 Task: Add a timeline in the project AgileGlobe for the epic 'IT Service Catalog Management Process Improvement' from 2023/01/04 to 2025/11/18. Add a timeline in the project AgileGlobe for the epic 'IT Service Level Management Process Improvement' from 2024/01/08 to 2024/08/19. Add a timeline in the project AgileGlobe for the epic 'IT Capacity Management Process Improvement' from 2024/03/23 to 2025/12/14
Action: Mouse moved to (458, 184)
Screenshot: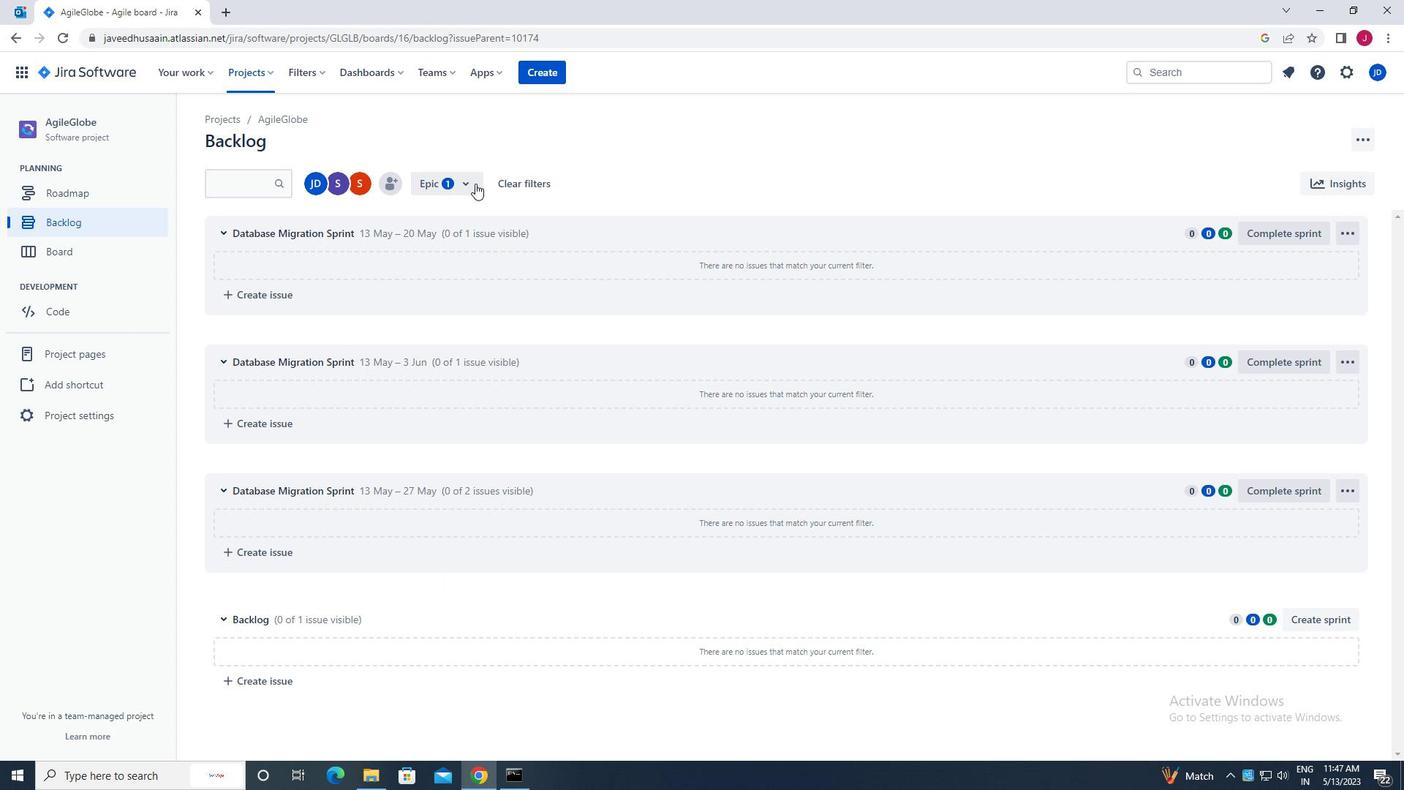 
Action: Mouse pressed left at (458, 184)
Screenshot: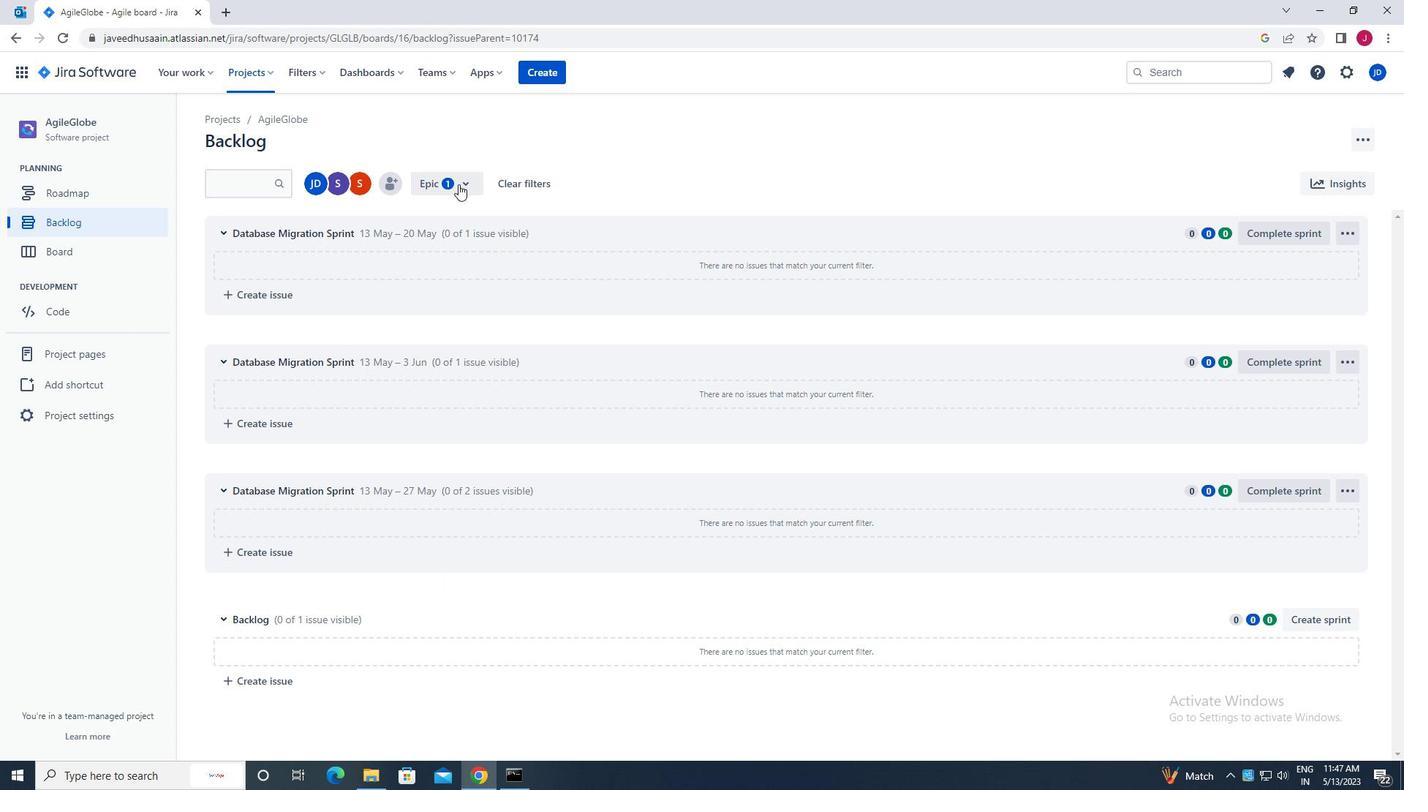 
Action: Mouse moved to (443, 337)
Screenshot: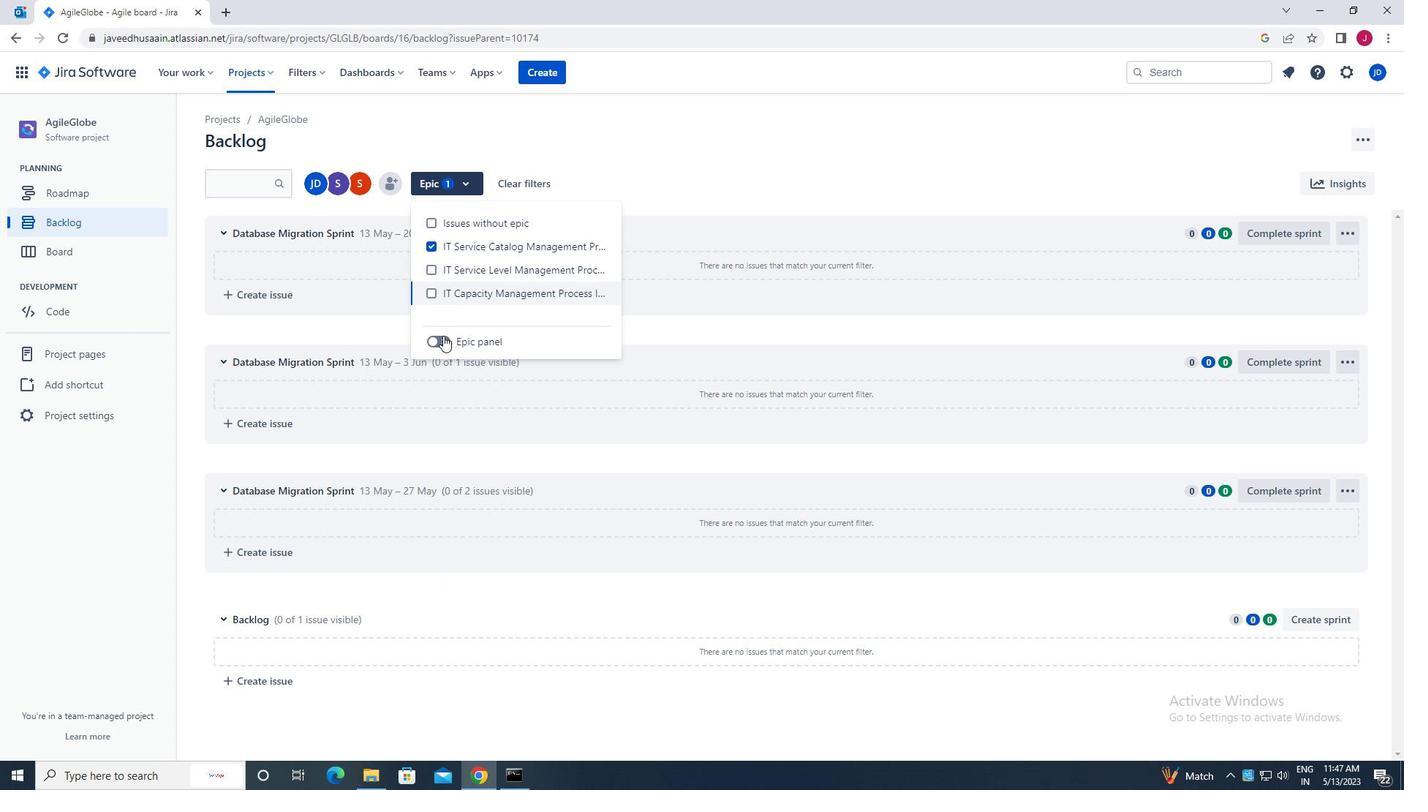 
Action: Mouse pressed left at (443, 337)
Screenshot: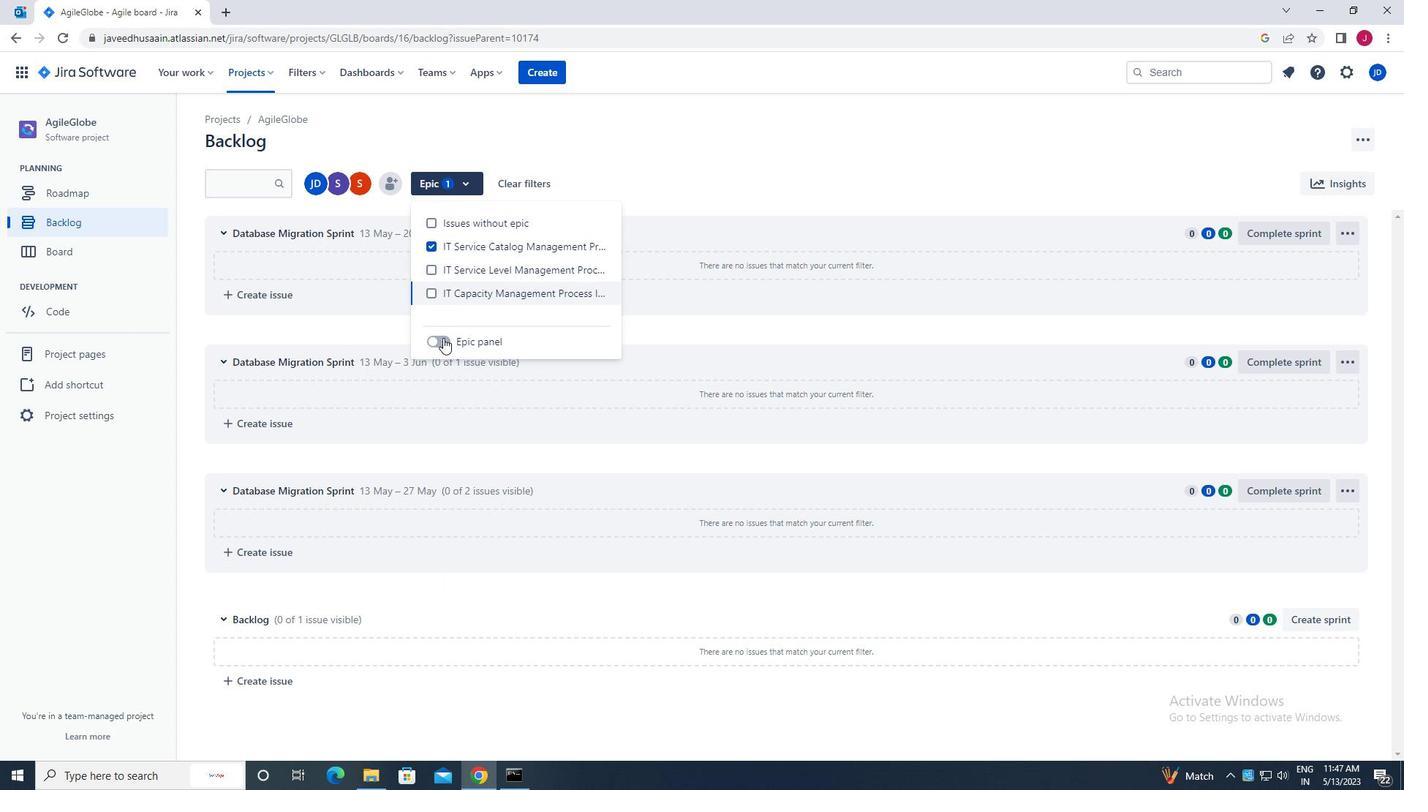 
Action: Mouse moved to (218, 298)
Screenshot: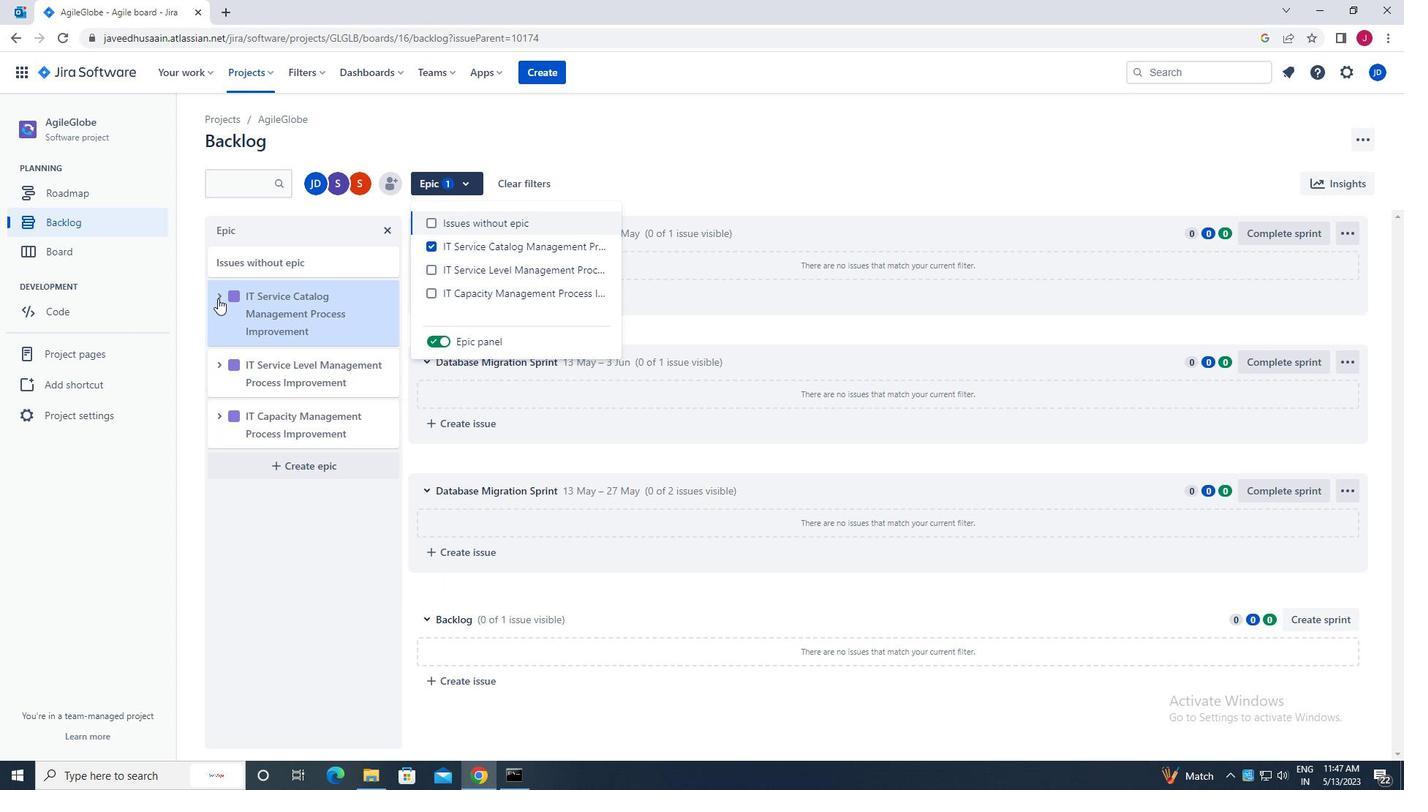 
Action: Mouse pressed left at (218, 298)
Screenshot: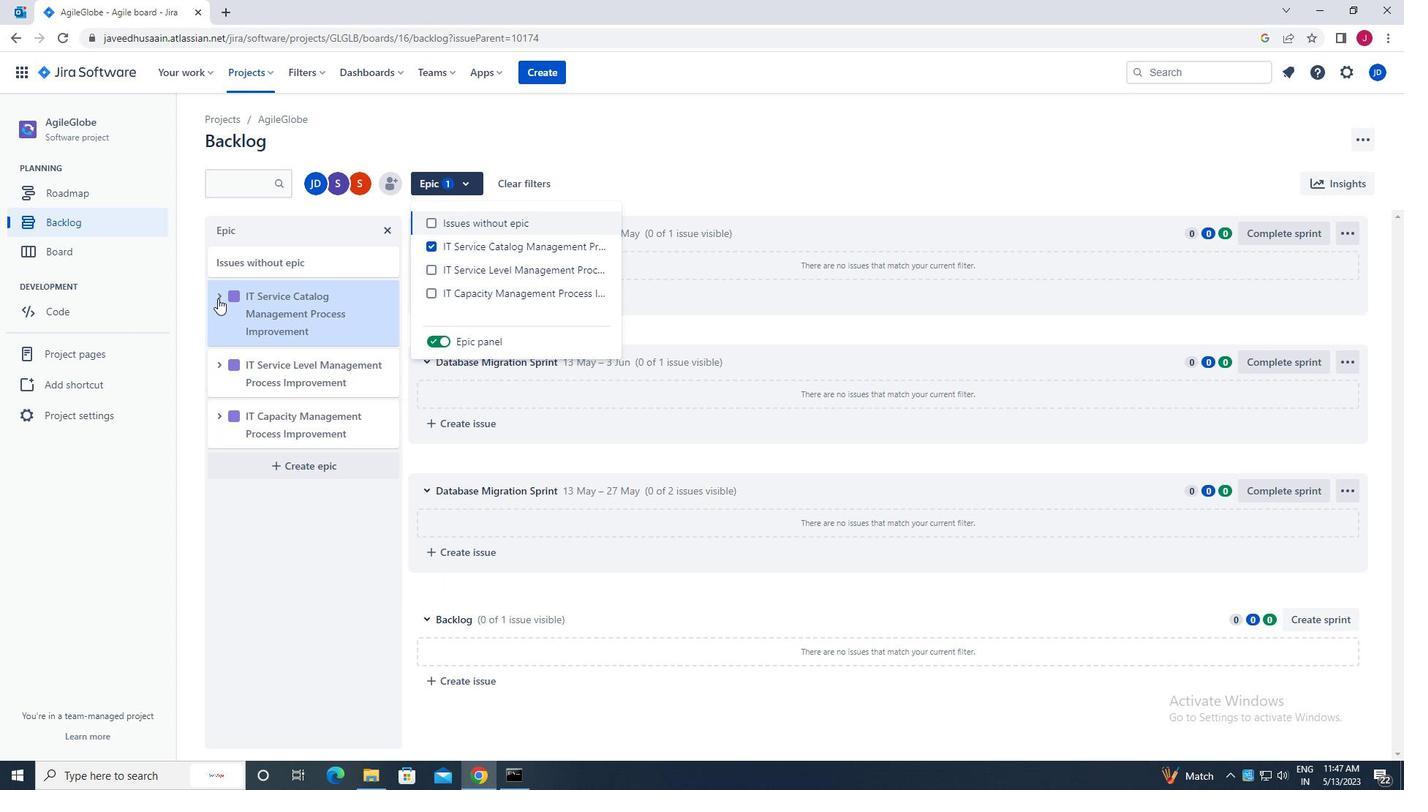 
Action: Mouse moved to (308, 450)
Screenshot: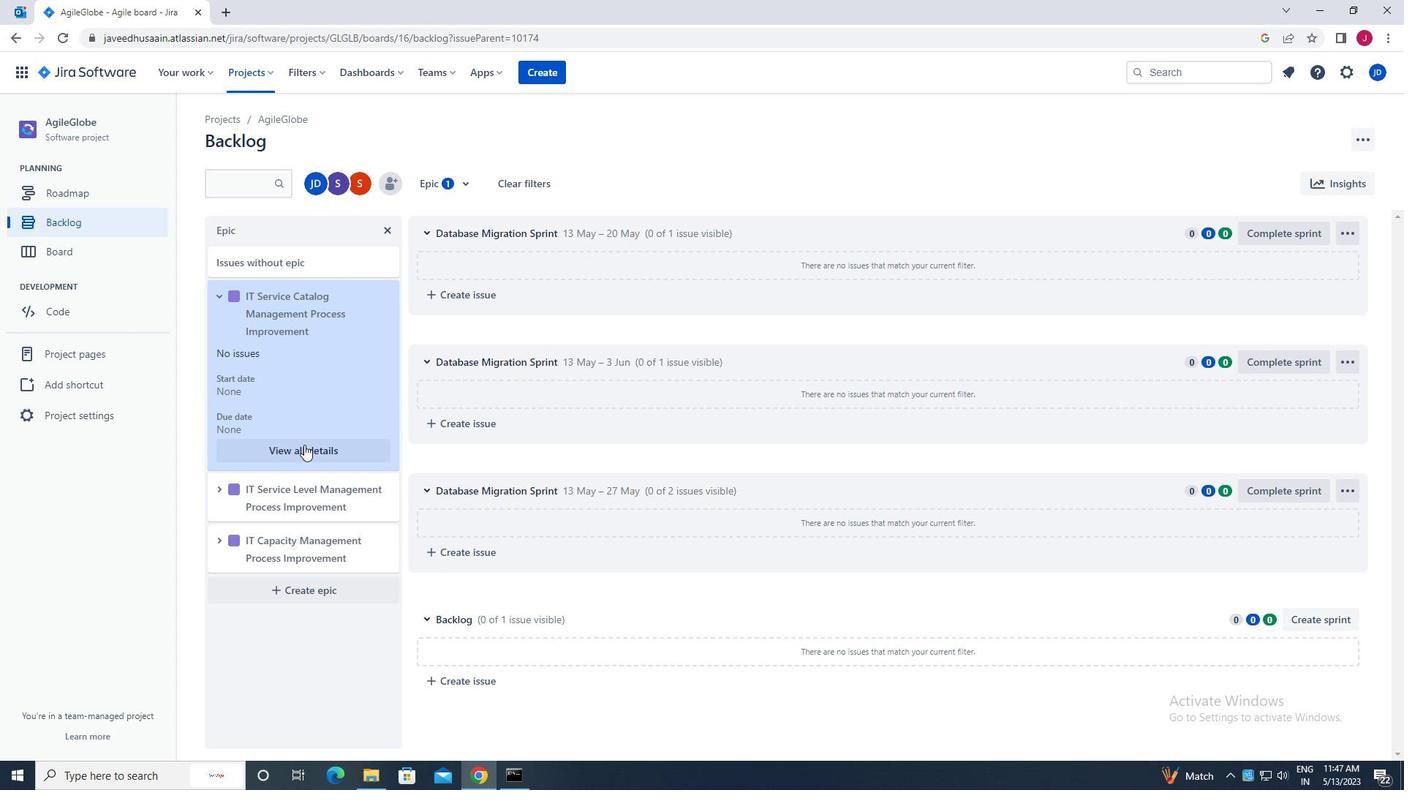 
Action: Mouse pressed left at (308, 450)
Screenshot: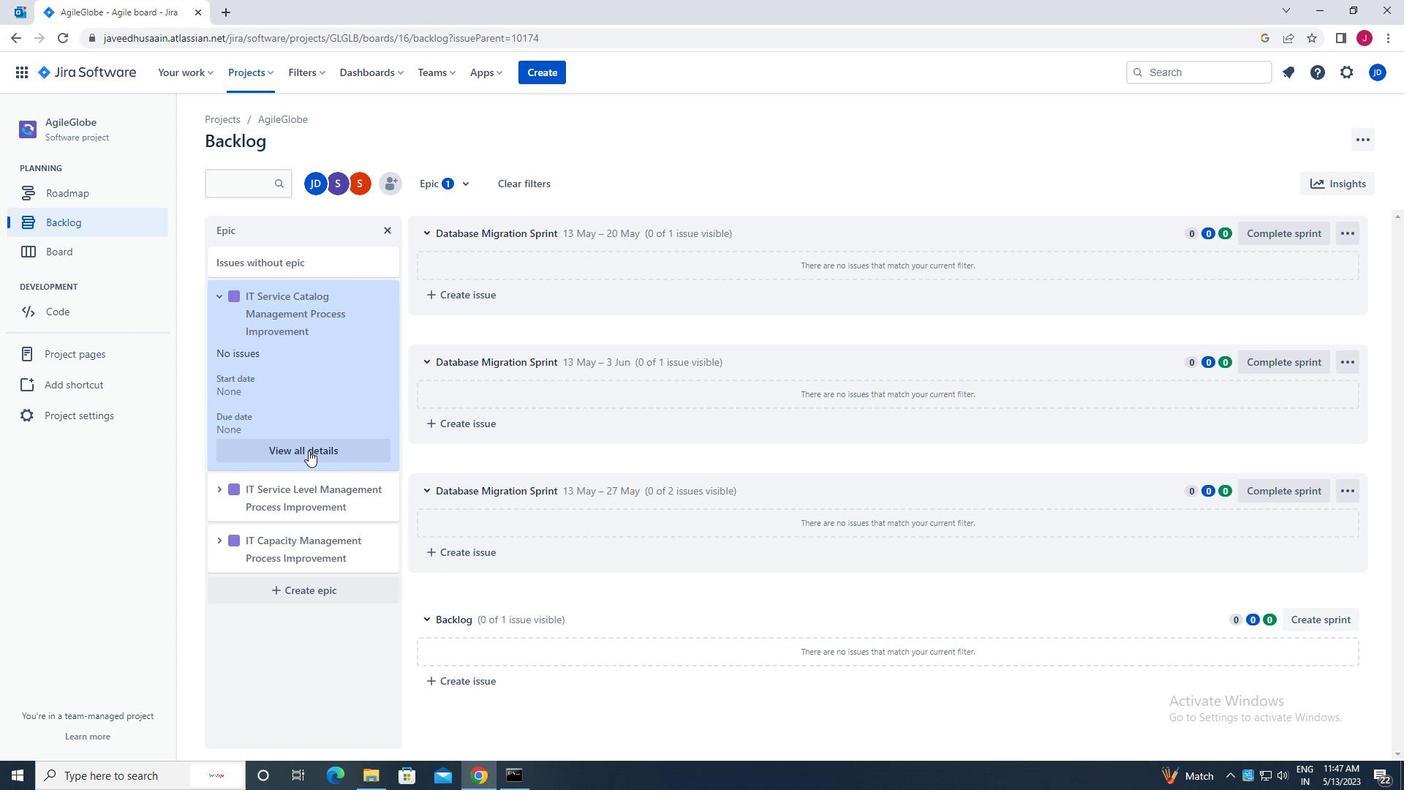 
Action: Mouse moved to (1229, 553)
Screenshot: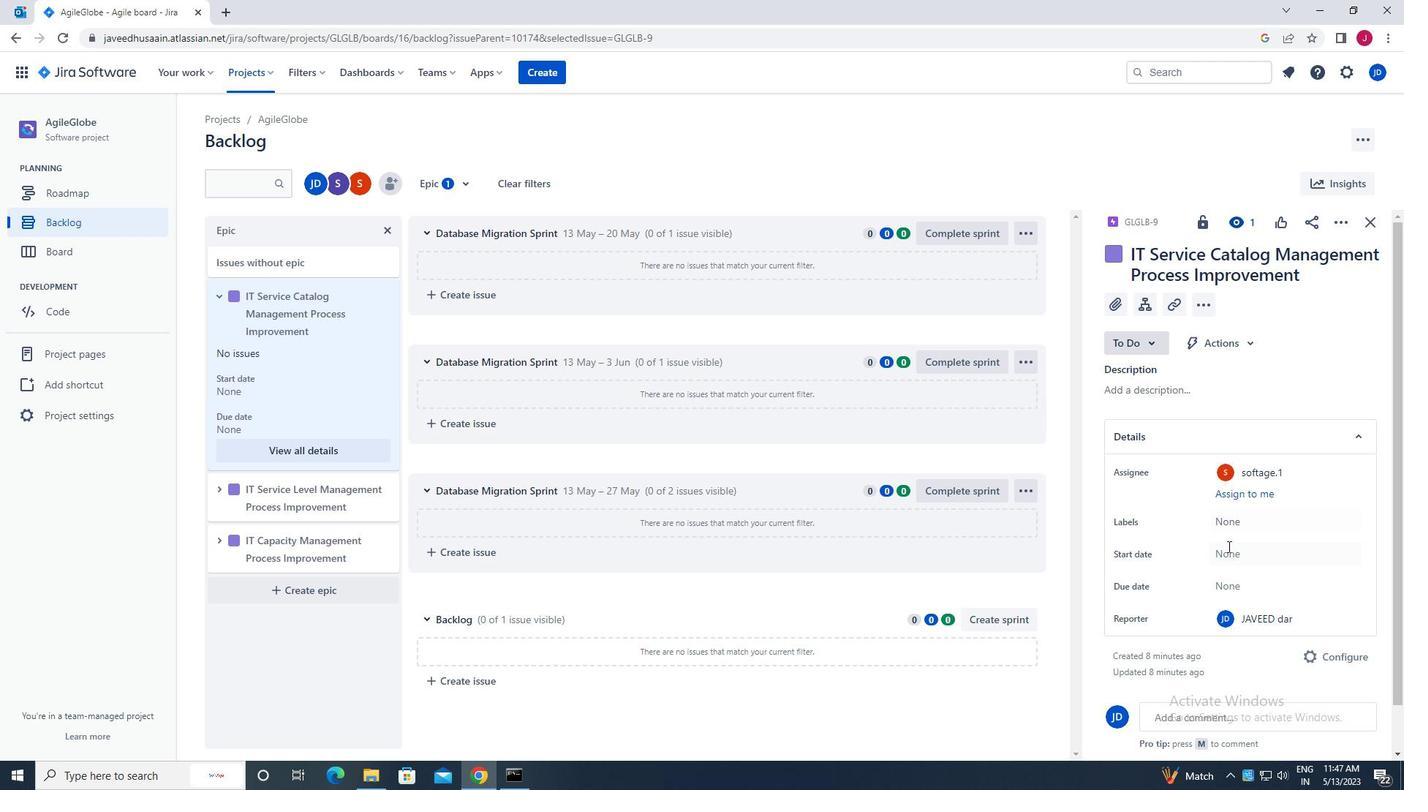 
Action: Mouse pressed left at (1229, 553)
Screenshot: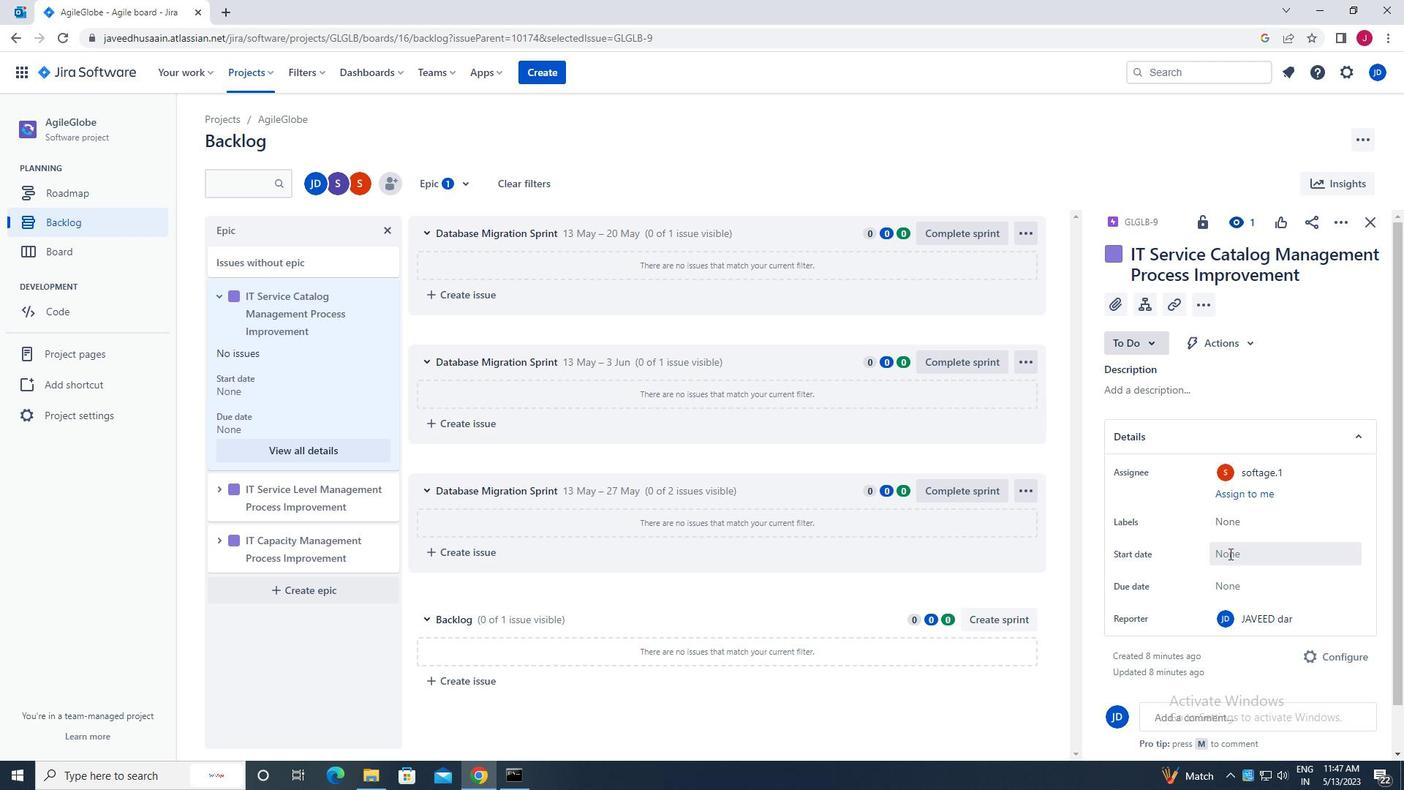 
Action: Mouse moved to (1177, 340)
Screenshot: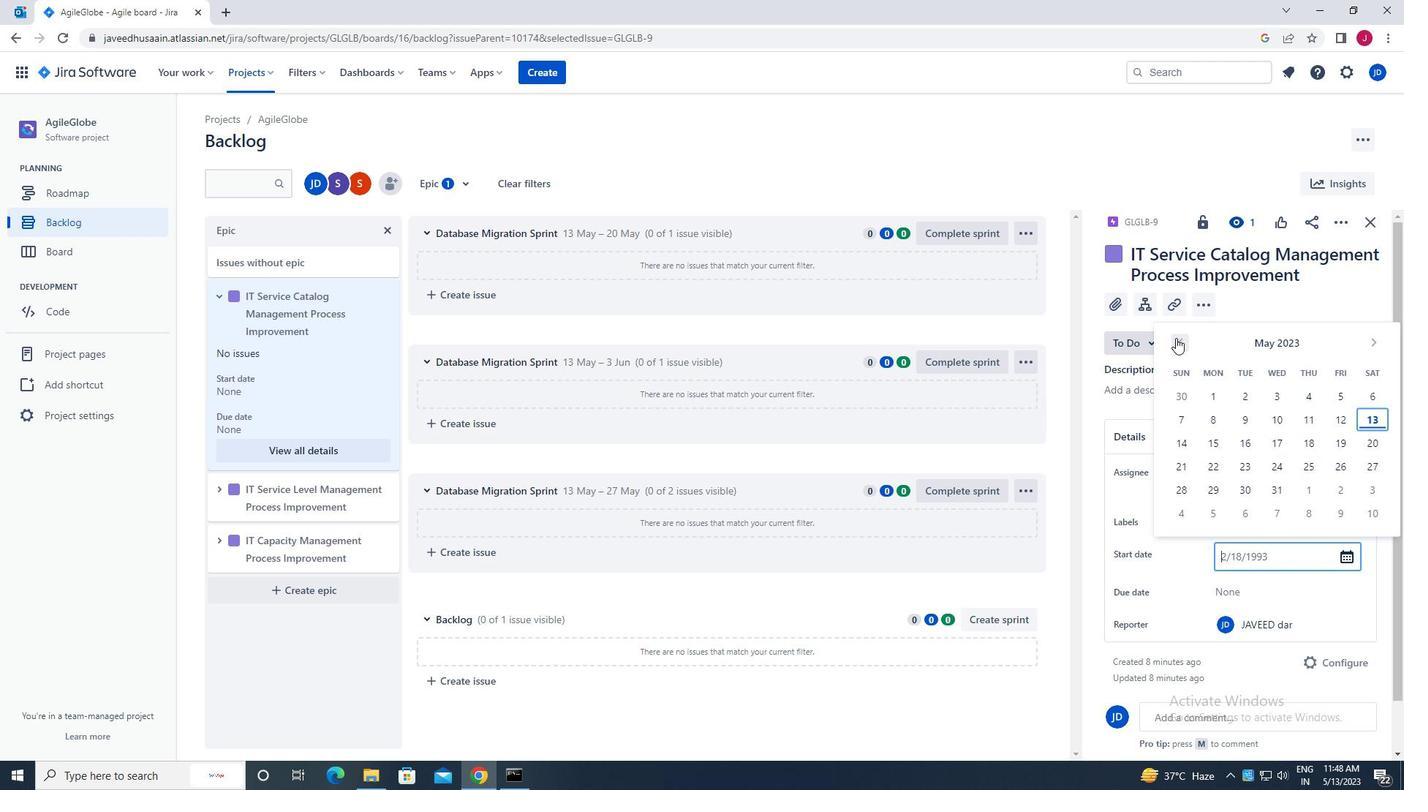 
Action: Mouse pressed left at (1177, 340)
Screenshot: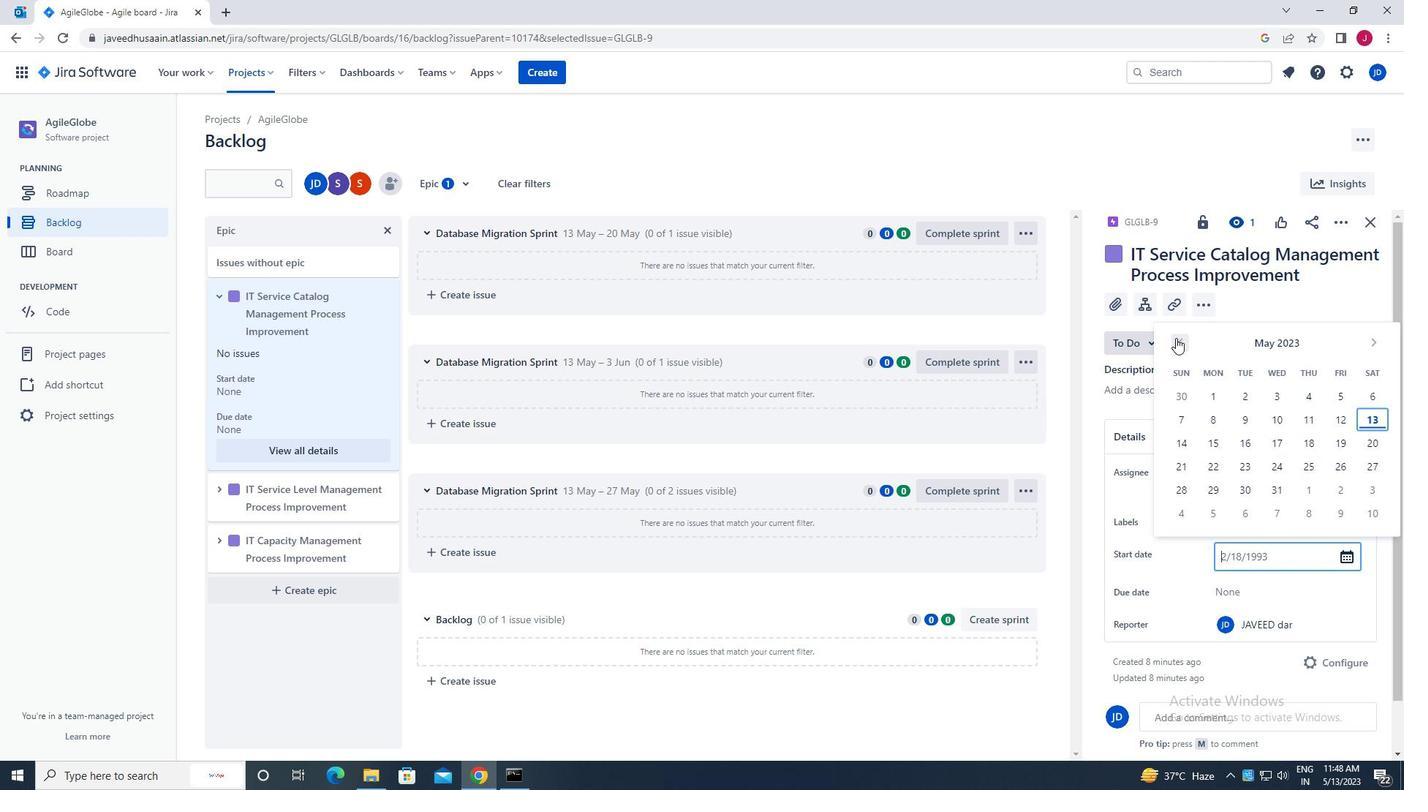 
Action: Mouse moved to (1177, 340)
Screenshot: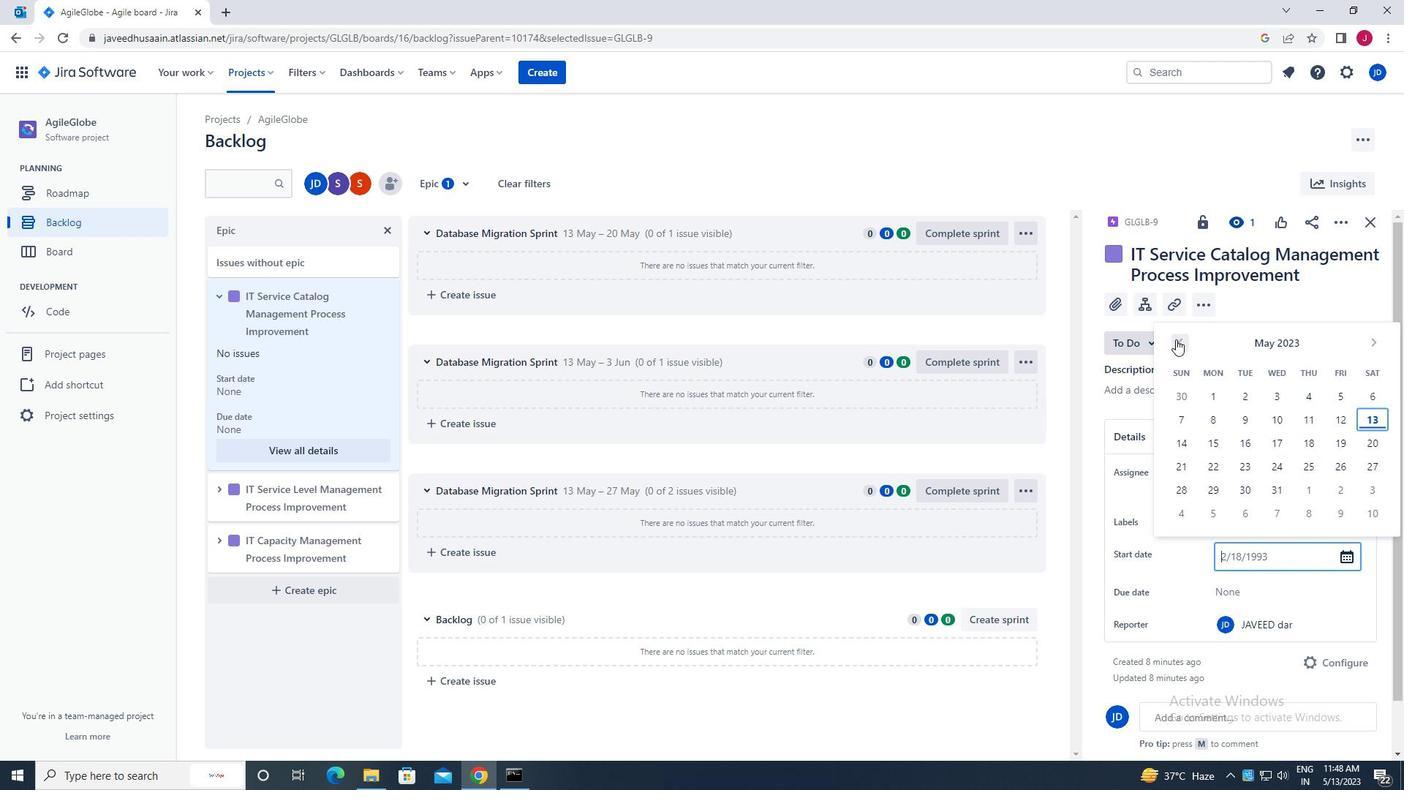 
Action: Mouse pressed left at (1177, 340)
Screenshot: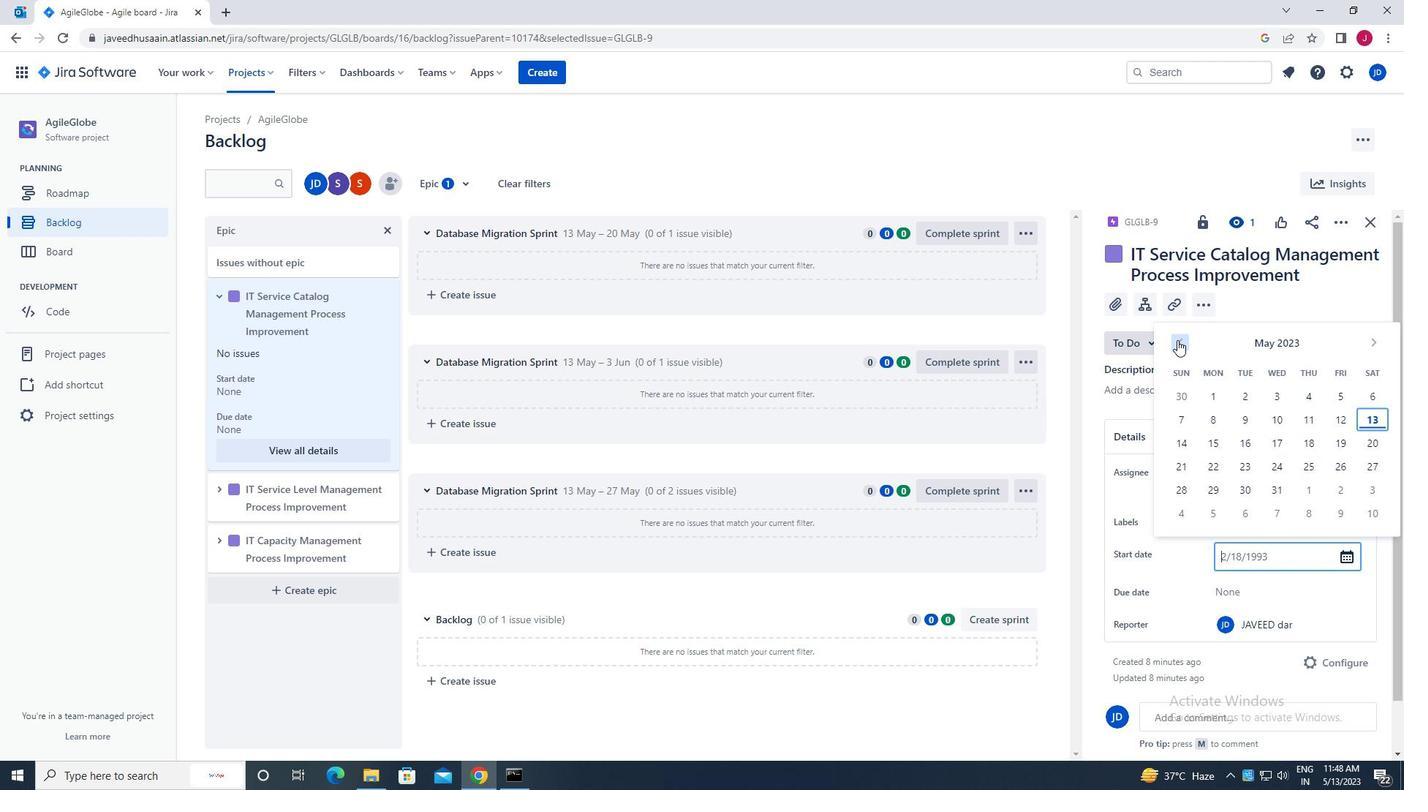
Action: Mouse pressed left at (1177, 340)
Screenshot: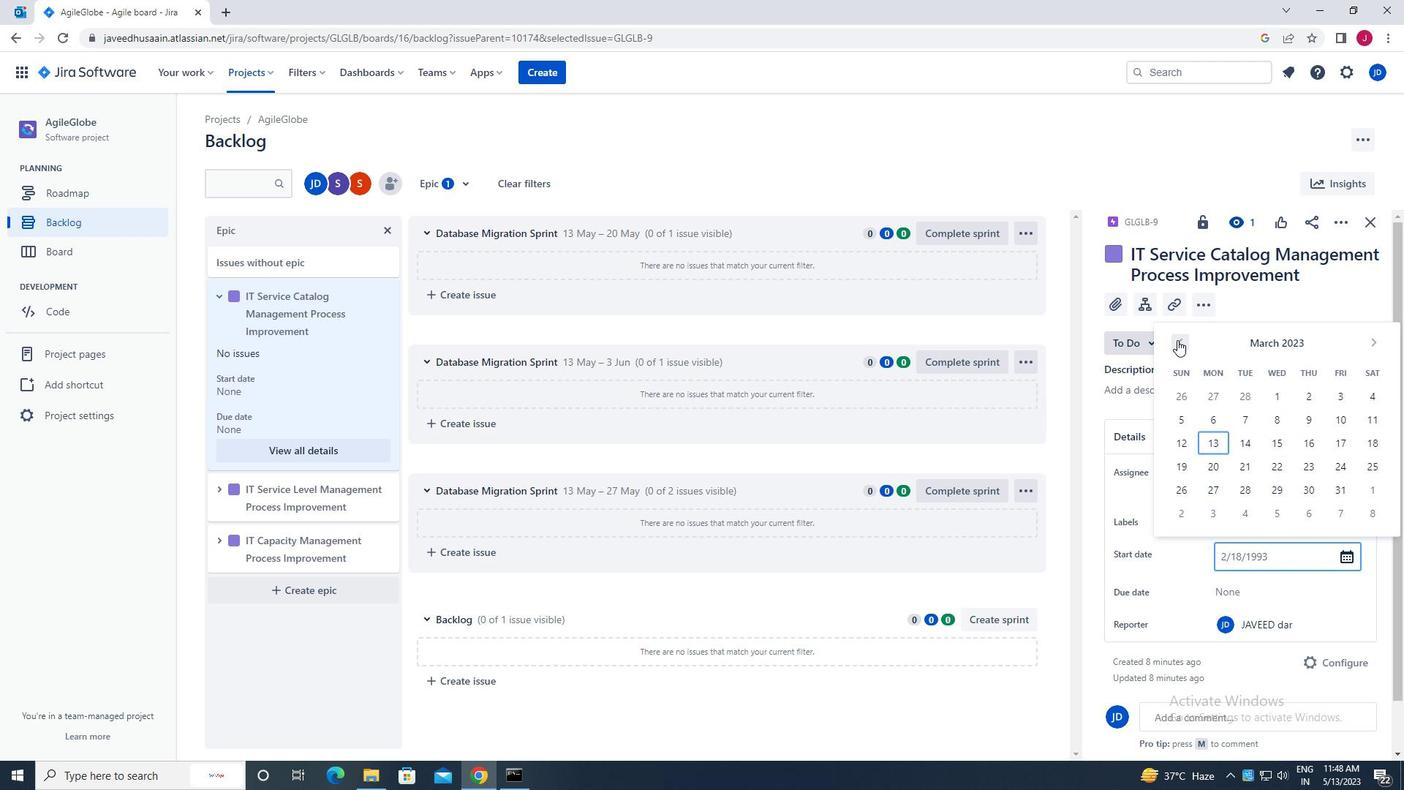 
Action: Mouse pressed left at (1177, 340)
Screenshot: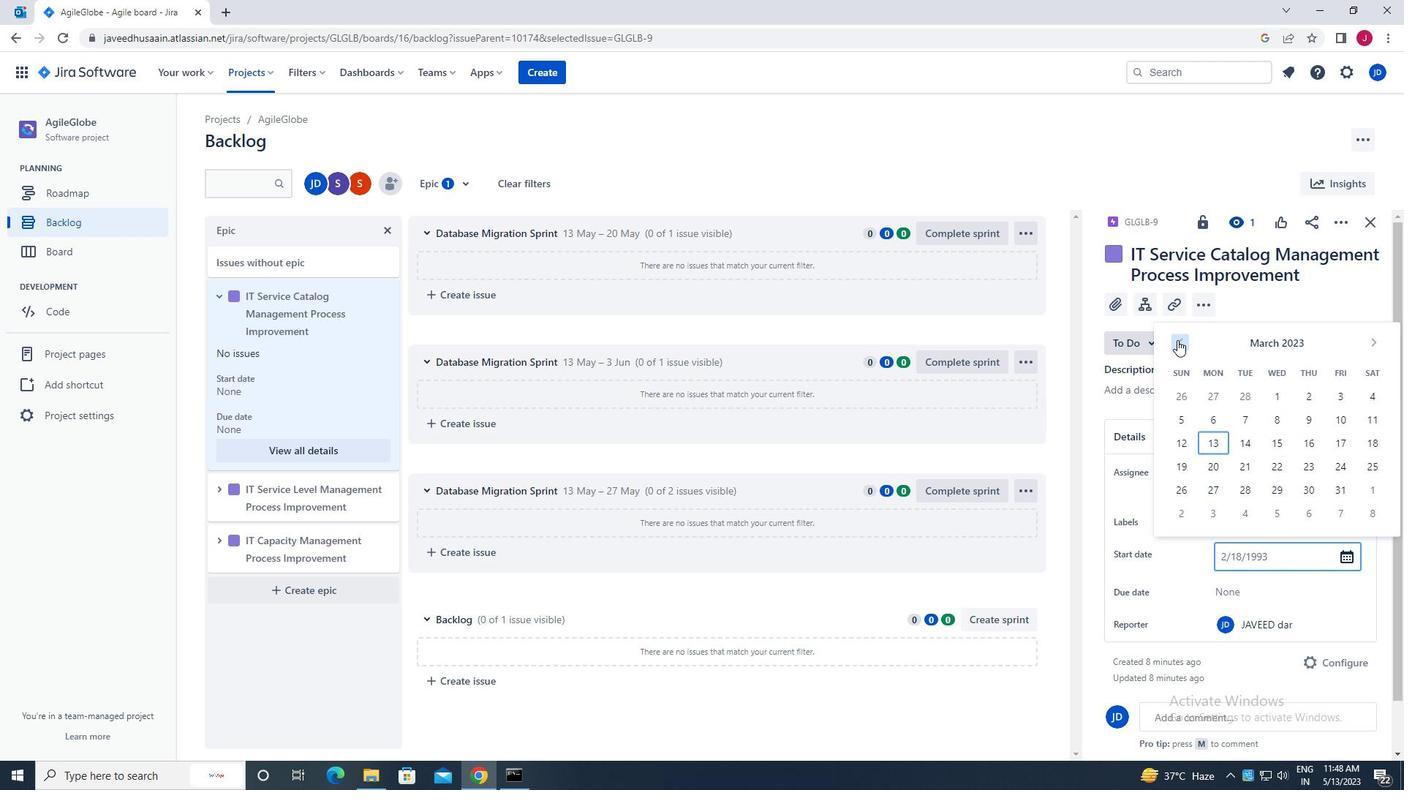 
Action: Mouse moved to (1279, 402)
Screenshot: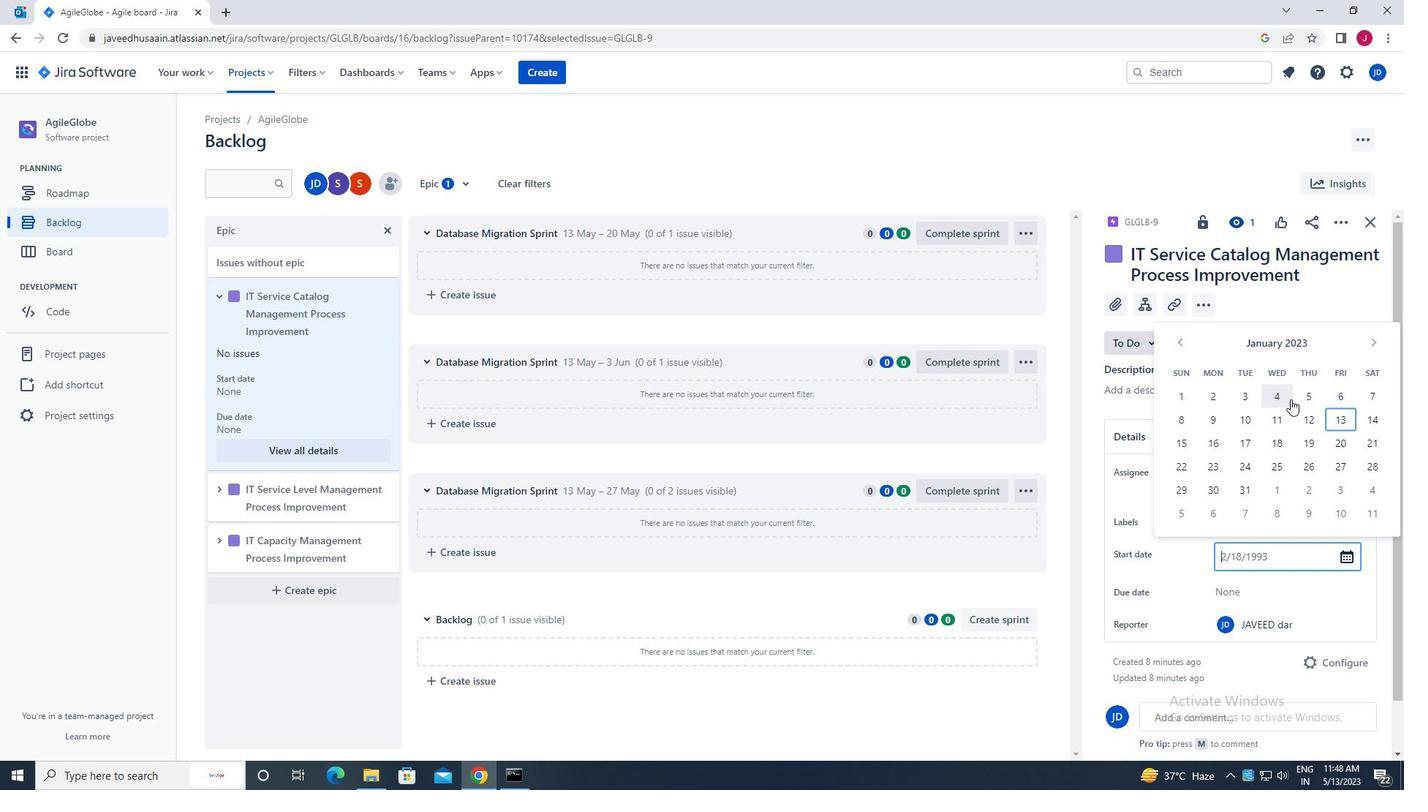 
Action: Mouse pressed left at (1279, 402)
Screenshot: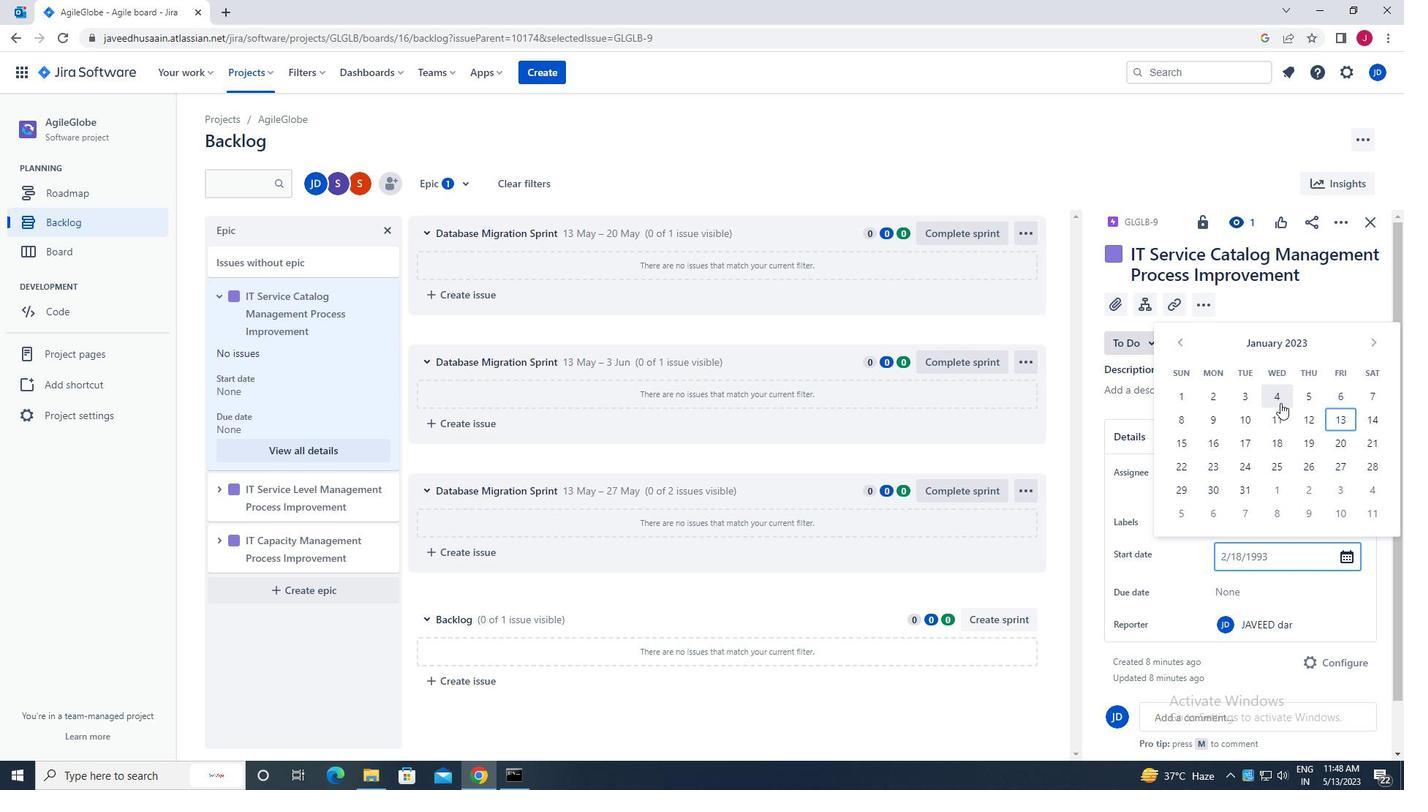 
Action: Key pressed <Key.enter>
Screenshot: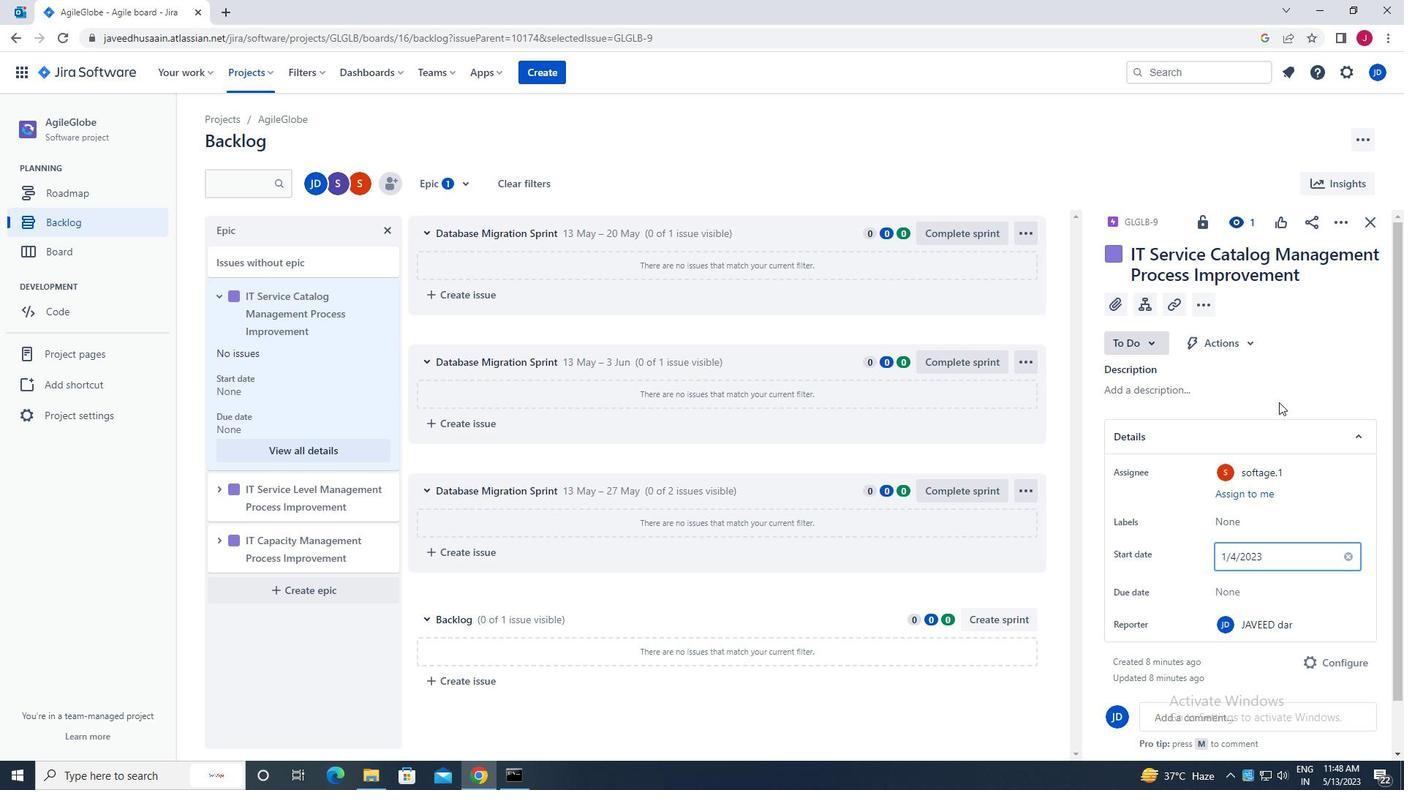 
Action: Mouse moved to (1234, 586)
Screenshot: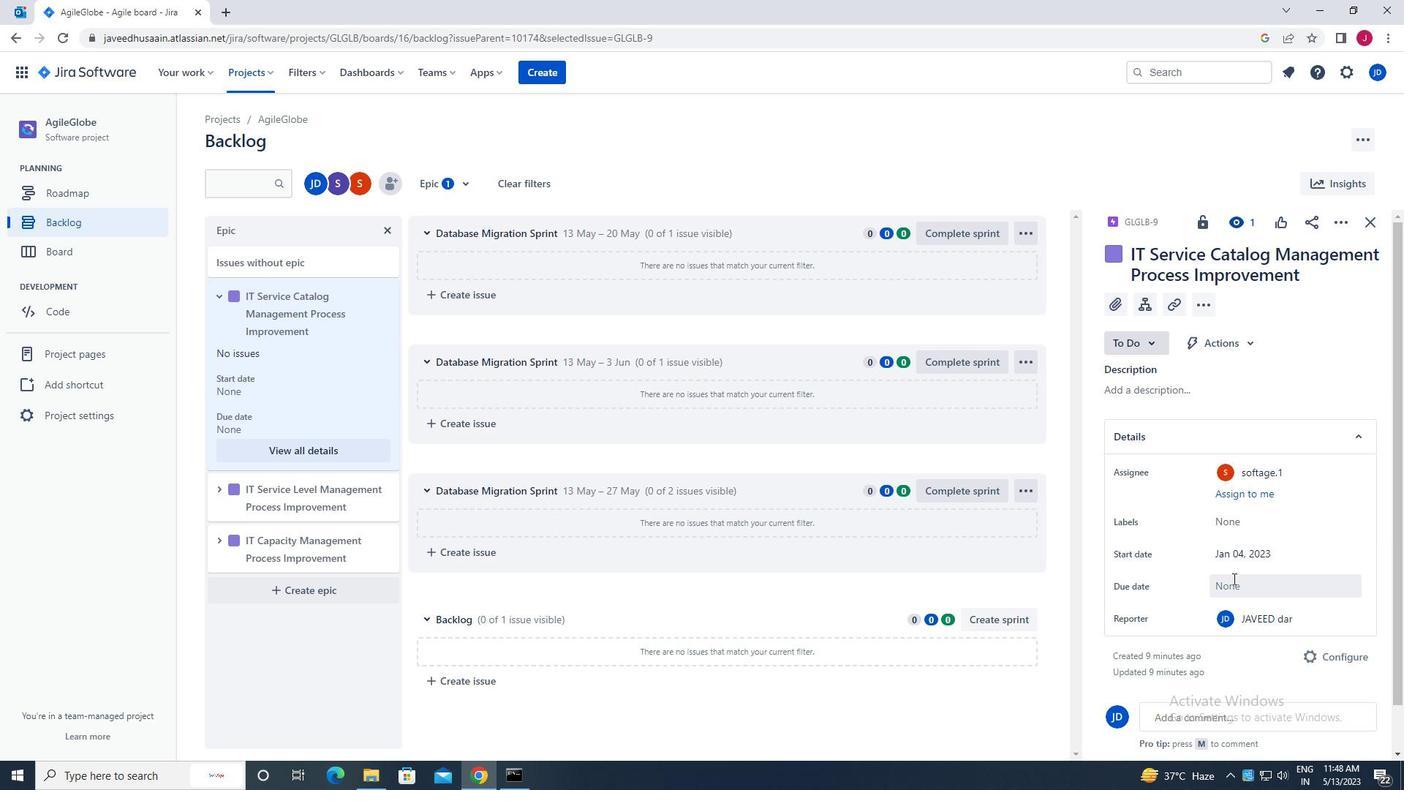 
Action: Mouse pressed left at (1234, 586)
Screenshot: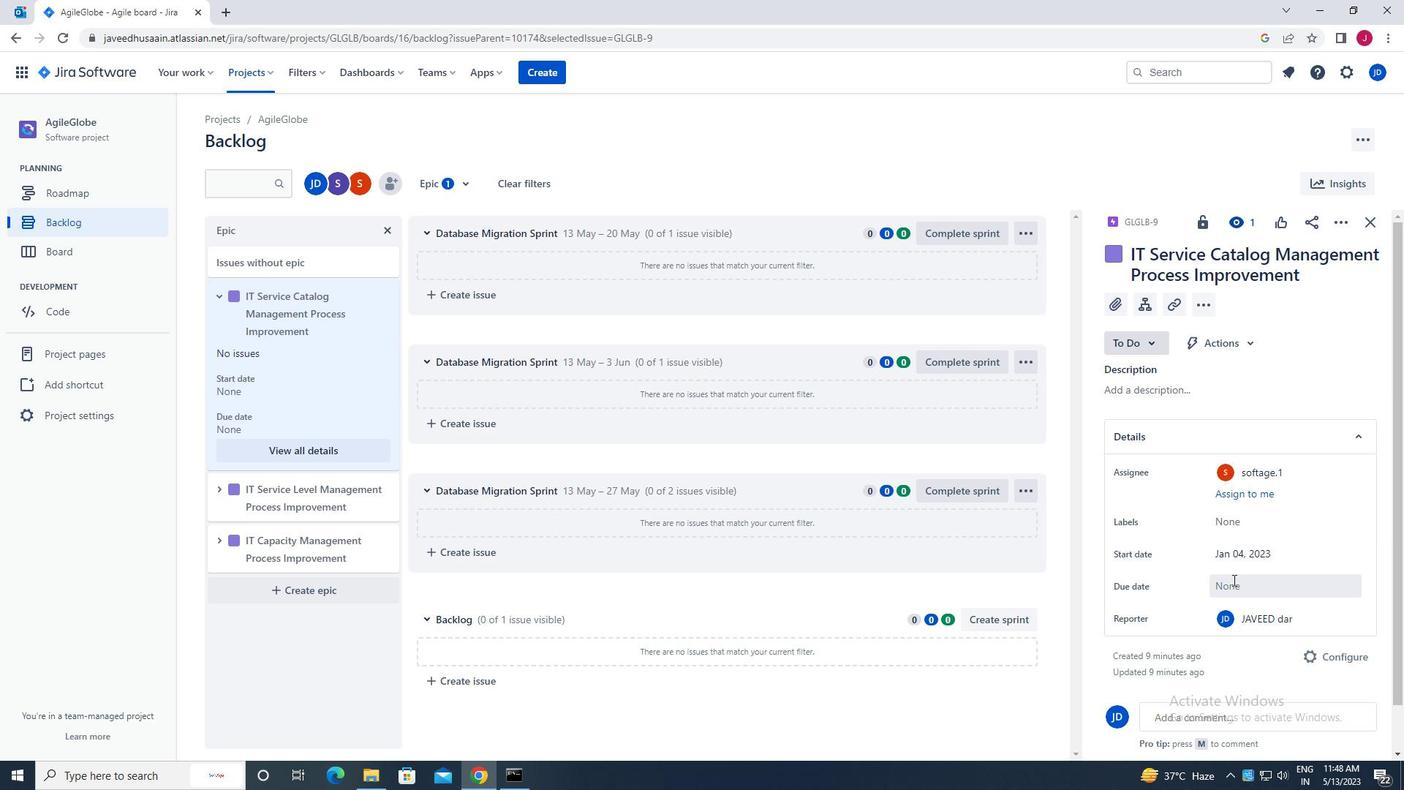 
Action: Mouse moved to (1373, 381)
Screenshot: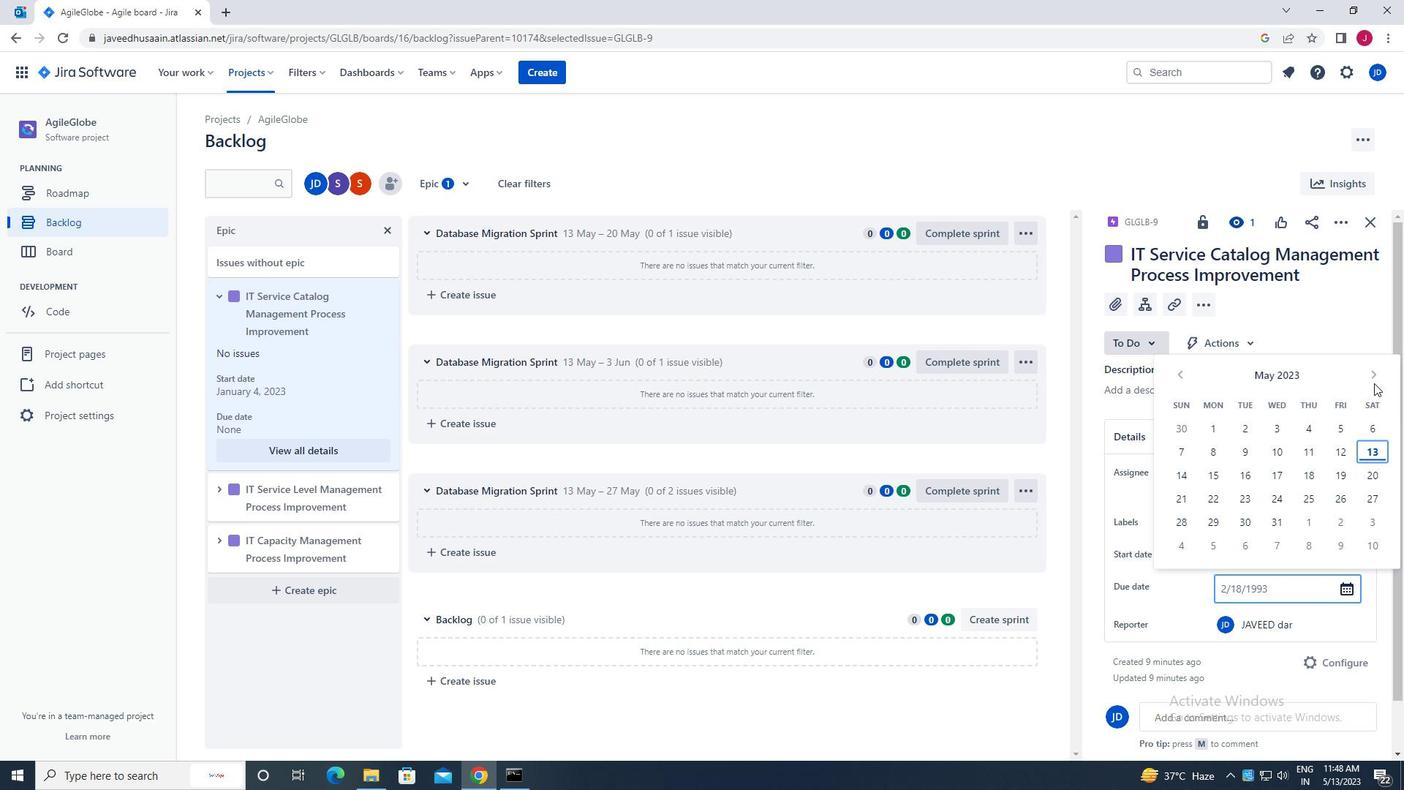 
Action: Mouse pressed left at (1373, 381)
Screenshot: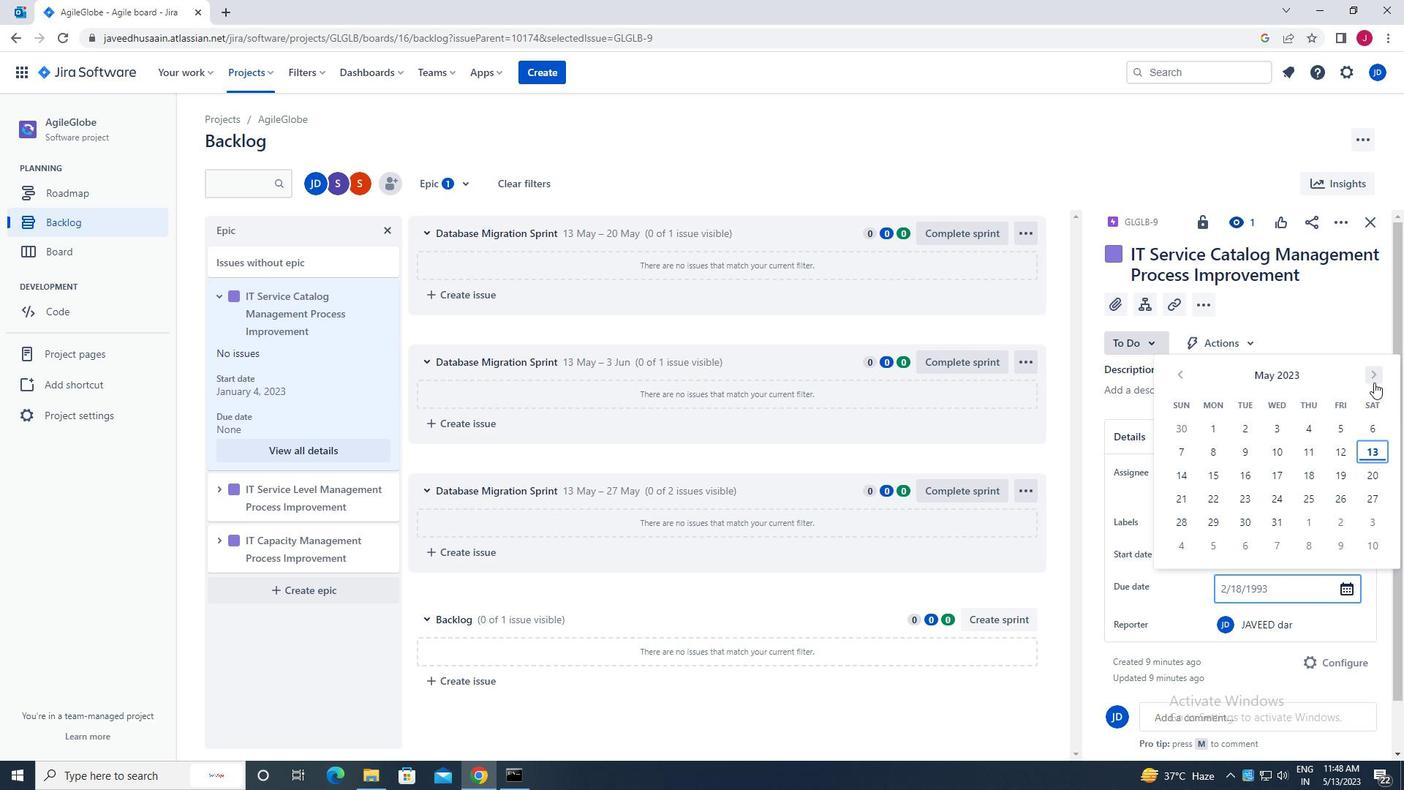 
Action: Mouse pressed left at (1373, 381)
Screenshot: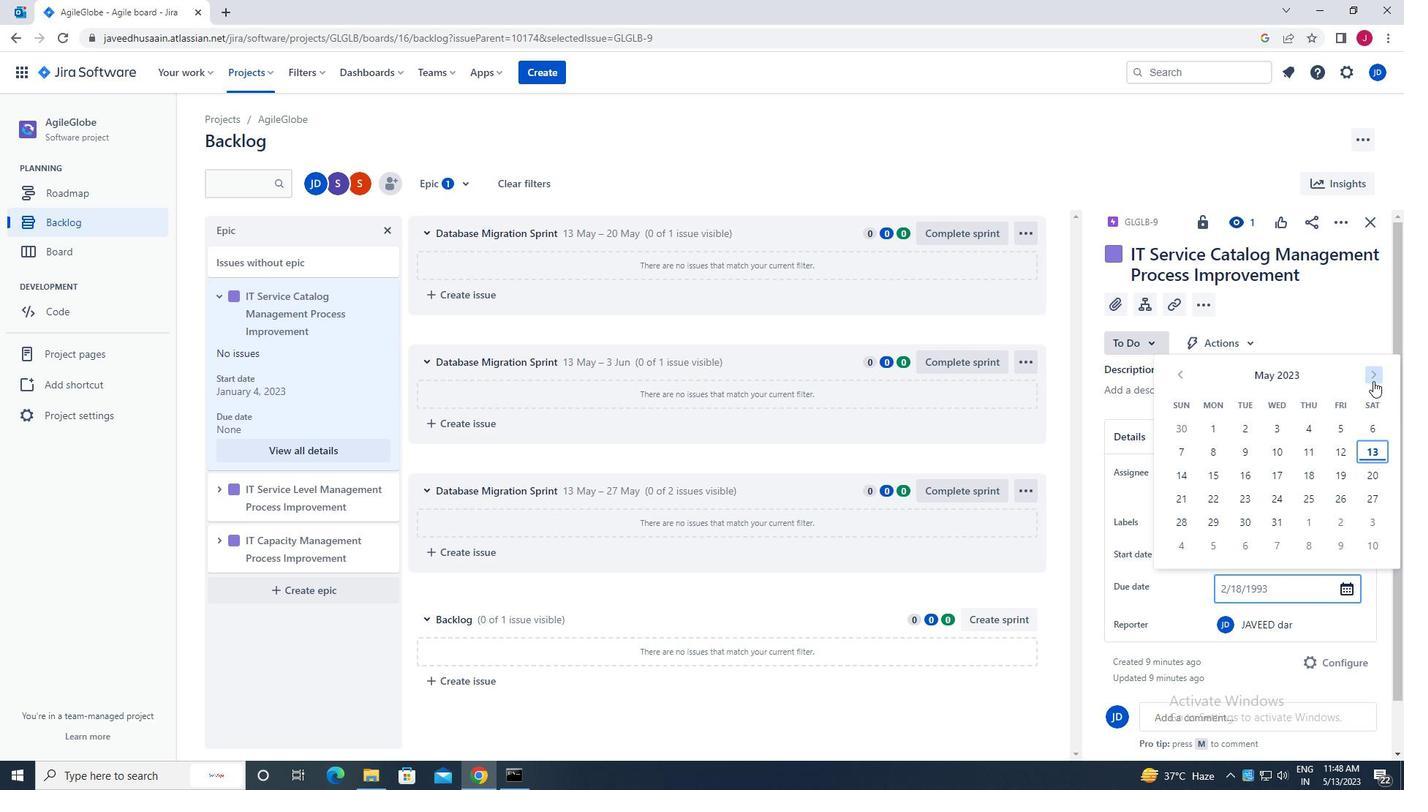 
Action: Mouse pressed left at (1373, 381)
Screenshot: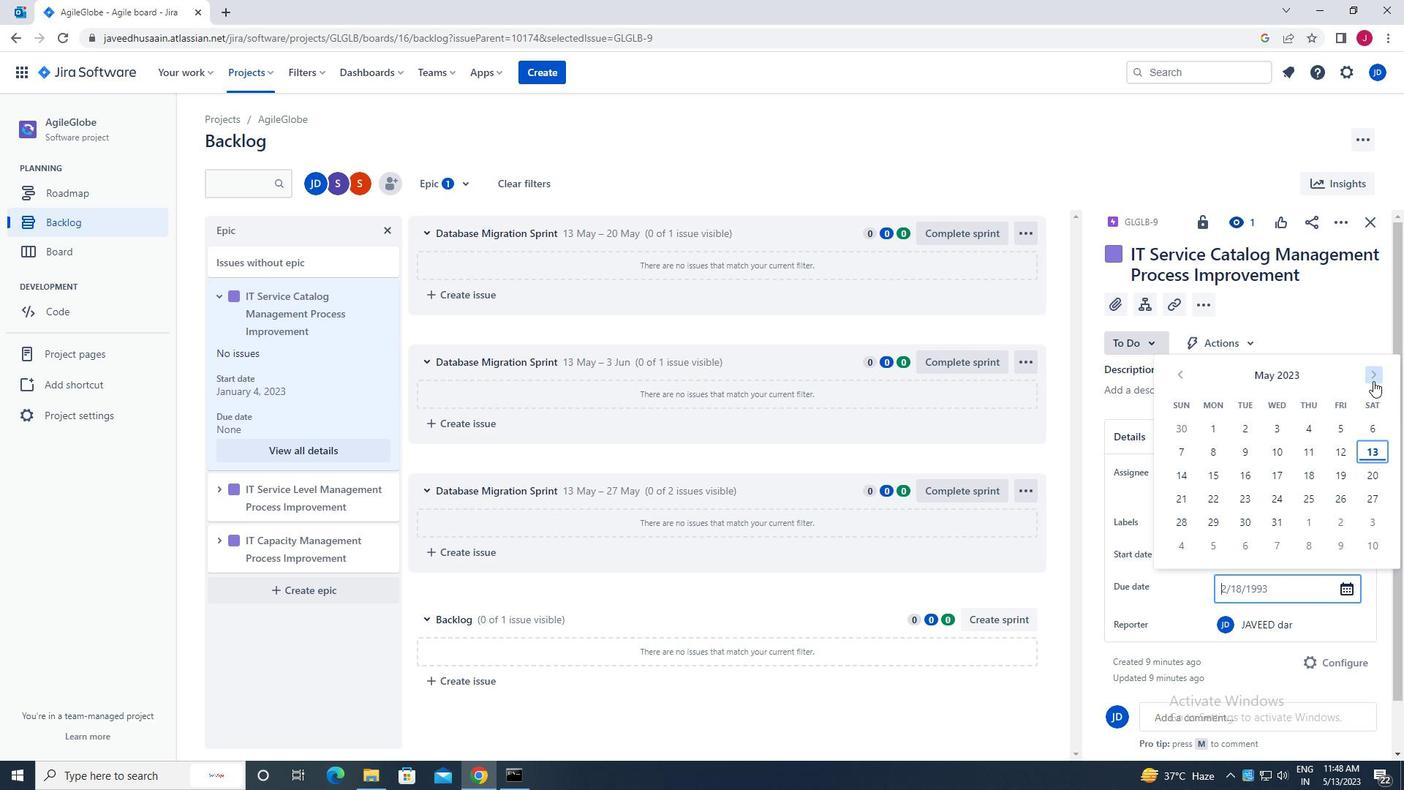 
Action: Mouse pressed left at (1373, 381)
Screenshot: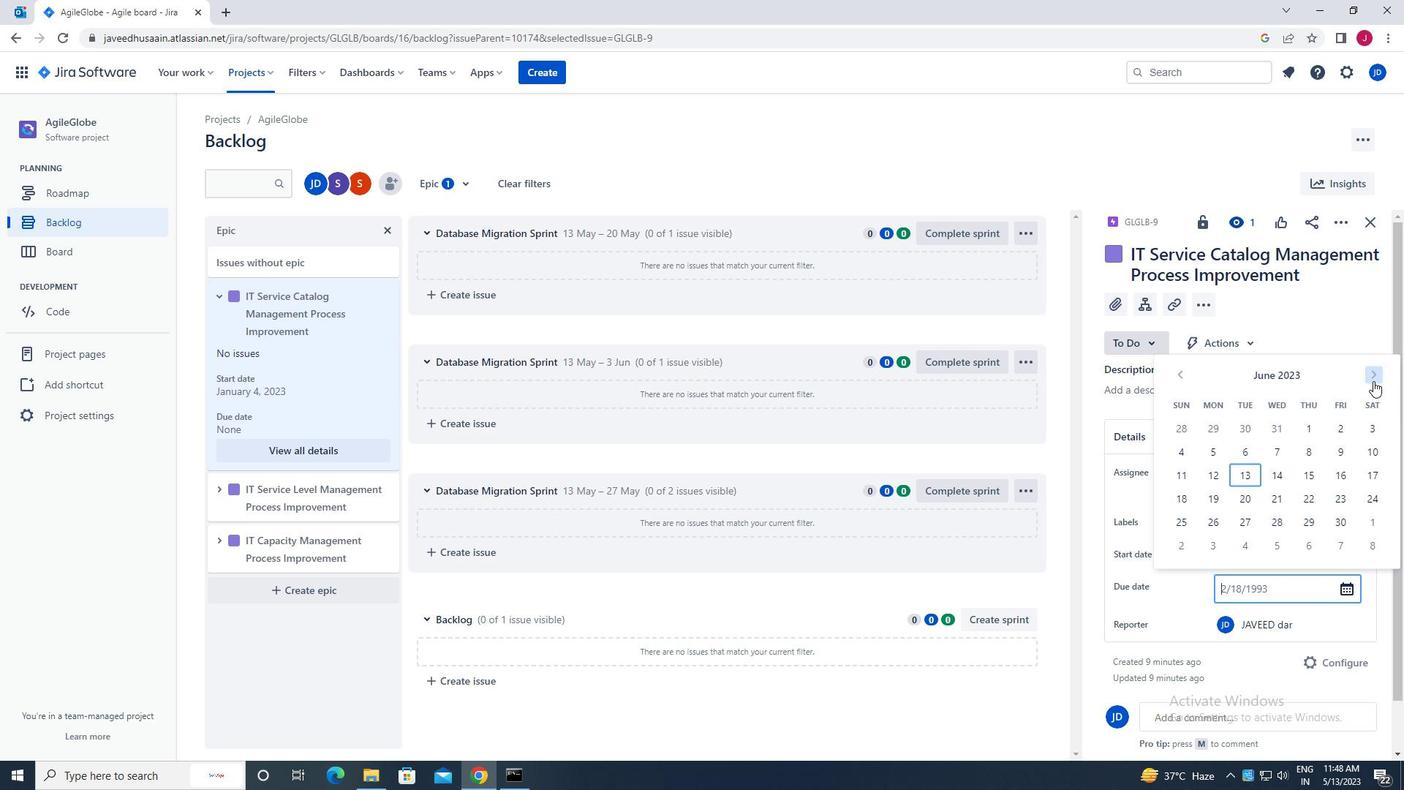 
Action: Mouse pressed left at (1373, 381)
Screenshot: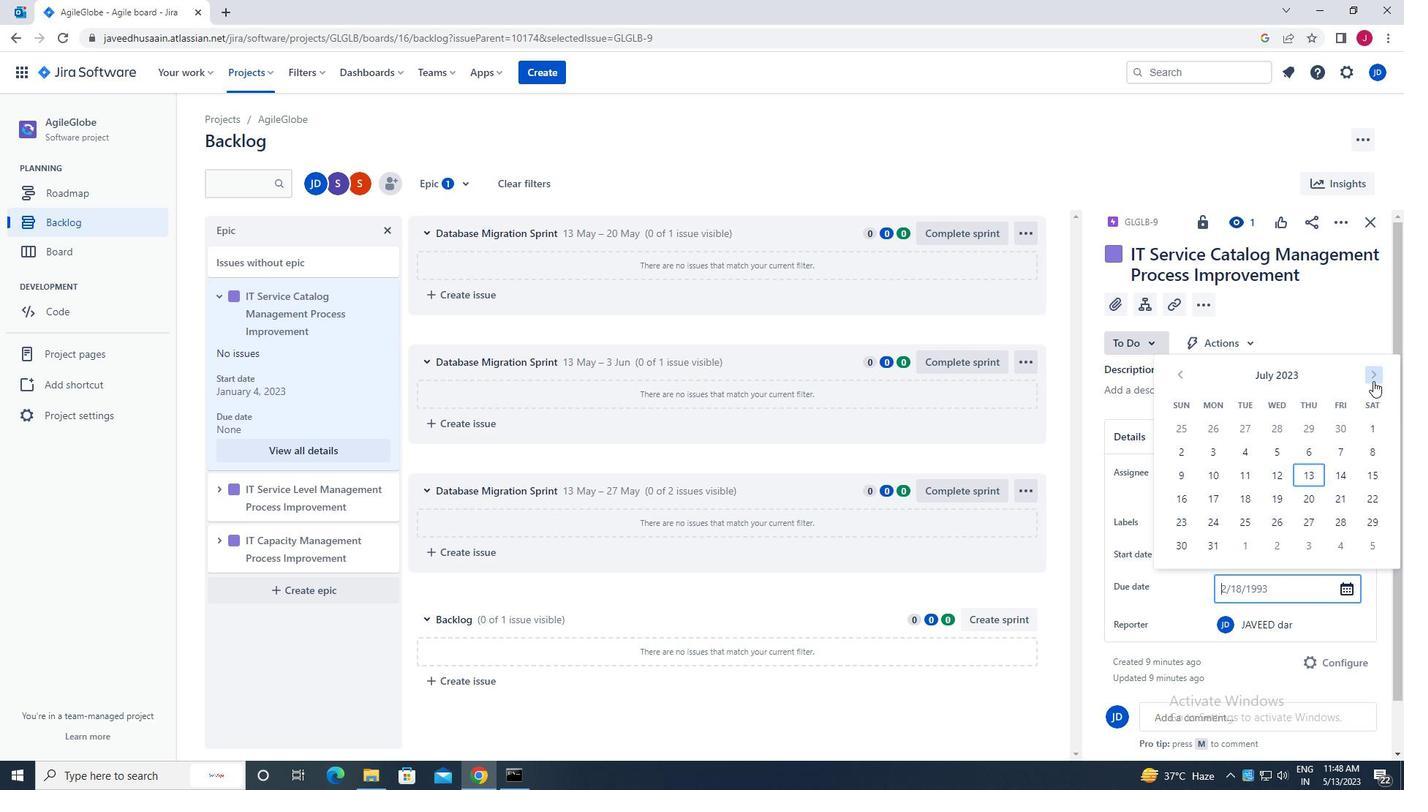 
Action: Mouse pressed left at (1373, 381)
Screenshot: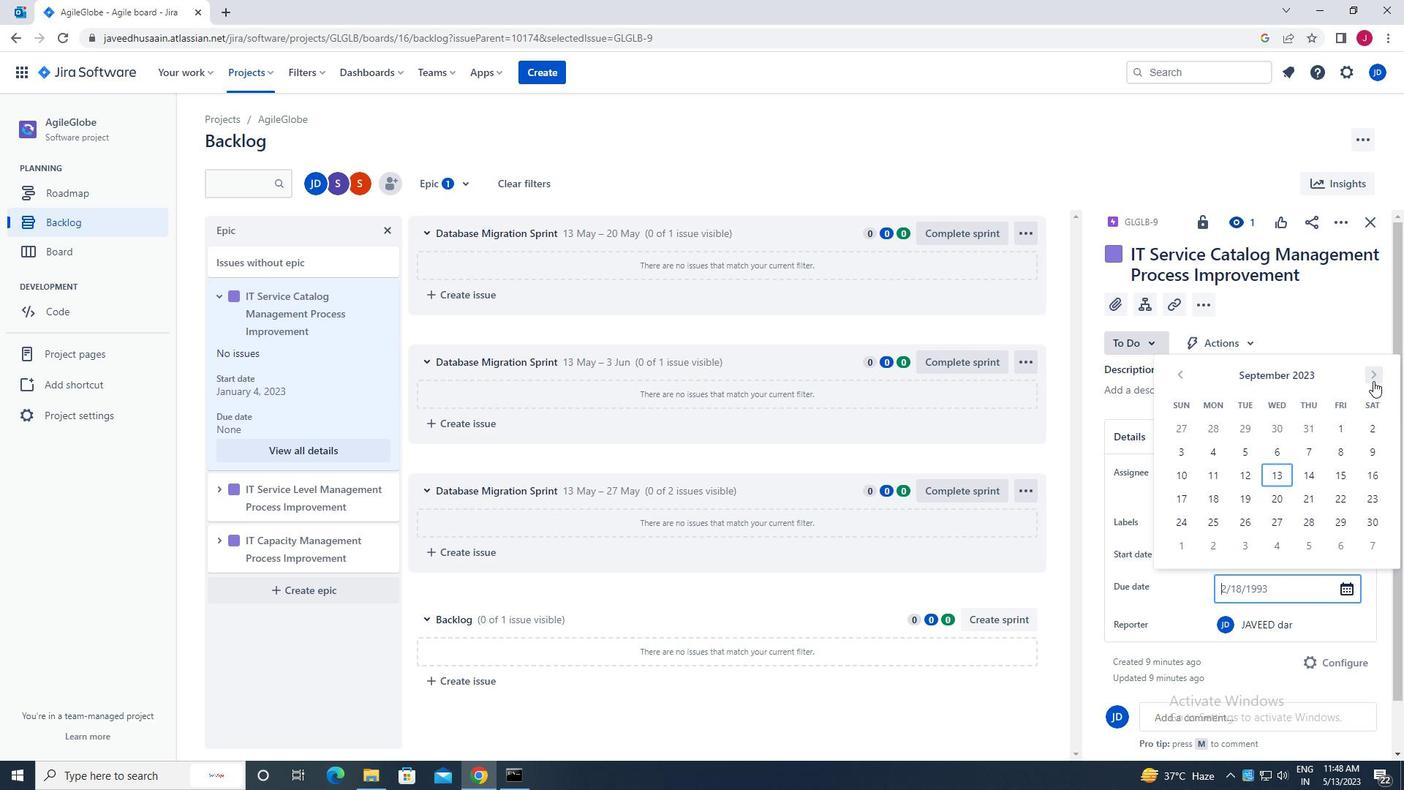 
Action: Mouse pressed left at (1373, 381)
Screenshot: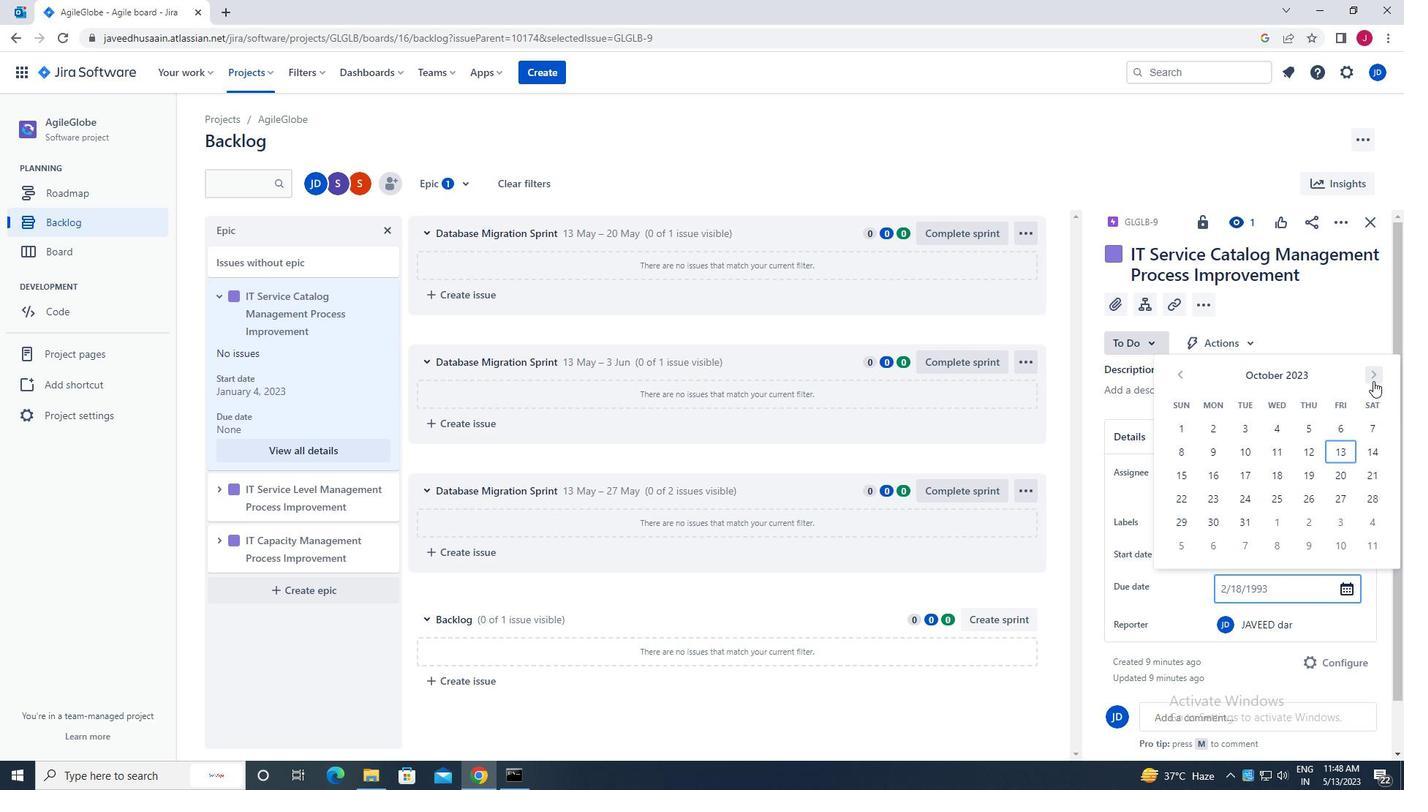 
Action: Mouse pressed left at (1373, 381)
Screenshot: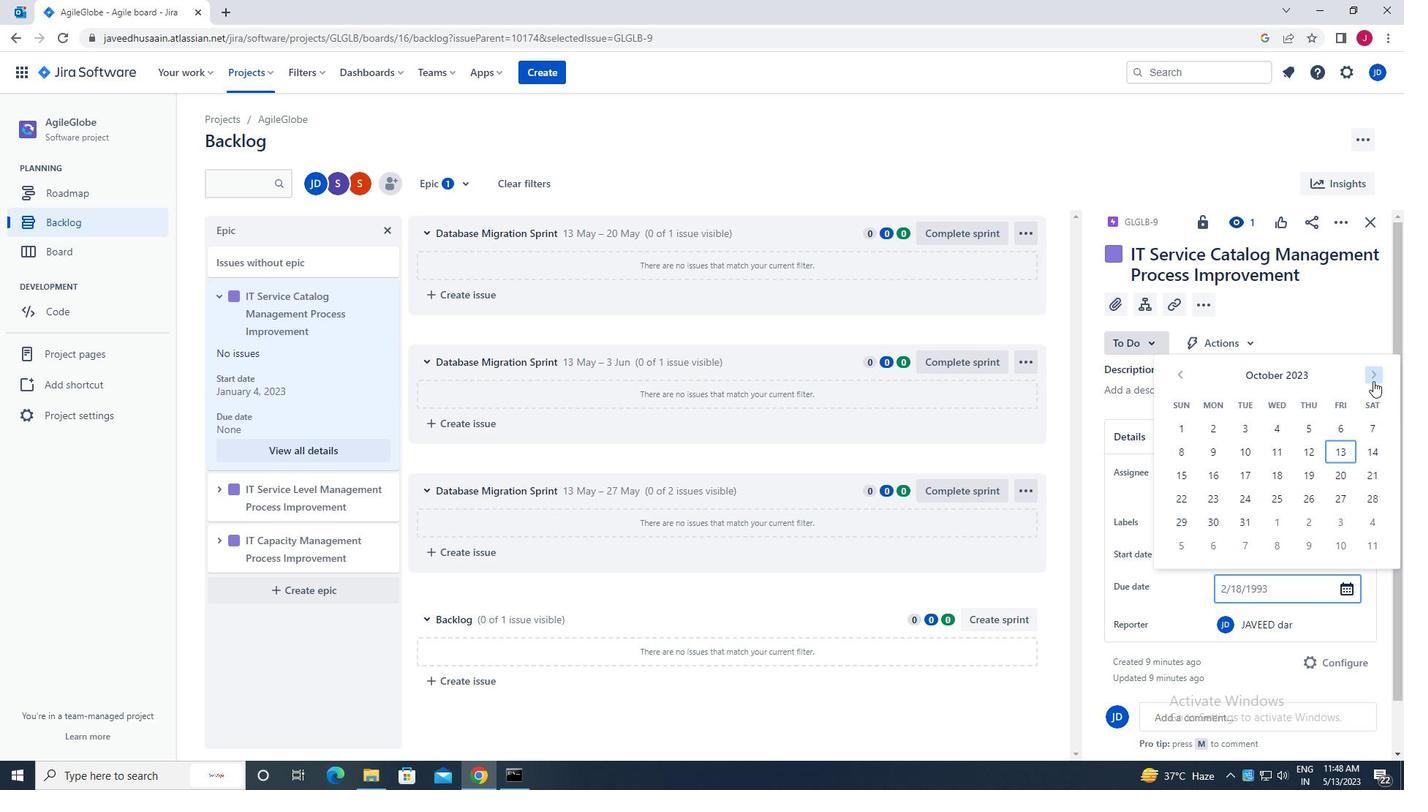
Action: Mouse pressed left at (1373, 381)
Screenshot: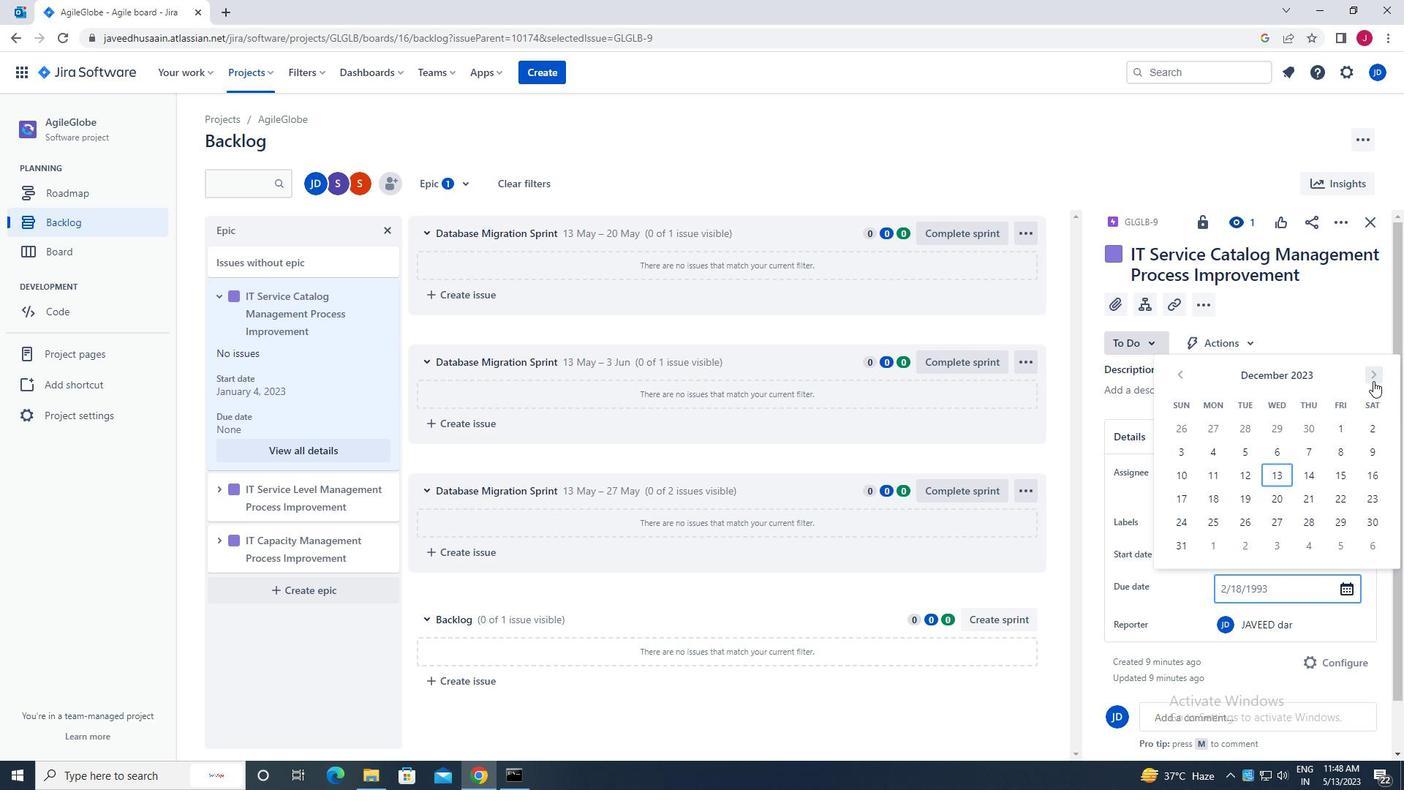
Action: Mouse pressed left at (1373, 381)
Screenshot: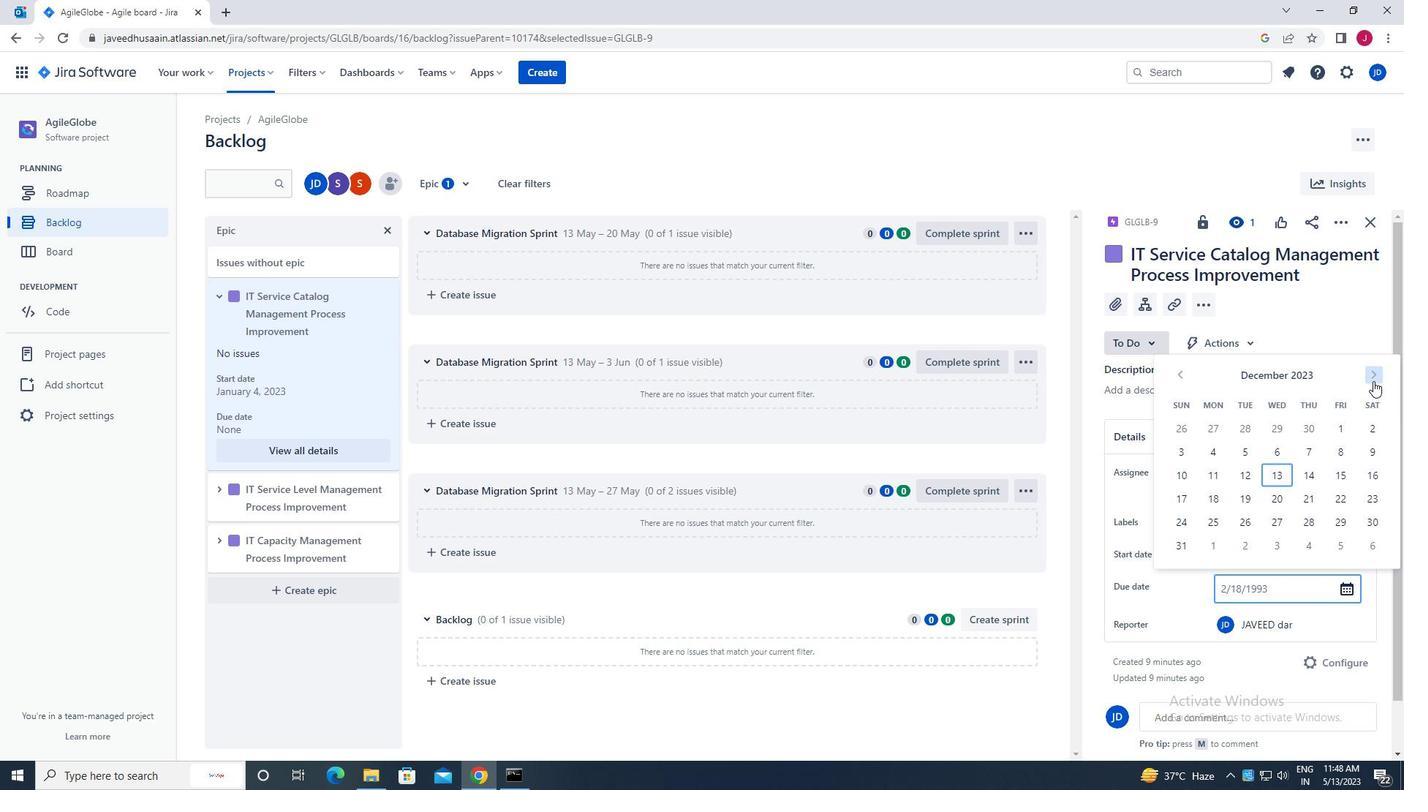 
Action: Mouse pressed left at (1373, 381)
Screenshot: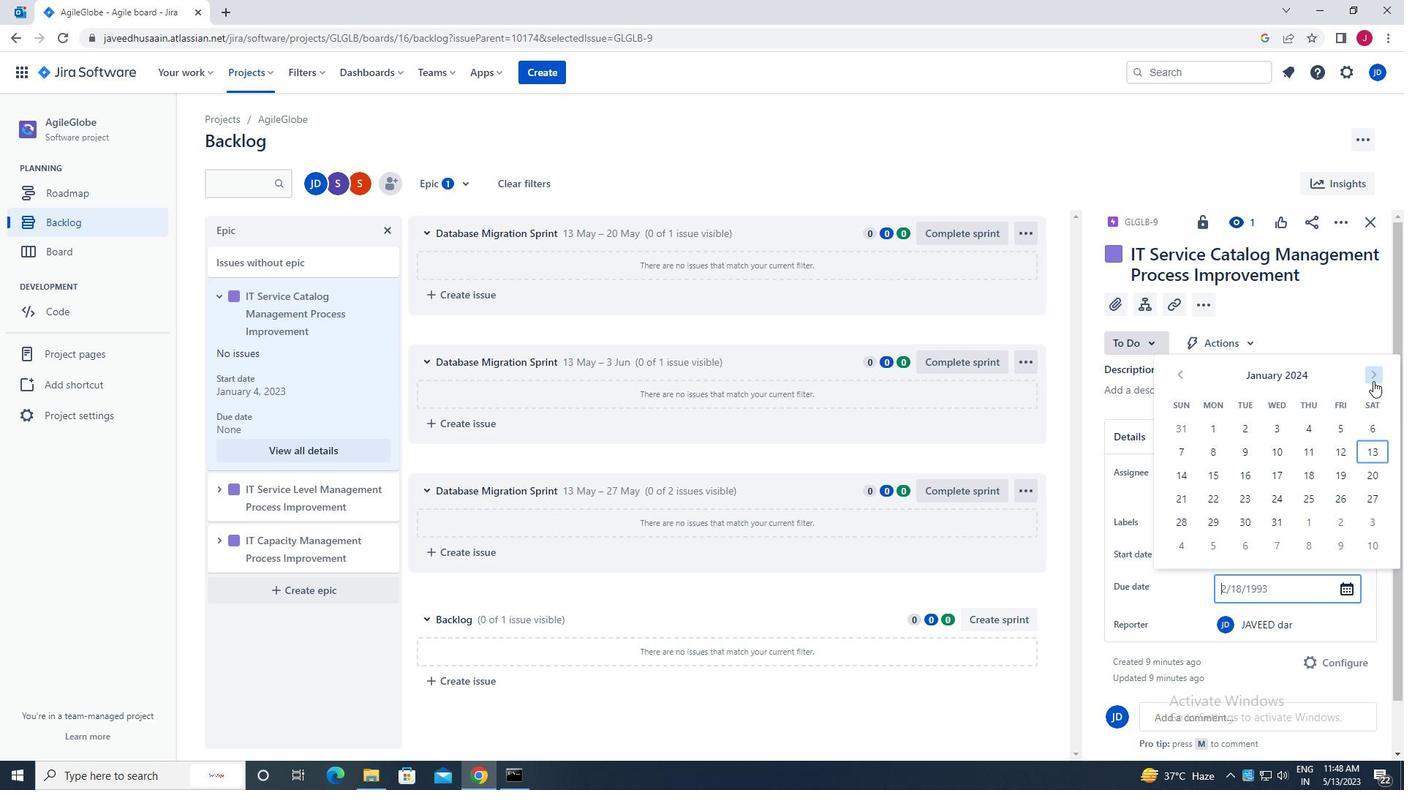 
Action: Mouse pressed left at (1373, 381)
Screenshot: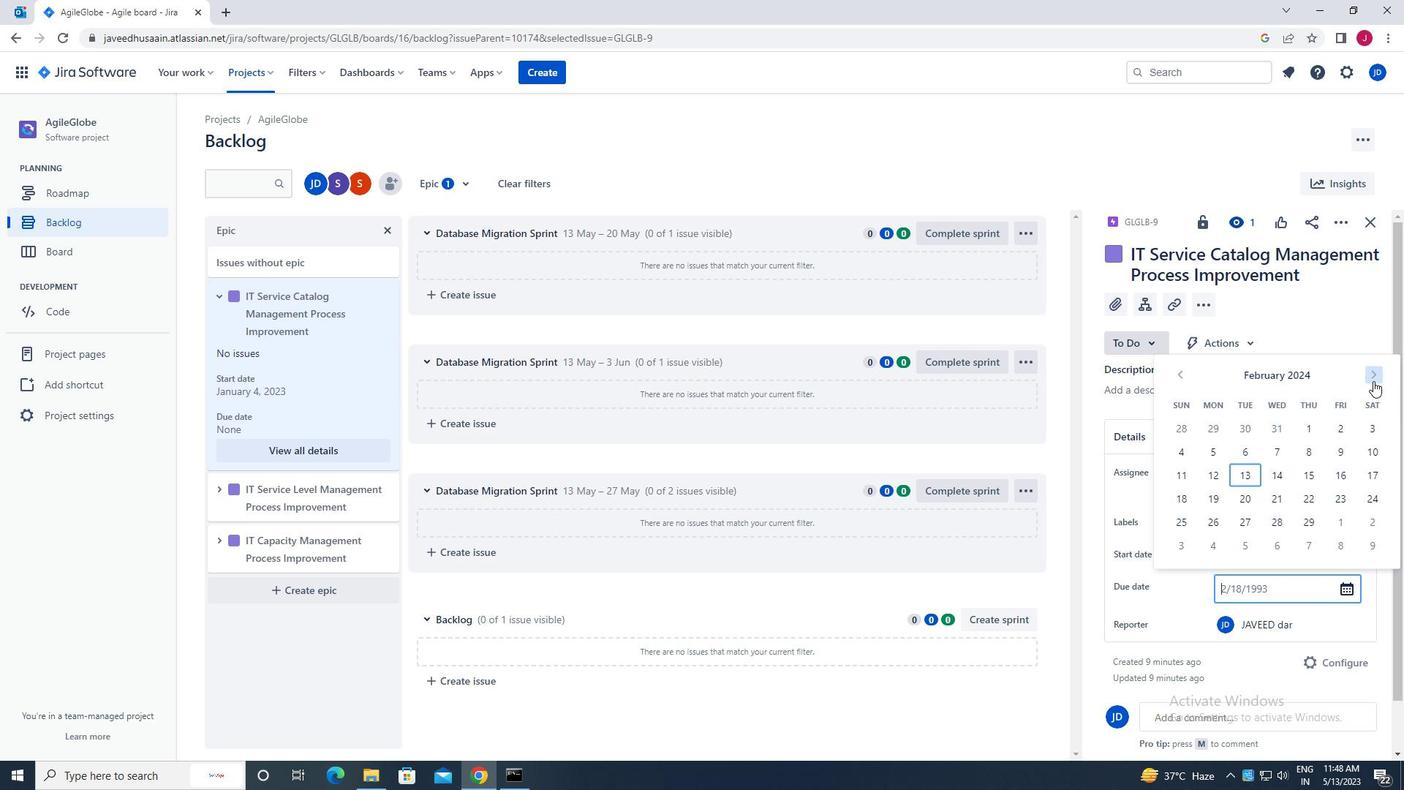 
Action: Mouse pressed left at (1373, 381)
Screenshot: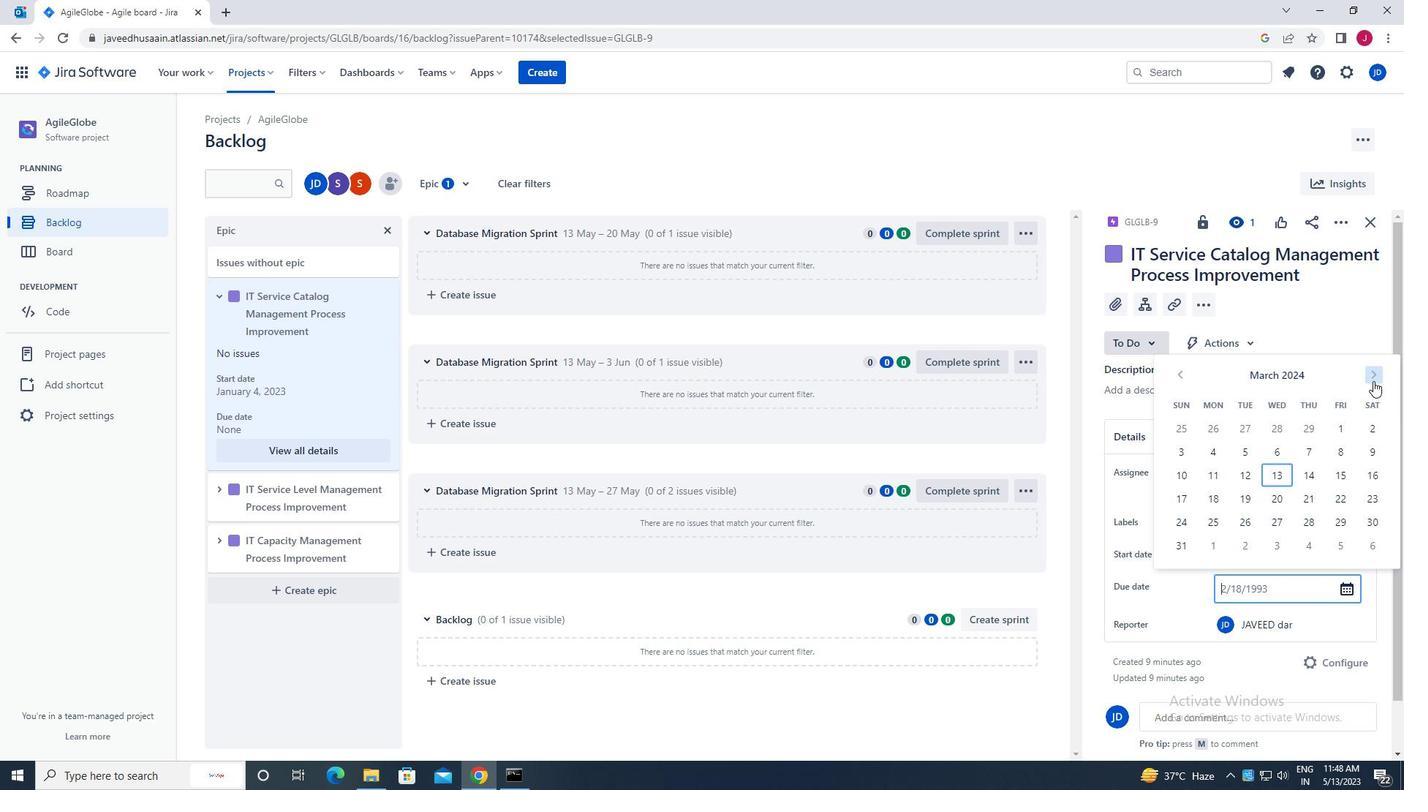 
Action: Mouse pressed left at (1373, 381)
Screenshot: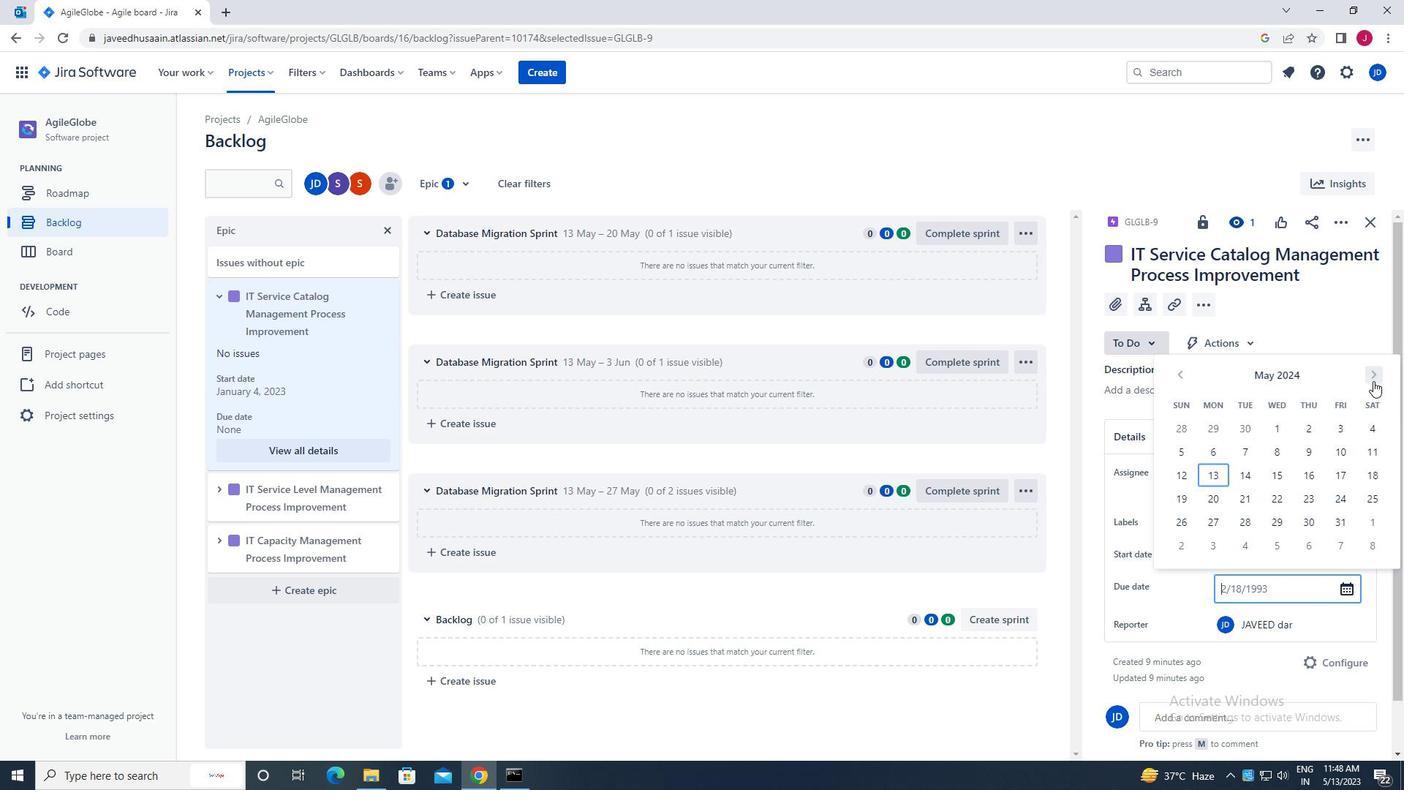 
Action: Mouse pressed left at (1373, 381)
Screenshot: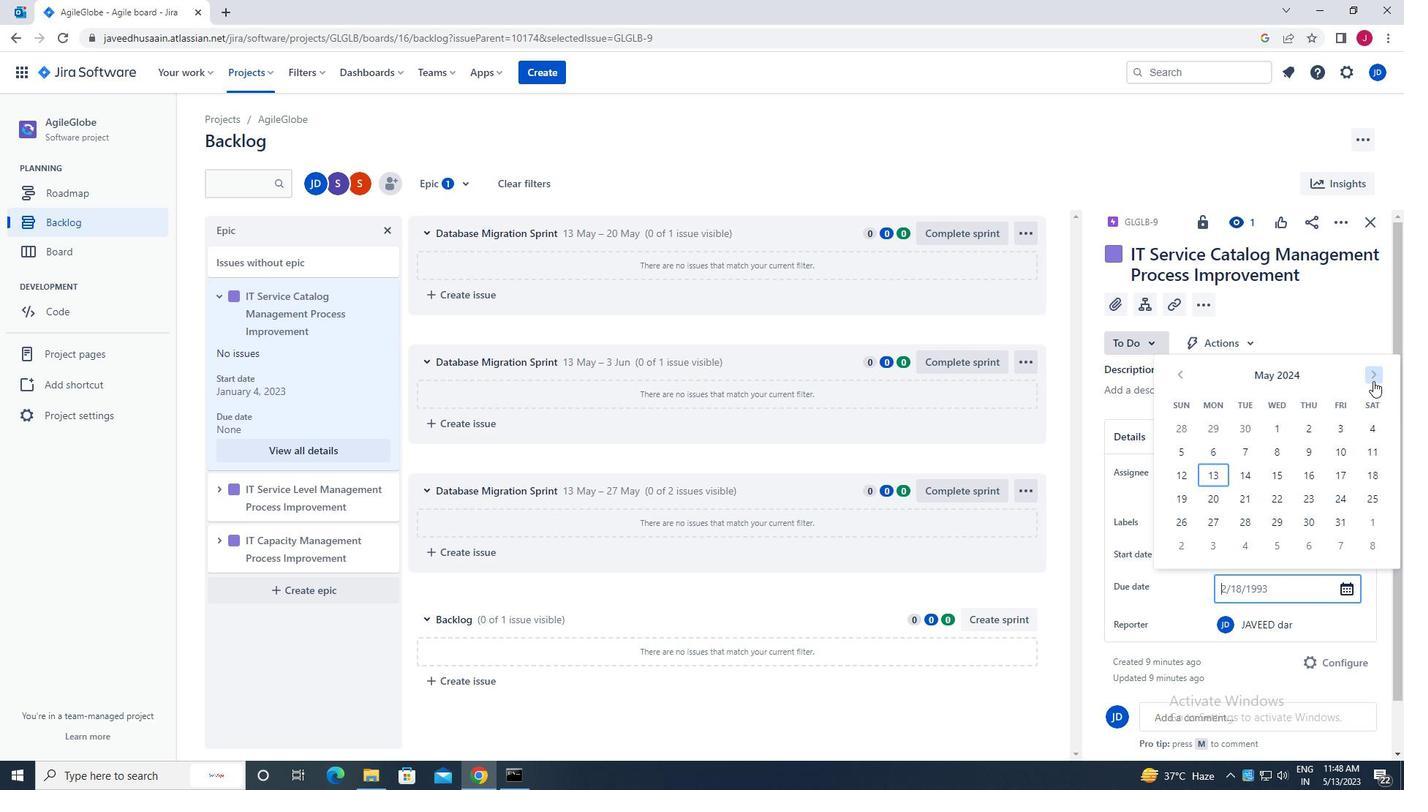 
Action: Mouse pressed left at (1373, 381)
Screenshot: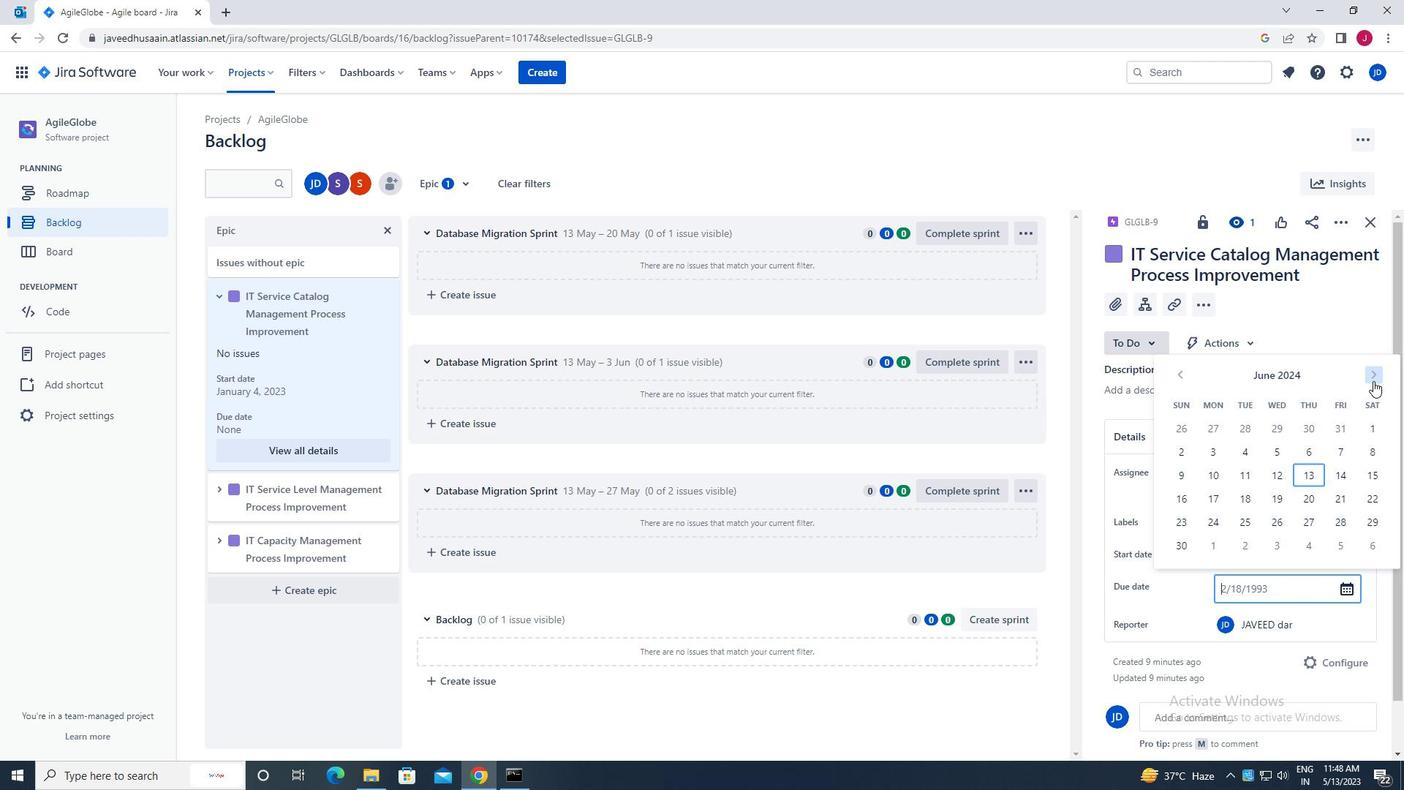 
Action: Mouse pressed left at (1373, 381)
Screenshot: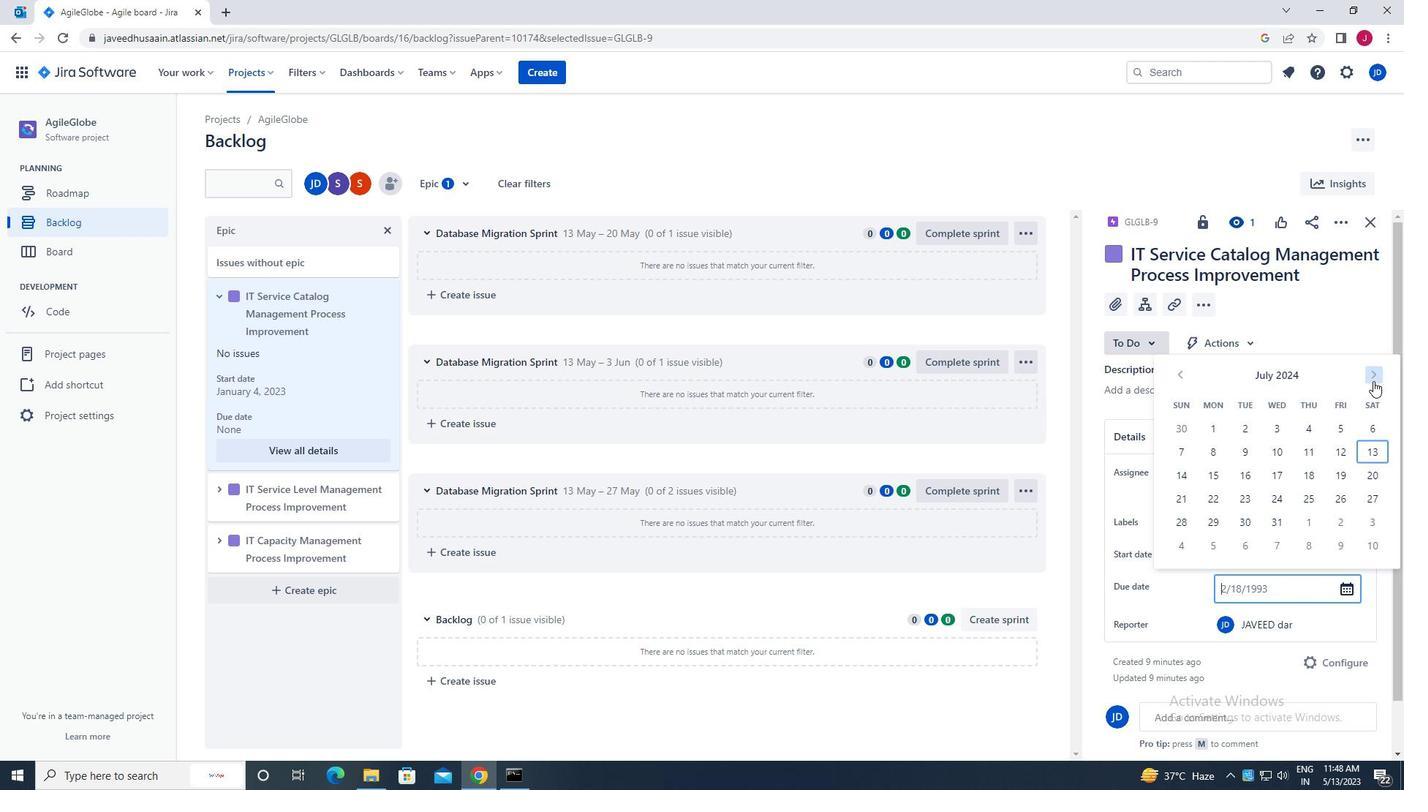 
Action: Mouse pressed left at (1373, 381)
Screenshot: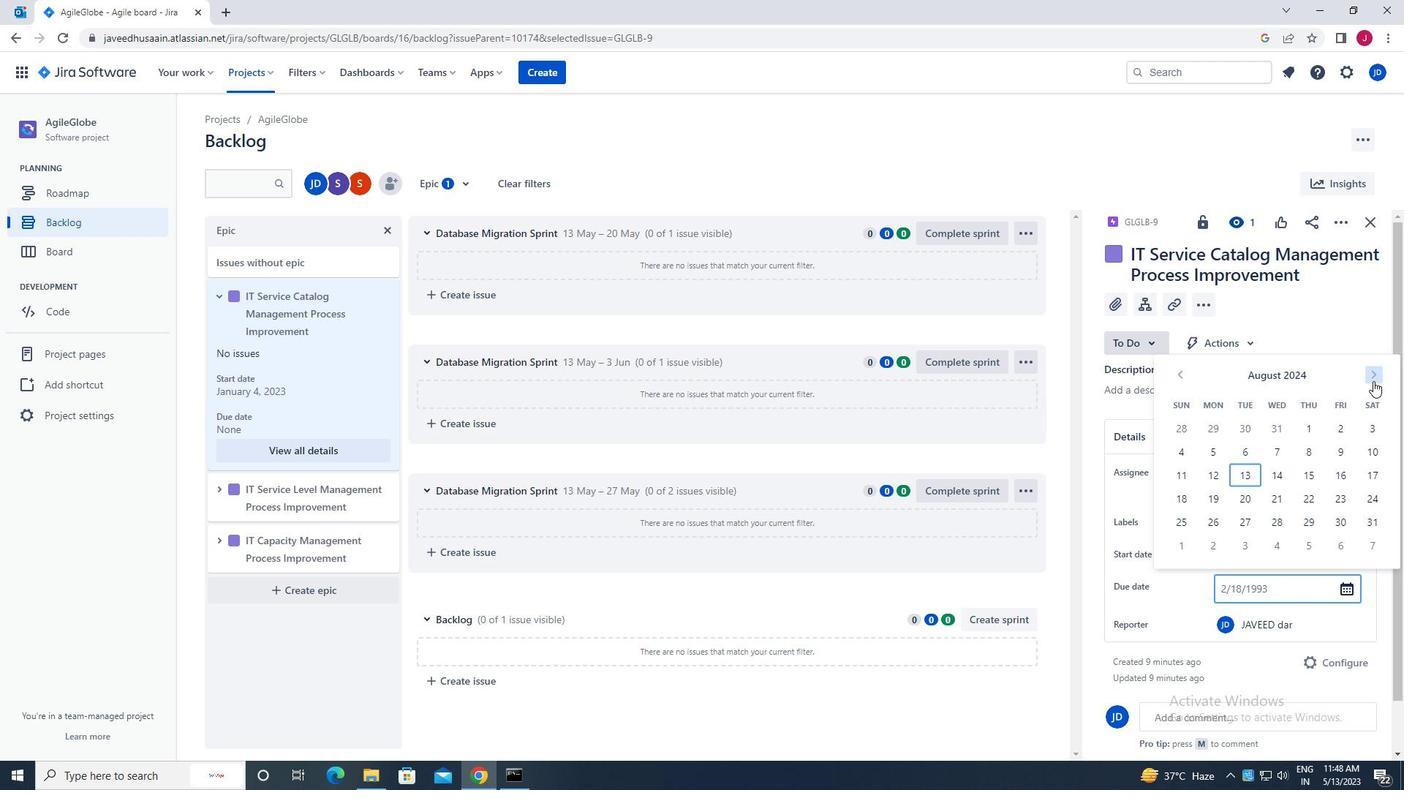 
Action: Mouse pressed left at (1373, 381)
Screenshot: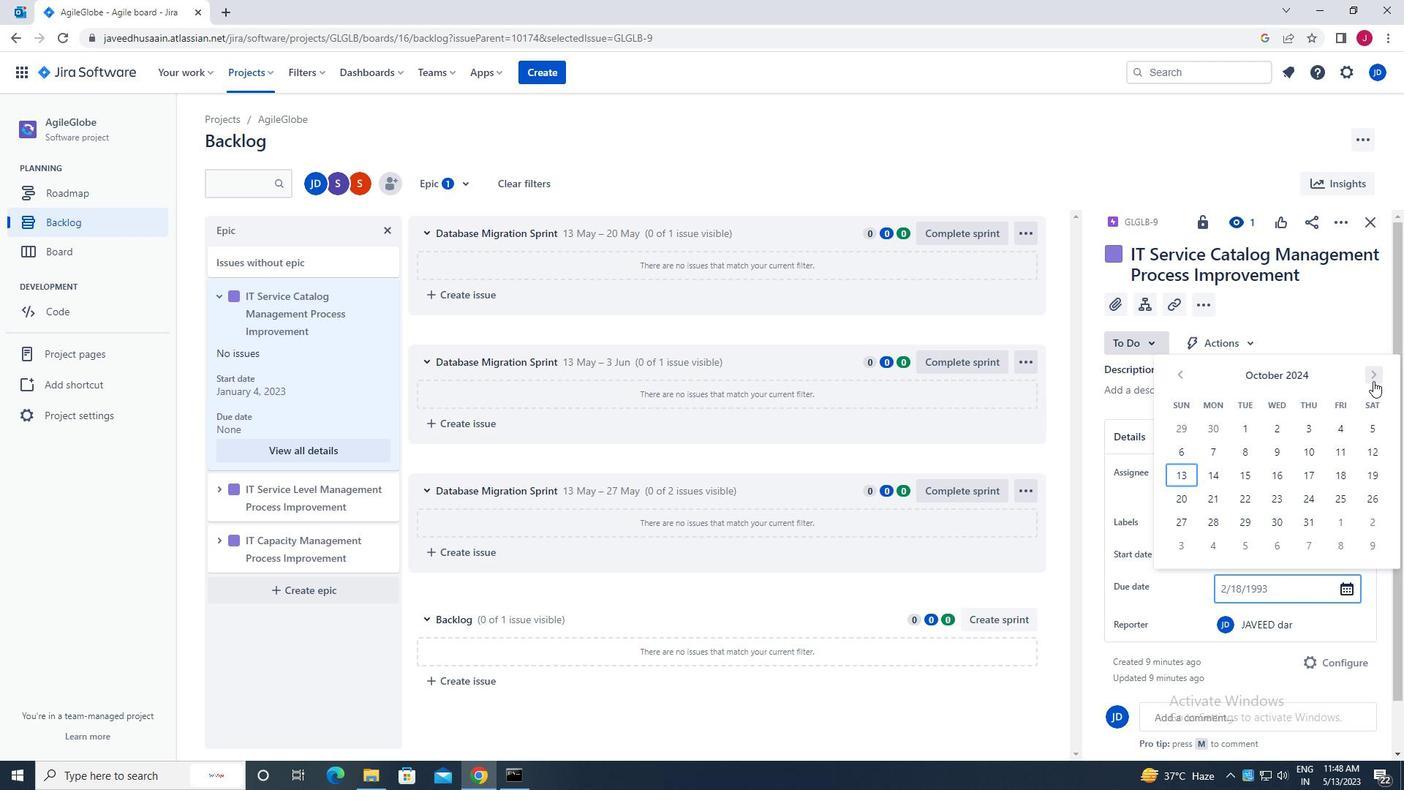 
Action: Mouse pressed left at (1373, 381)
Screenshot: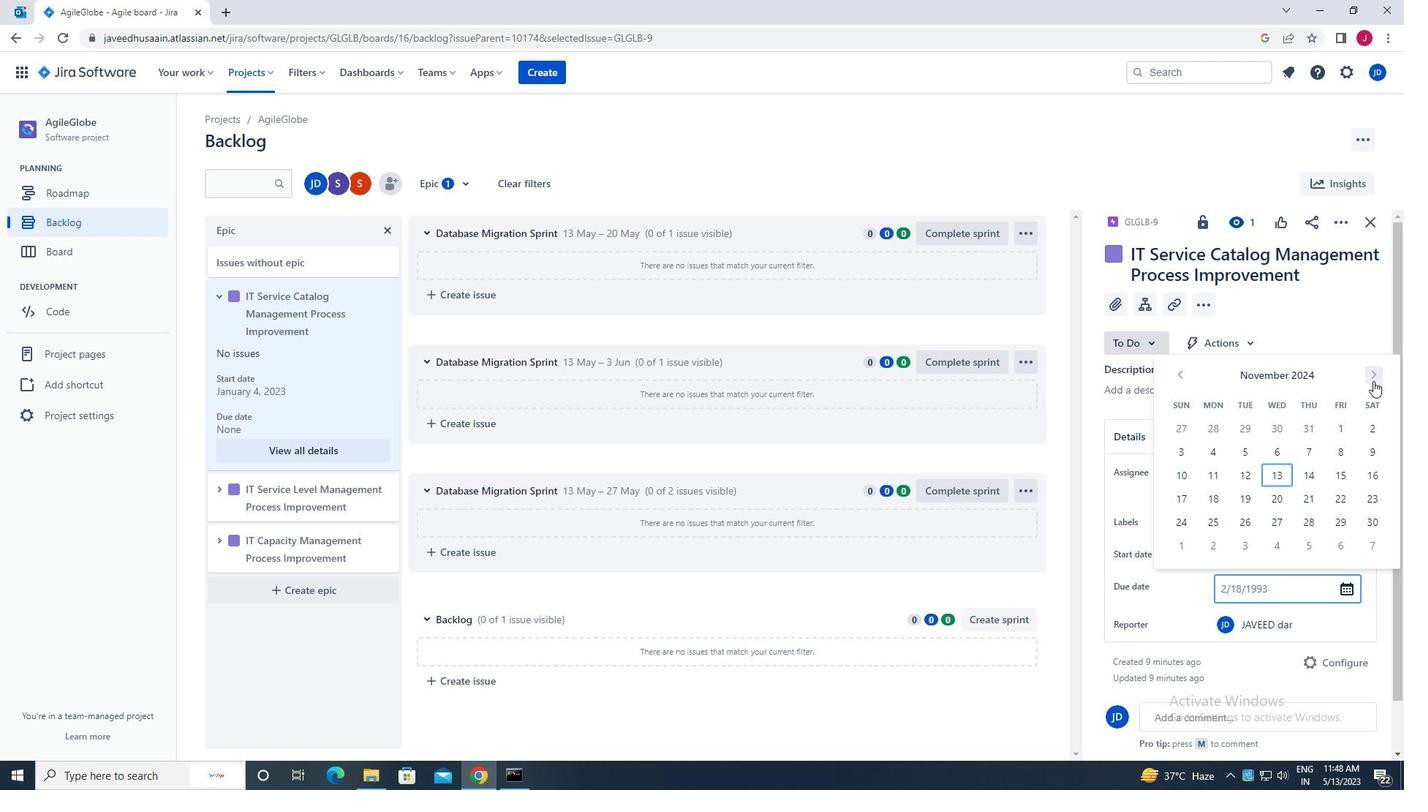 
Action: Mouse pressed left at (1373, 381)
Screenshot: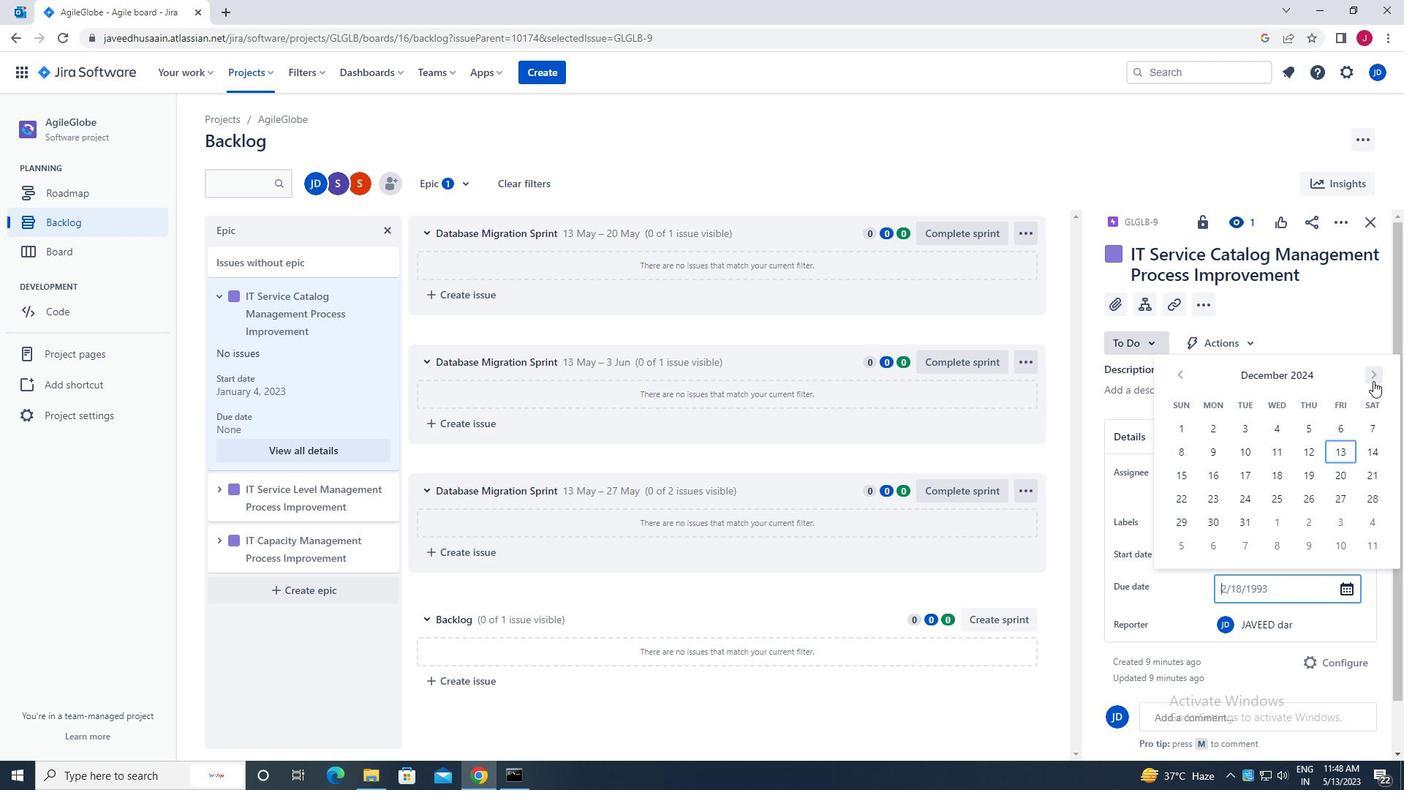 
Action: Mouse pressed left at (1373, 381)
Screenshot: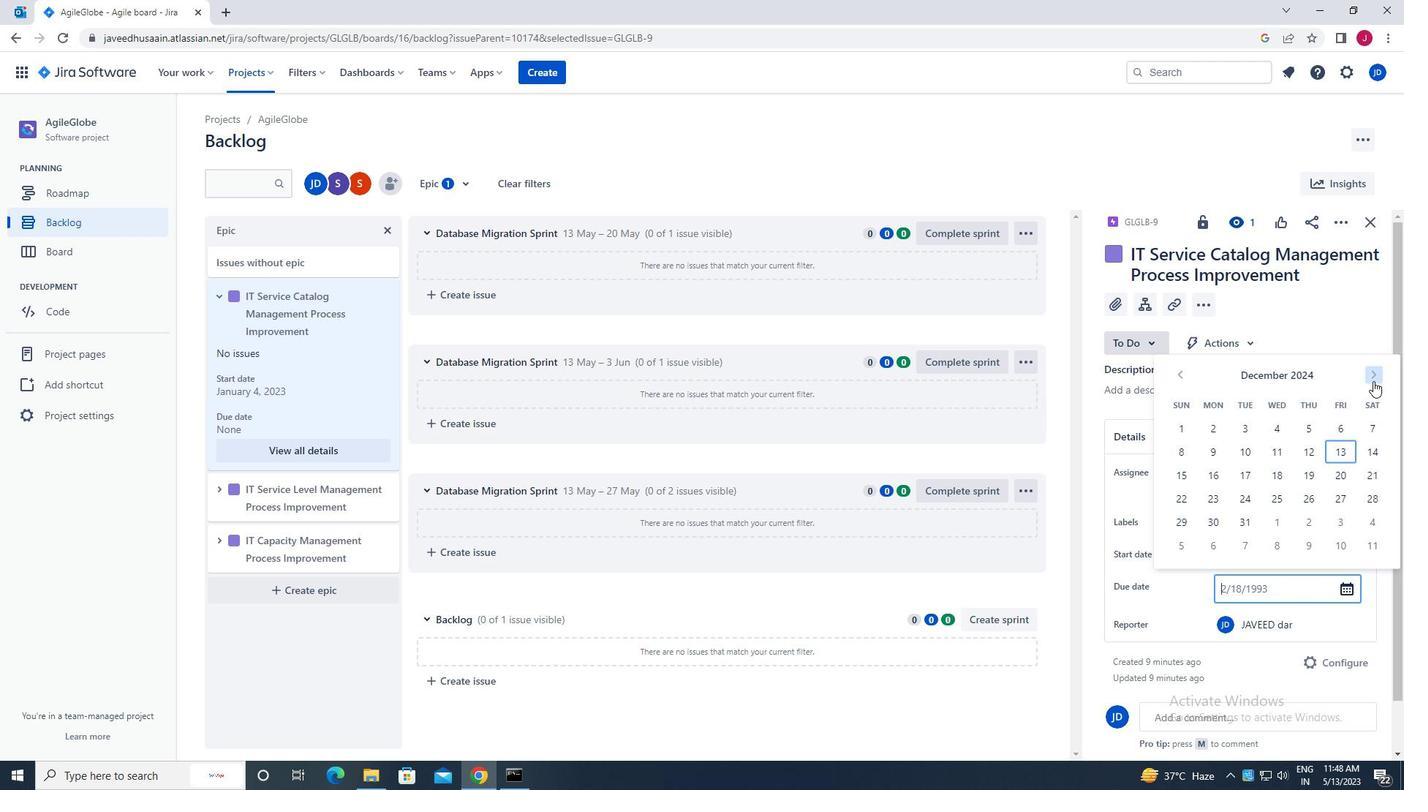 
Action: Mouse pressed left at (1373, 381)
Screenshot: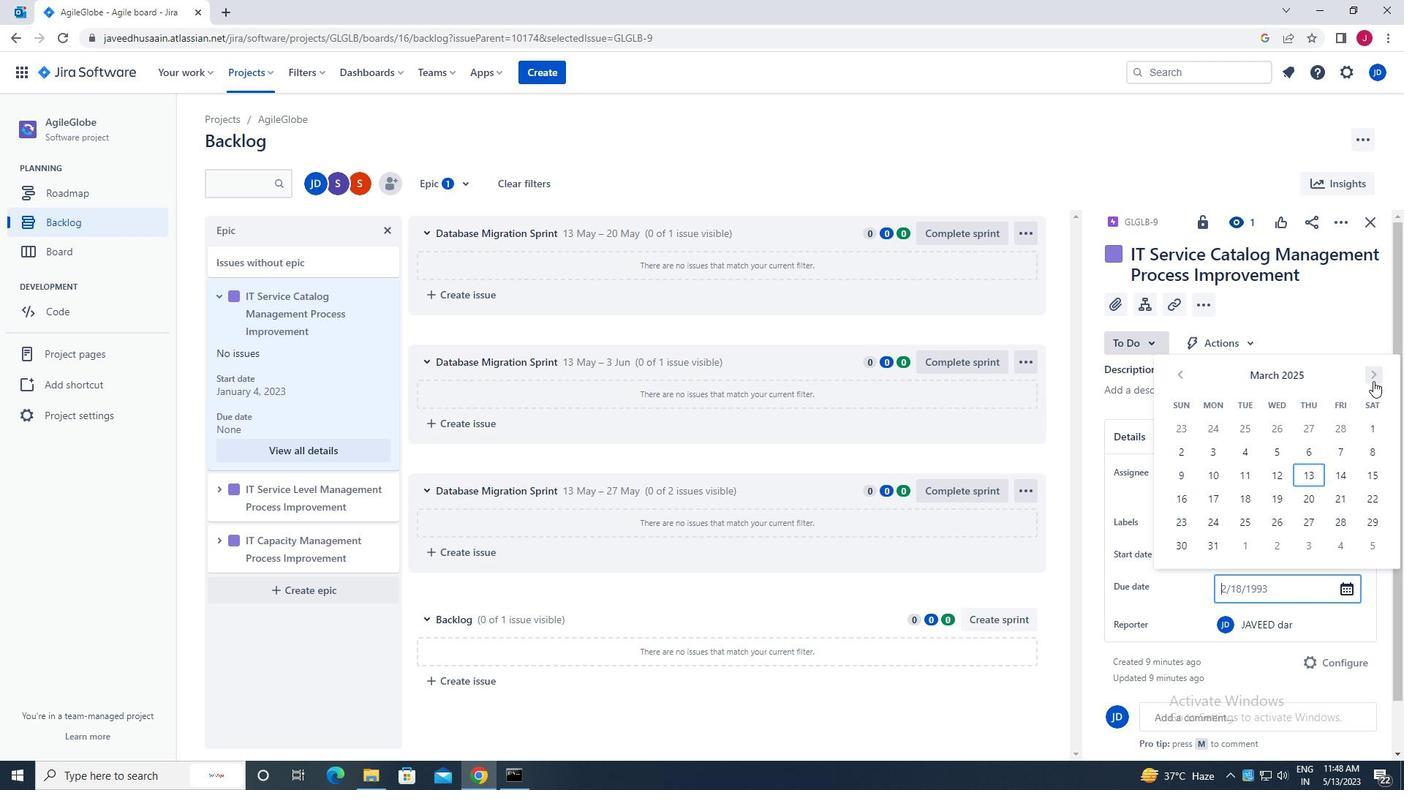 
Action: Mouse pressed left at (1373, 381)
Screenshot: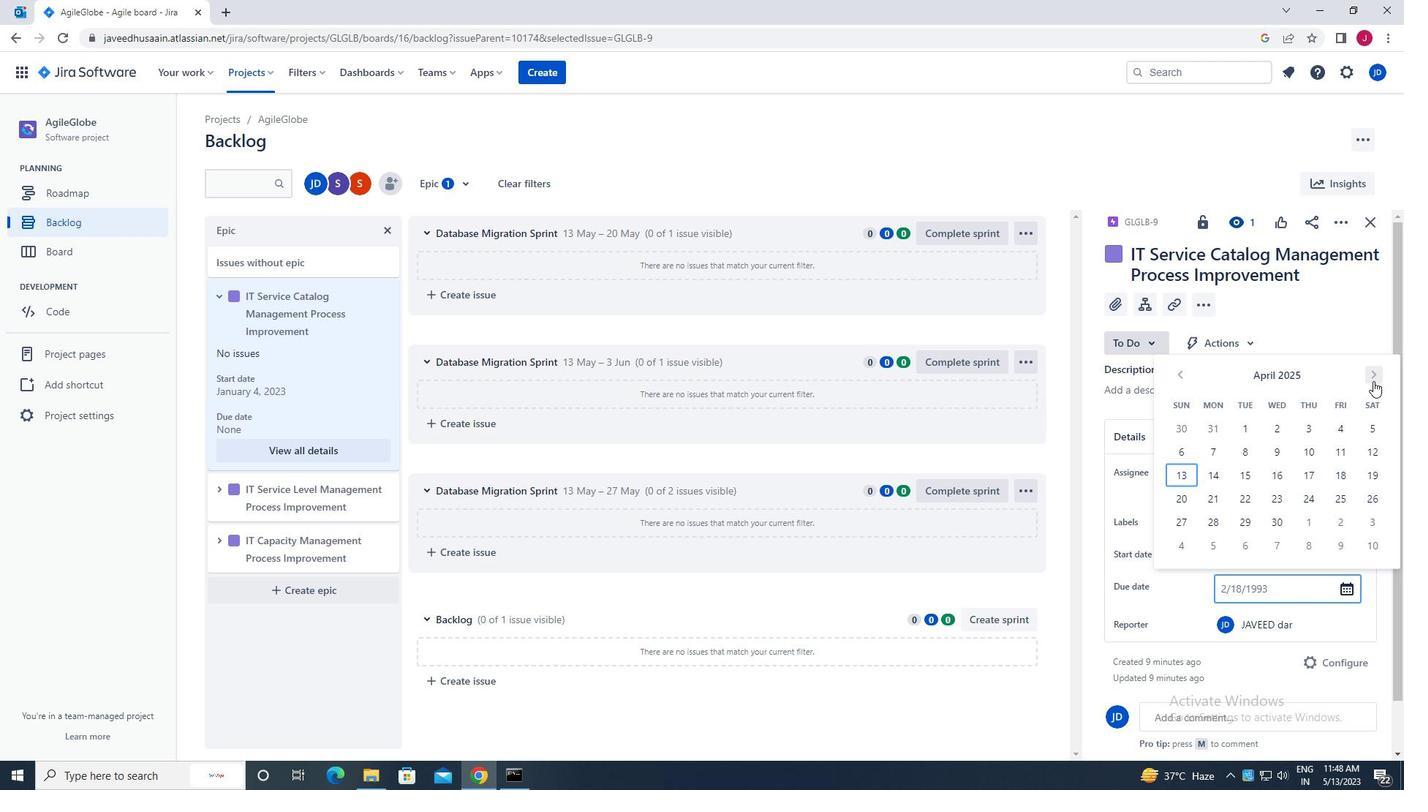
Action: Mouse pressed left at (1373, 381)
Screenshot: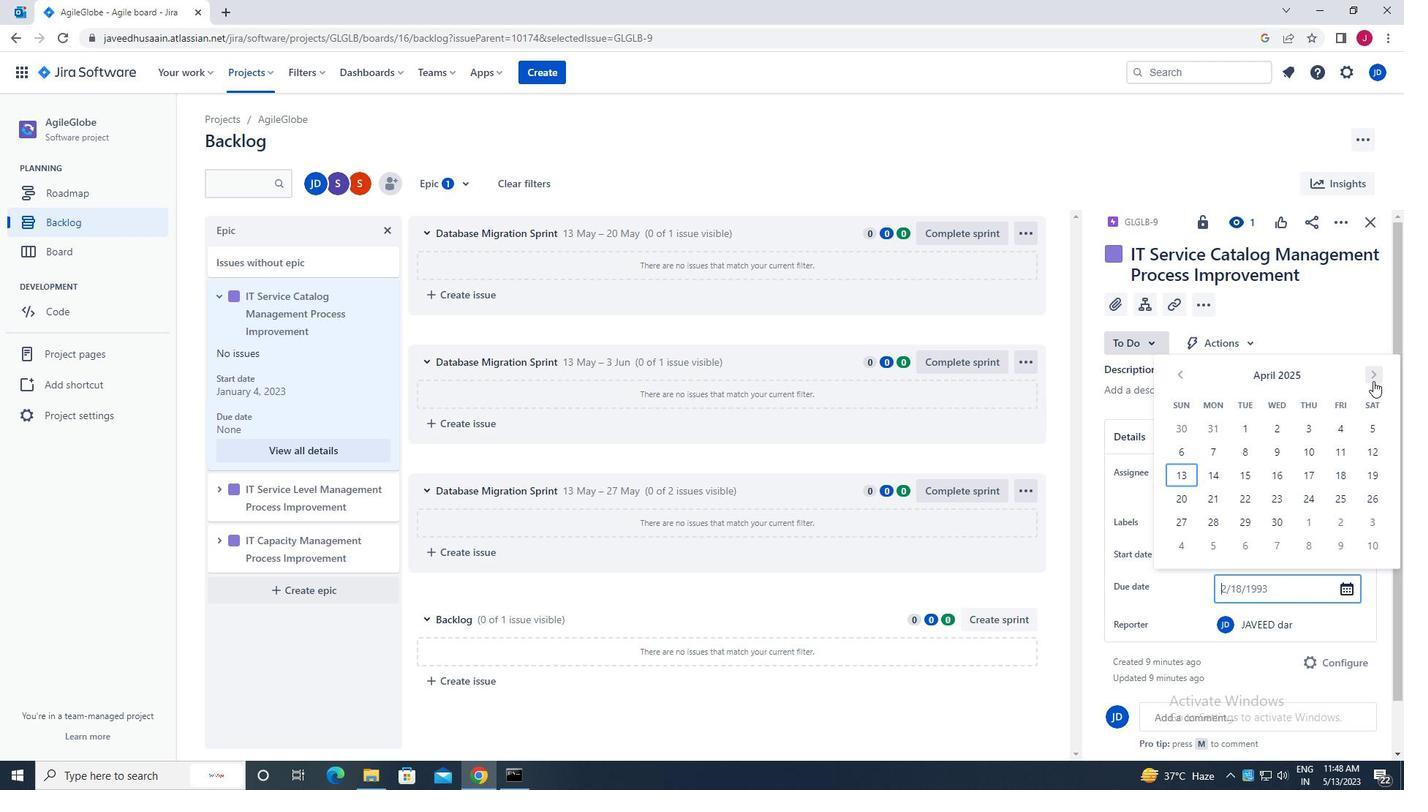 
Action: Mouse pressed left at (1373, 381)
Screenshot: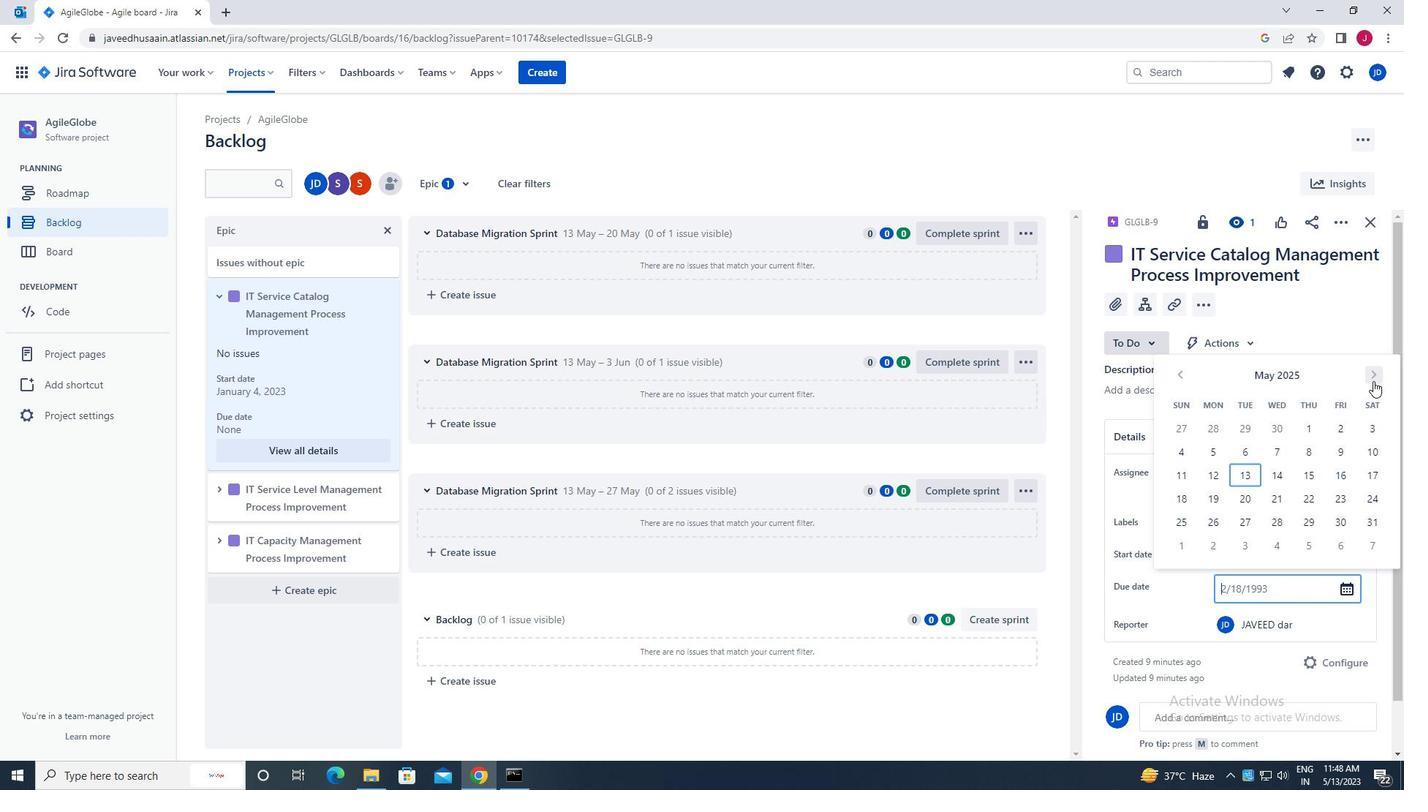 
Action: Mouse pressed left at (1373, 381)
Screenshot: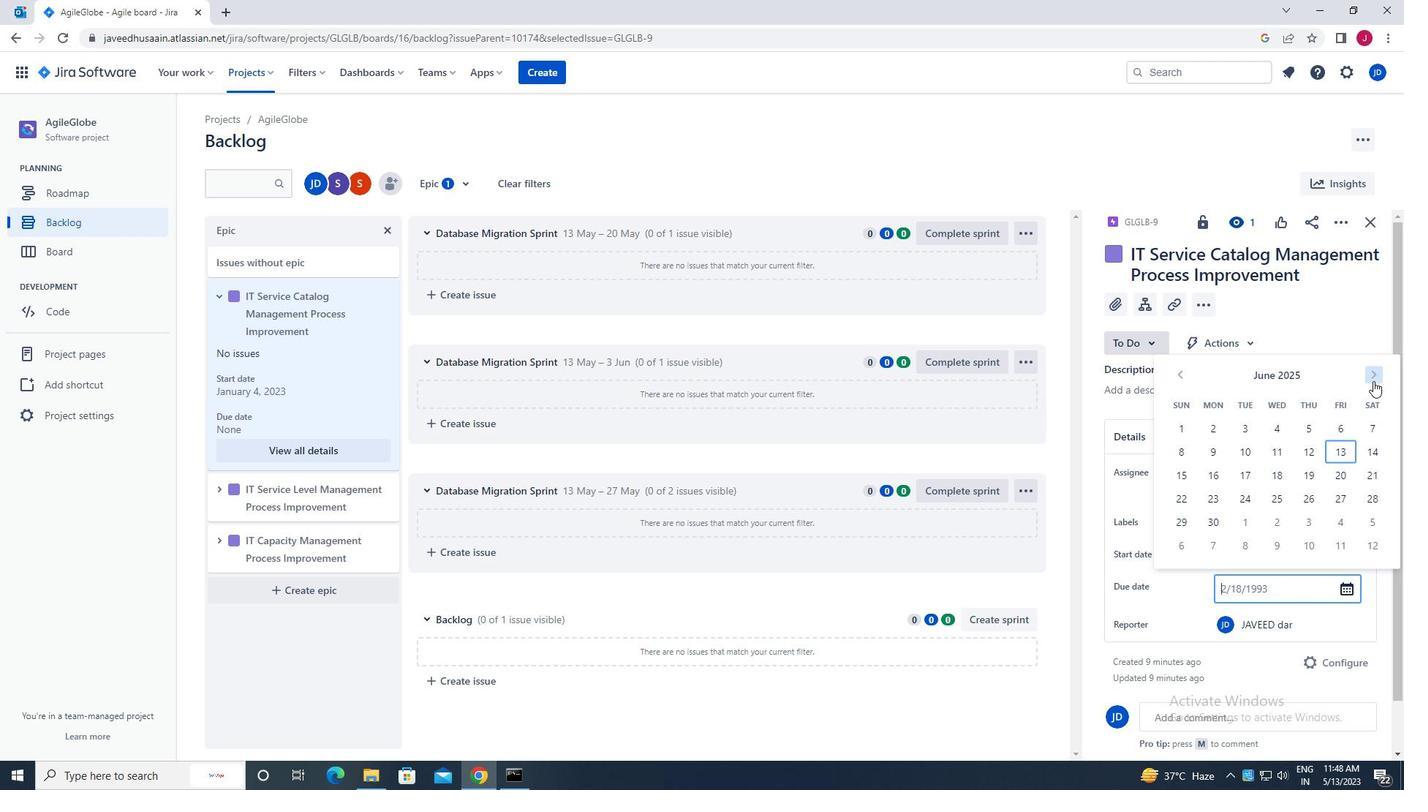
Action: Mouse pressed left at (1373, 381)
Screenshot: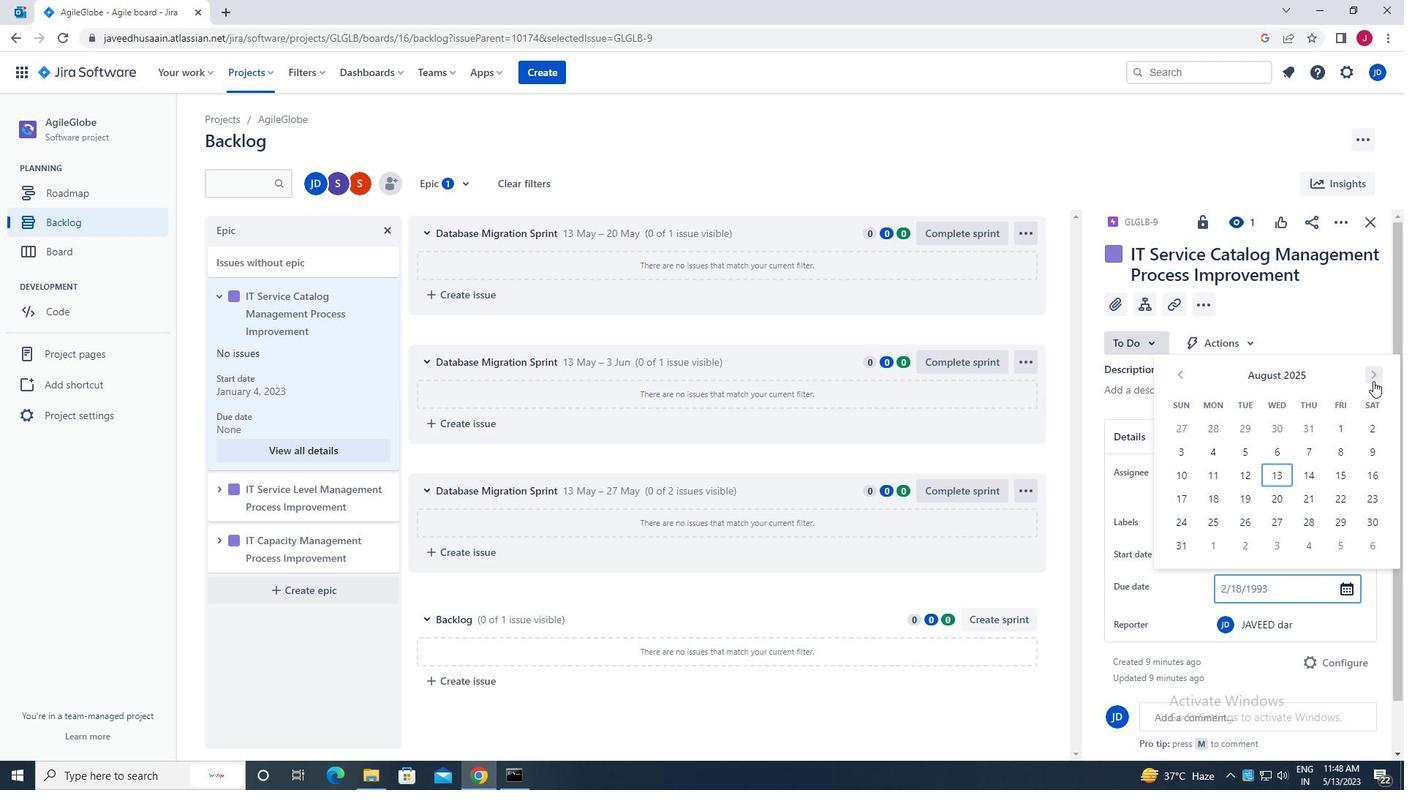 
Action: Mouse pressed left at (1373, 381)
Screenshot: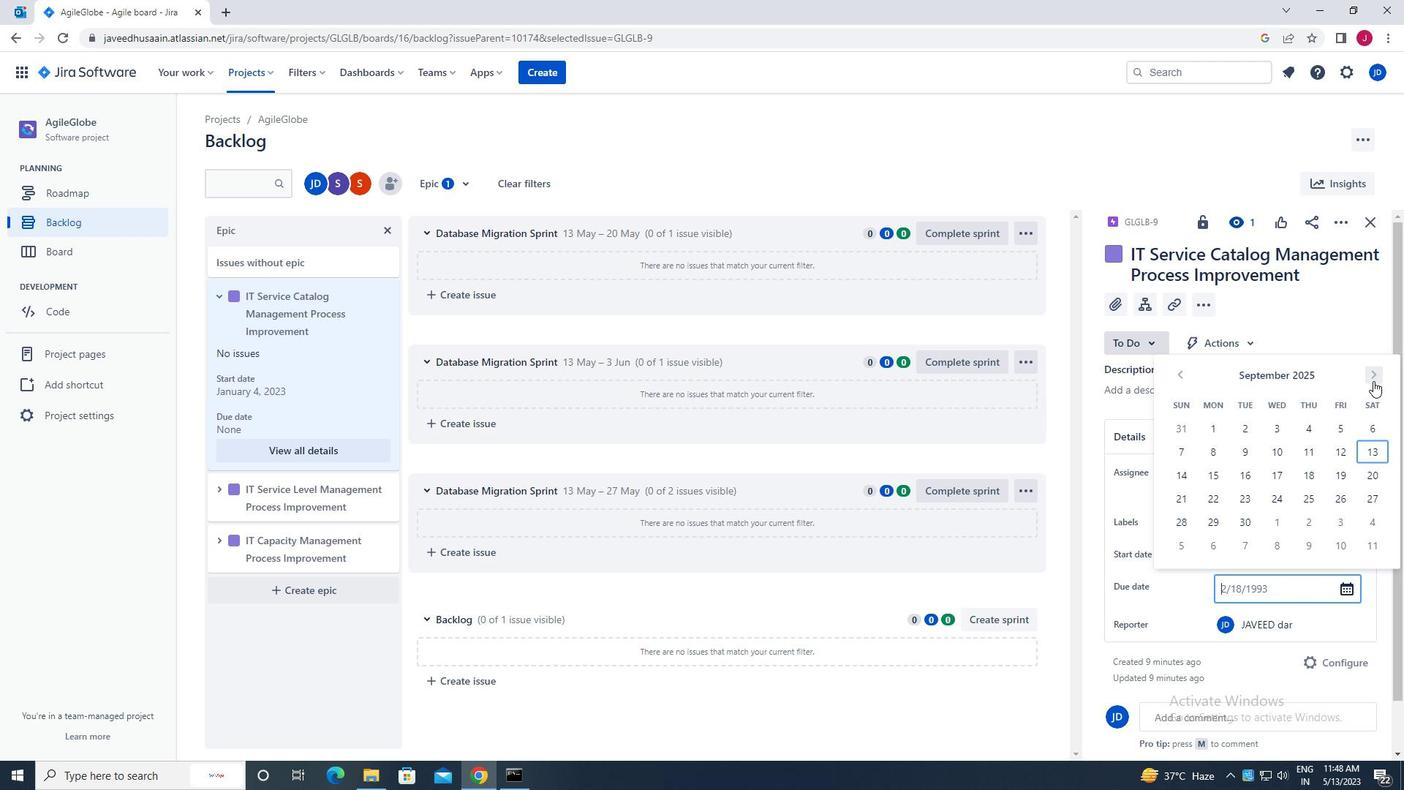 
Action: Mouse moved to (1372, 380)
Screenshot: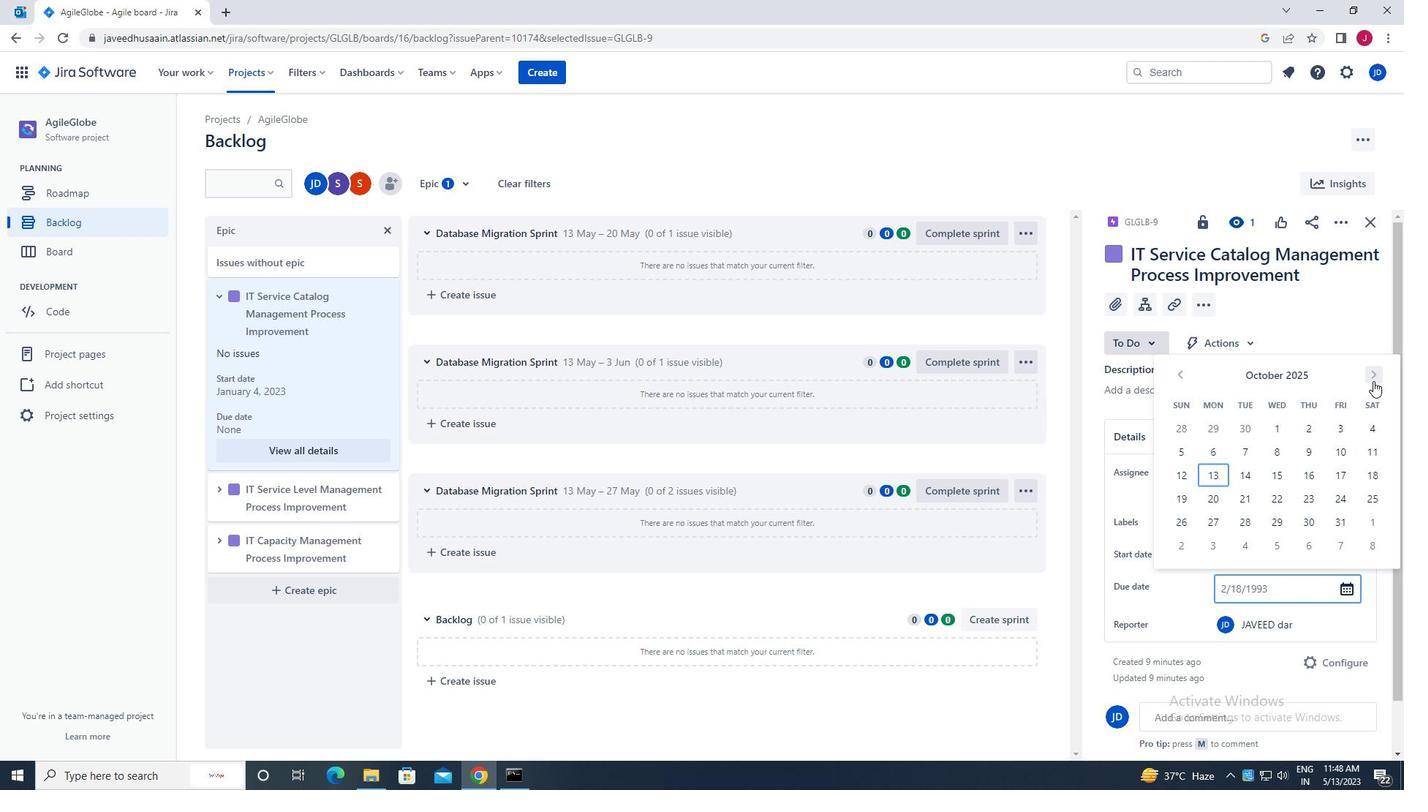 
Action: Mouse pressed left at (1372, 380)
Screenshot: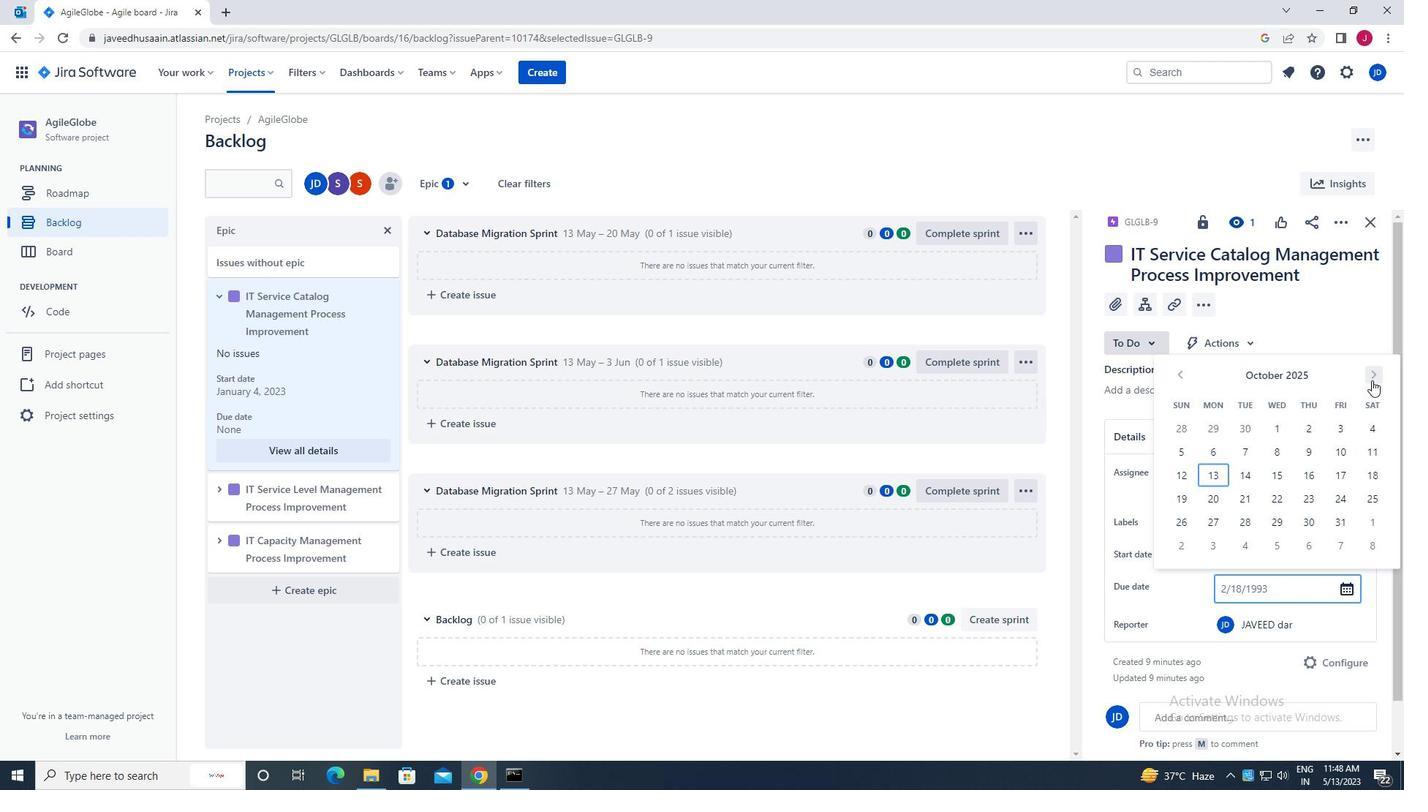 
Action: Mouse moved to (1251, 500)
Screenshot: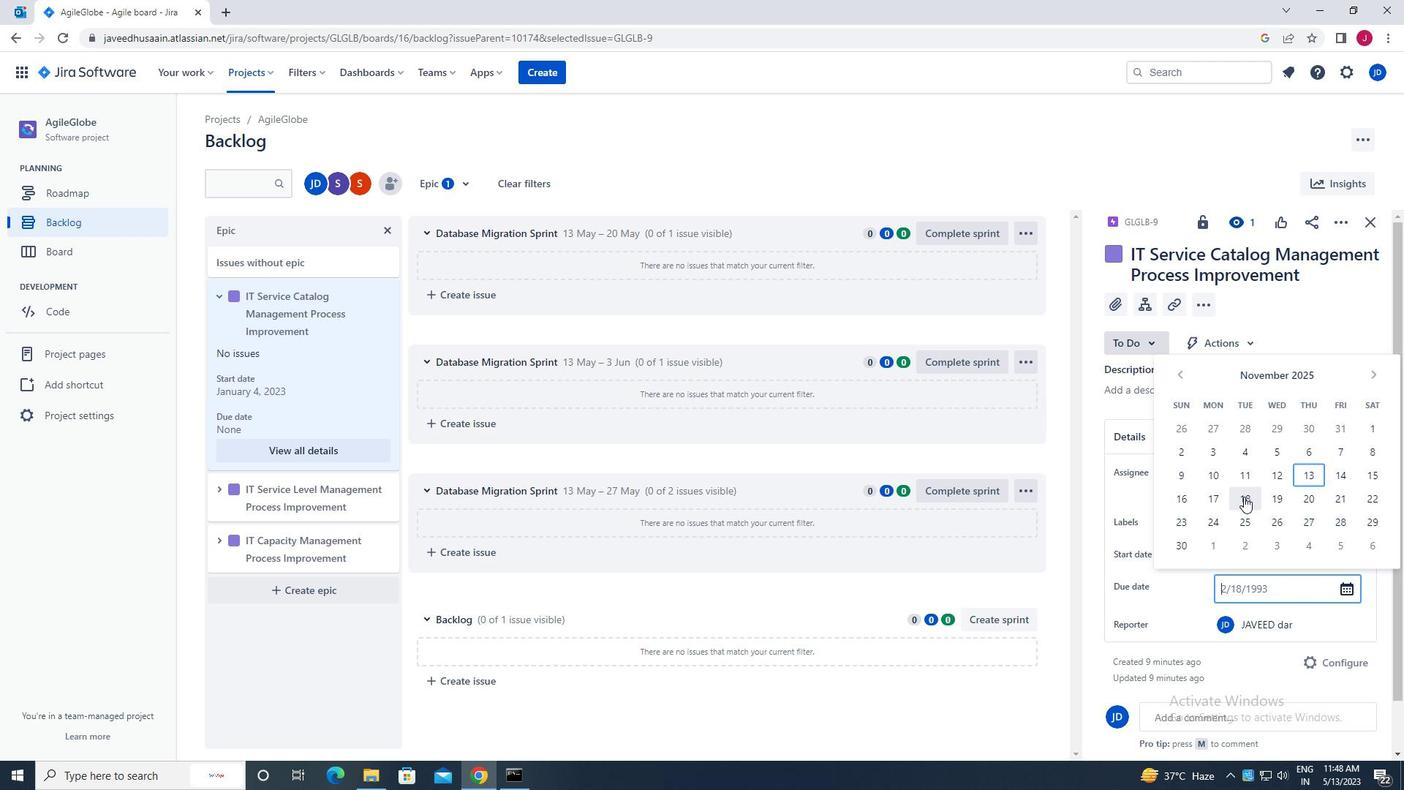 
Action: Mouse pressed left at (1251, 500)
Screenshot: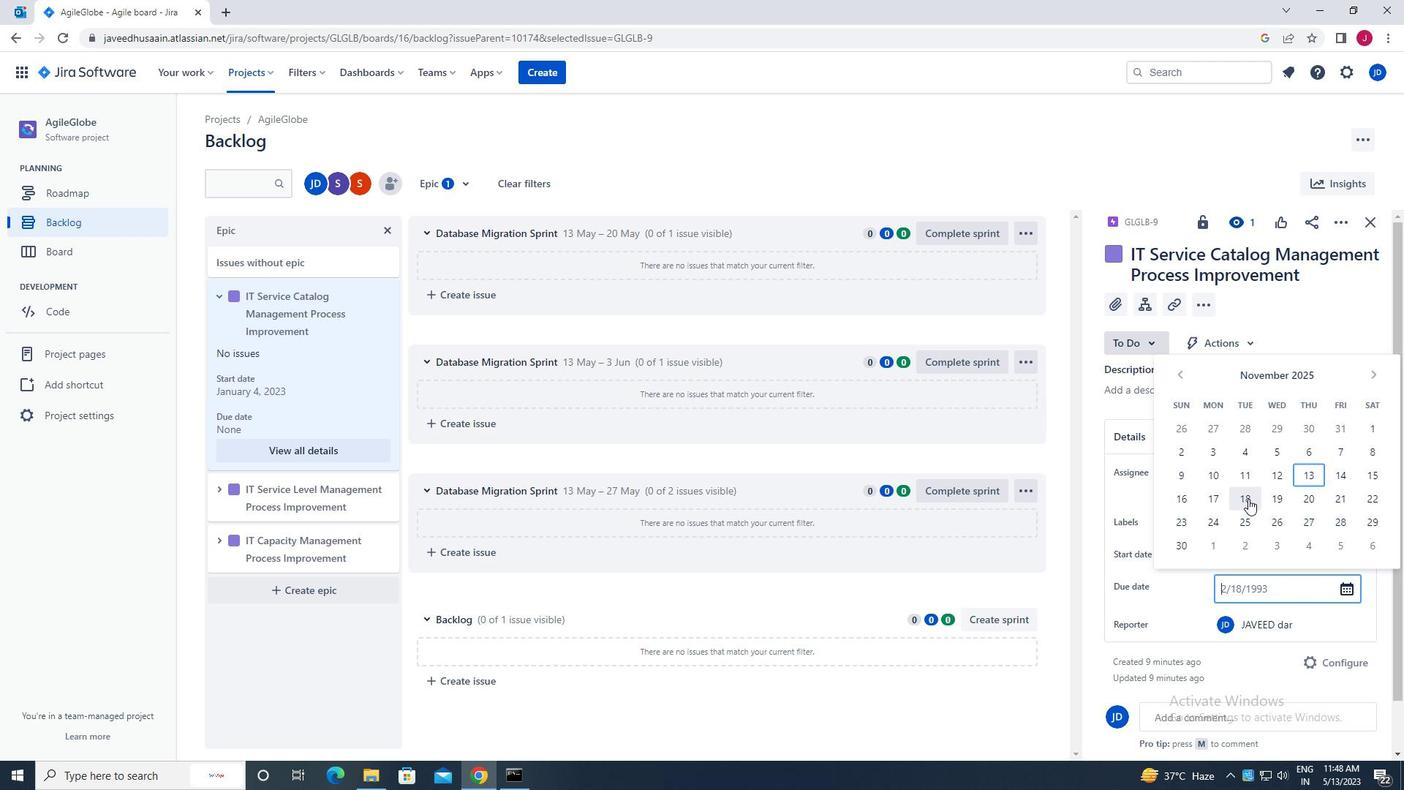 
Action: Mouse moved to (1248, 499)
Screenshot: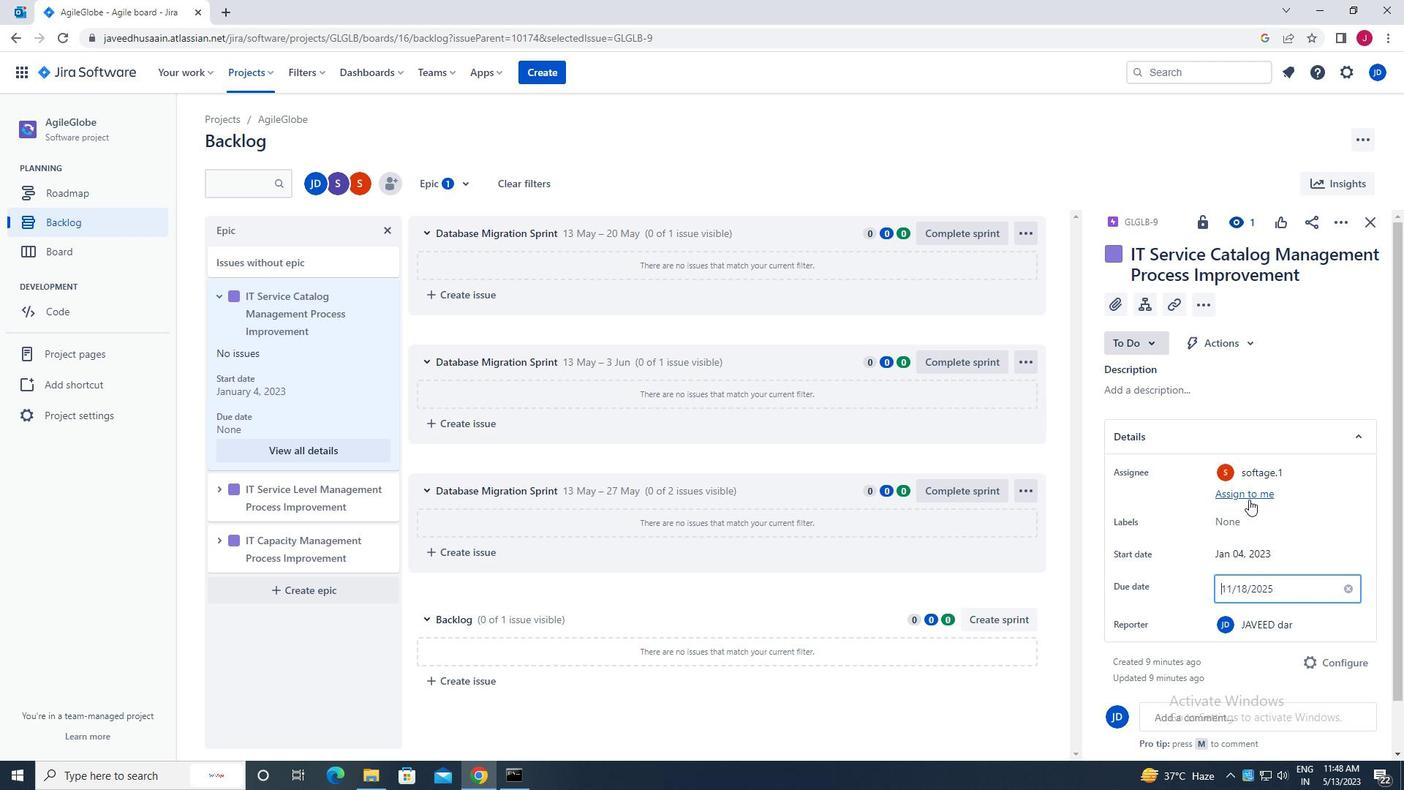 
Action: Key pressed <Key.enter>
Screenshot: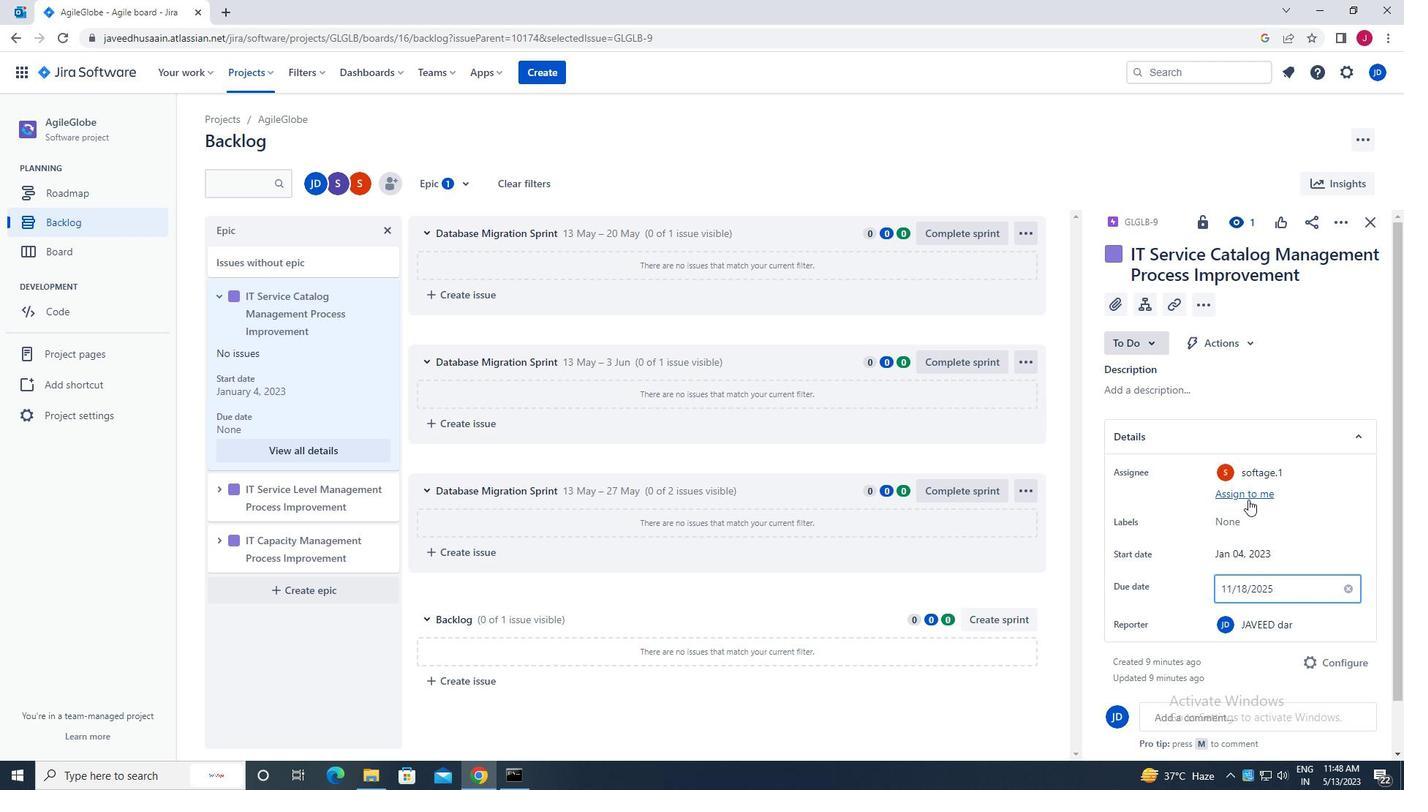 
Action: Mouse moved to (1372, 224)
Screenshot: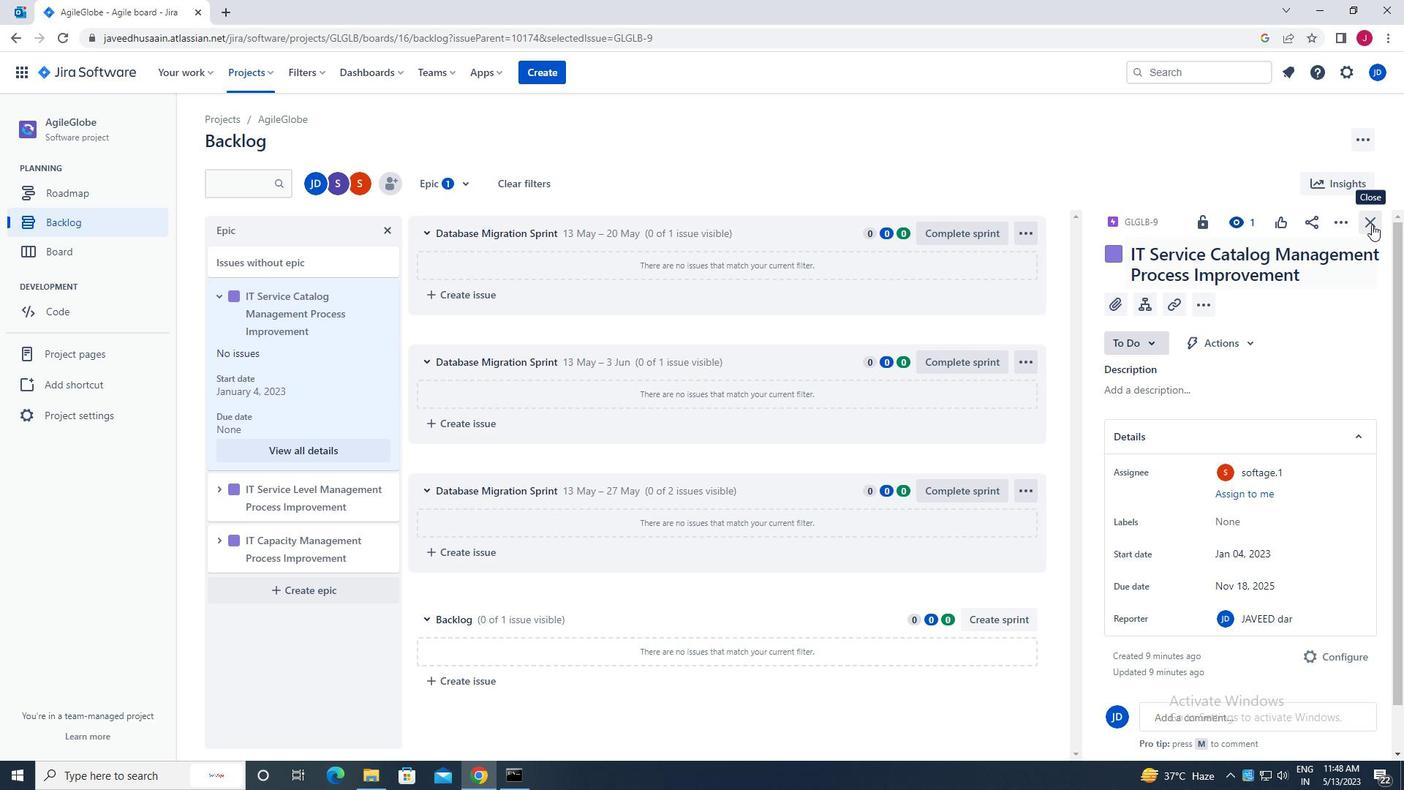 
Action: Mouse pressed left at (1372, 224)
Screenshot: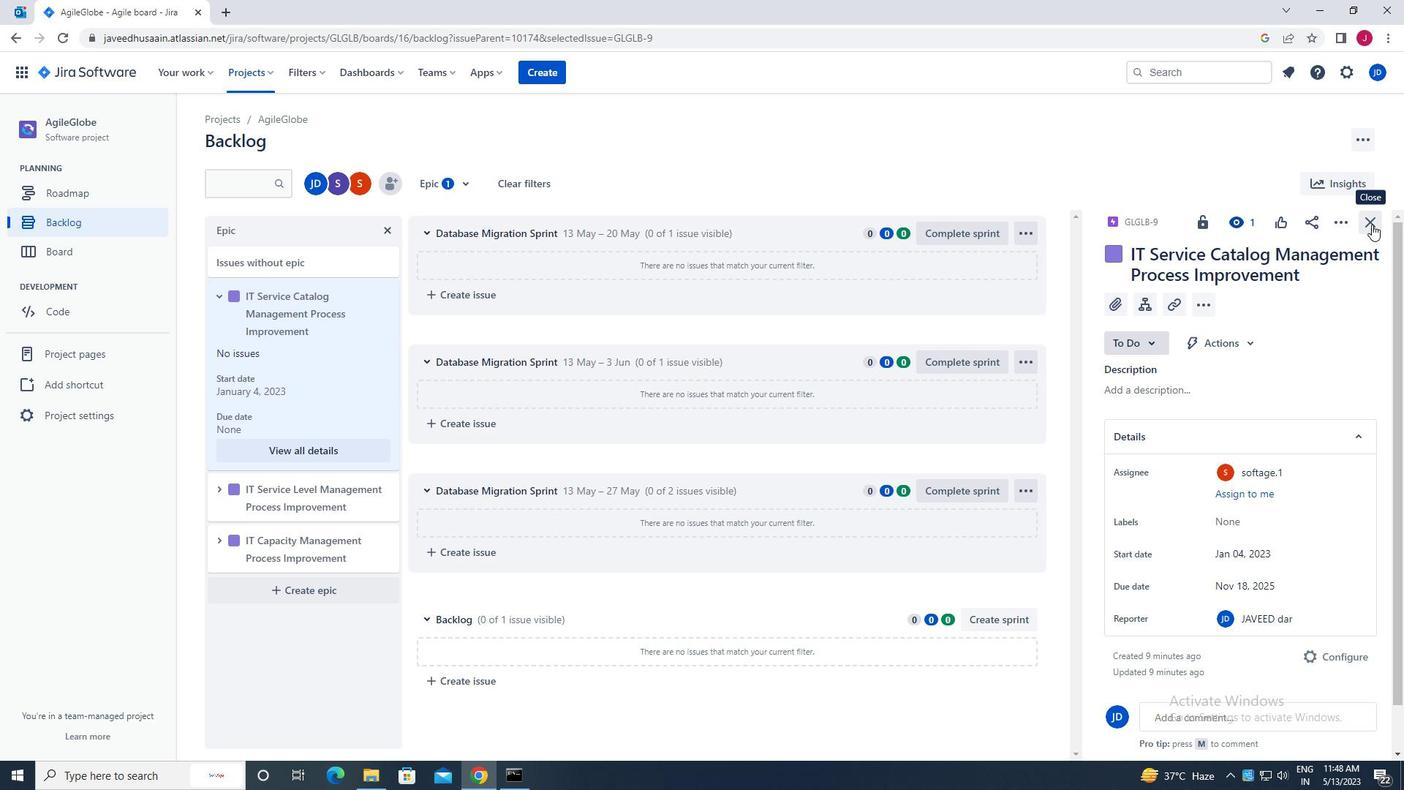 
Action: Mouse moved to (223, 492)
Screenshot: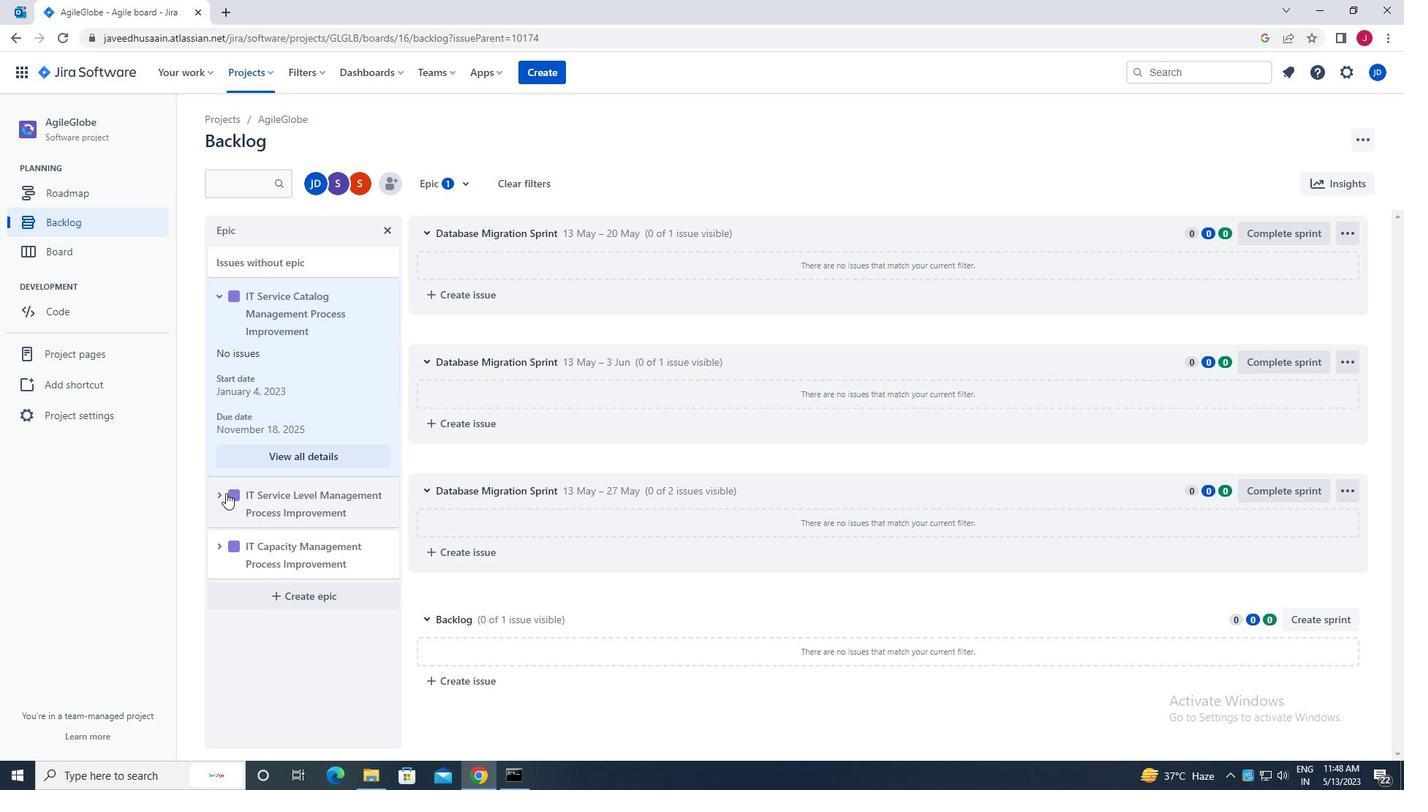 
Action: Mouse pressed left at (223, 492)
Screenshot: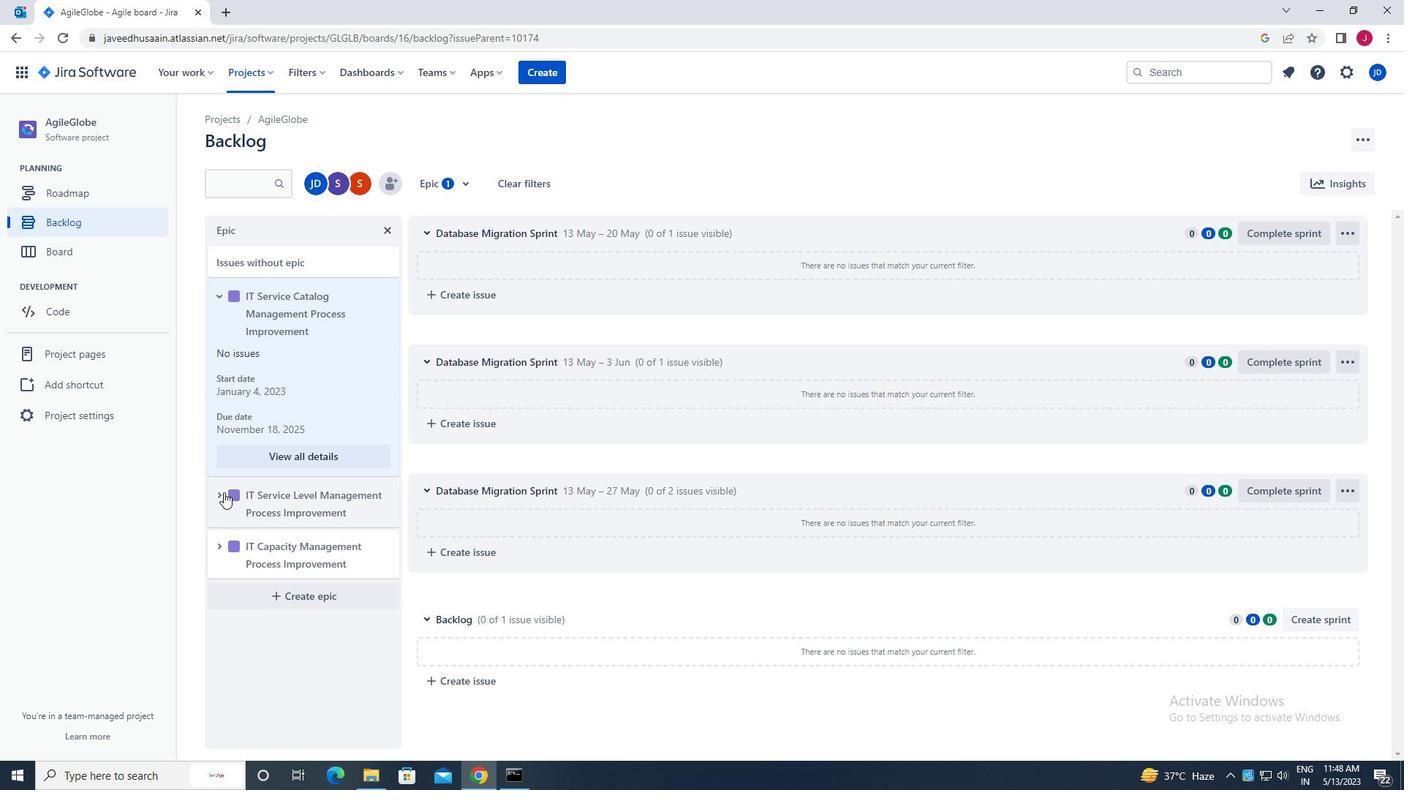 
Action: Mouse moved to (302, 665)
Screenshot: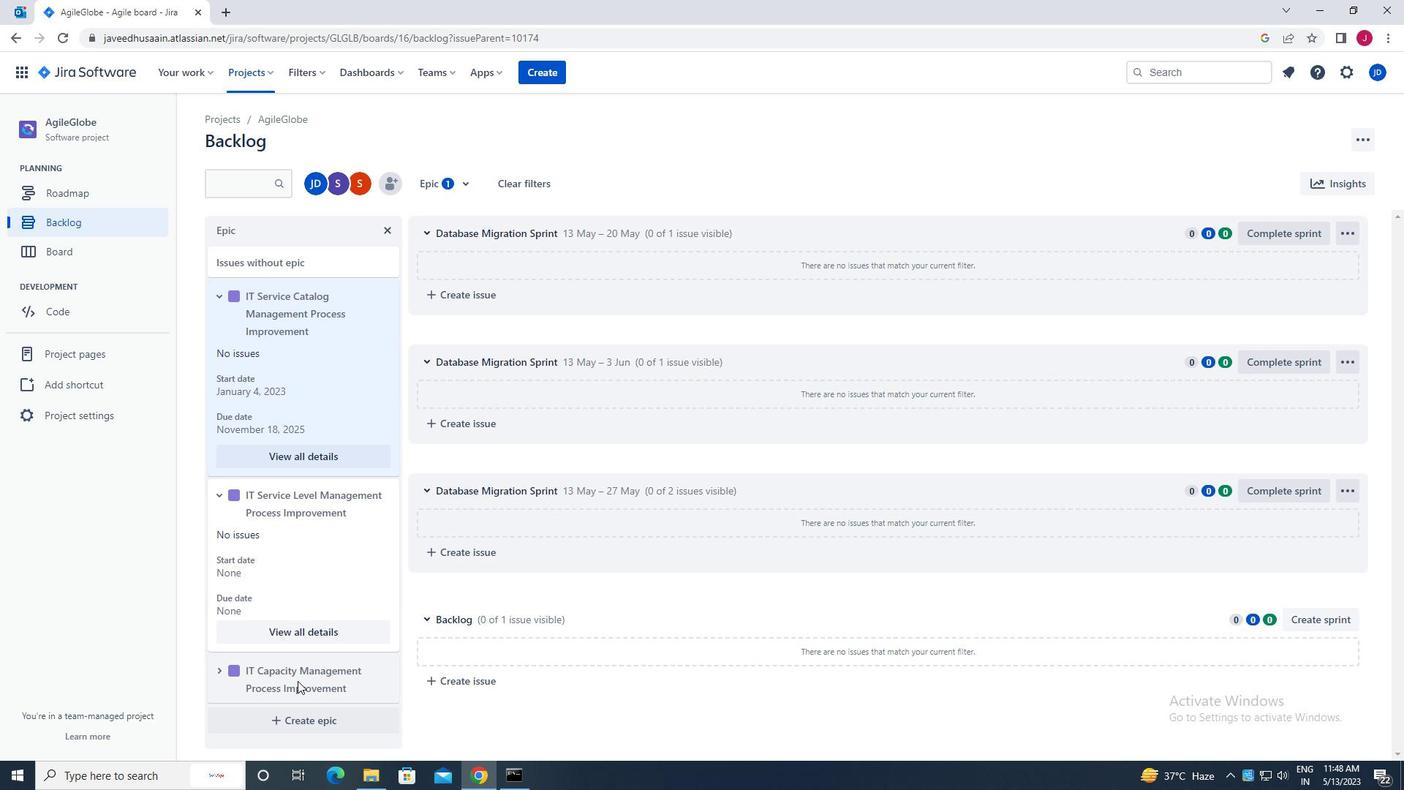 
Action: Mouse scrolled (302, 665) with delta (0, 0)
Screenshot: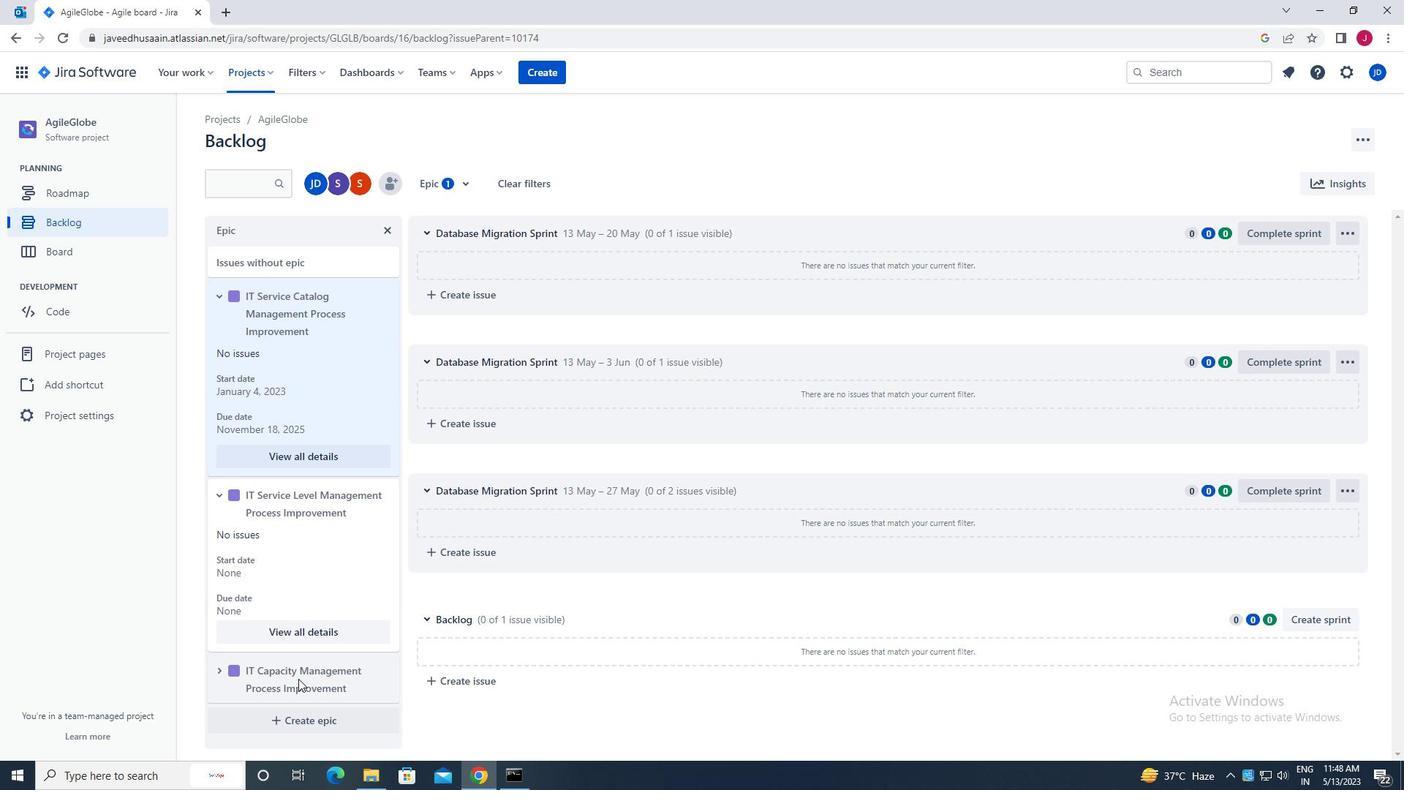 
Action: Mouse scrolled (302, 665) with delta (0, 0)
Screenshot: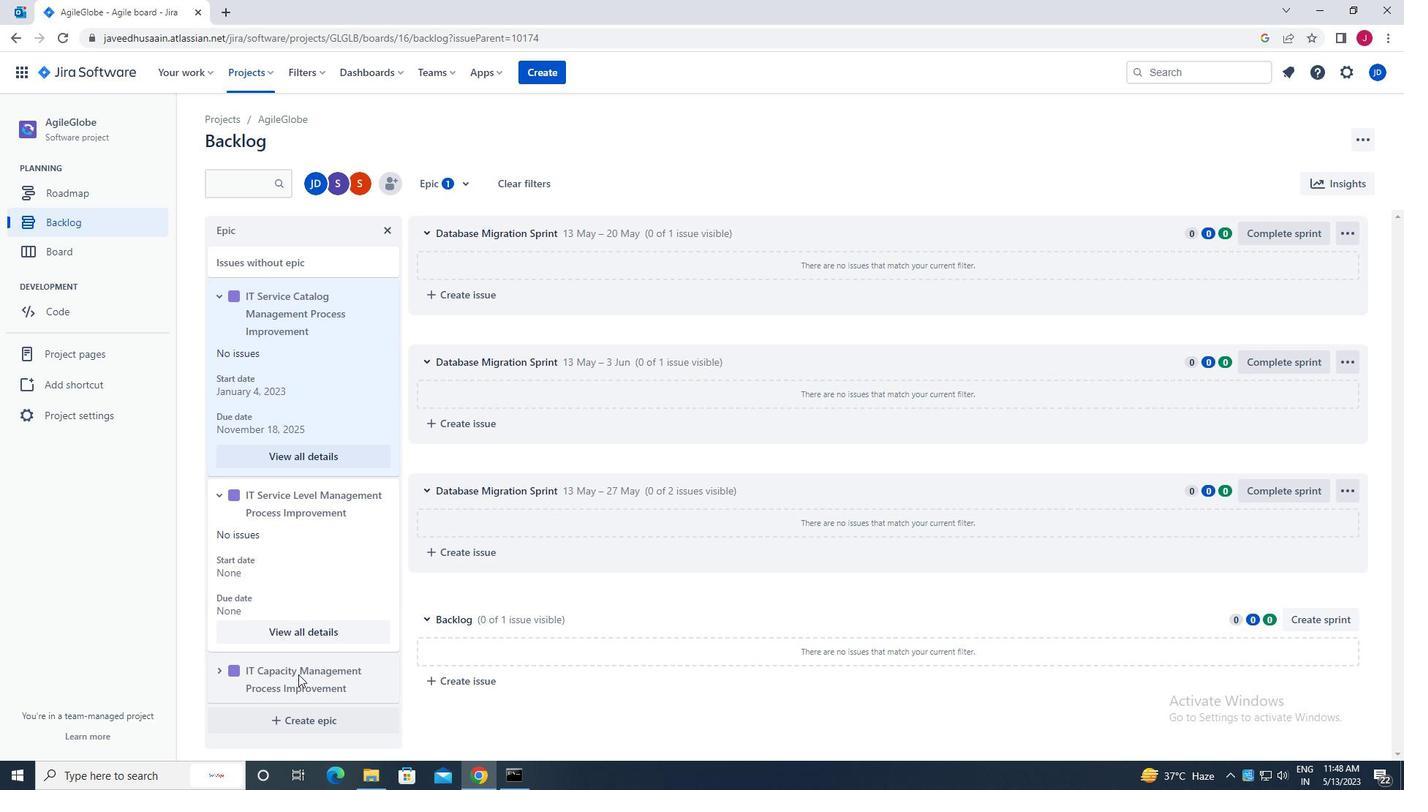 
Action: Mouse scrolled (302, 665) with delta (0, 0)
Screenshot: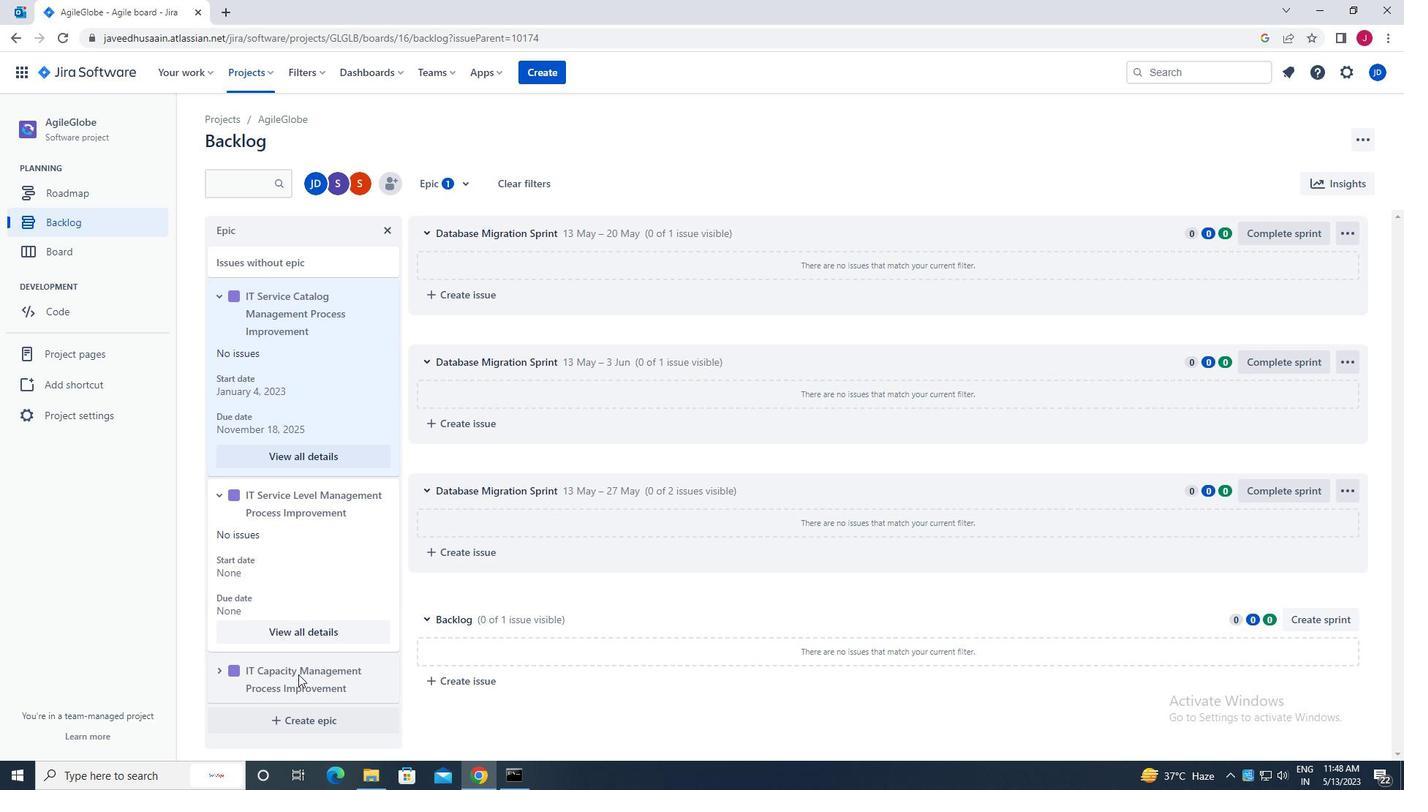 
Action: Mouse moved to (302, 665)
Screenshot: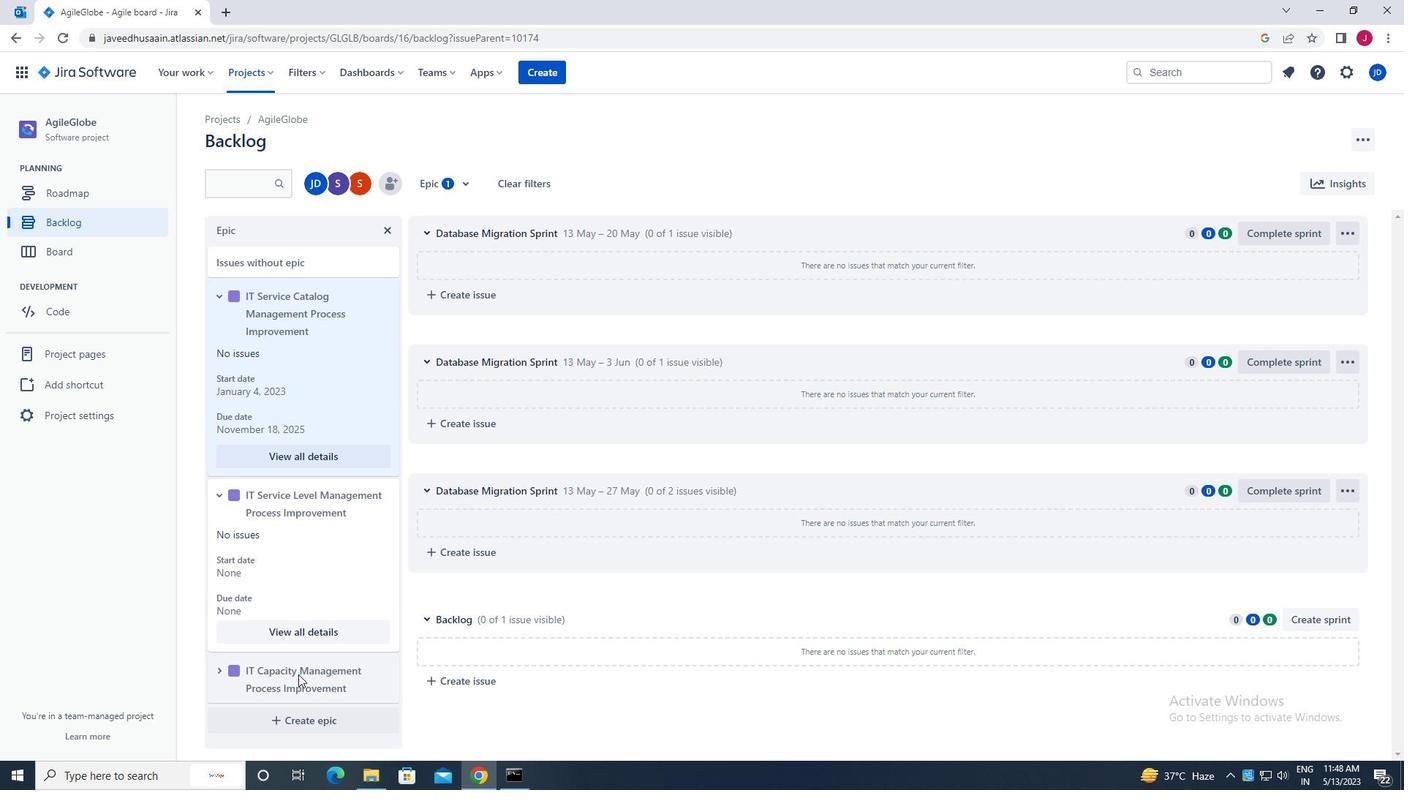 
Action: Mouse scrolled (302, 665) with delta (0, 0)
Screenshot: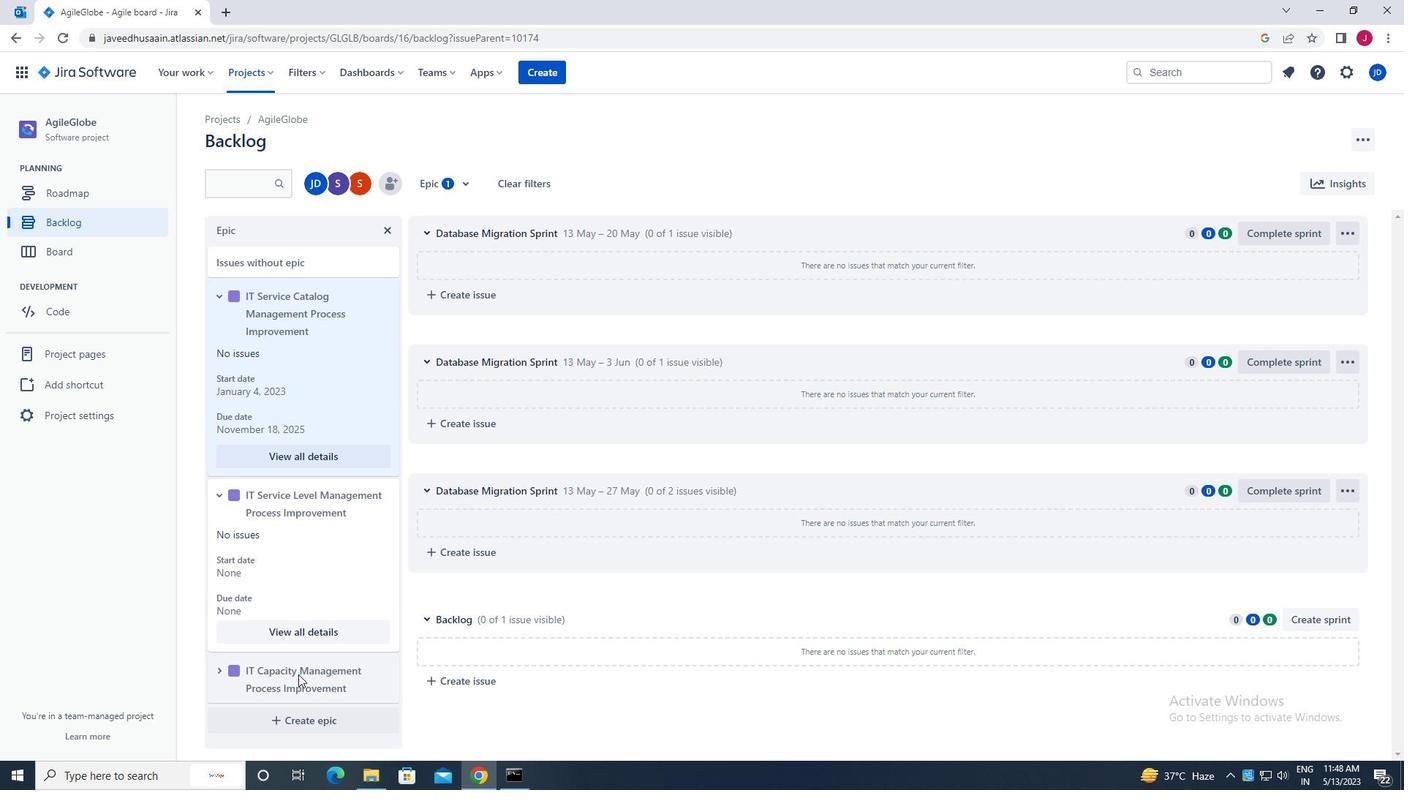 
Action: Mouse moved to (304, 635)
Screenshot: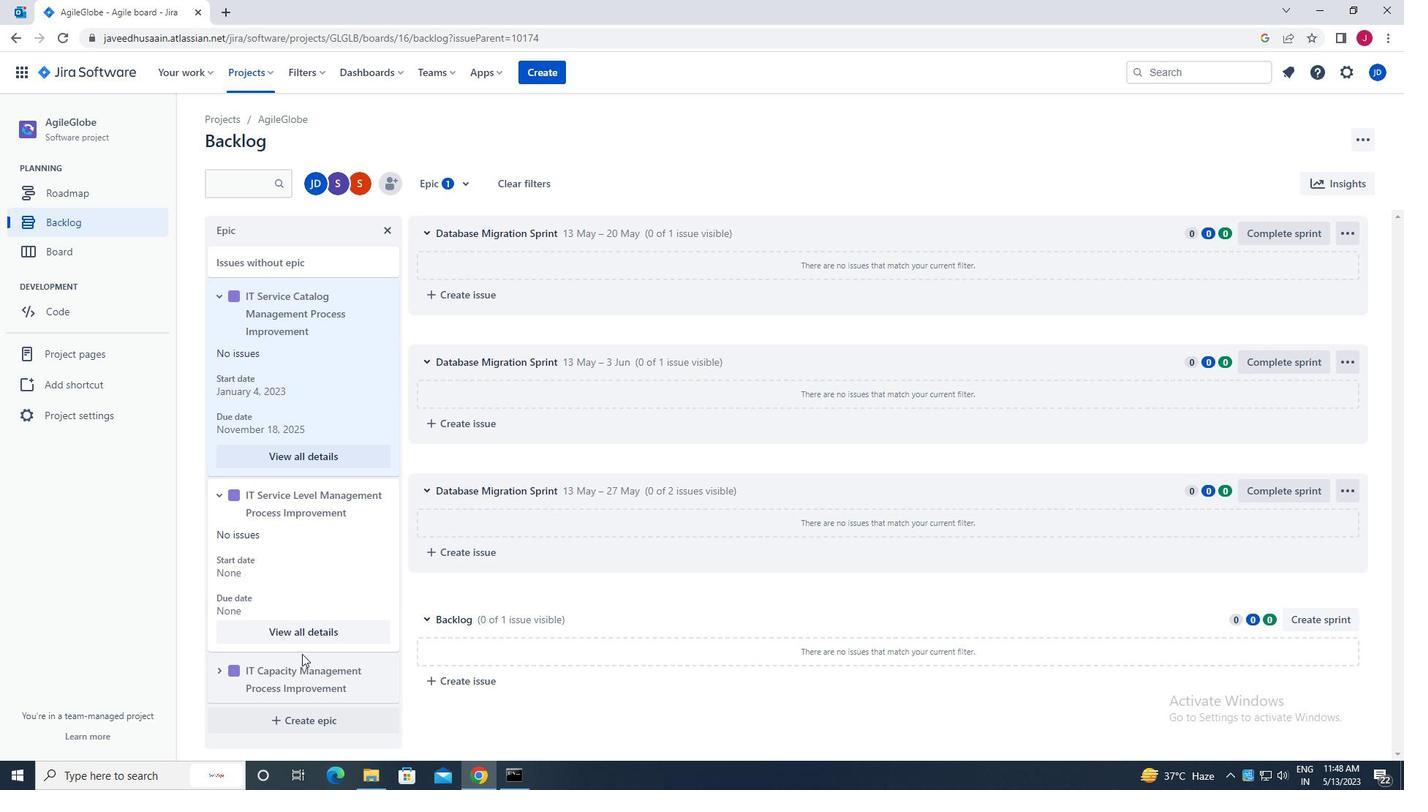 
Action: Mouse pressed left at (304, 635)
Screenshot: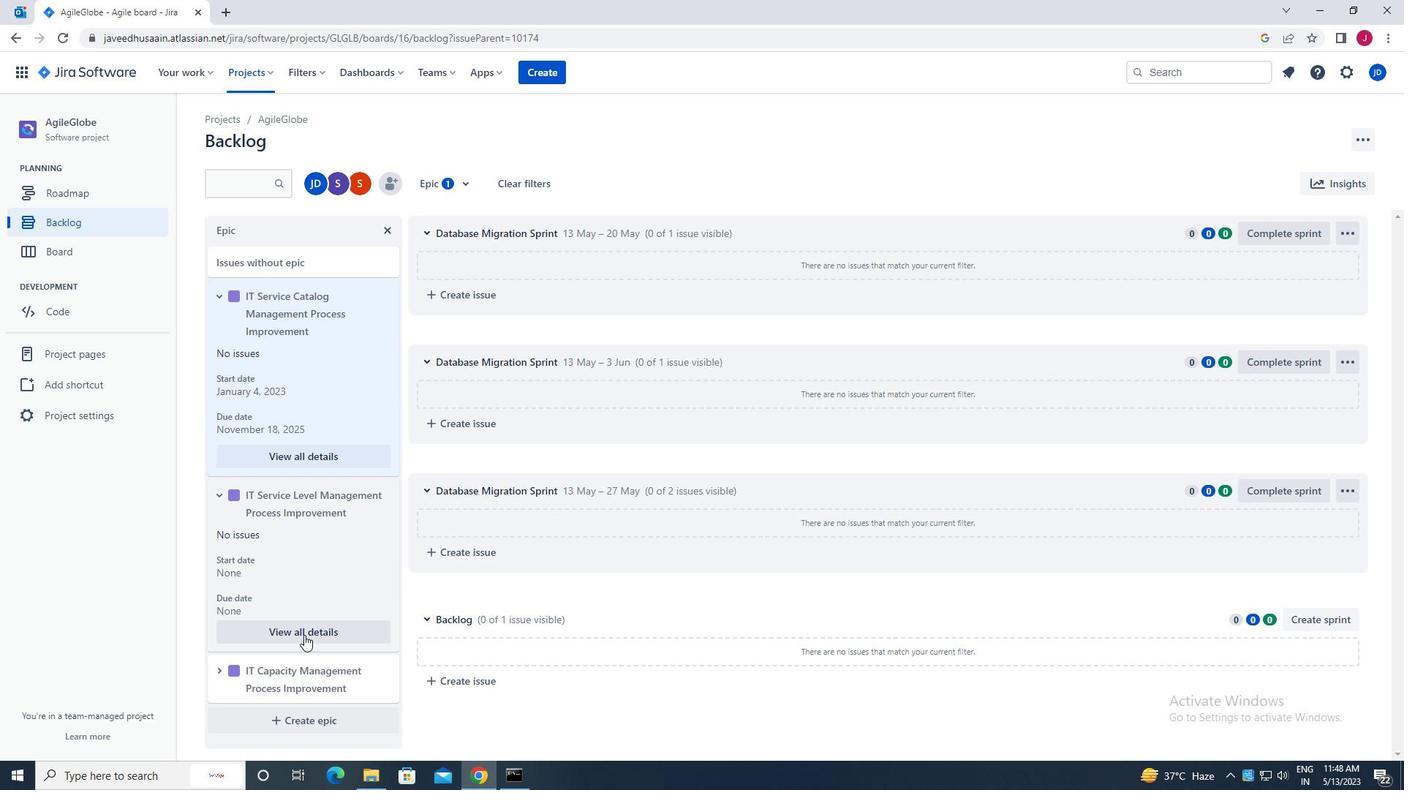 
Action: Mouse moved to (1240, 556)
Screenshot: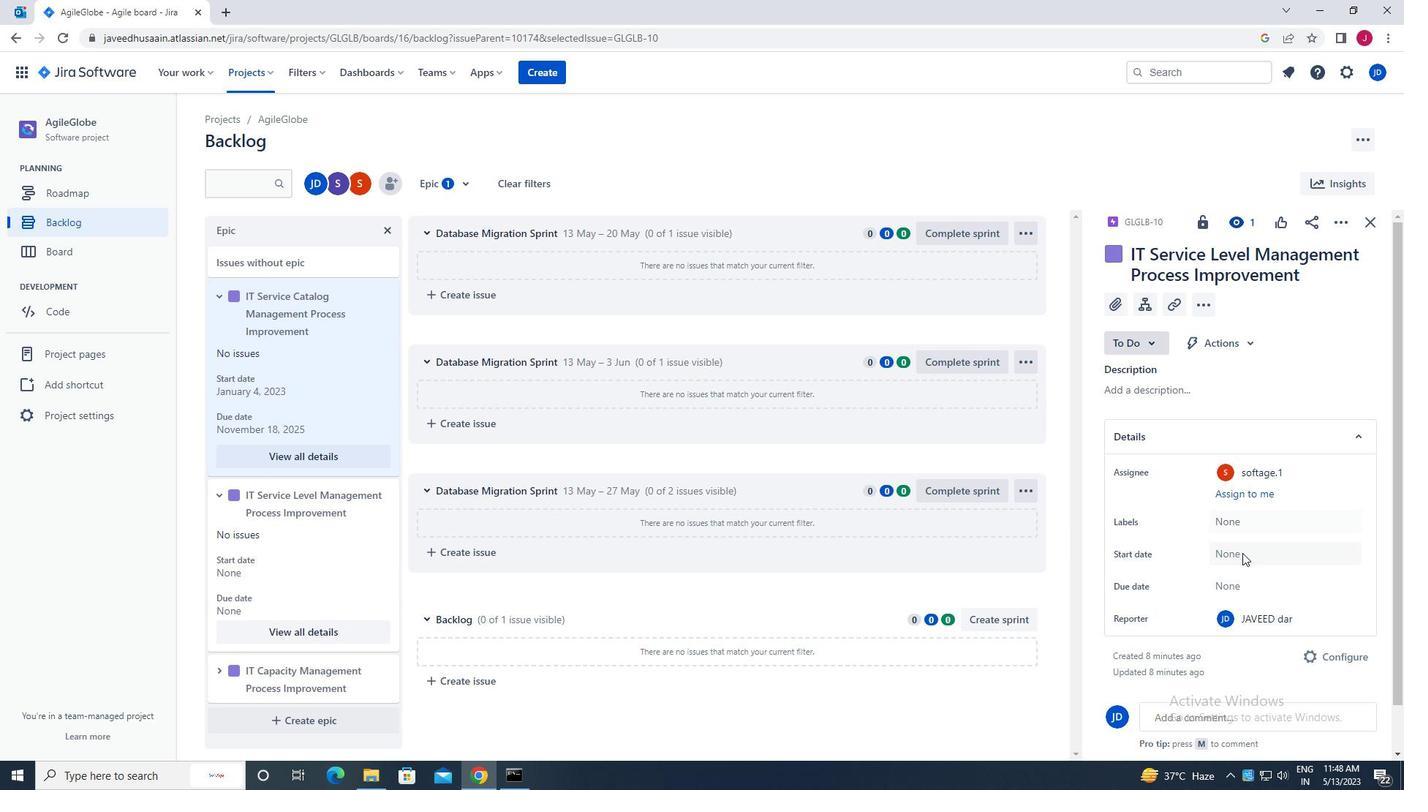 
Action: Mouse pressed left at (1240, 556)
Screenshot: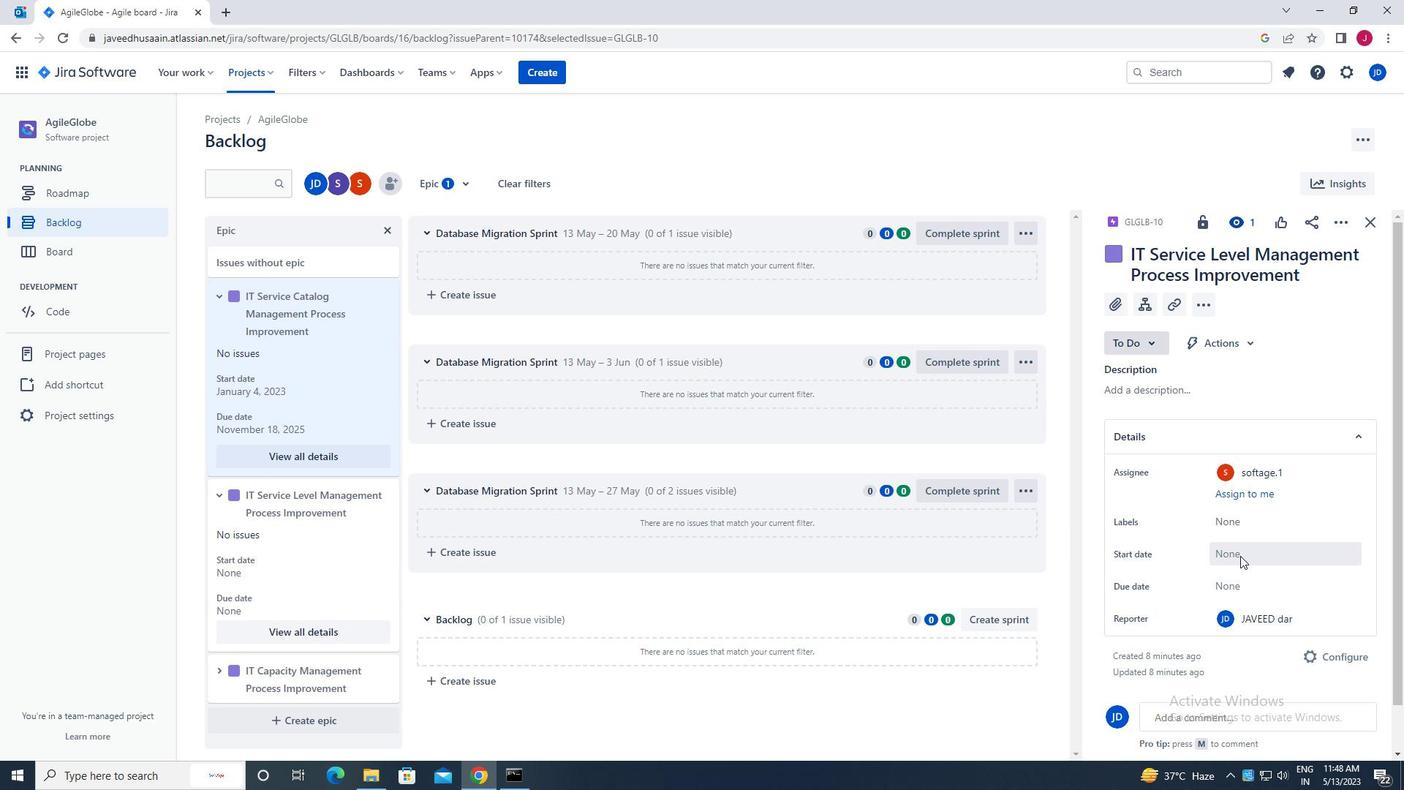 
Action: Mouse moved to (1376, 347)
Screenshot: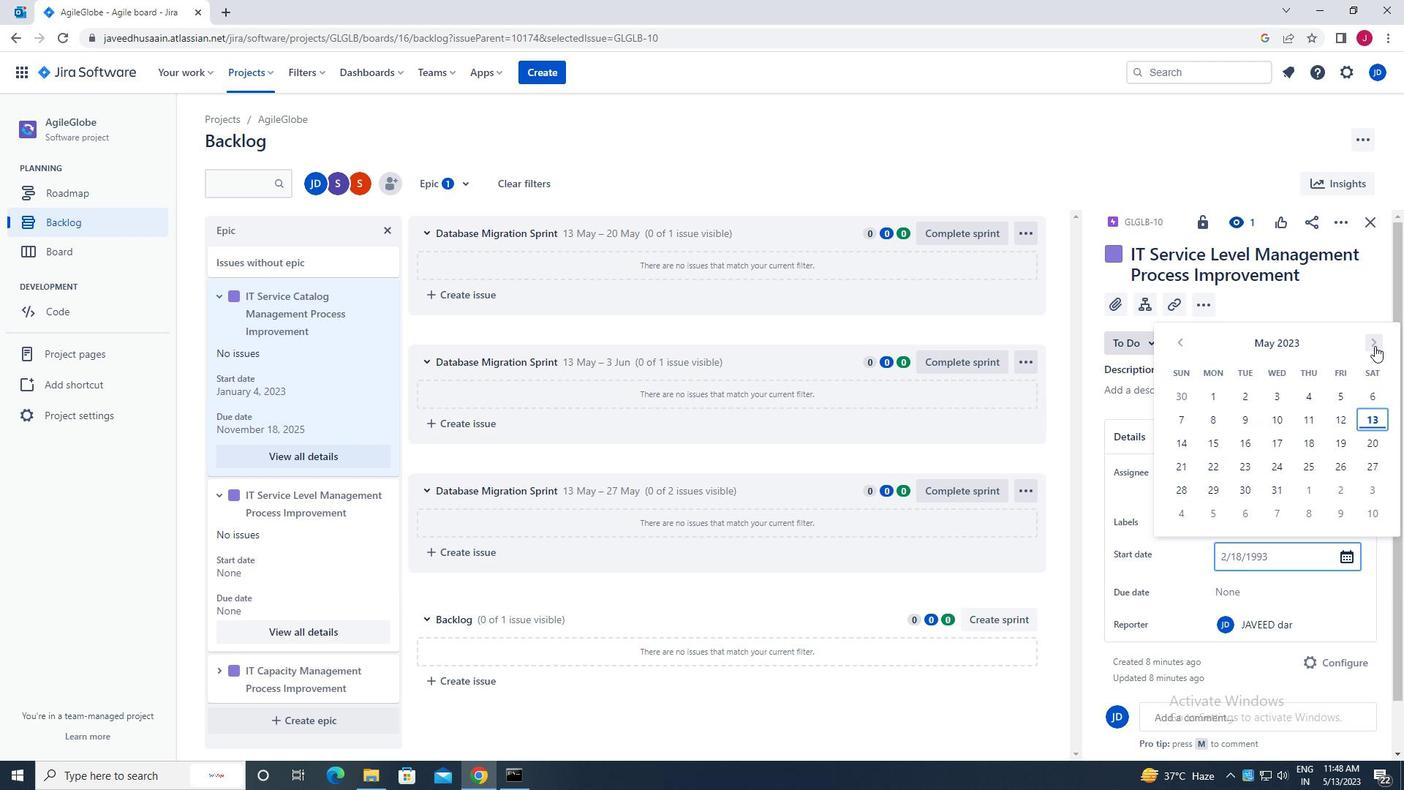 
Action: Mouse pressed left at (1376, 347)
Screenshot: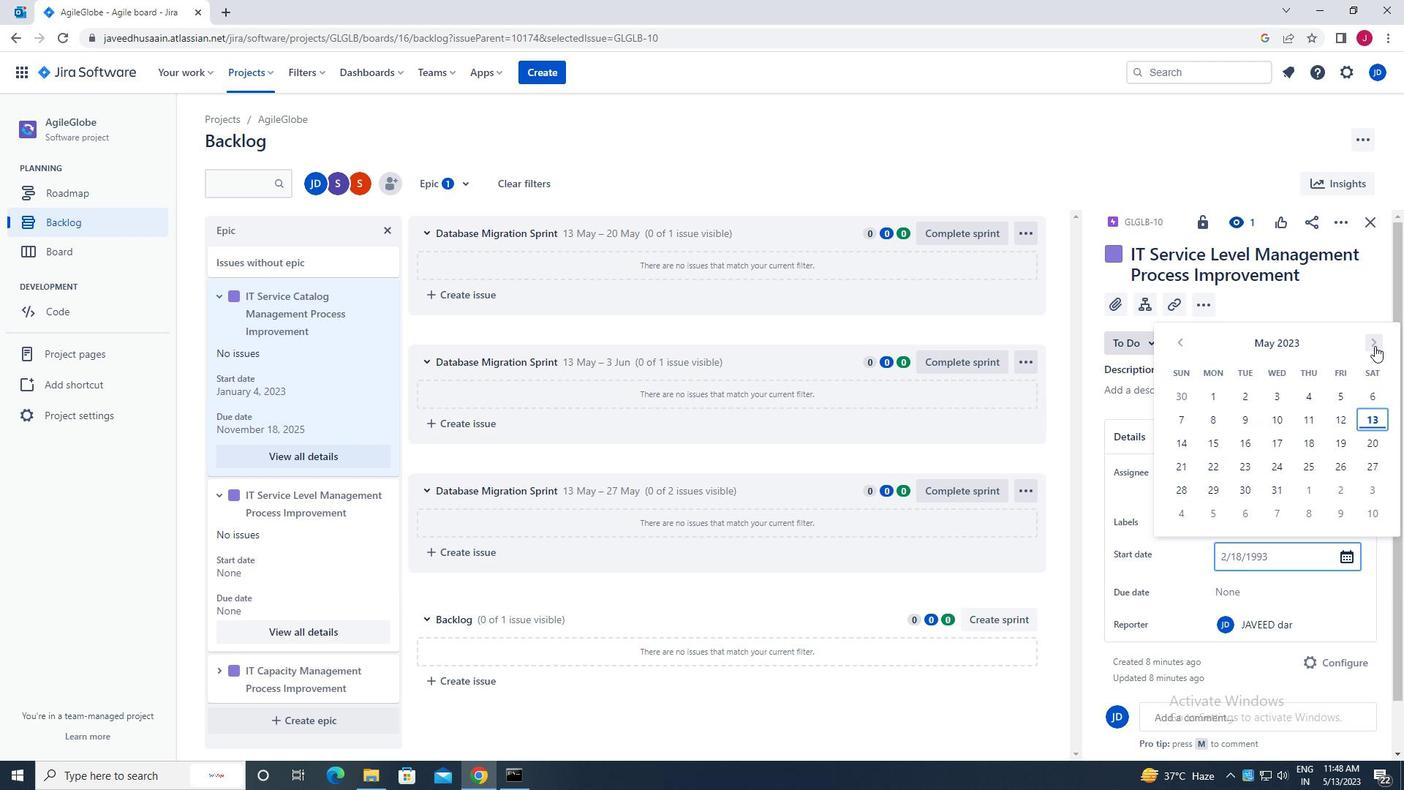 
Action: Mouse moved to (1377, 347)
Screenshot: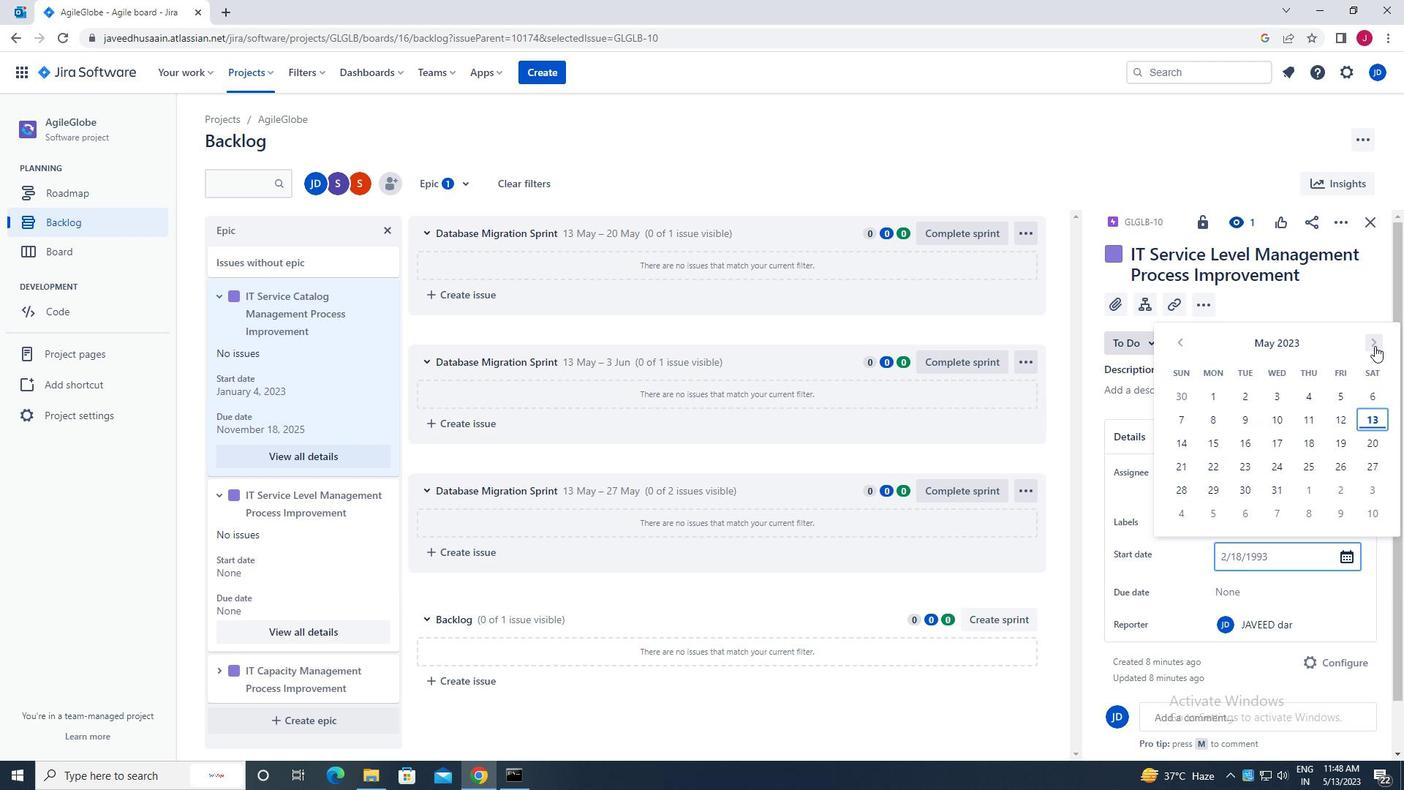 
Action: Mouse pressed left at (1377, 347)
Screenshot: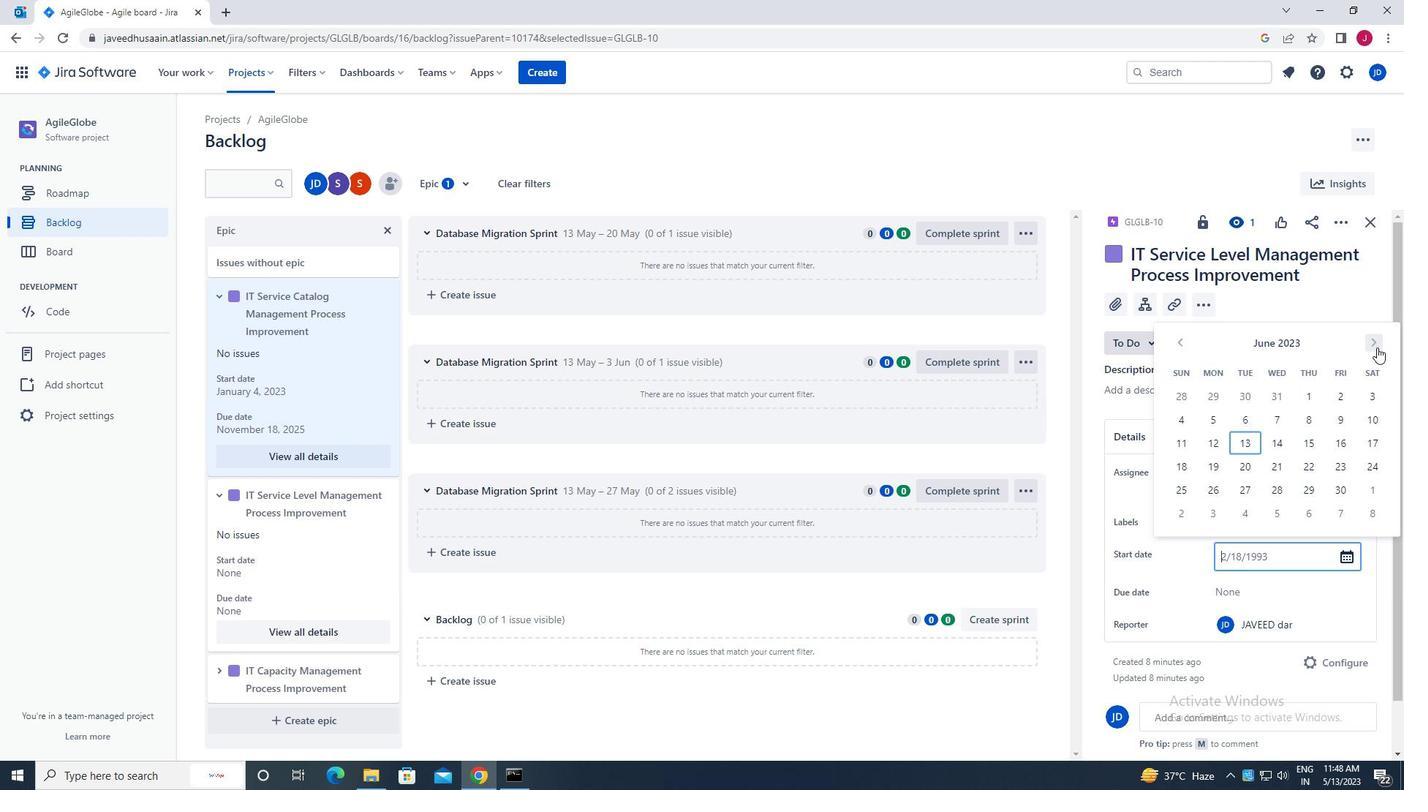 
Action: Mouse pressed left at (1377, 347)
Screenshot: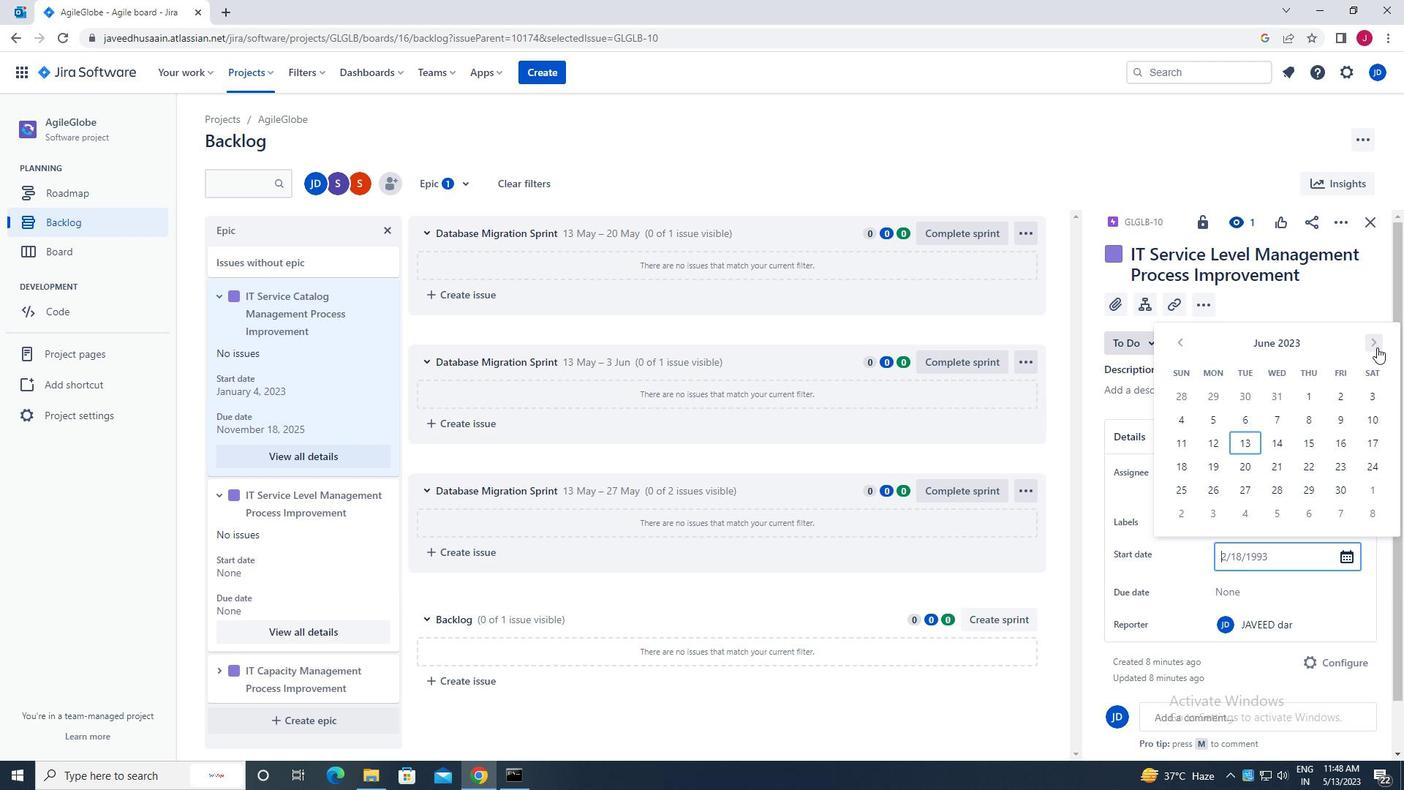 
Action: Mouse pressed left at (1377, 347)
Screenshot: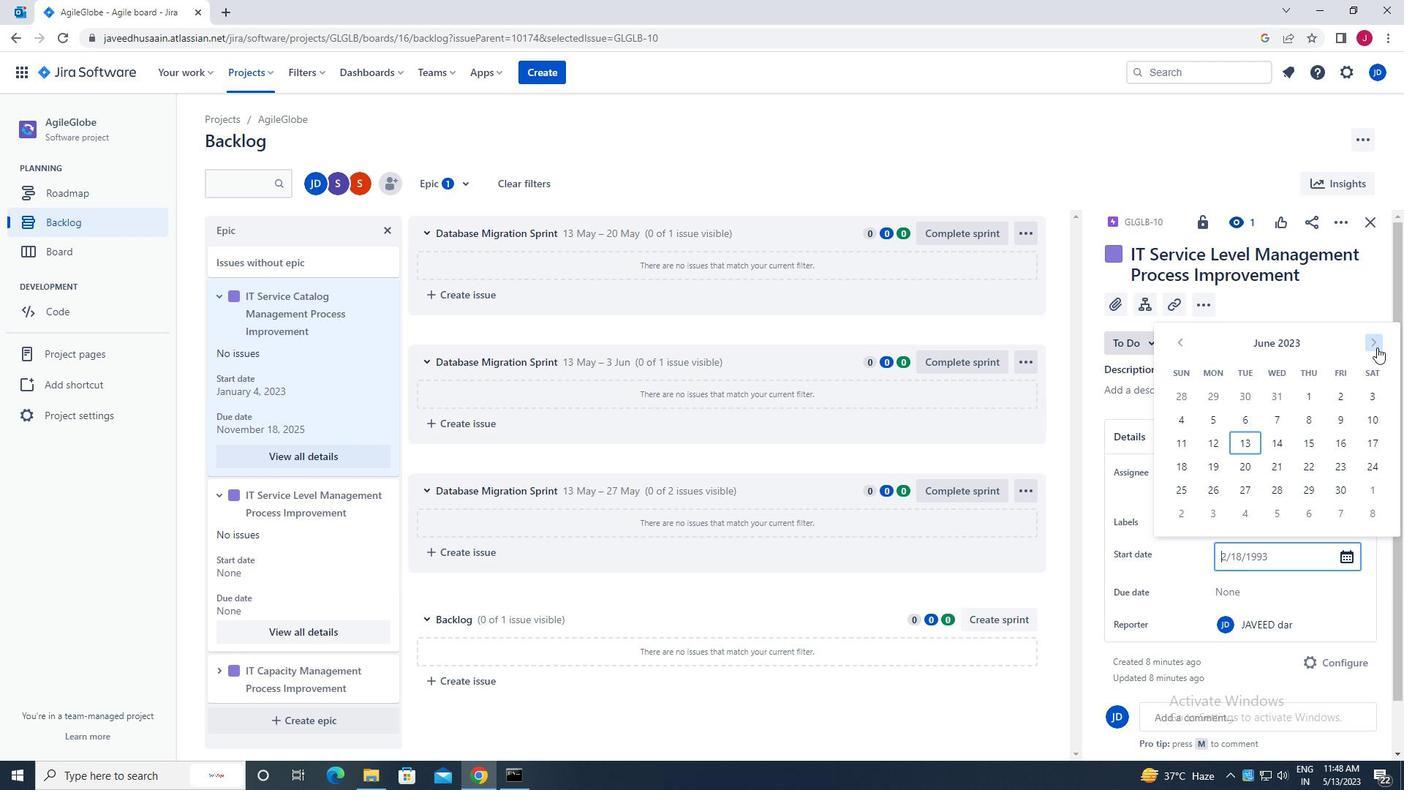 
Action: Mouse moved to (1377, 347)
Screenshot: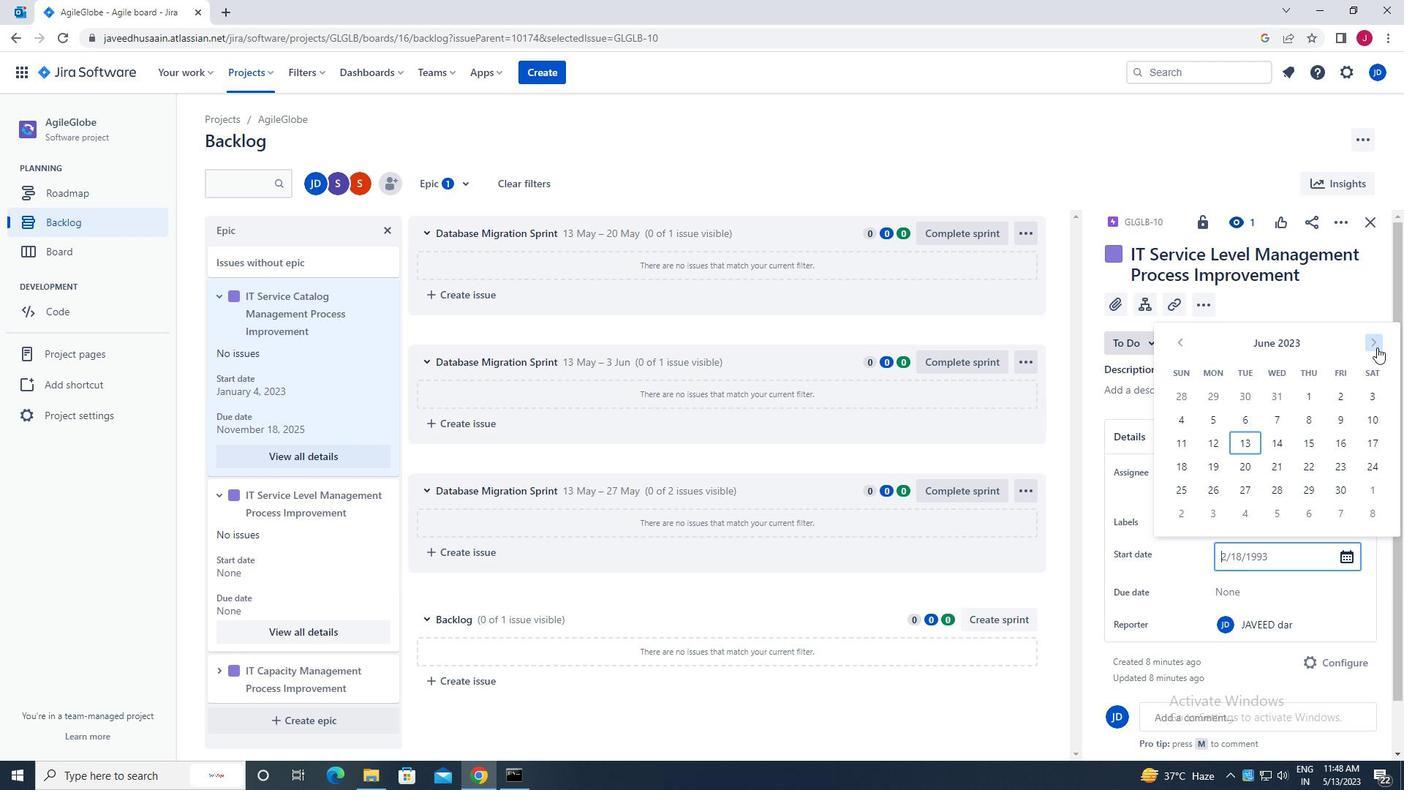 
Action: Mouse pressed left at (1377, 347)
Screenshot: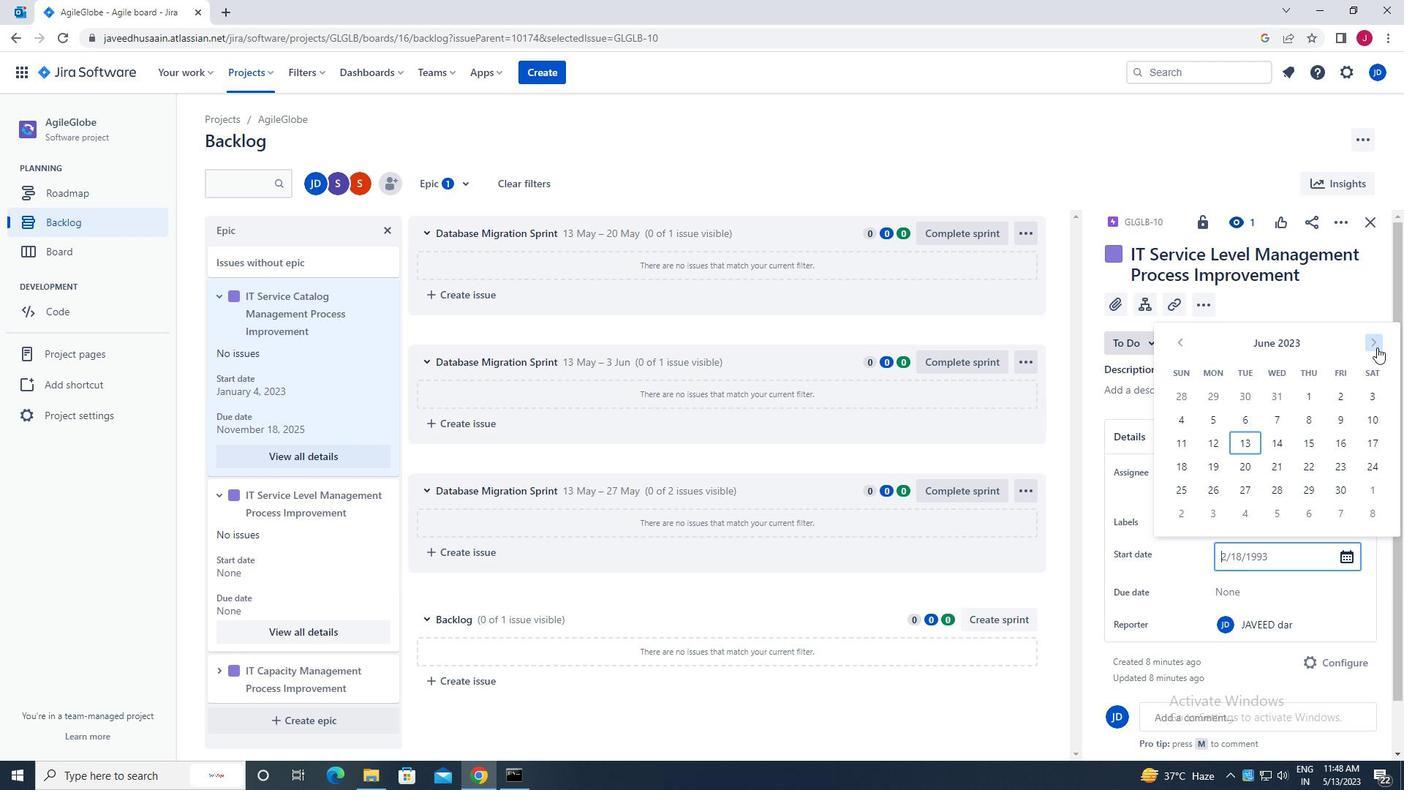 
Action: Mouse moved to (1376, 346)
Screenshot: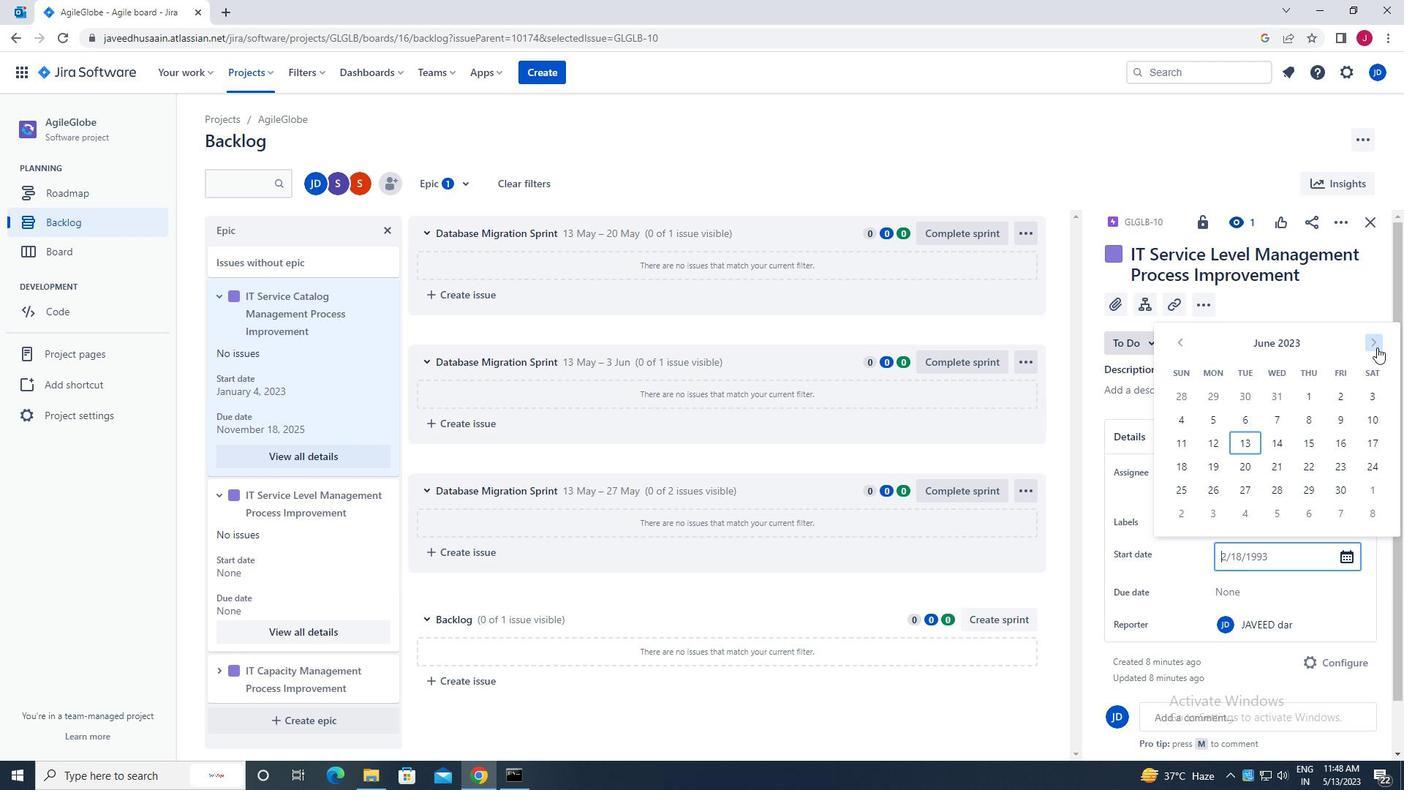 
Action: Mouse pressed left at (1376, 346)
Screenshot: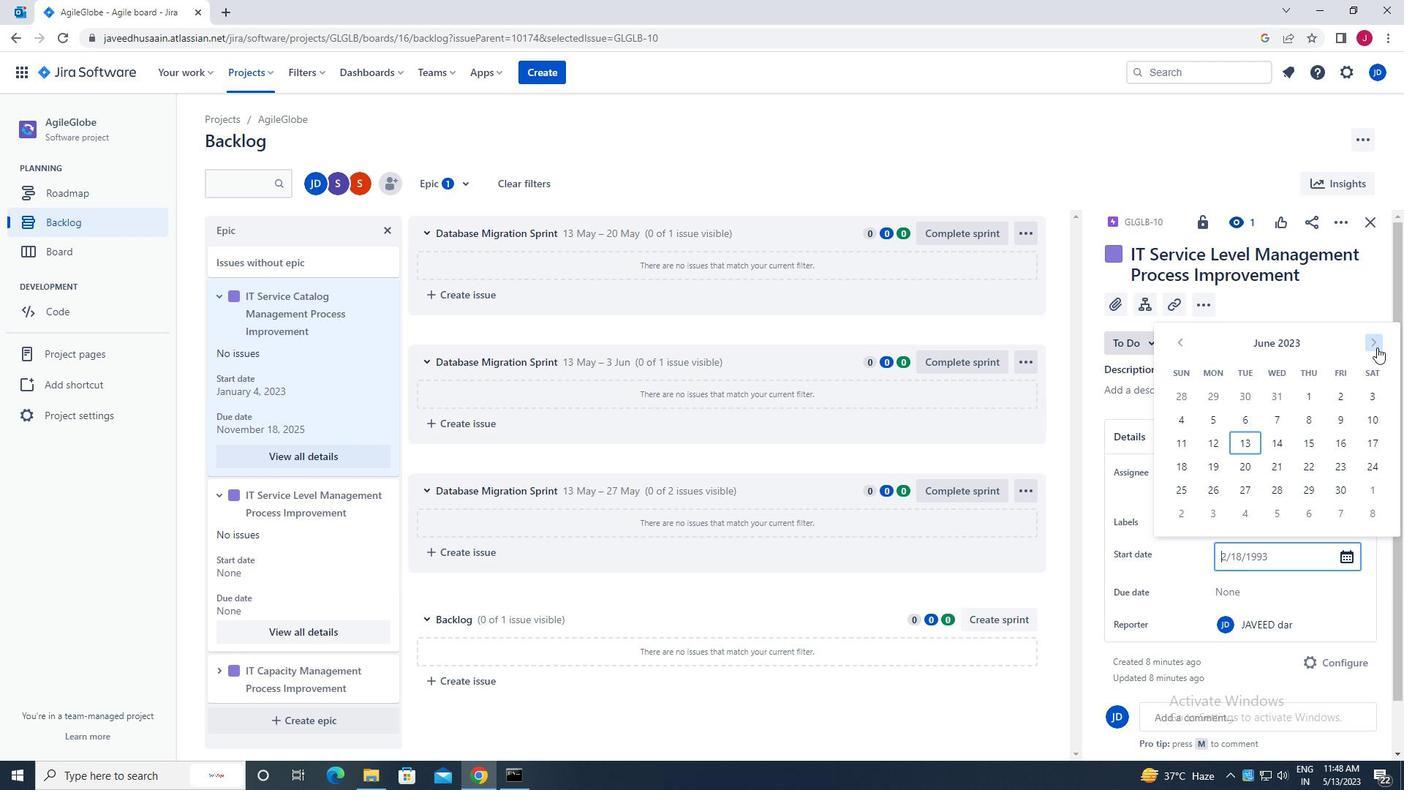 
Action: Mouse pressed left at (1376, 346)
Screenshot: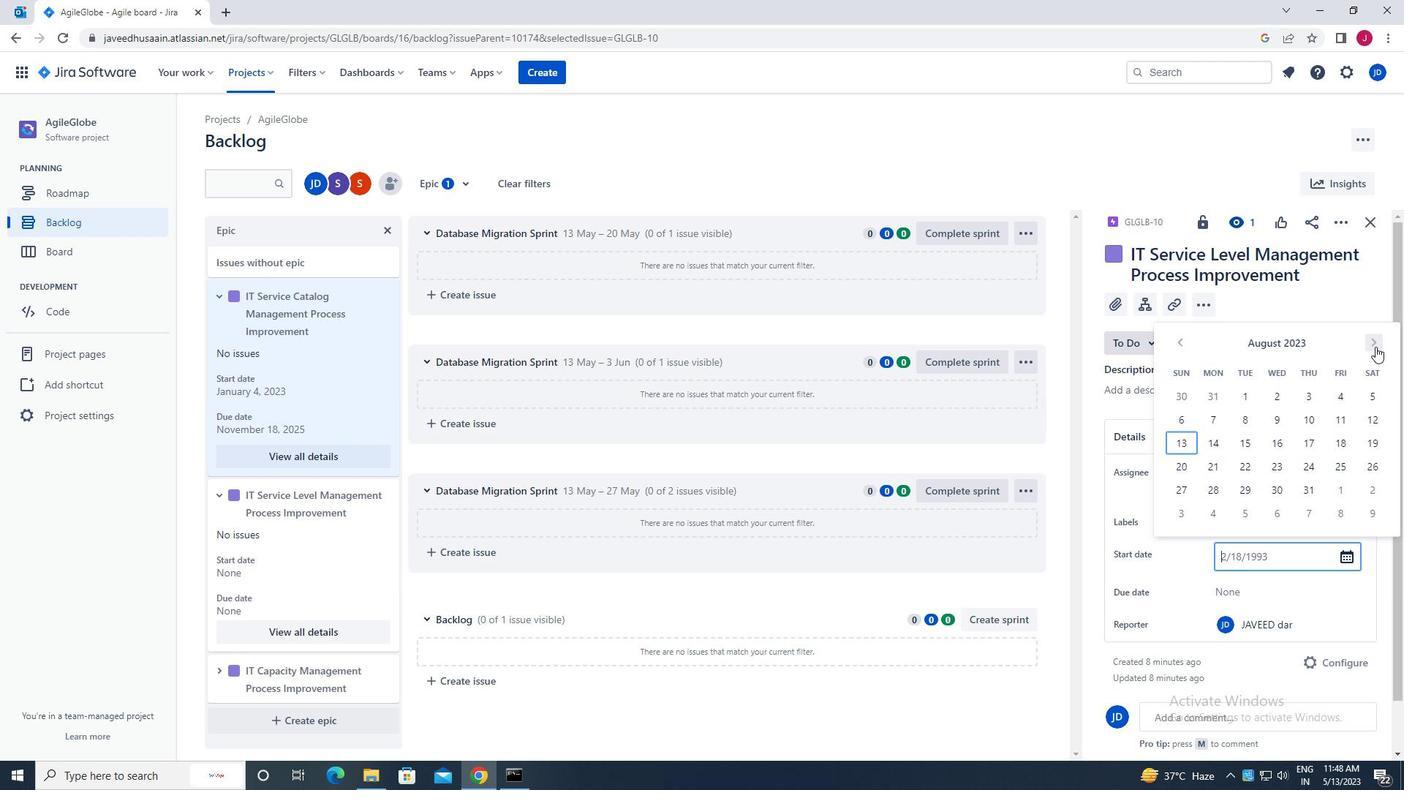 
Action: Mouse pressed left at (1376, 346)
Screenshot: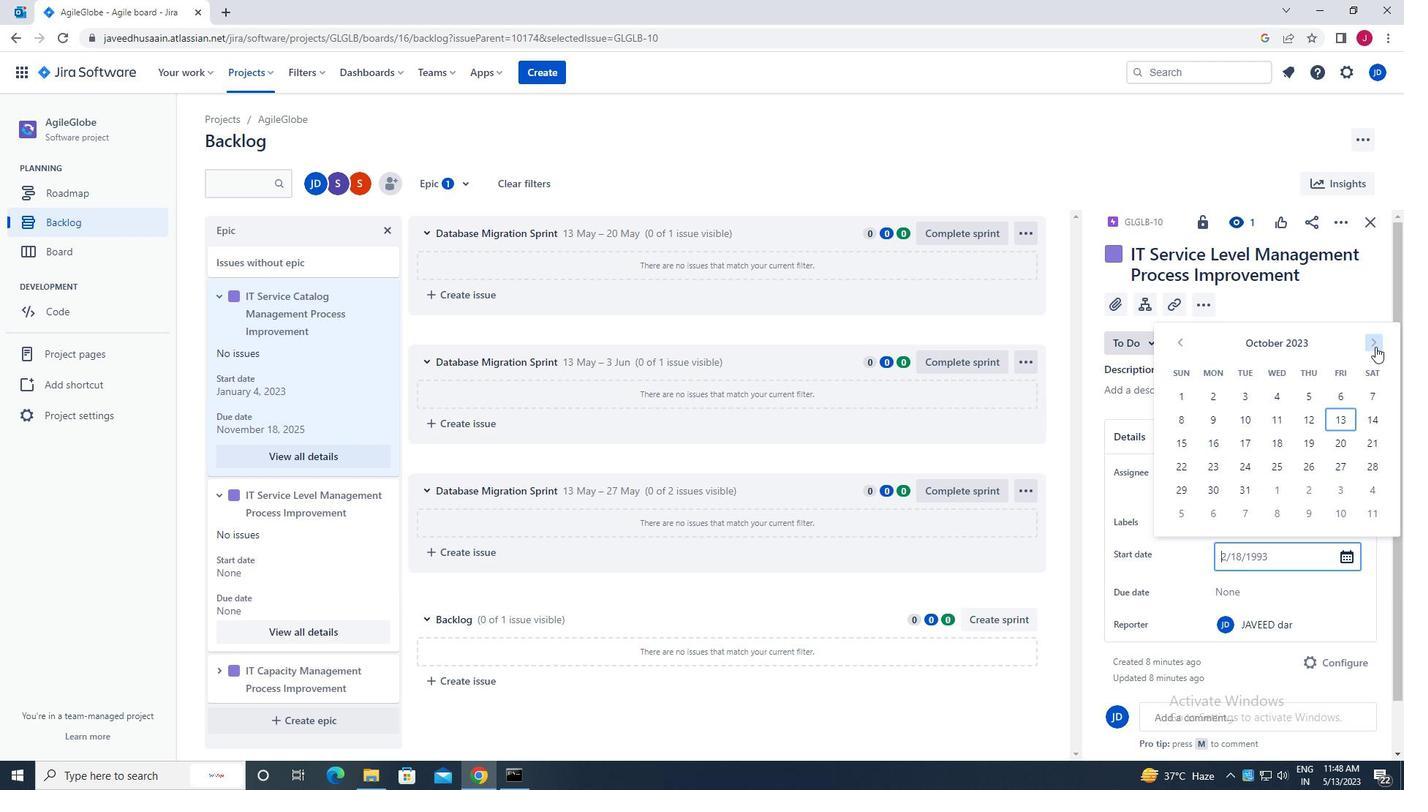 
Action: Mouse pressed left at (1376, 346)
Screenshot: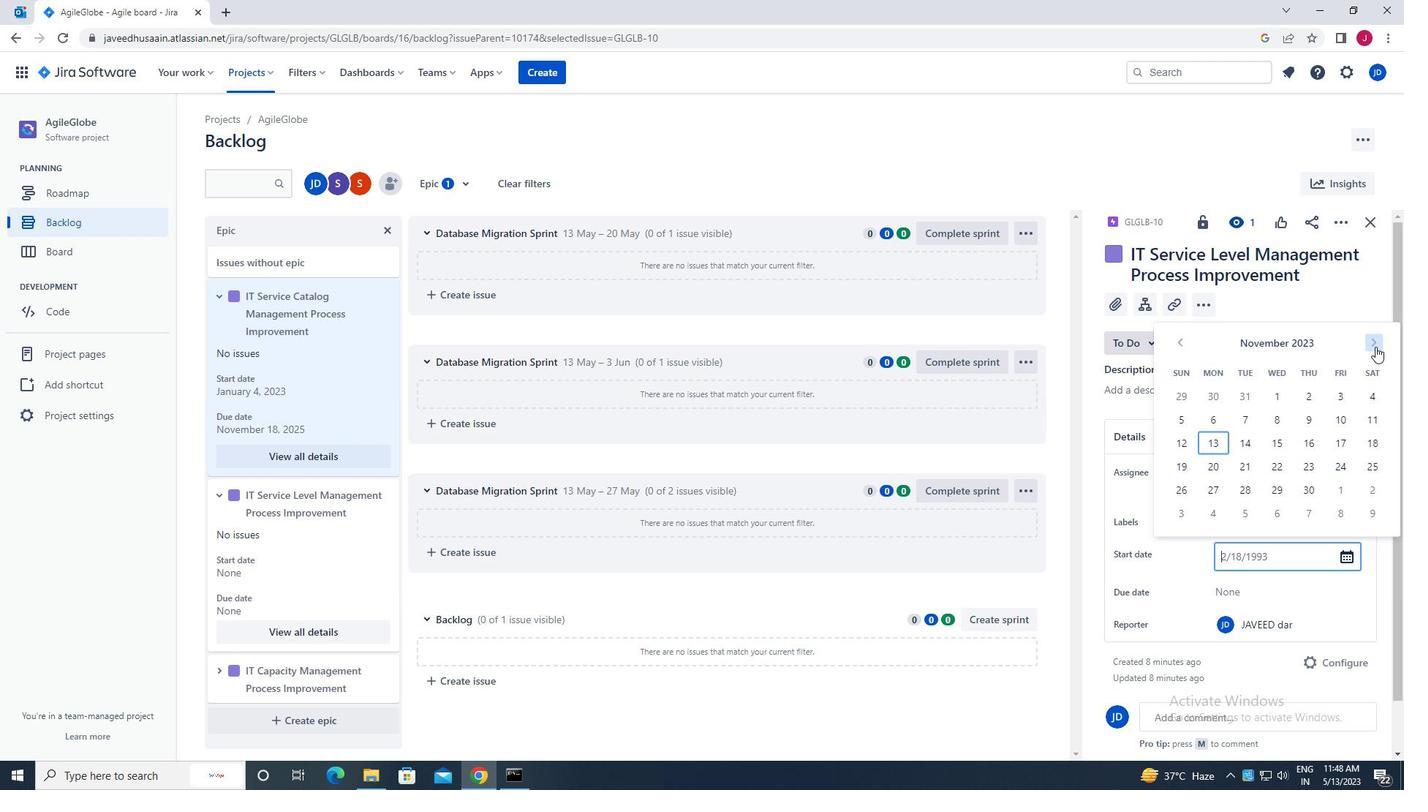 
Action: Mouse pressed left at (1376, 346)
Screenshot: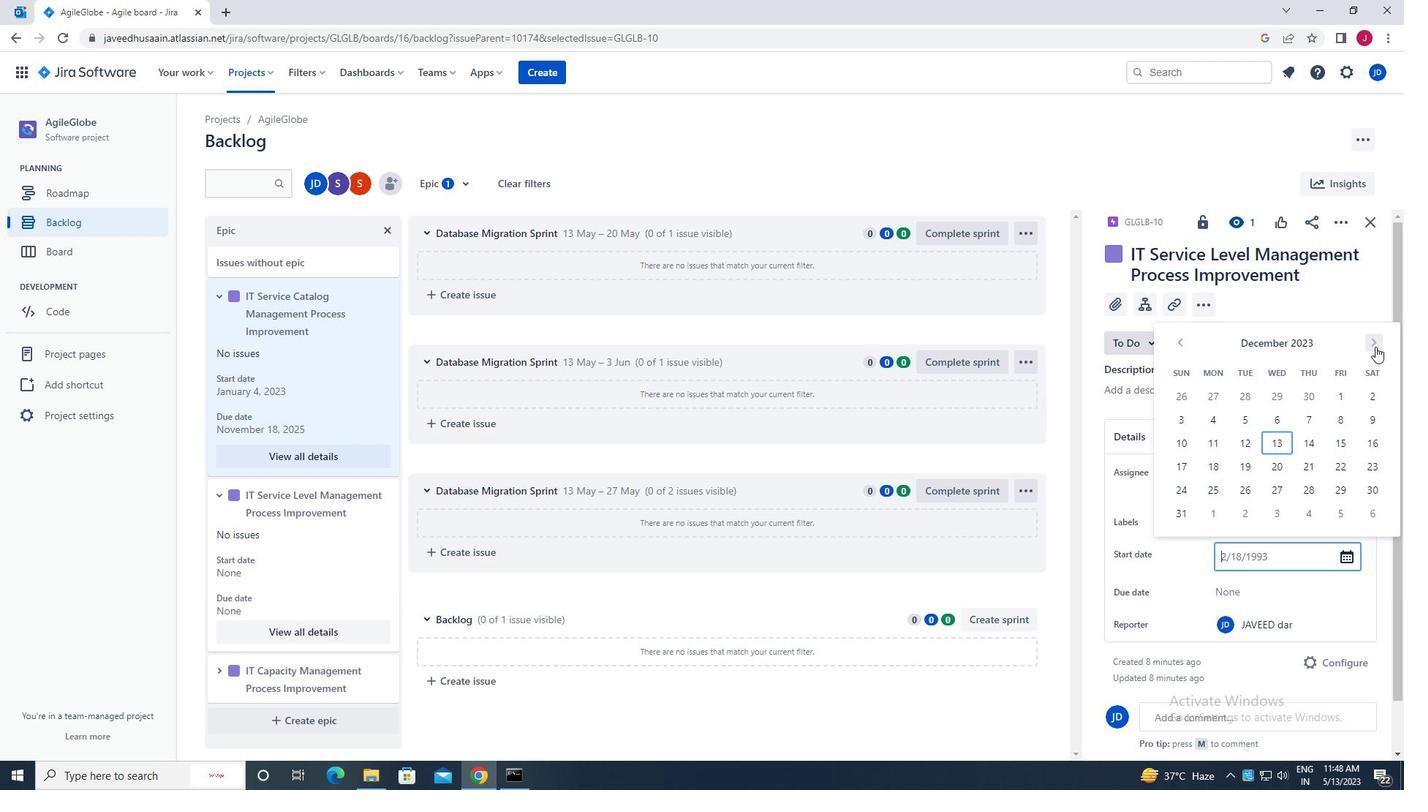 
Action: Mouse pressed left at (1376, 346)
Screenshot: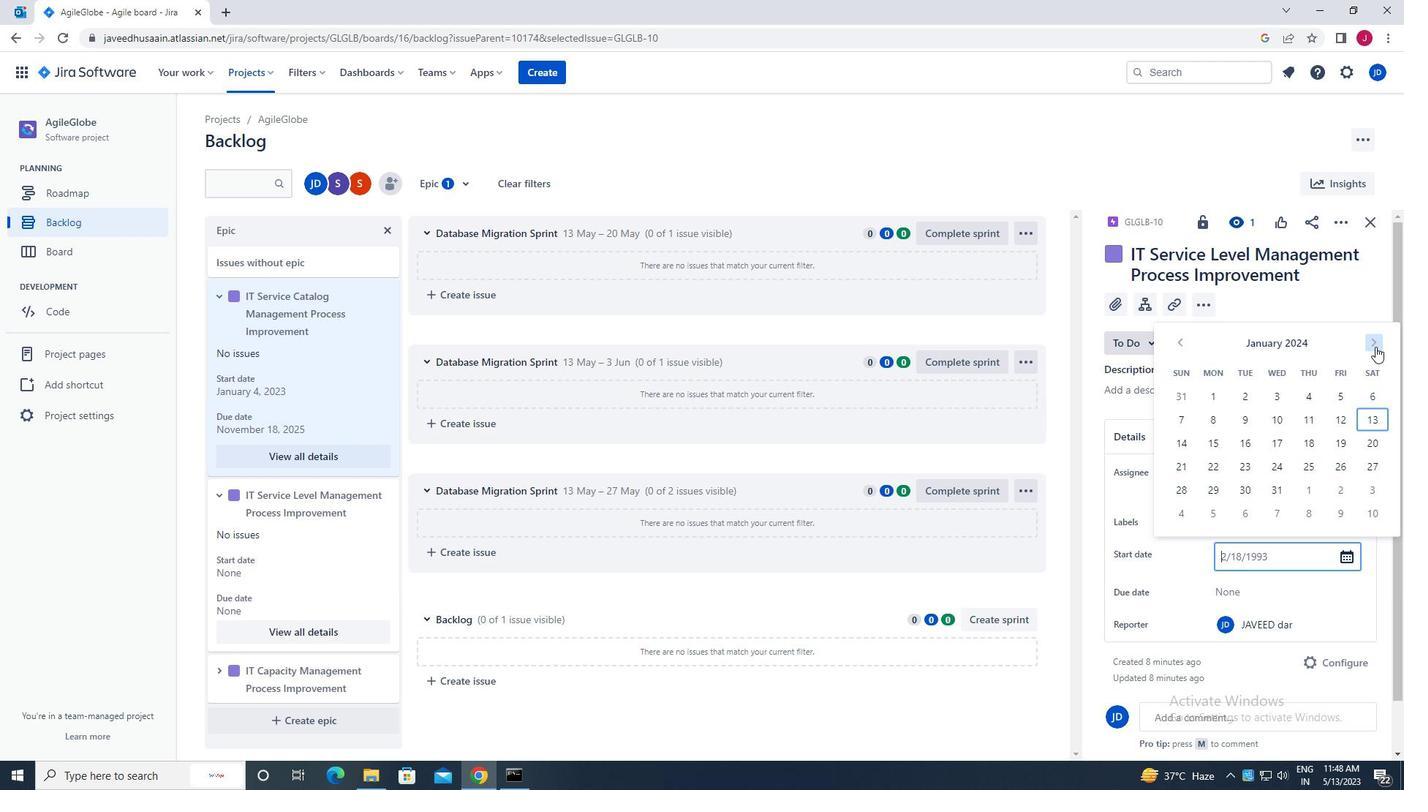 
Action: Mouse moved to (1187, 340)
Screenshot: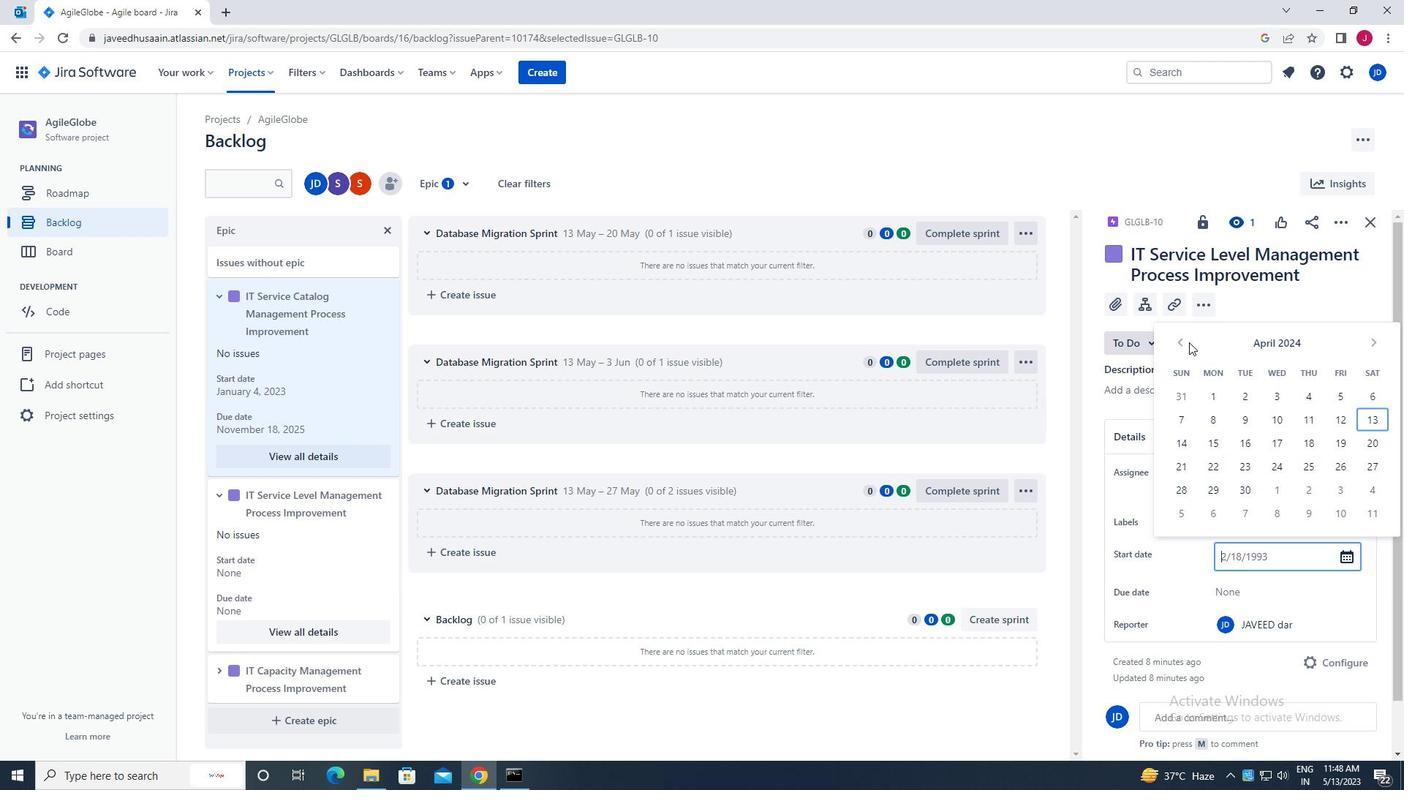 
Action: Mouse pressed left at (1187, 340)
Screenshot: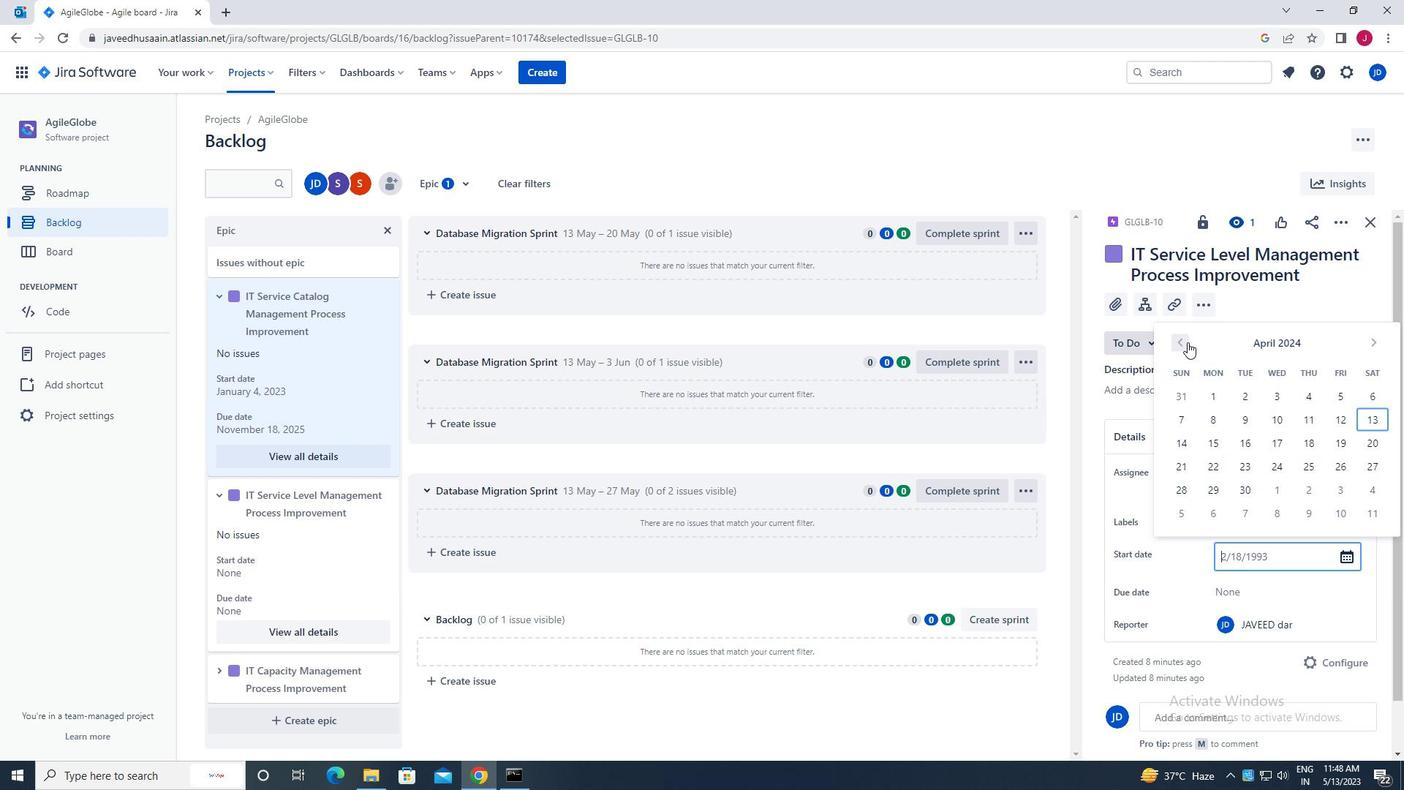 
Action: Mouse pressed left at (1187, 340)
Screenshot: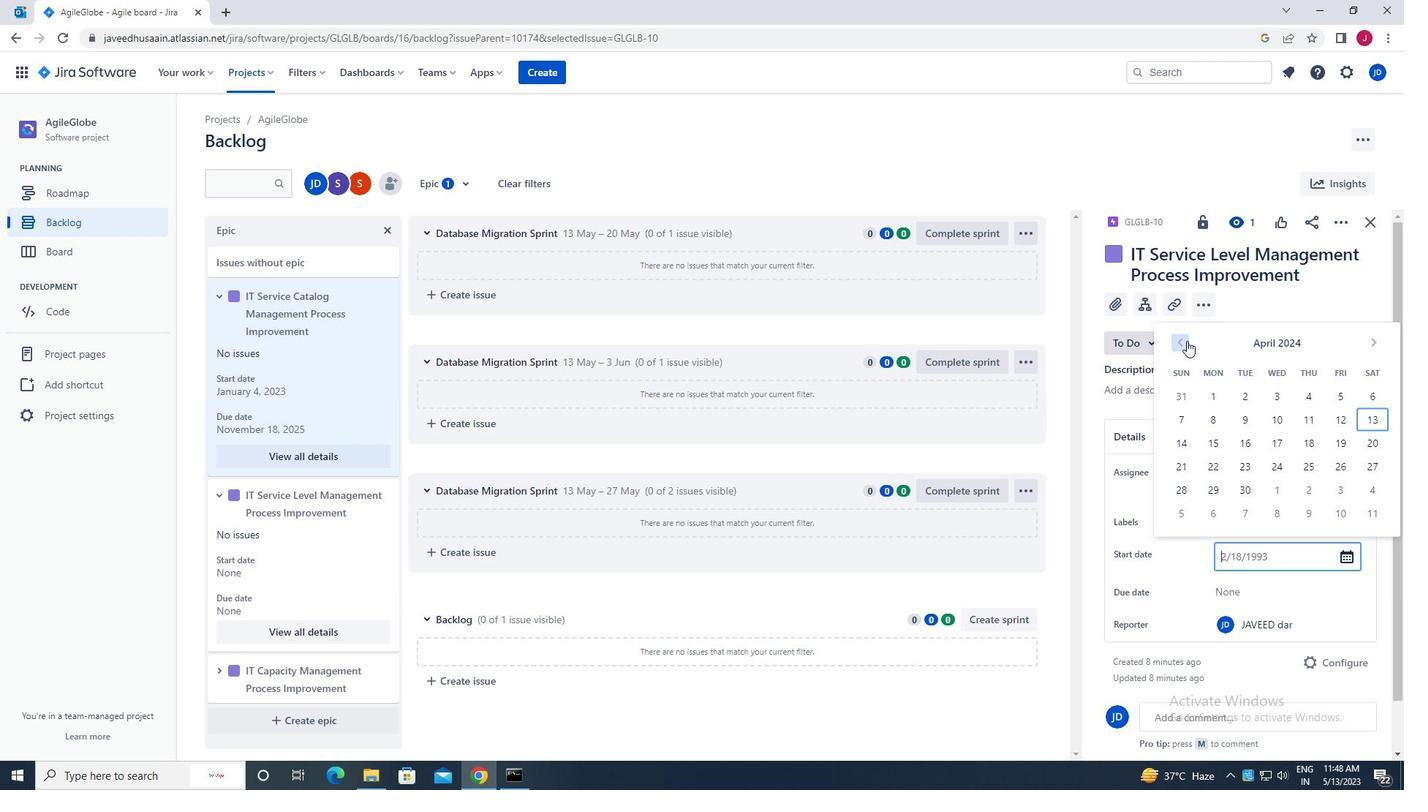 
Action: Mouse moved to (1313, 422)
Screenshot: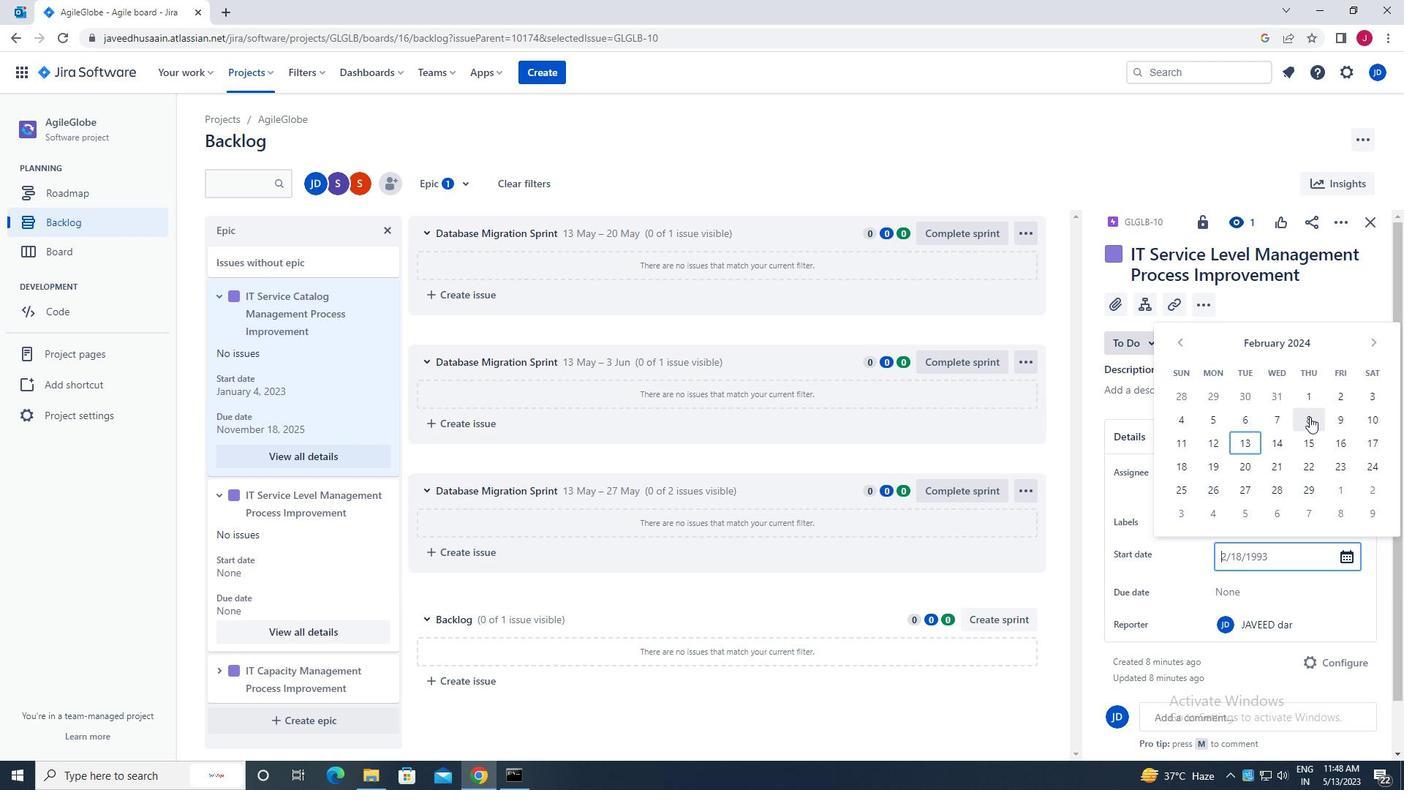 
Action: Mouse pressed left at (1313, 422)
Screenshot: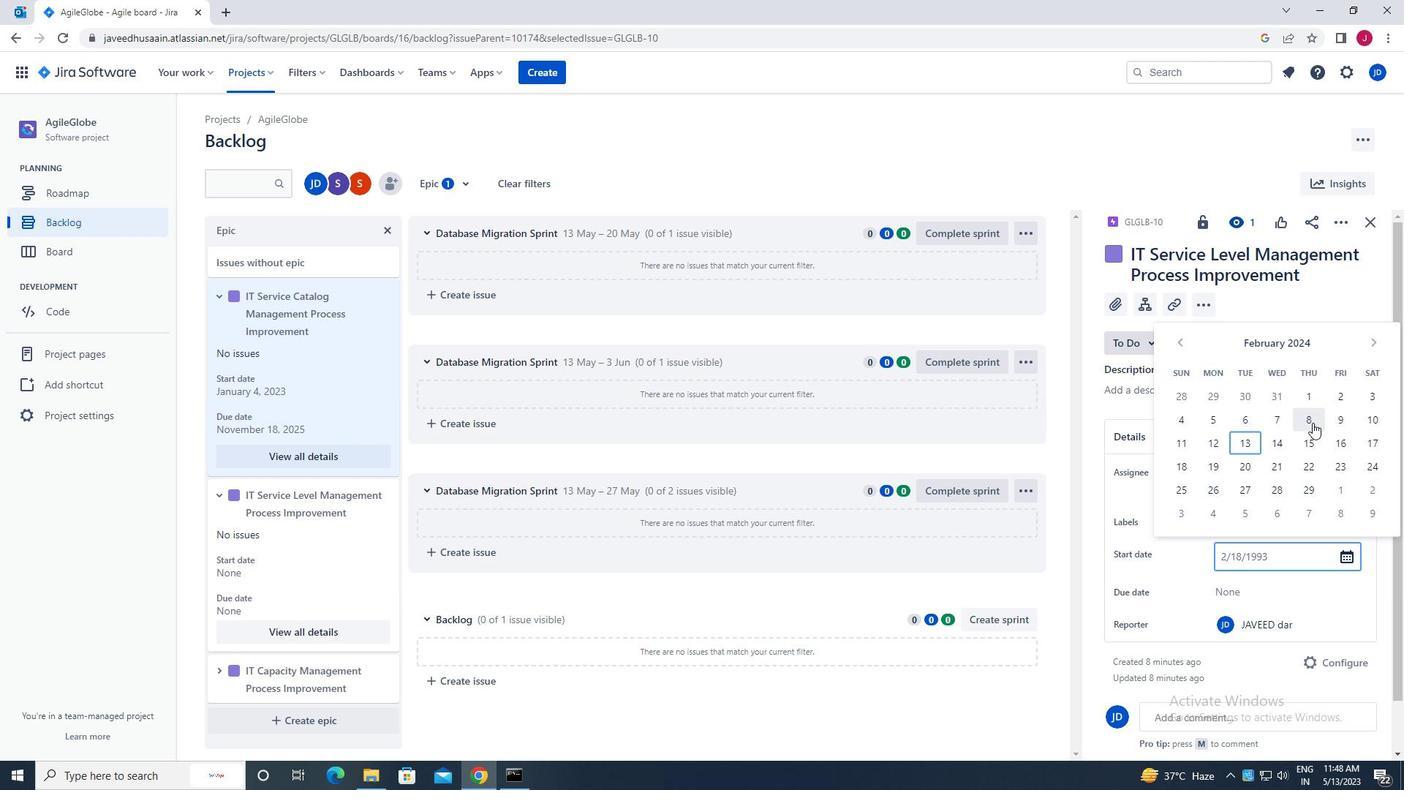 
Action: Key pressed <Key.enter>
Screenshot: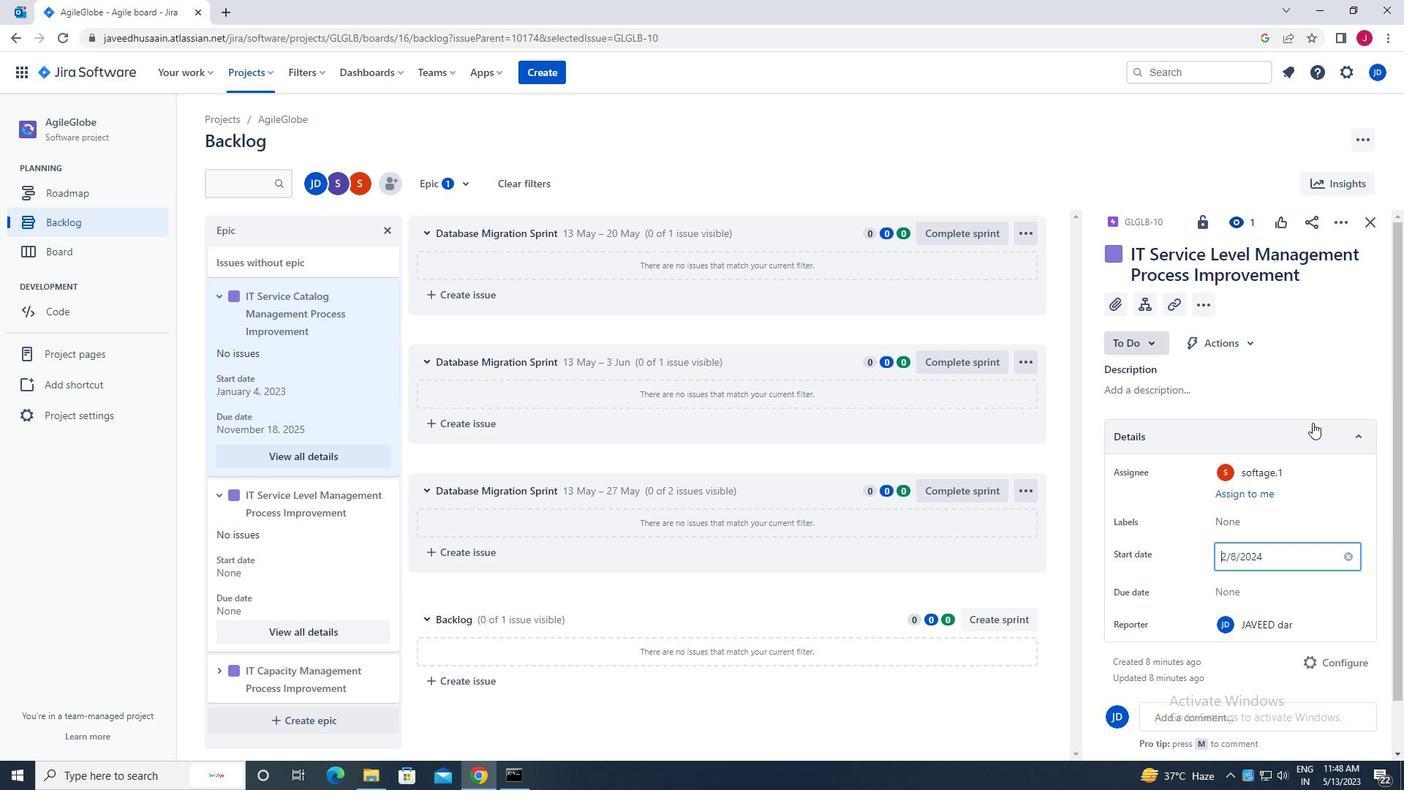 
Action: Mouse moved to (1227, 586)
Screenshot: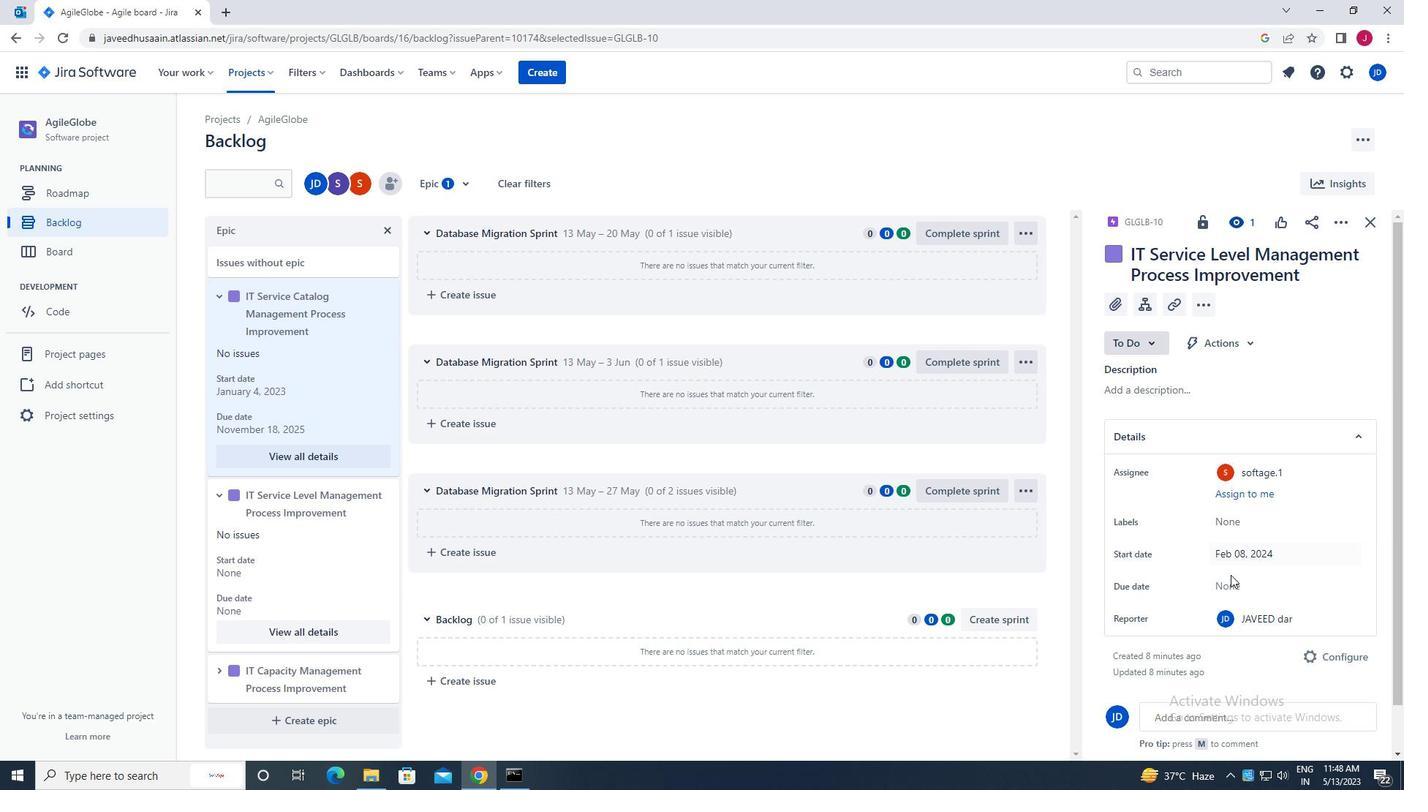 
Action: Mouse pressed left at (1227, 586)
Screenshot: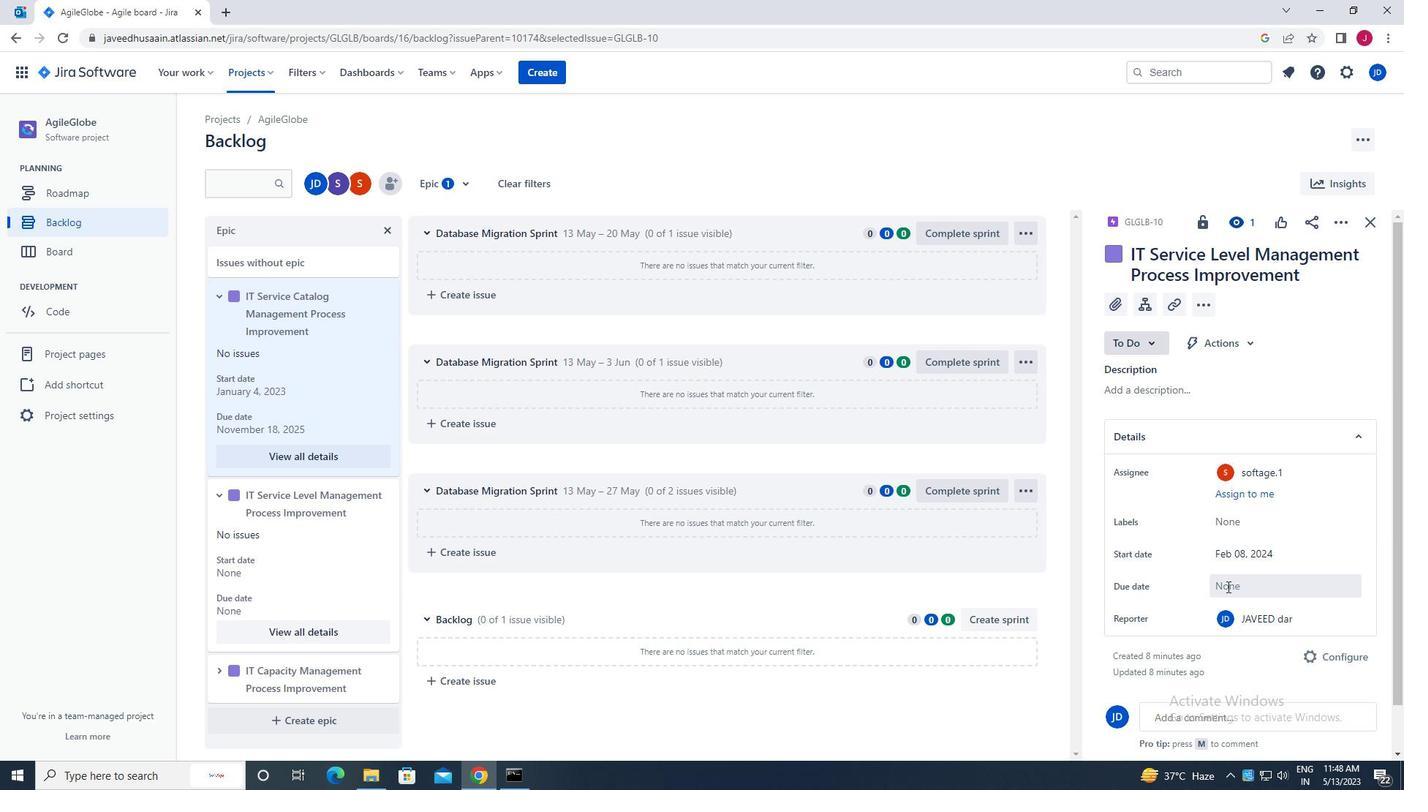 
Action: Mouse moved to (1370, 379)
Screenshot: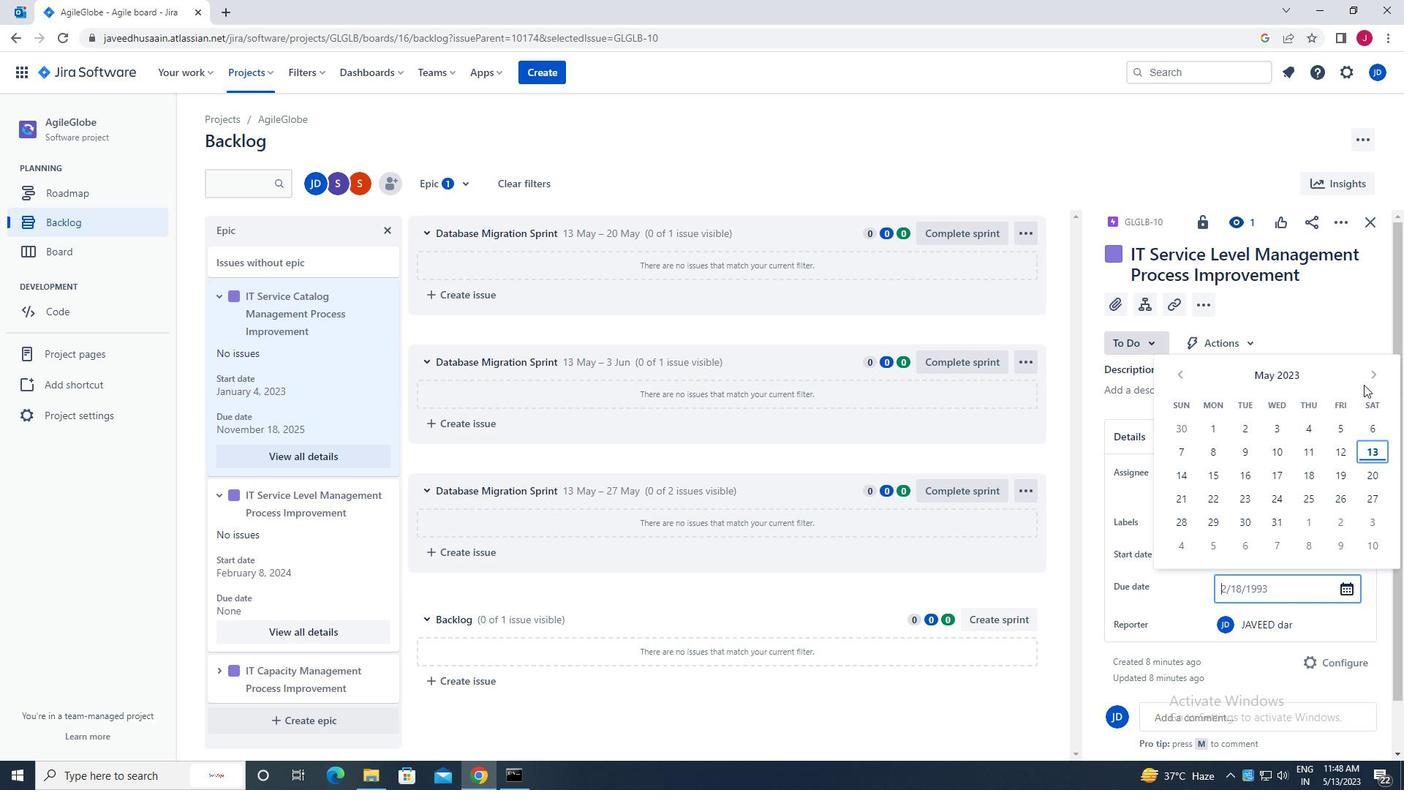 
Action: Mouse pressed left at (1370, 379)
Screenshot: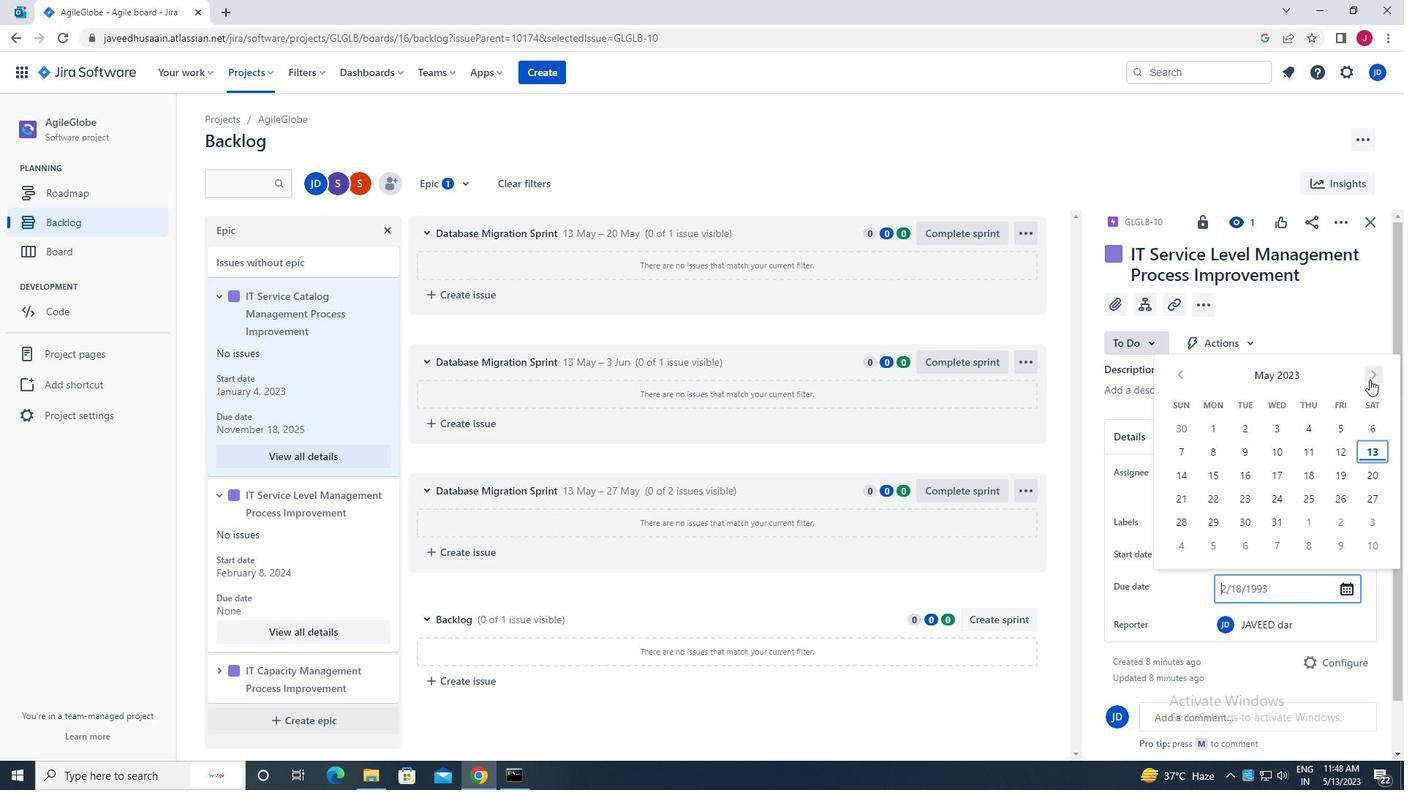 
Action: Mouse pressed left at (1370, 379)
Screenshot: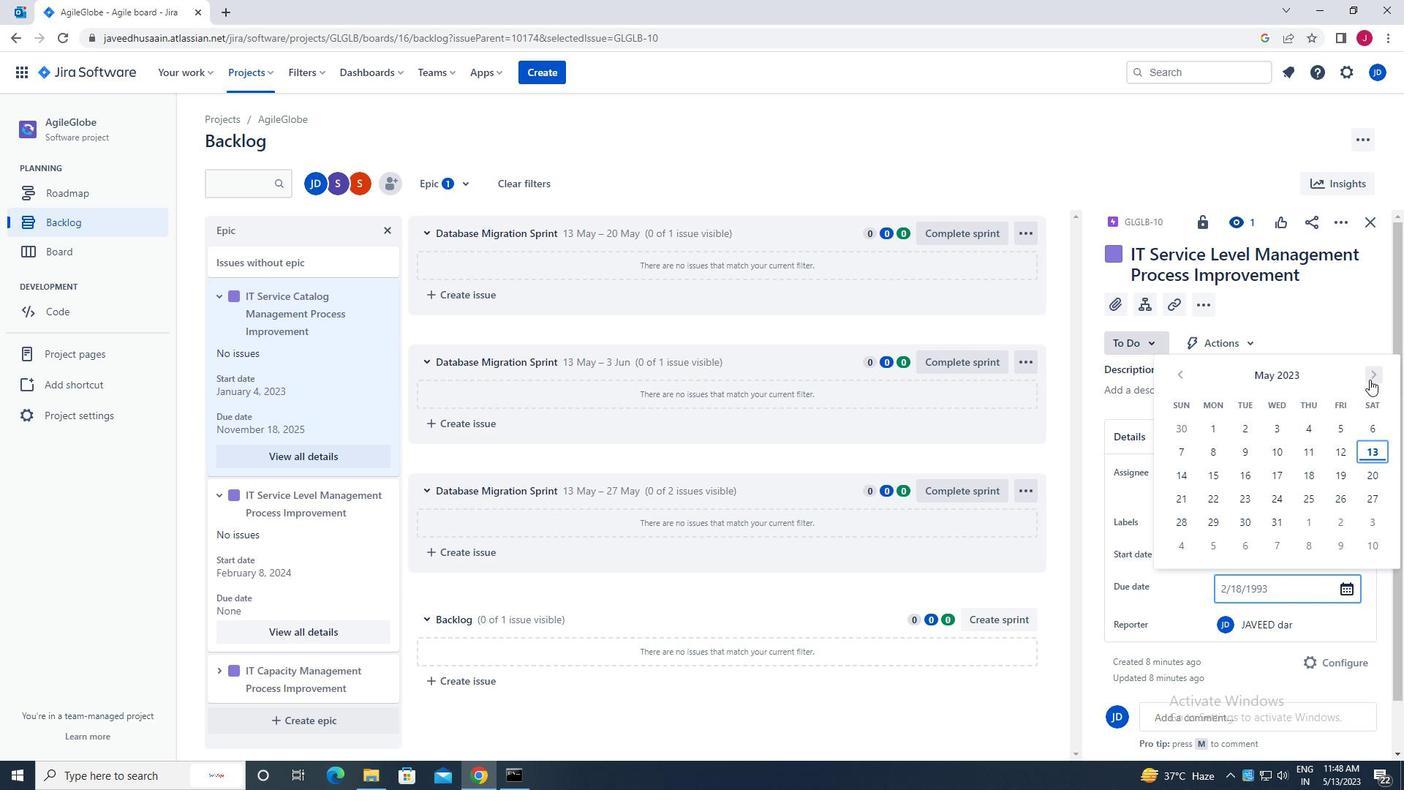 
Action: Mouse pressed left at (1370, 379)
Screenshot: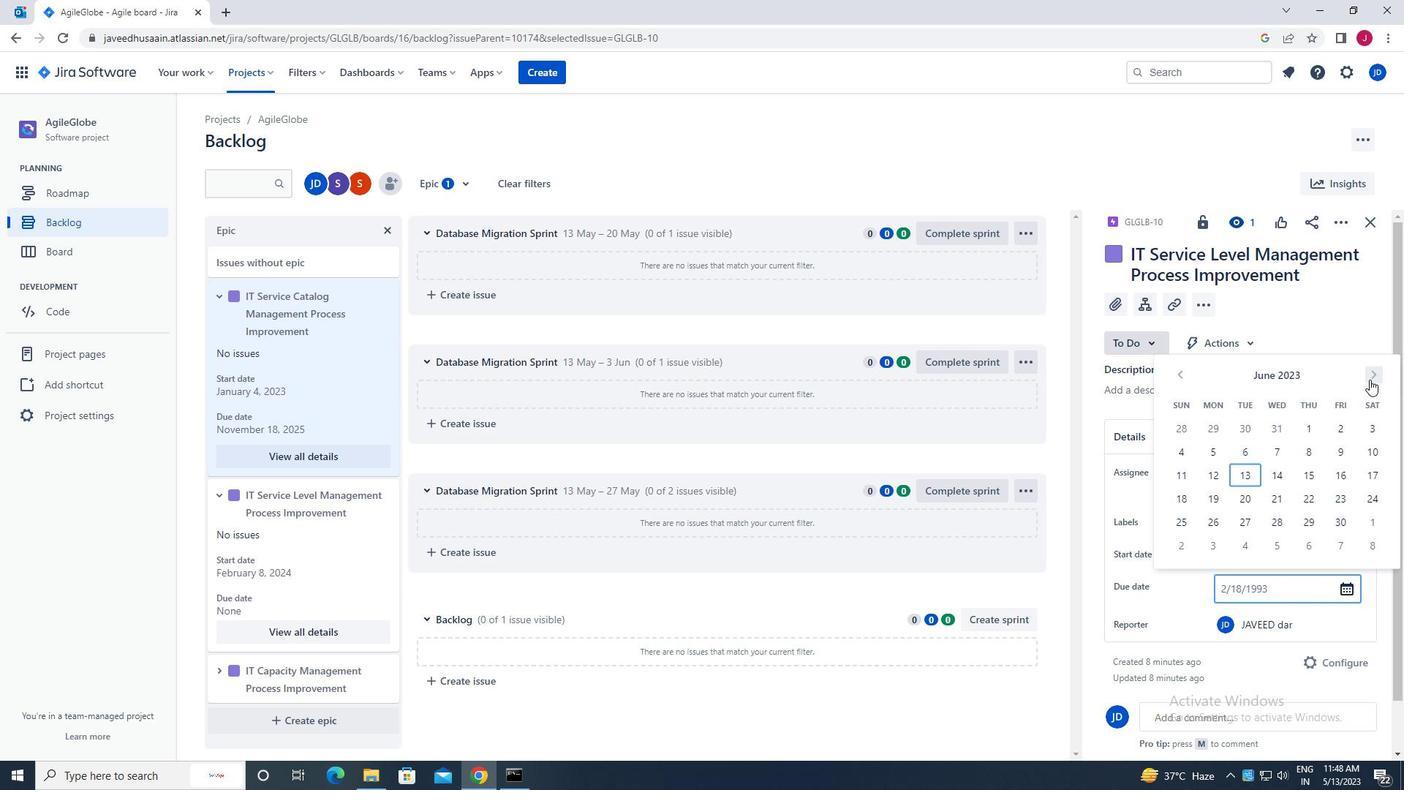 
Action: Mouse pressed left at (1370, 379)
Screenshot: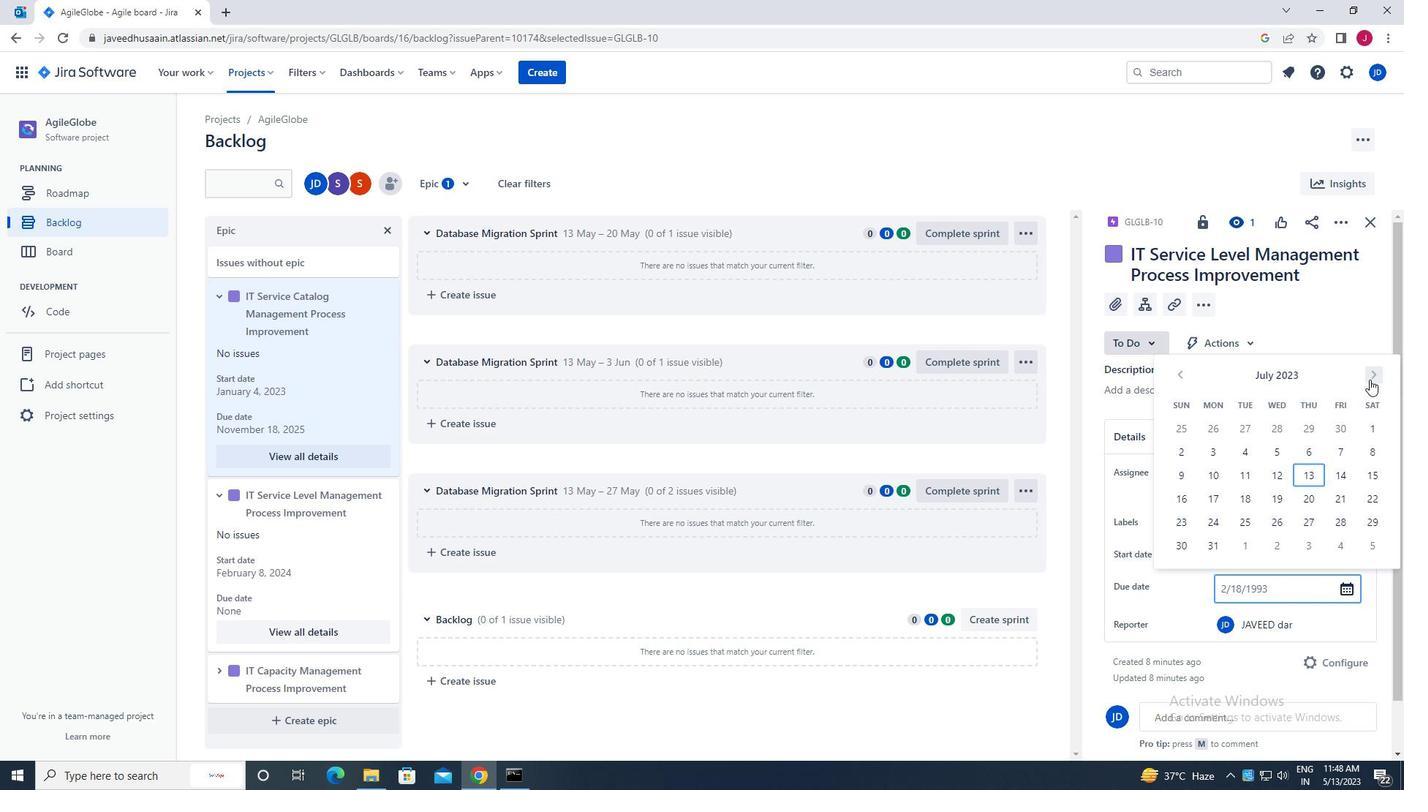
Action: Mouse pressed left at (1370, 379)
Screenshot: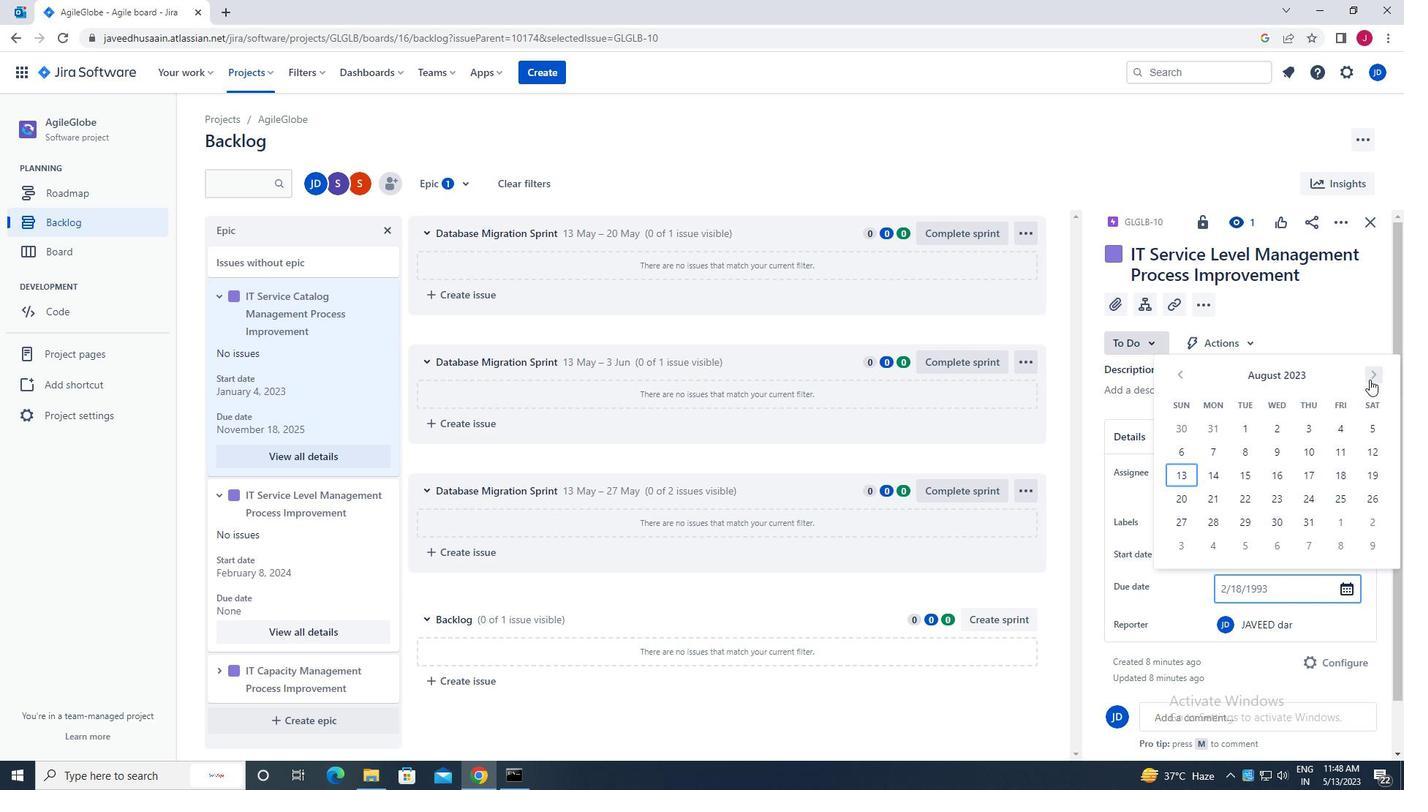 
Action: Mouse pressed left at (1370, 379)
Screenshot: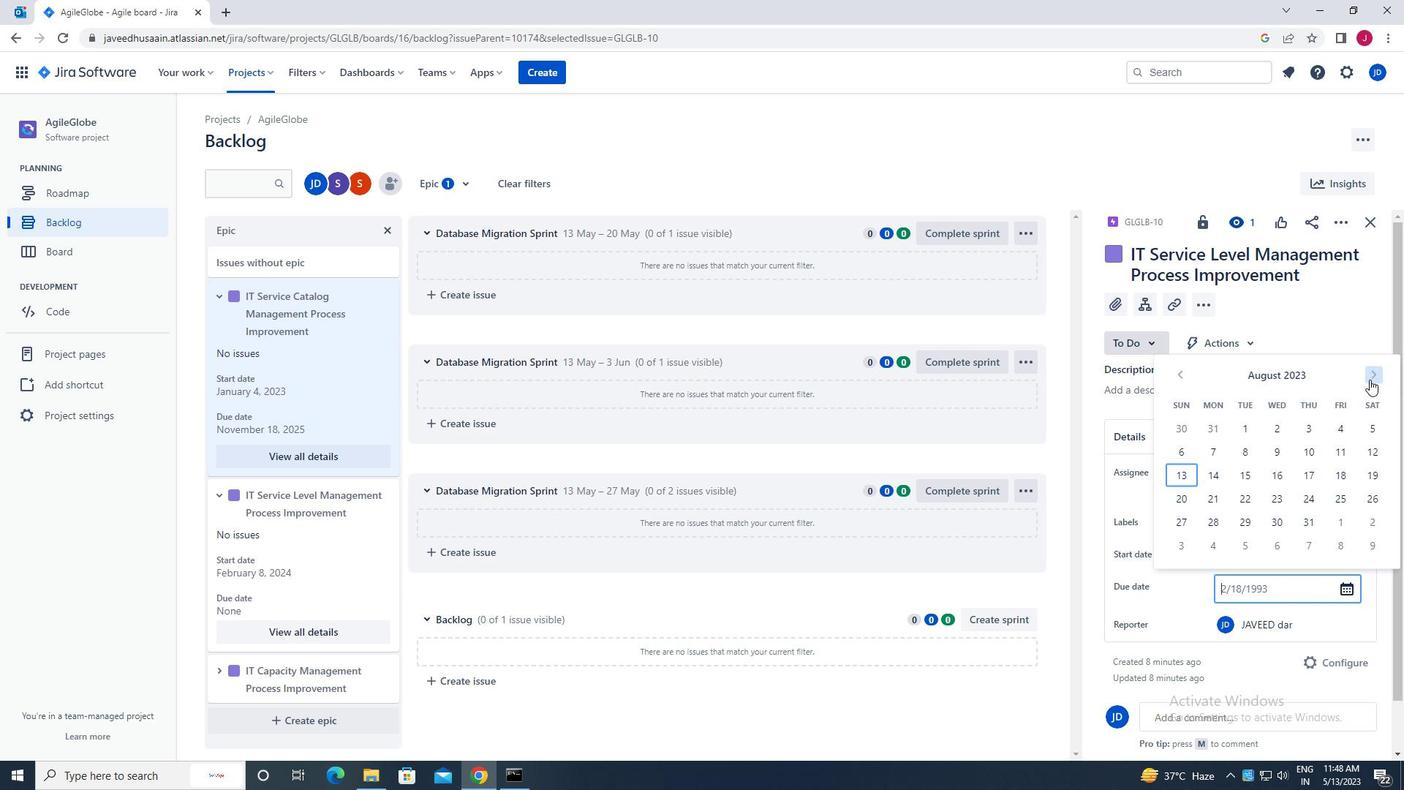 
Action: Mouse pressed left at (1370, 379)
Screenshot: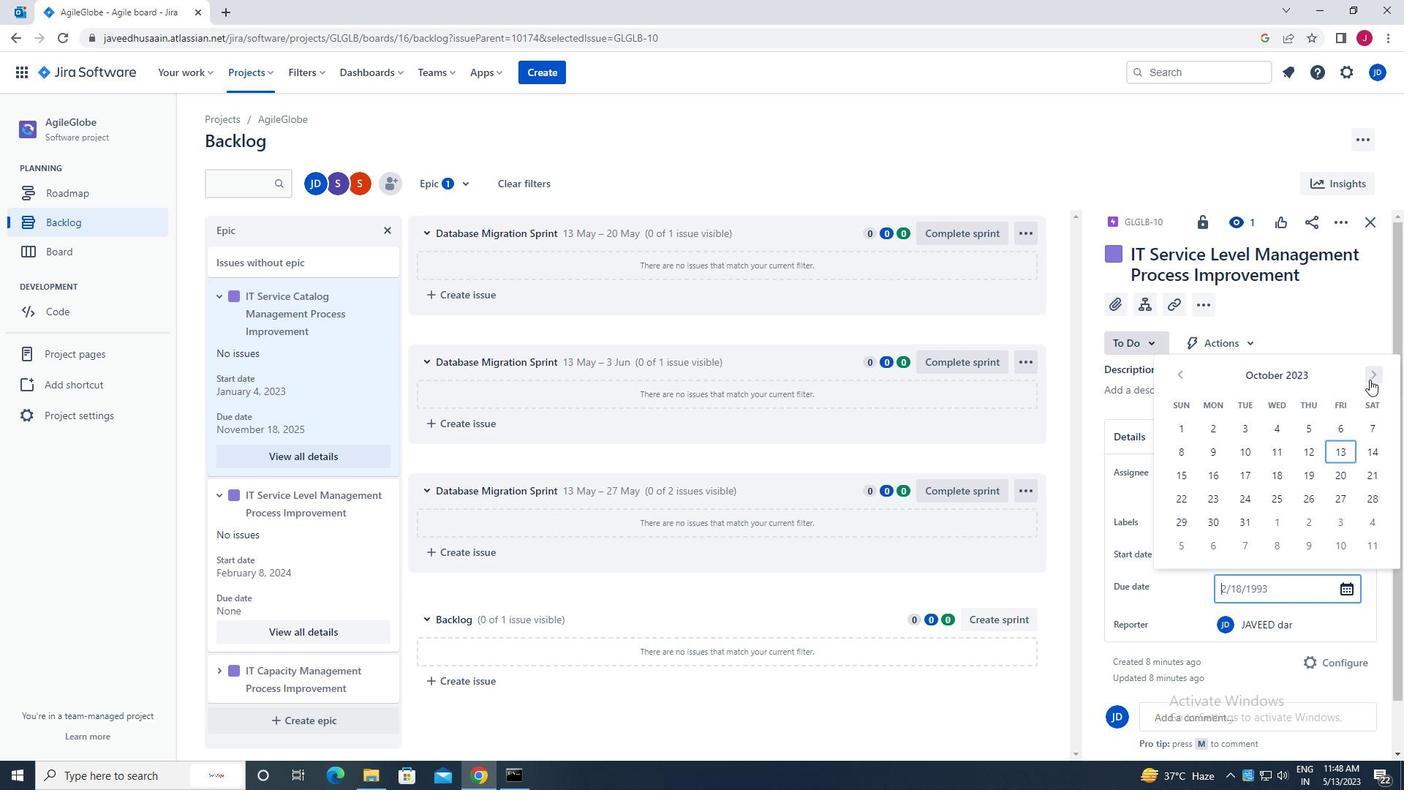 
Action: Mouse pressed left at (1370, 379)
Screenshot: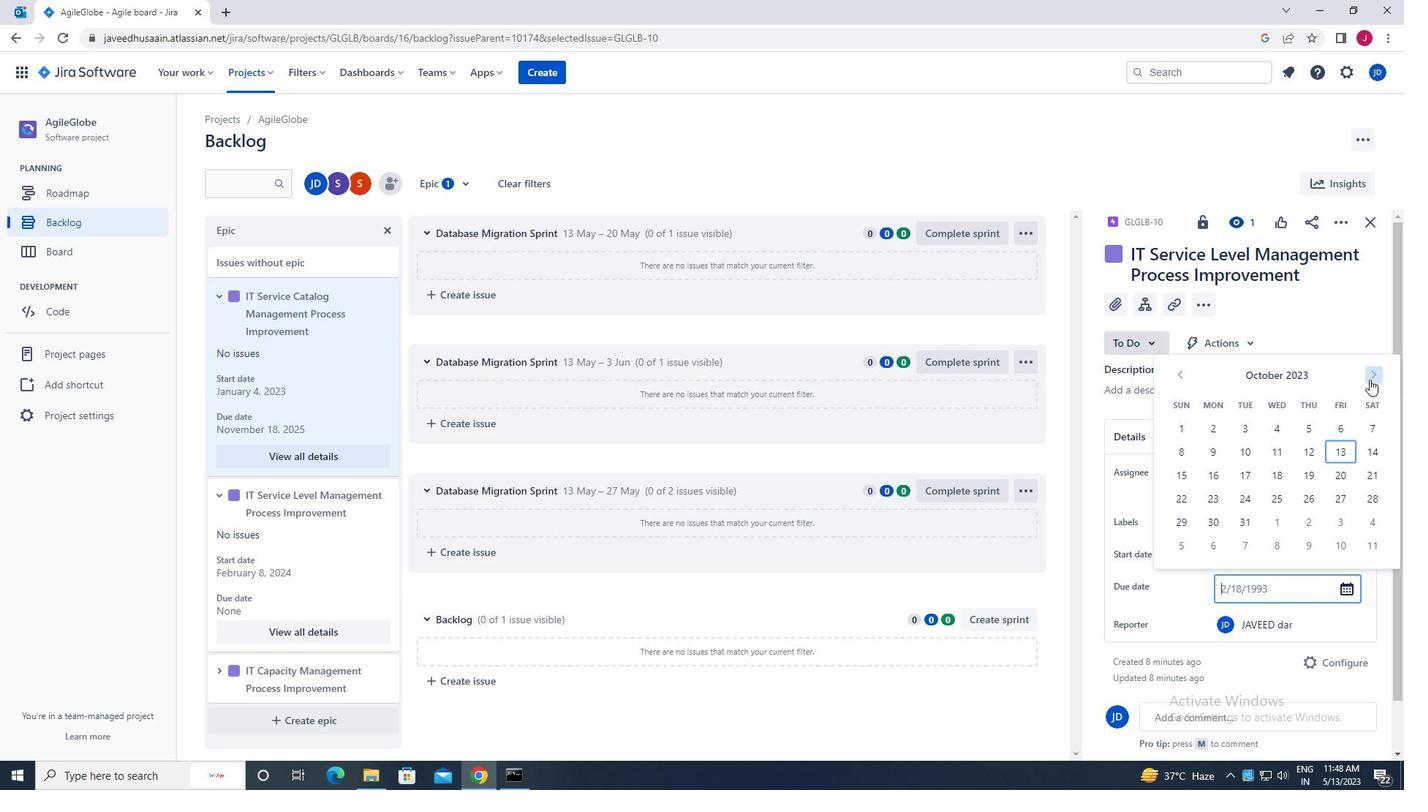 
Action: Mouse pressed left at (1370, 379)
Screenshot: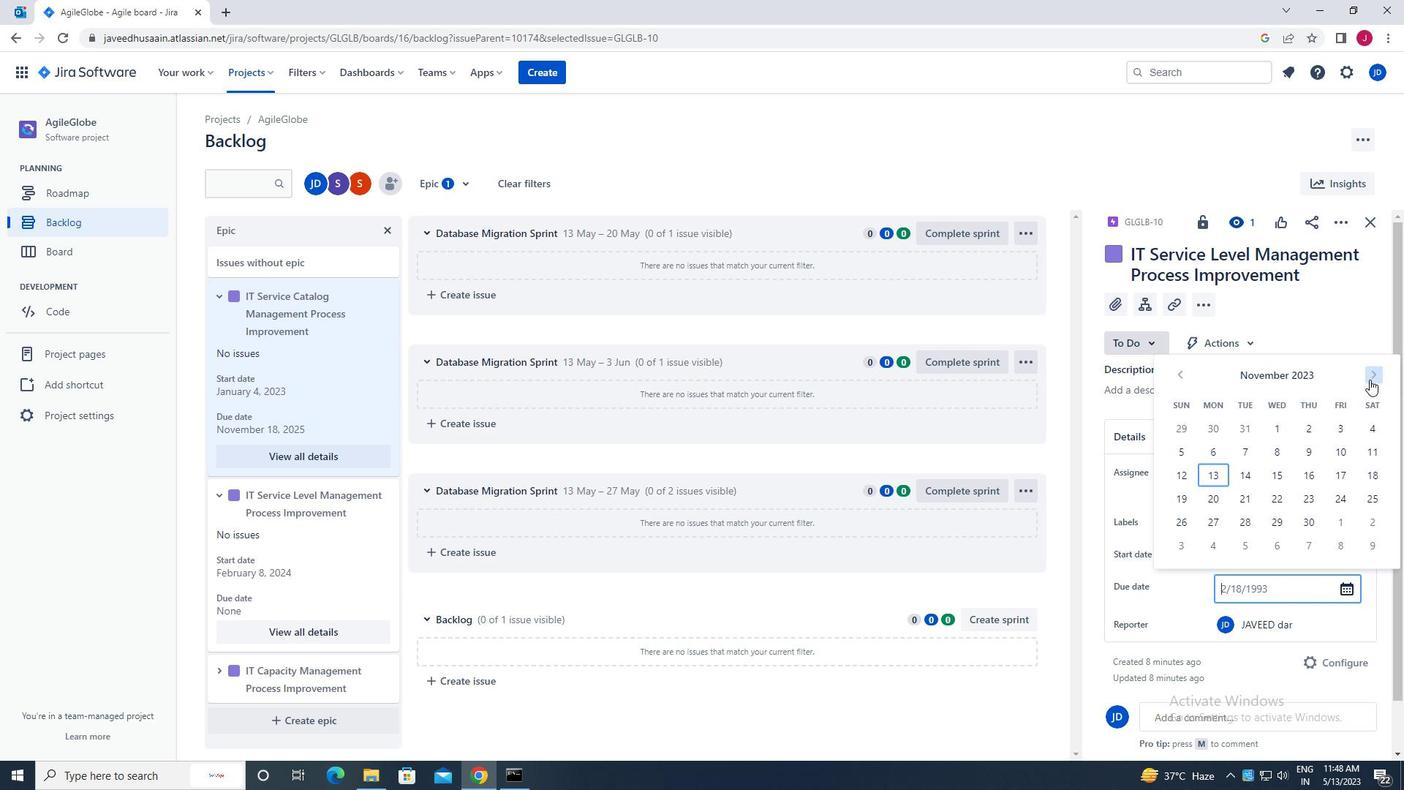 
Action: Mouse pressed left at (1370, 379)
Screenshot: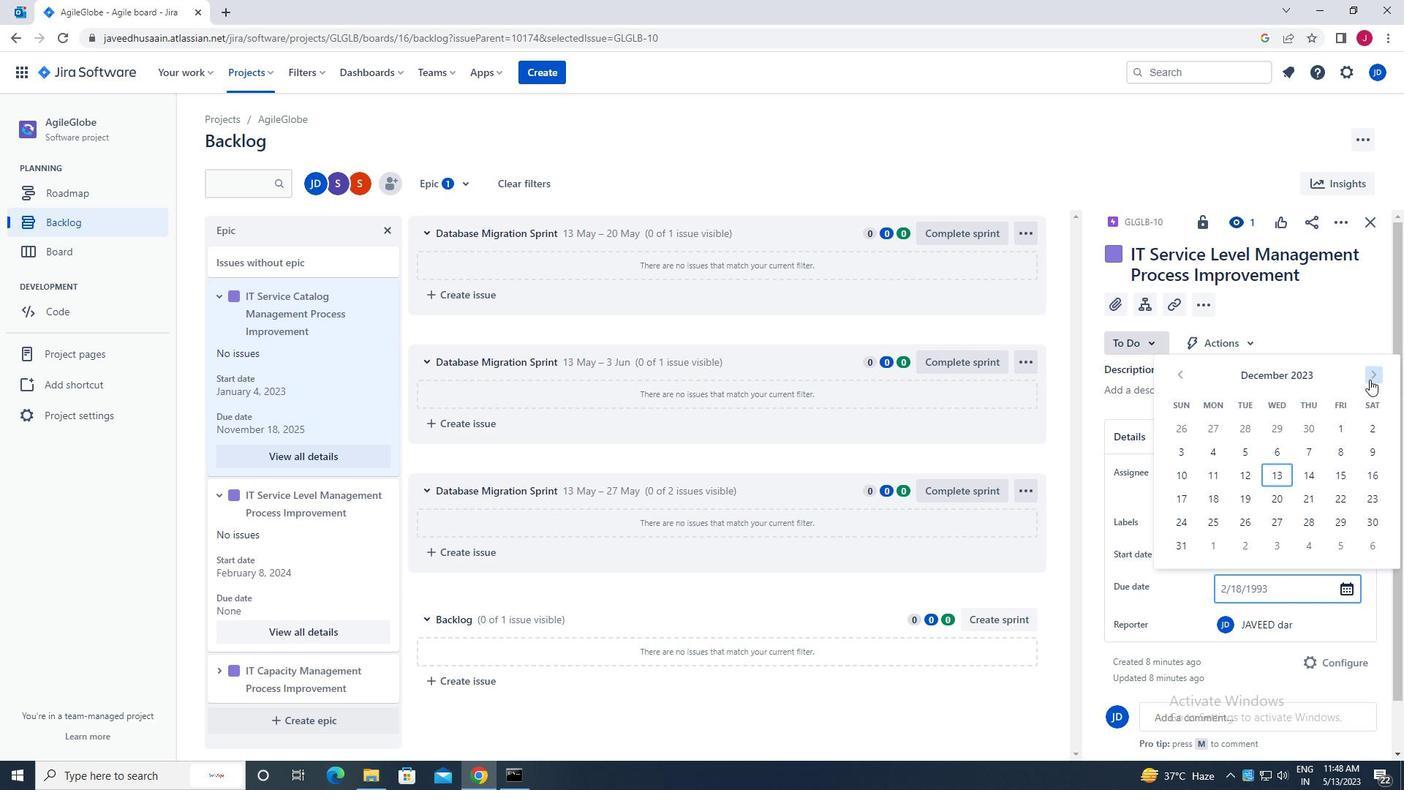 
Action: Mouse moved to (1369, 378)
Screenshot: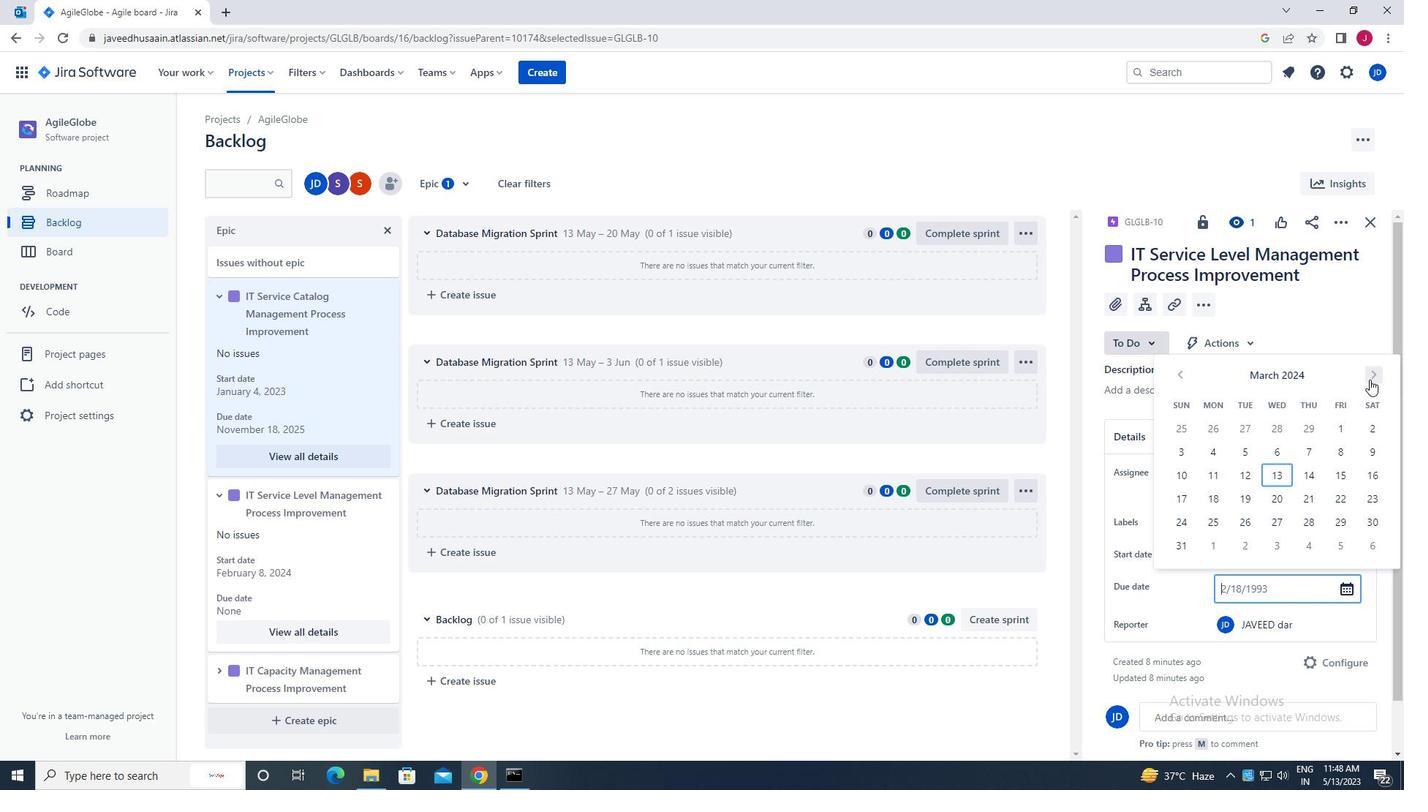 
Action: Mouse pressed left at (1369, 378)
Screenshot: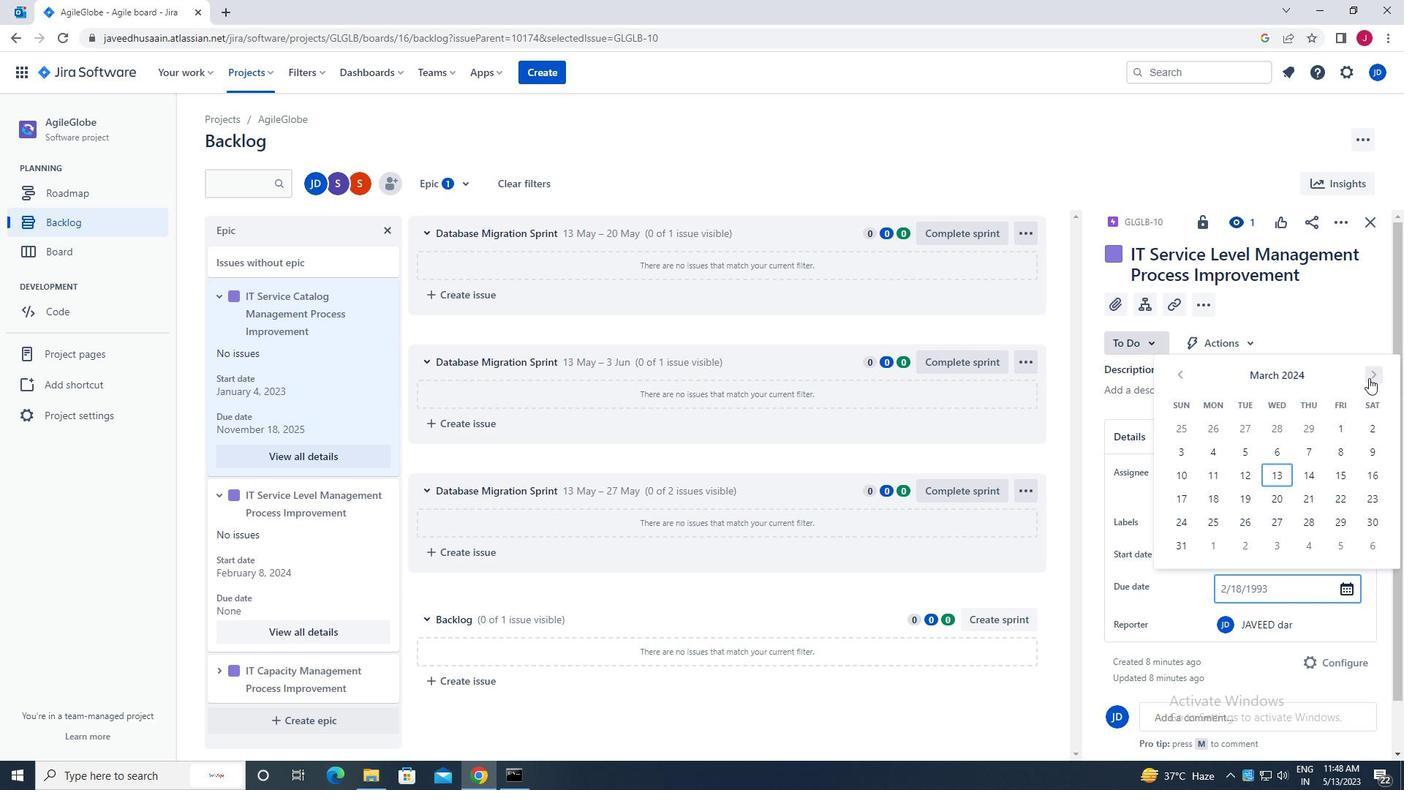 
Action: Mouse pressed left at (1369, 378)
Screenshot: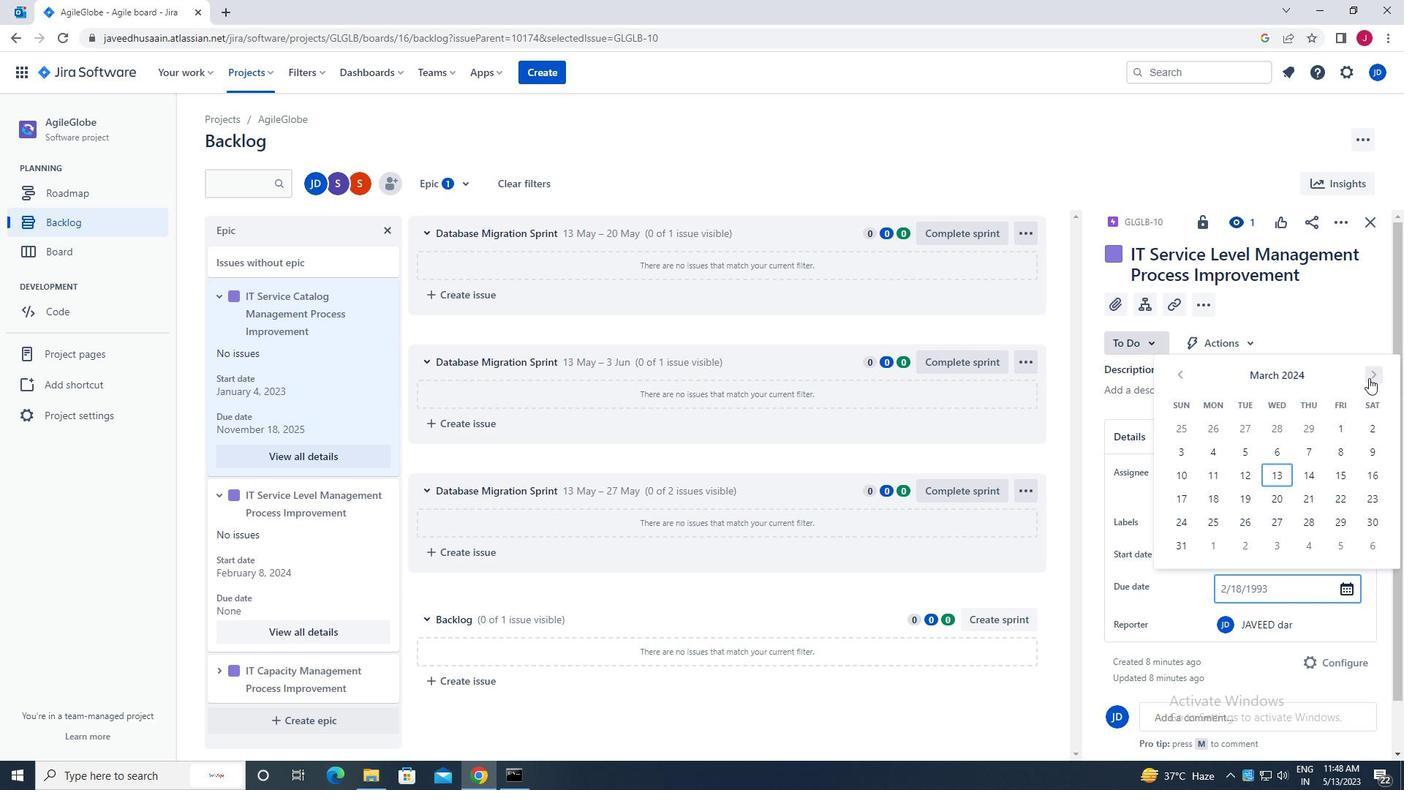 
Action: Mouse pressed left at (1369, 378)
Screenshot: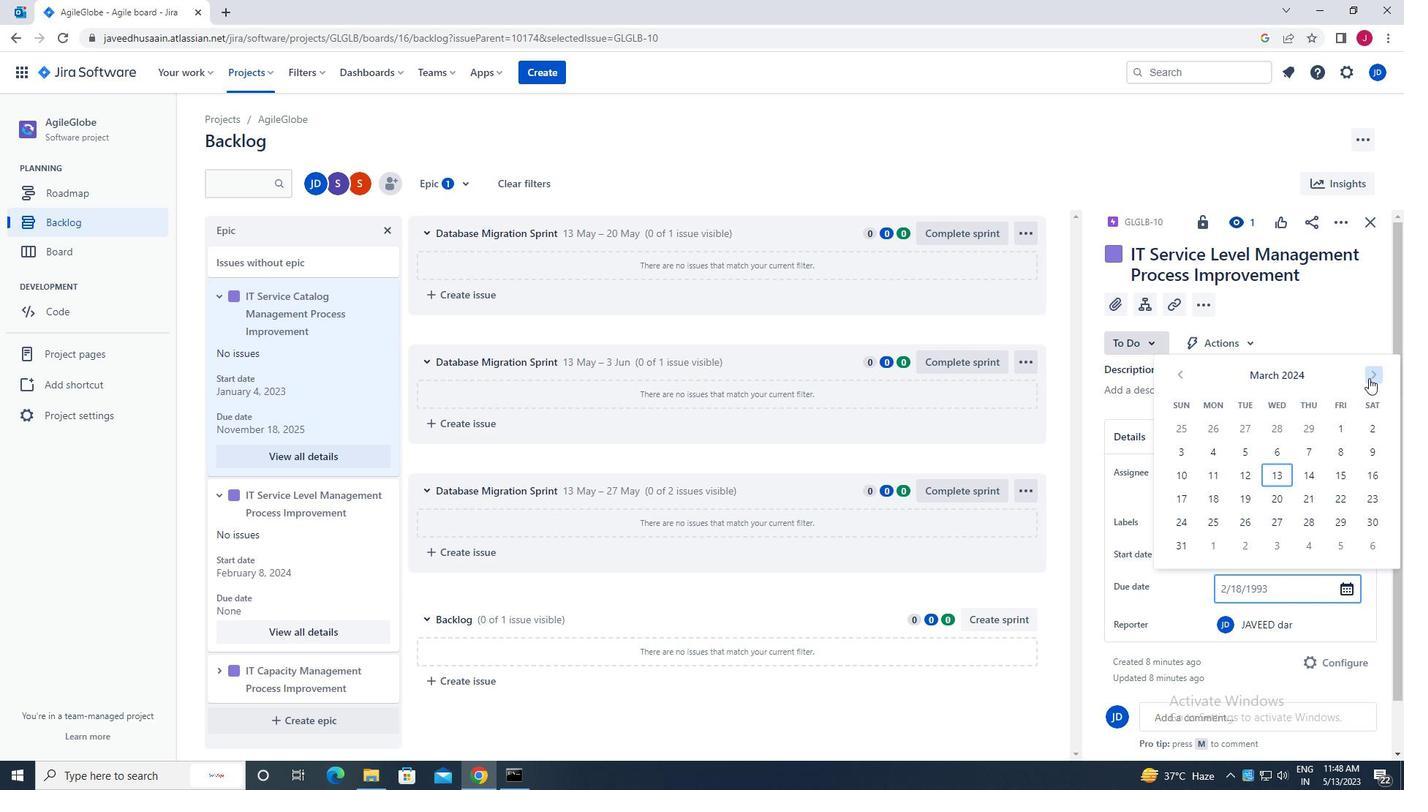 
Action: Mouse pressed left at (1369, 378)
Screenshot: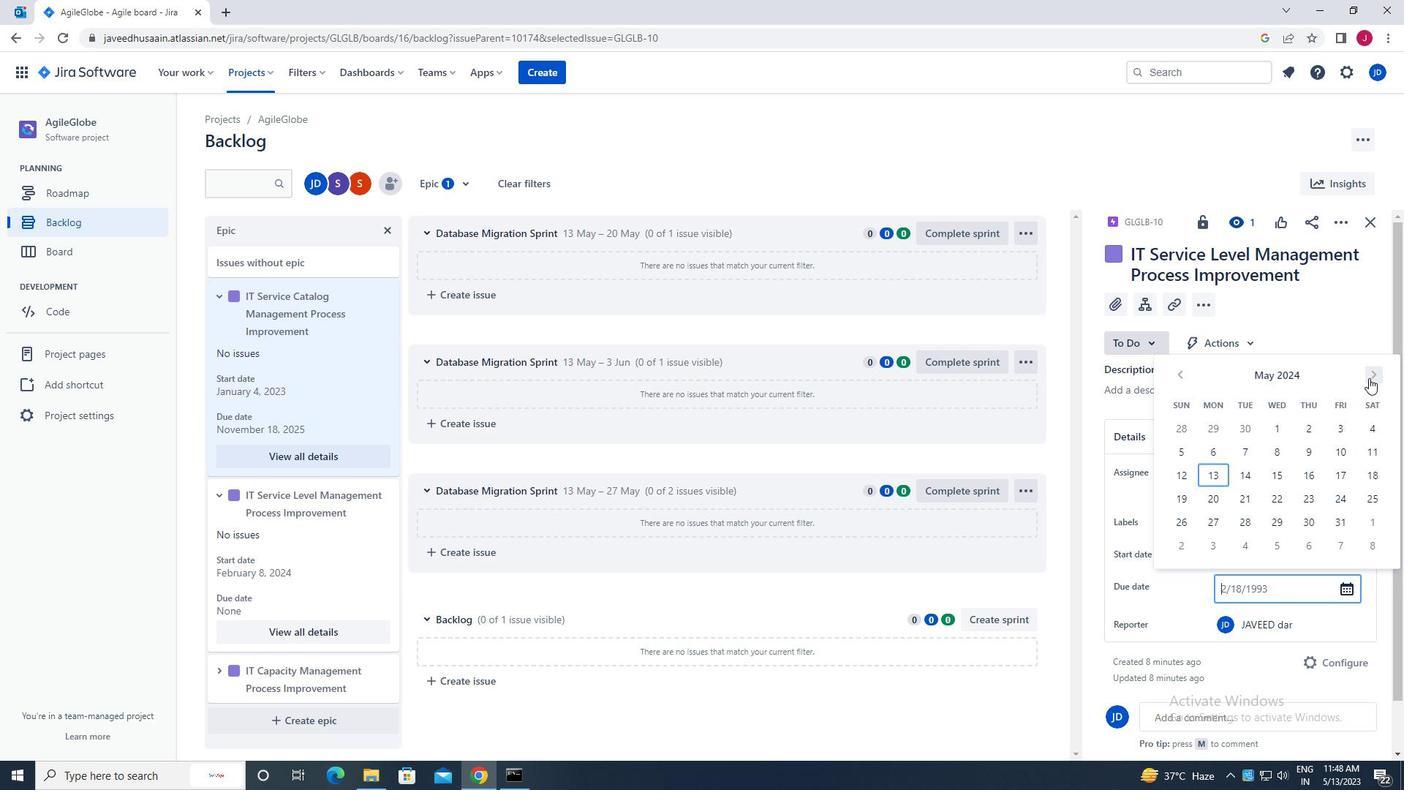 
Action: Mouse pressed left at (1369, 378)
Screenshot: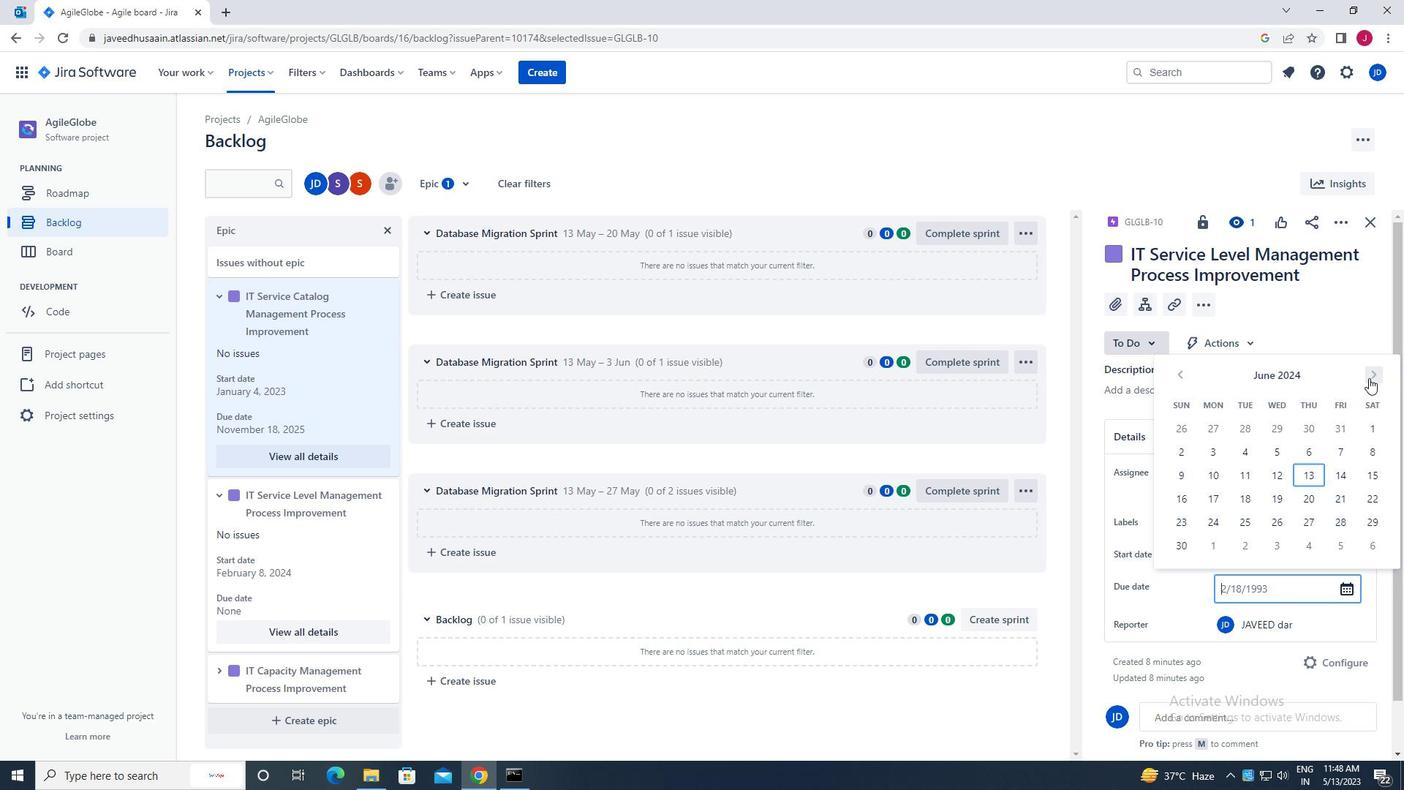 
Action: Mouse pressed left at (1369, 378)
Screenshot: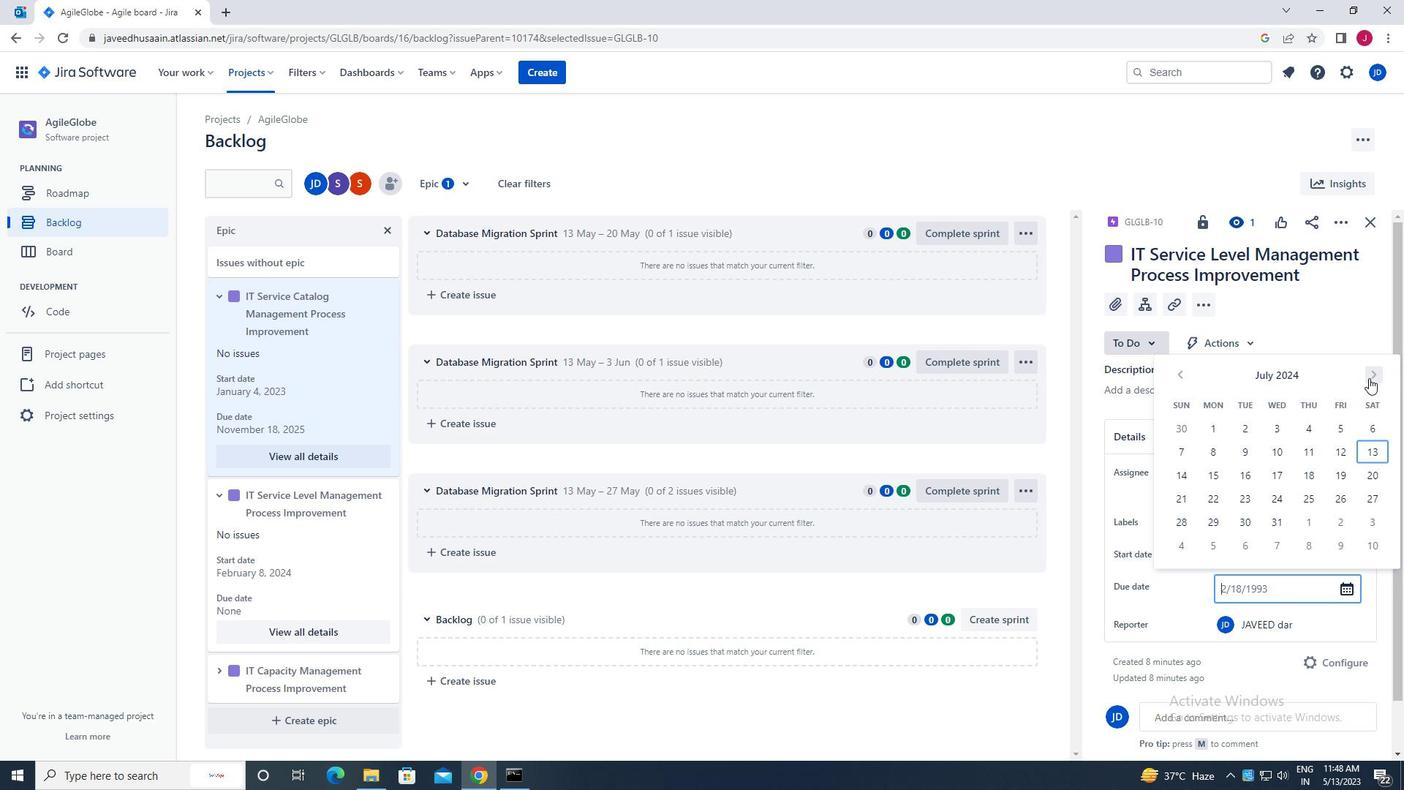 
Action: Mouse pressed left at (1369, 378)
Screenshot: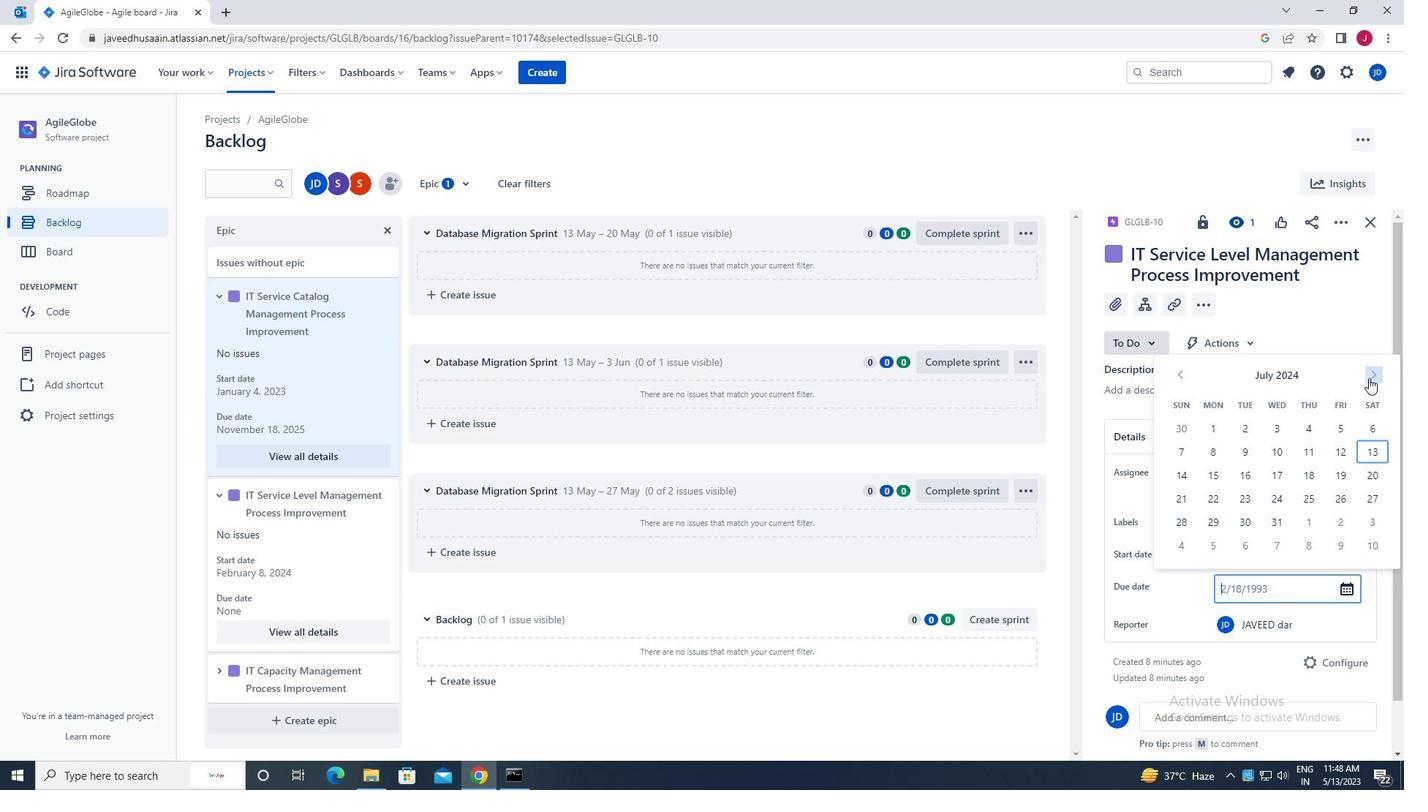 
Action: Mouse moved to (1177, 376)
Screenshot: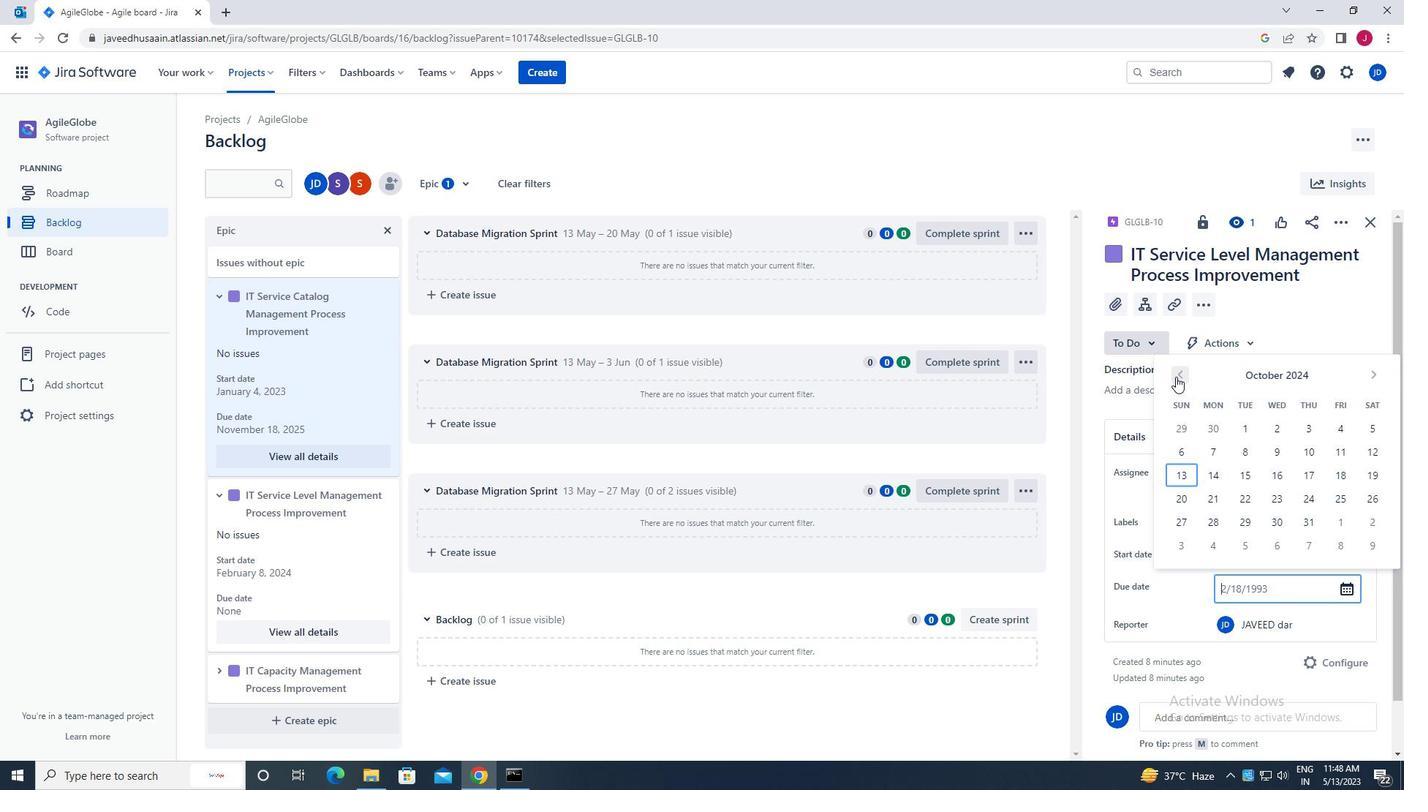 
Action: Mouse pressed left at (1177, 376)
Screenshot: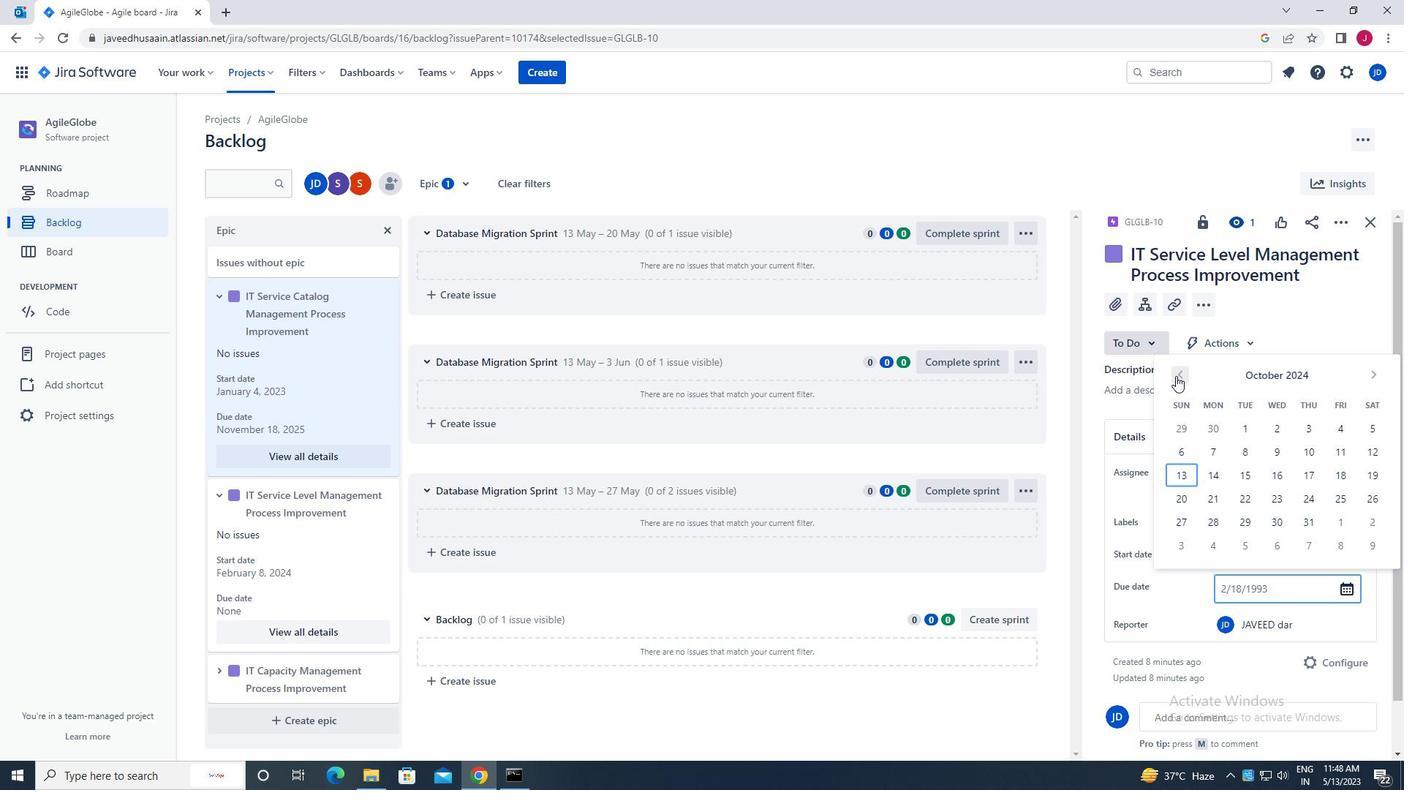 
Action: Mouse pressed left at (1177, 376)
Screenshot: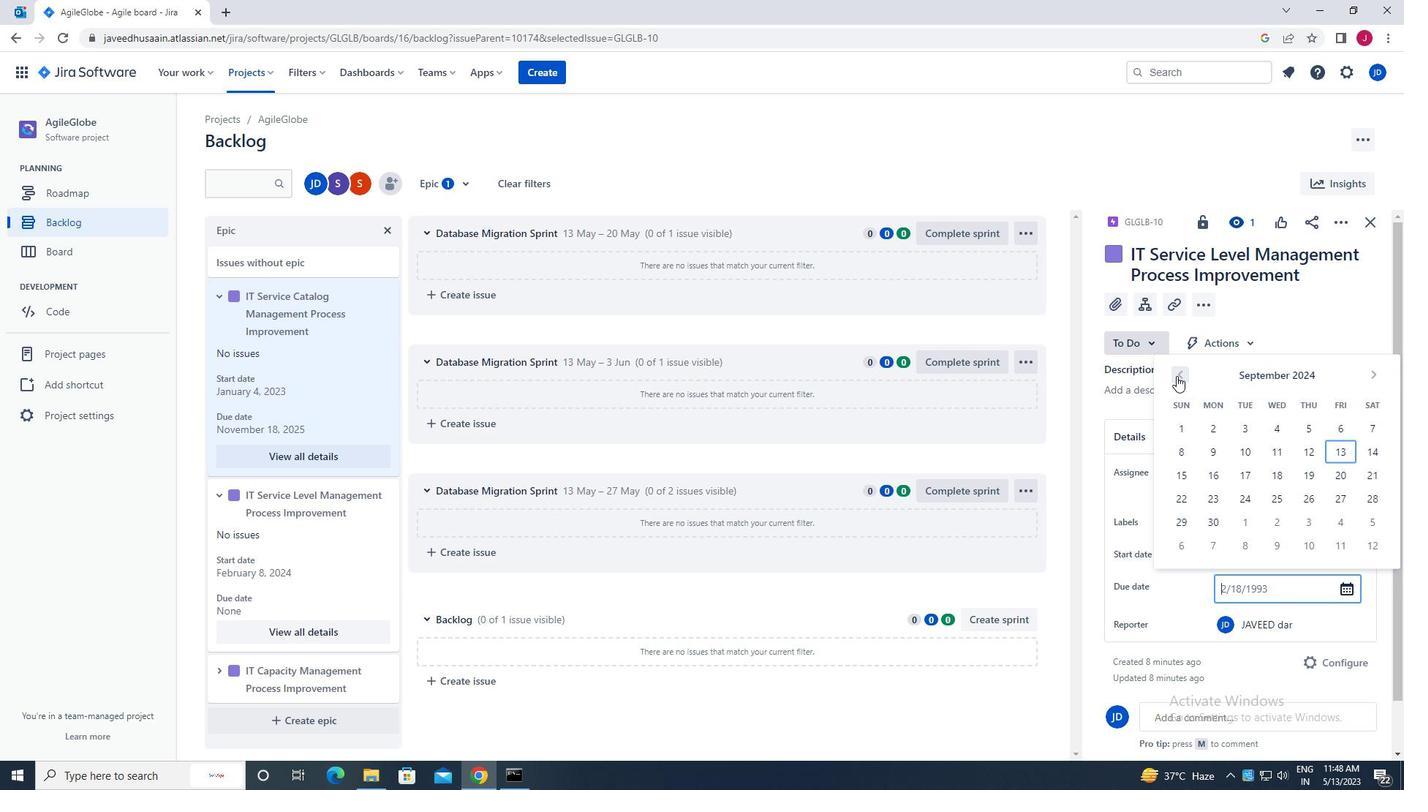 
Action: Mouse moved to (1218, 495)
Screenshot: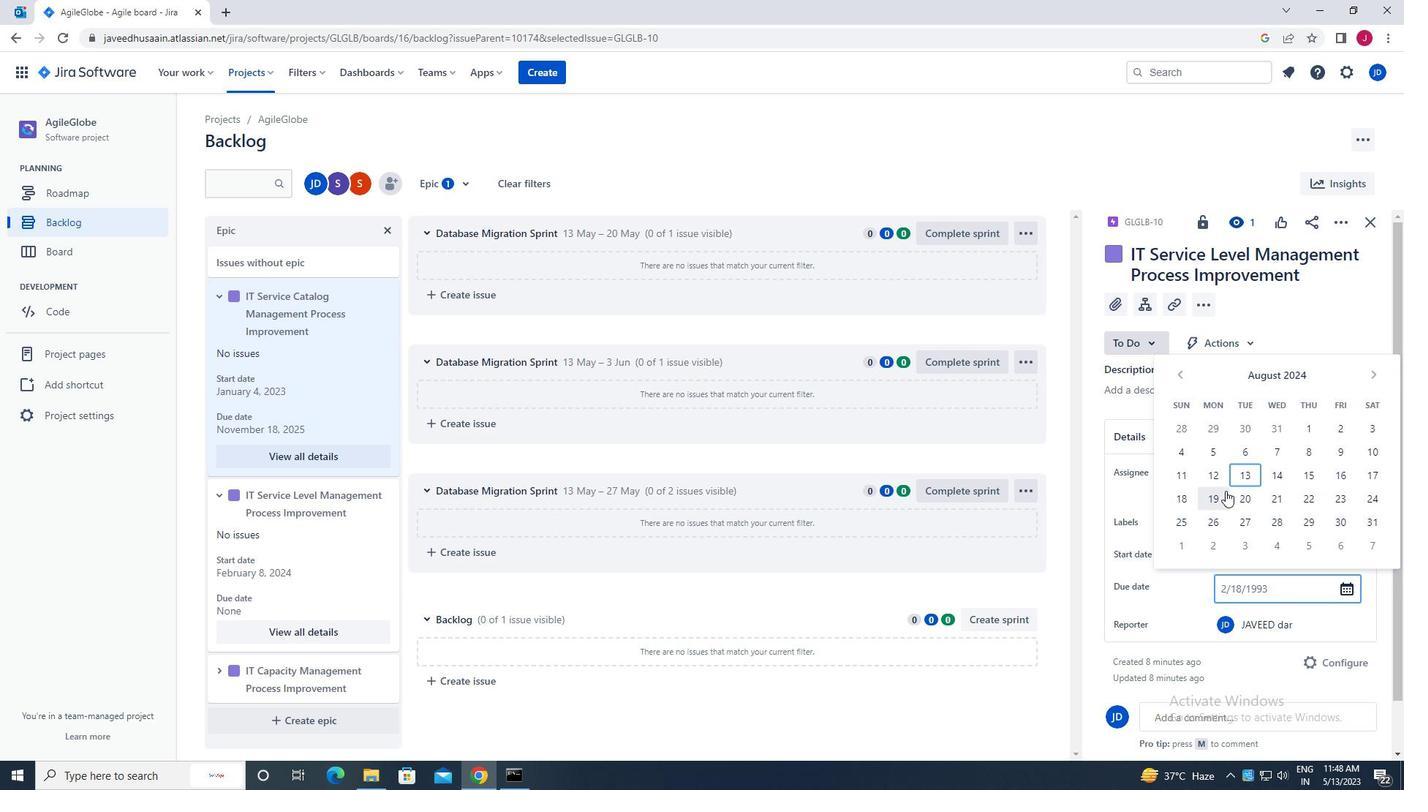
Action: Mouse pressed left at (1218, 495)
Screenshot: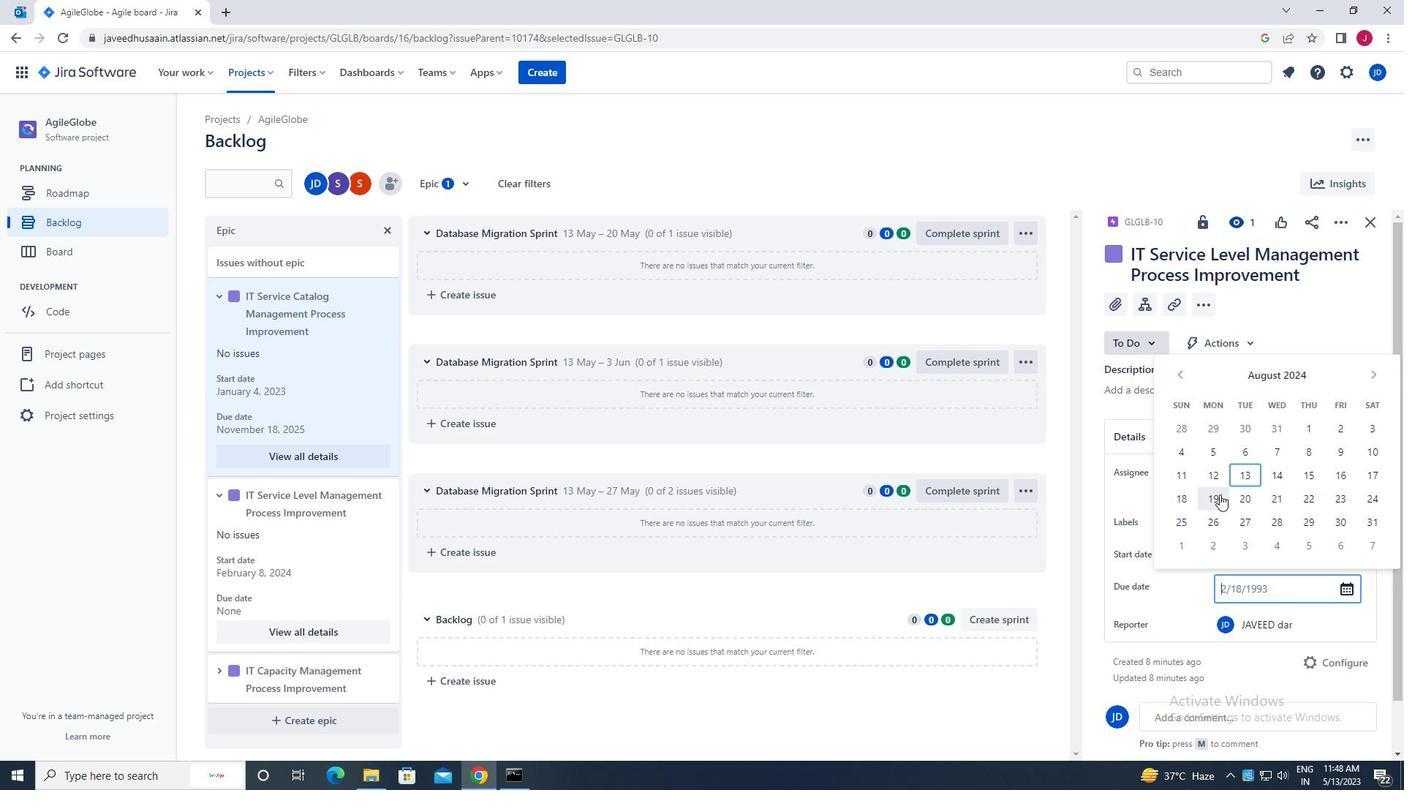 
Action: Mouse moved to (1217, 495)
Screenshot: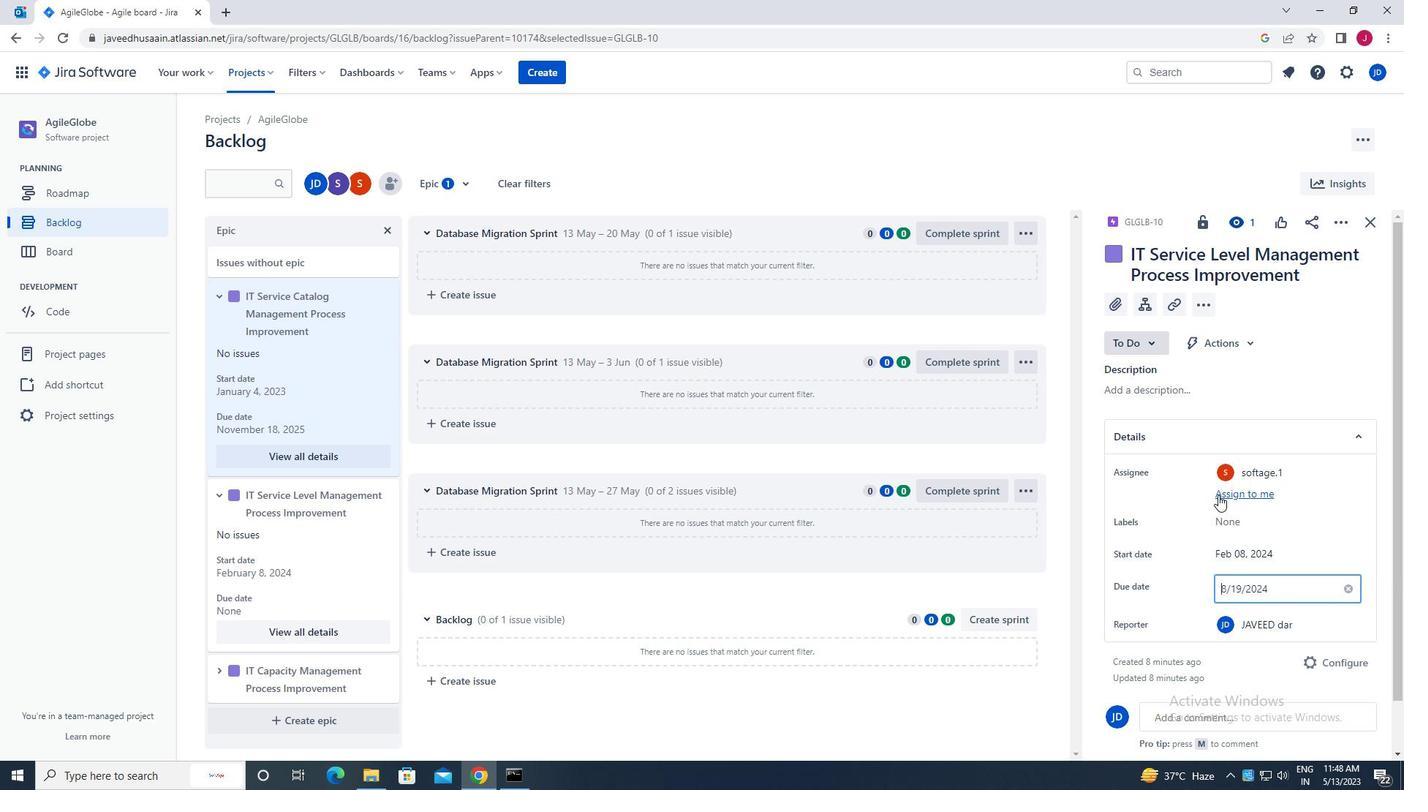
Action: Key pressed <Key.enter>
Screenshot: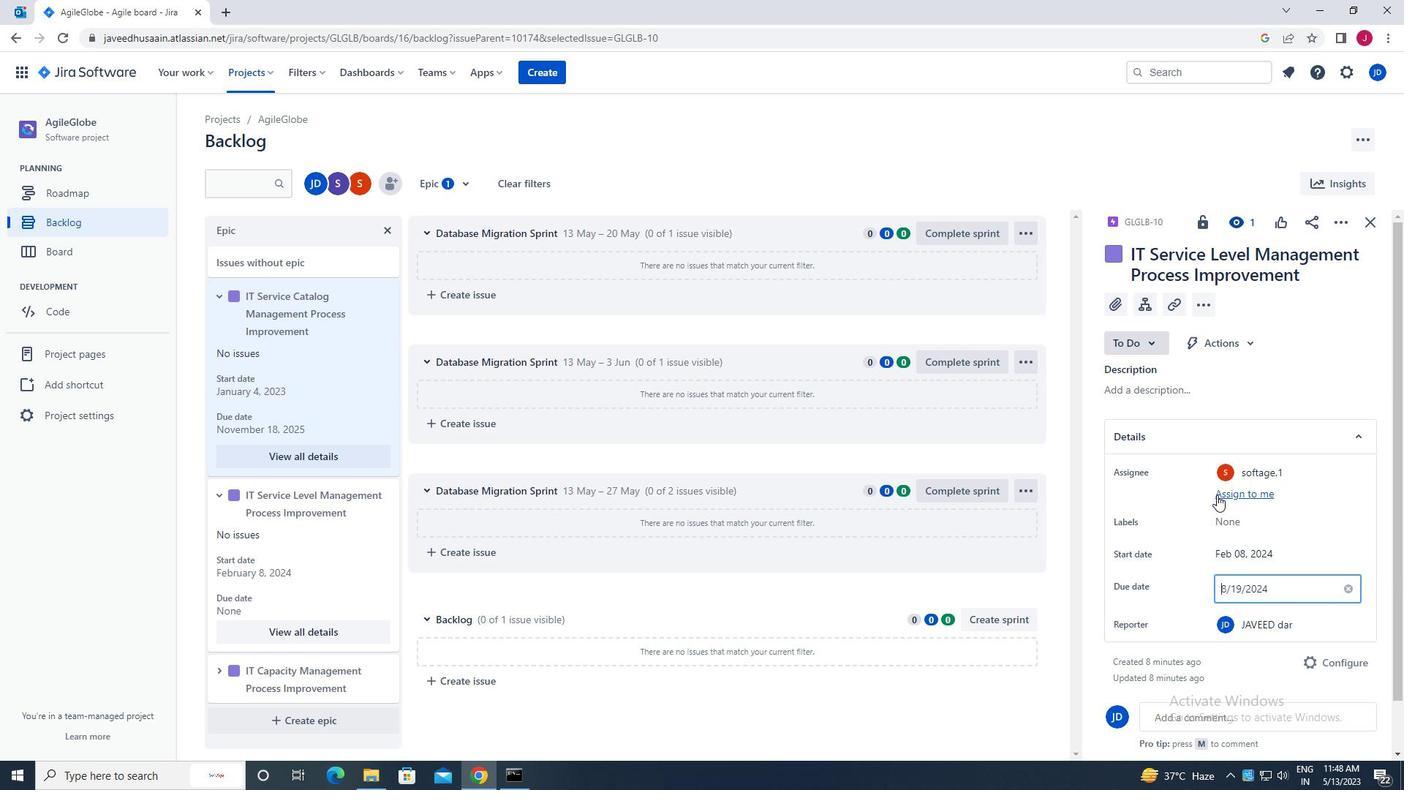 
Action: Mouse moved to (1367, 225)
Screenshot: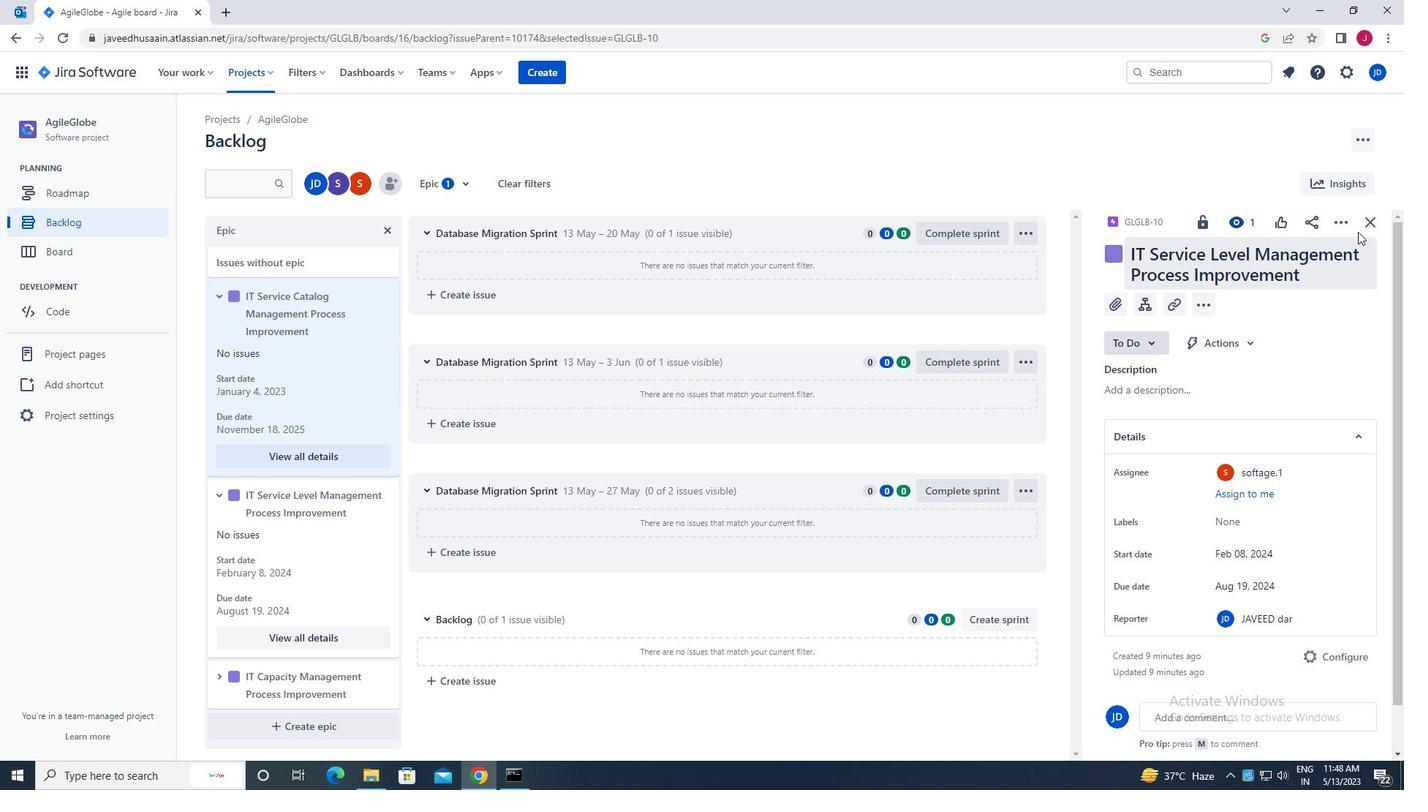 
Action: Mouse pressed left at (1367, 225)
Screenshot: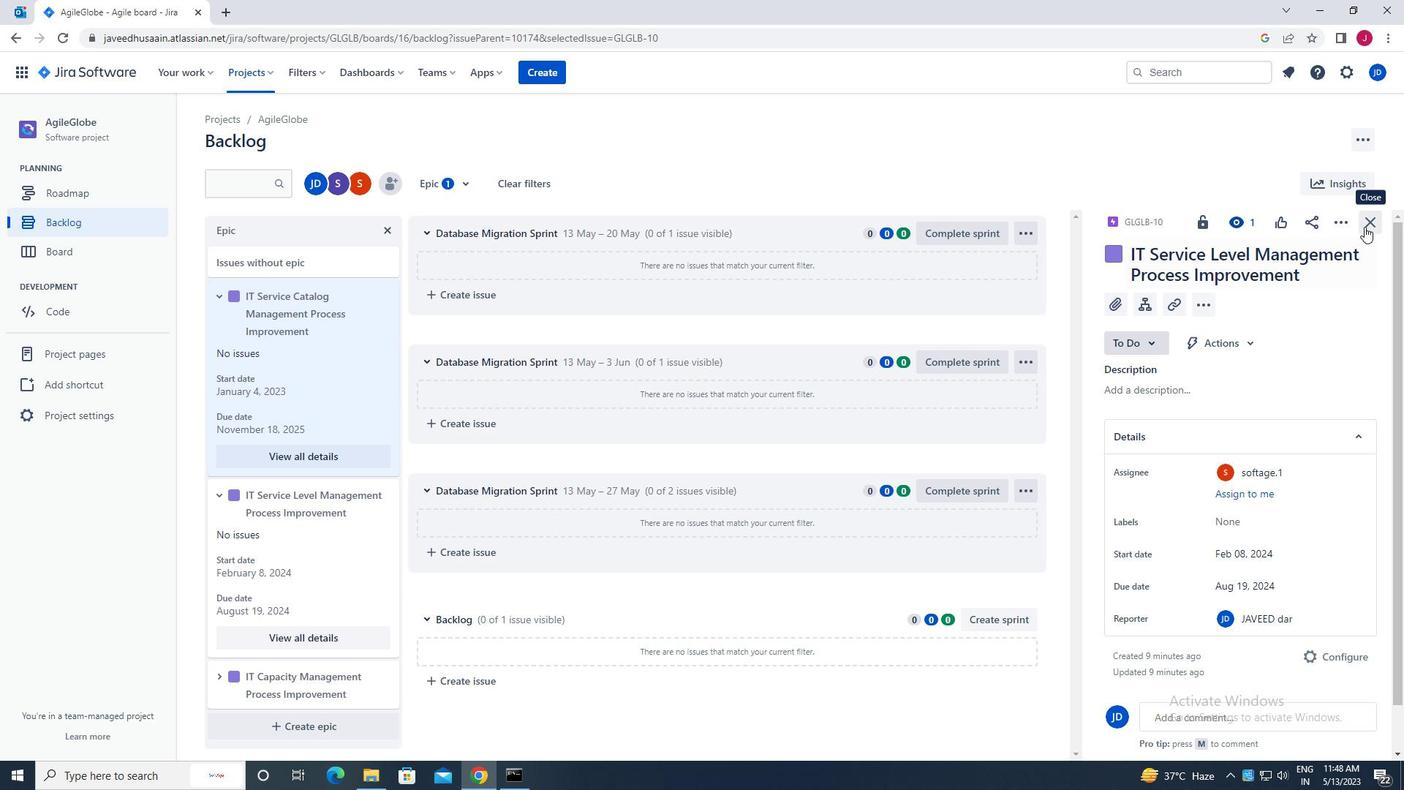 
Action: Mouse moved to (220, 677)
Screenshot: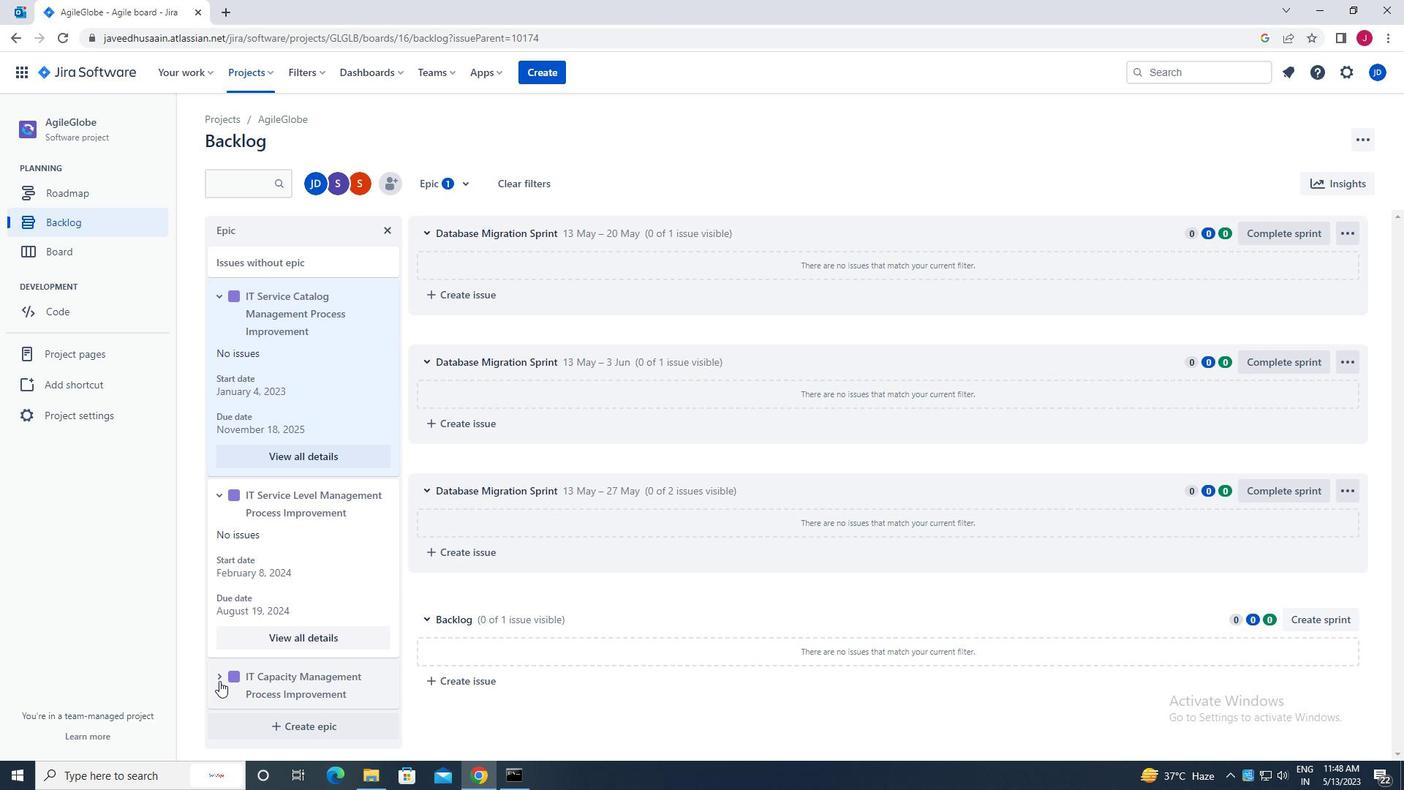 
Action: Mouse pressed left at (220, 677)
Screenshot: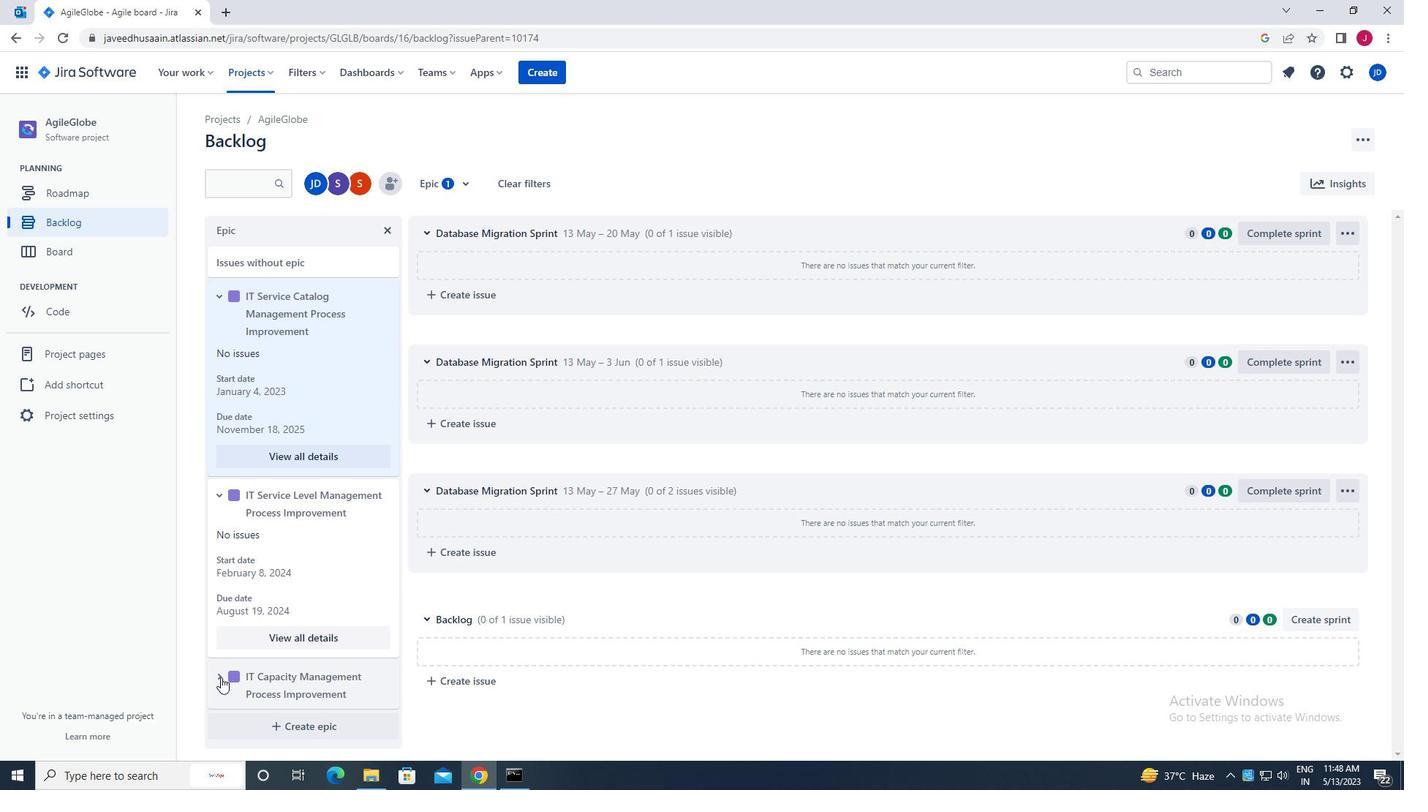 
Action: Mouse moved to (276, 656)
Screenshot: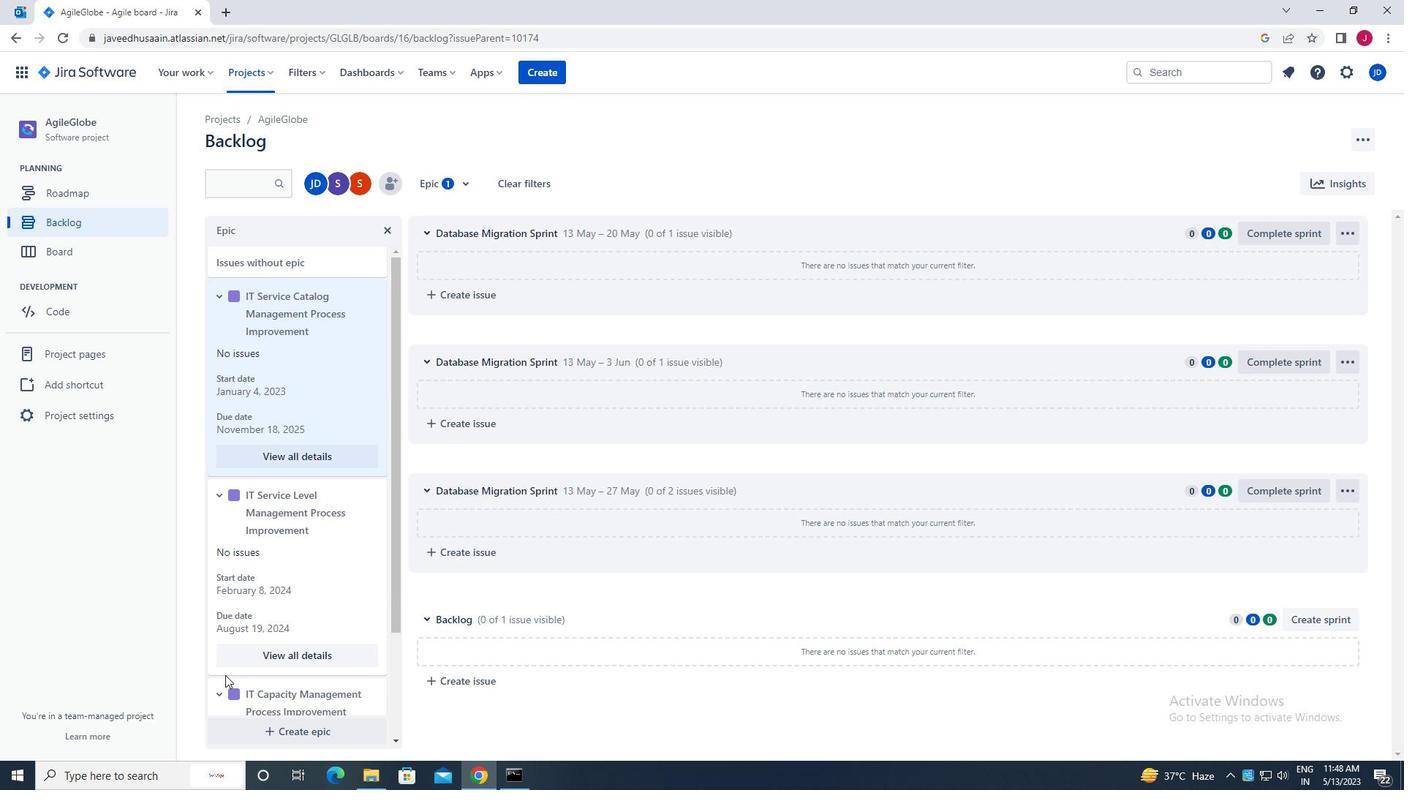 
Action: Mouse scrolled (276, 655) with delta (0, 0)
Screenshot: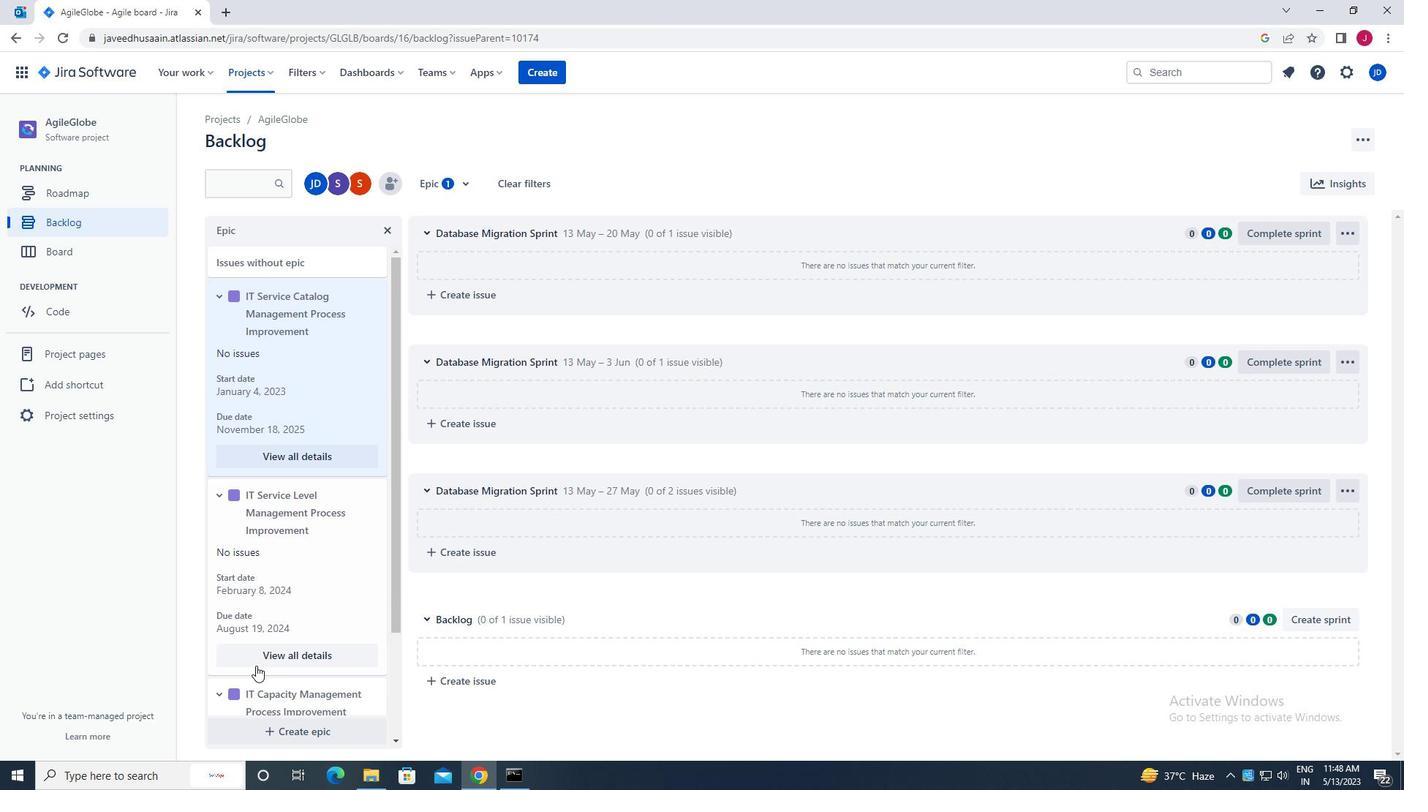 
Action: Mouse scrolled (276, 655) with delta (0, 0)
Screenshot: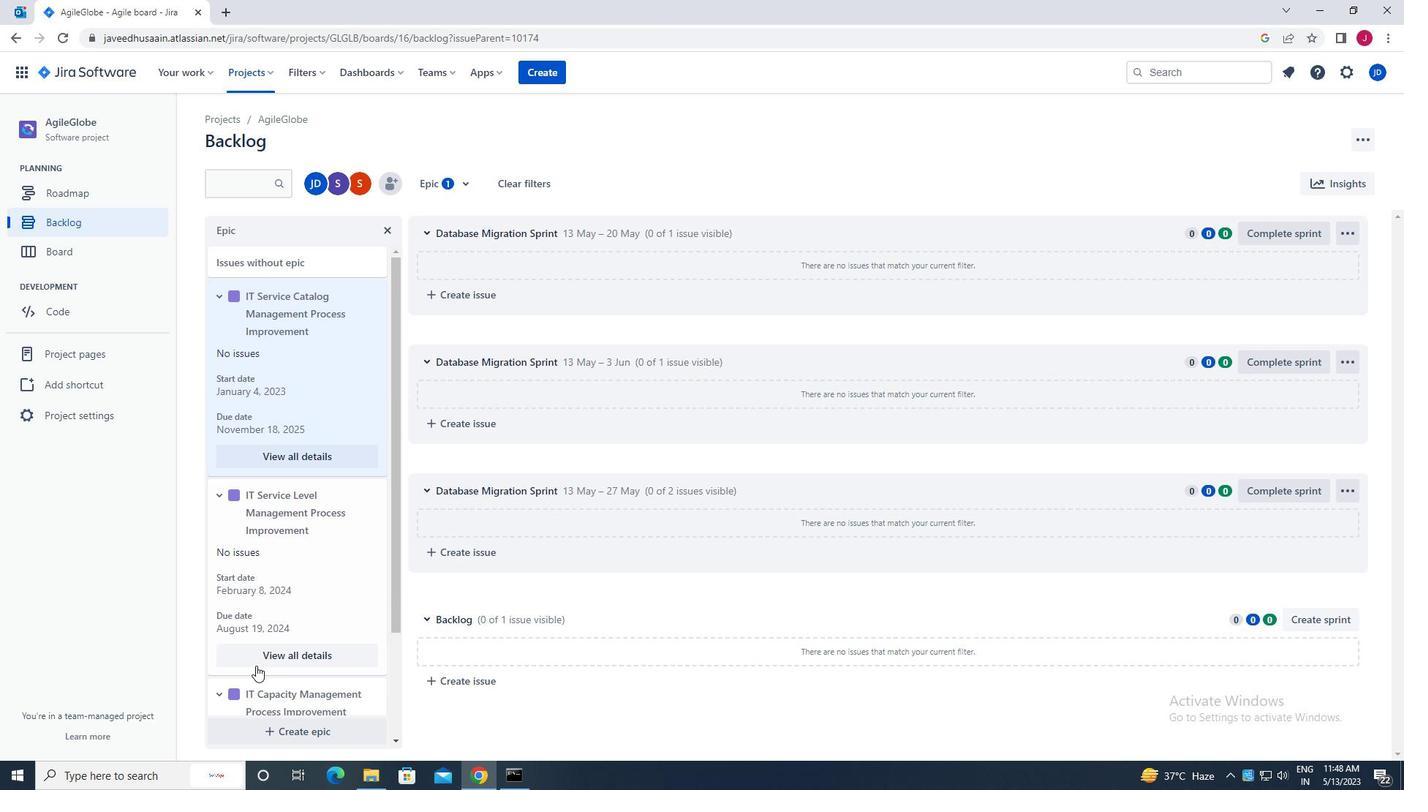 
Action: Mouse scrolled (276, 655) with delta (0, 0)
Screenshot: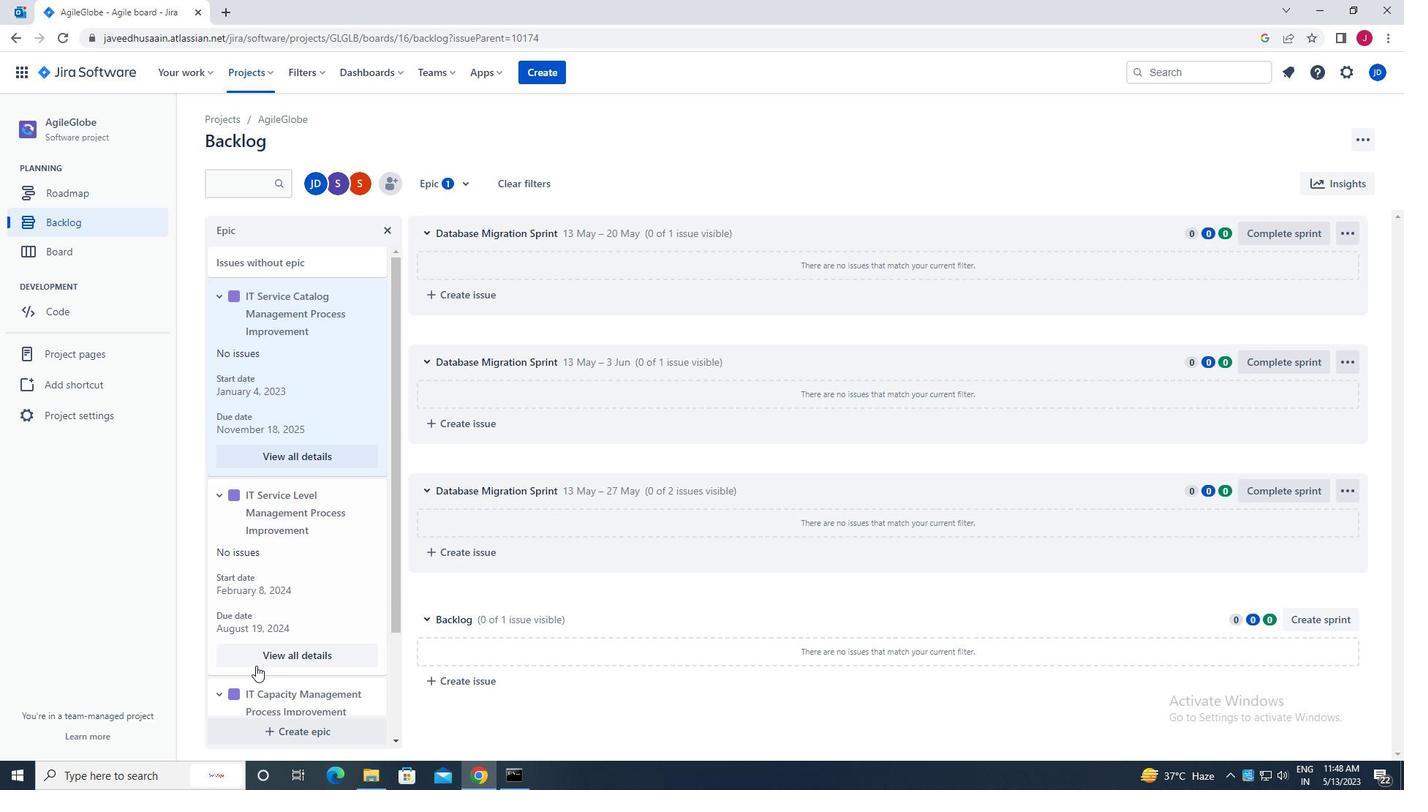 
Action: Mouse scrolled (276, 655) with delta (0, 0)
Screenshot: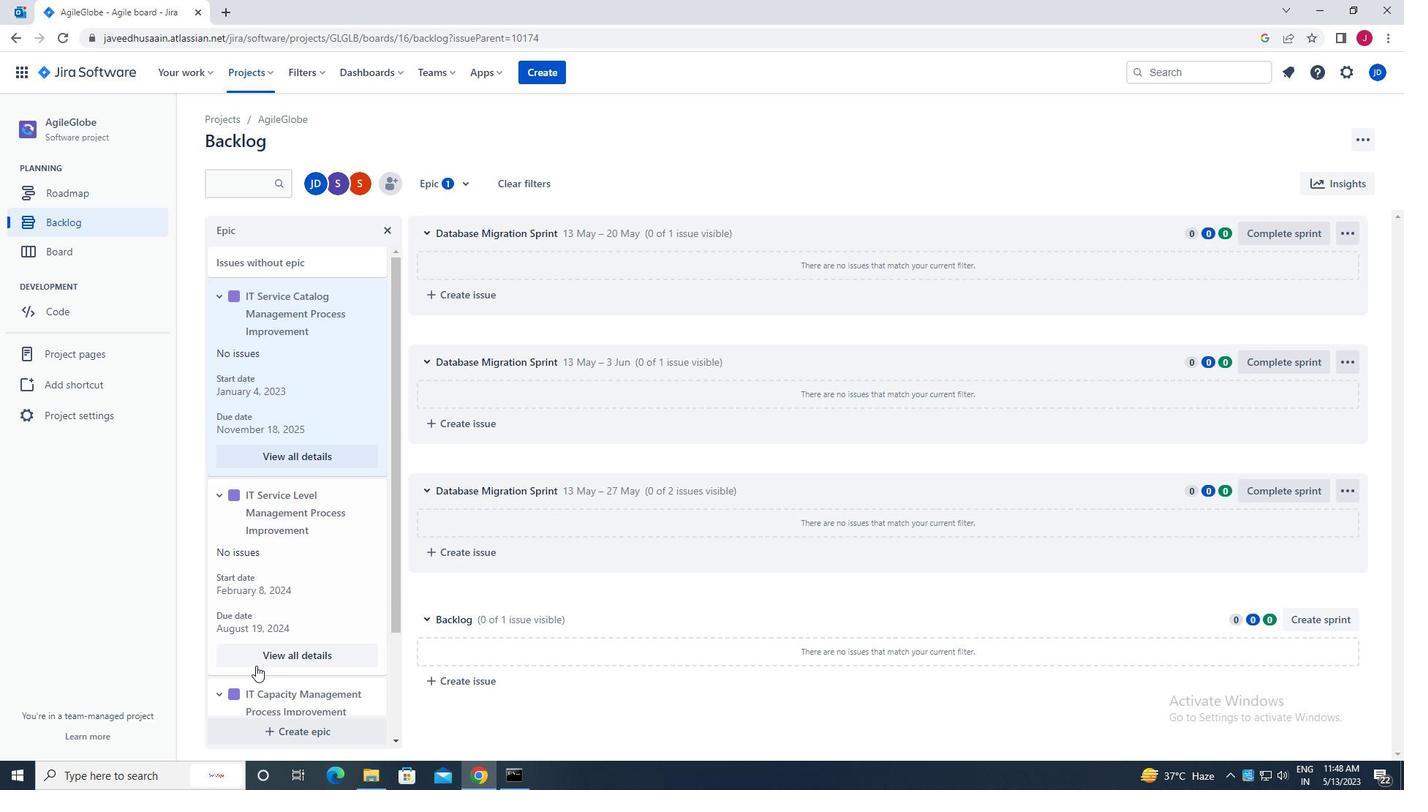 
Action: Mouse scrolled (276, 655) with delta (0, 0)
Screenshot: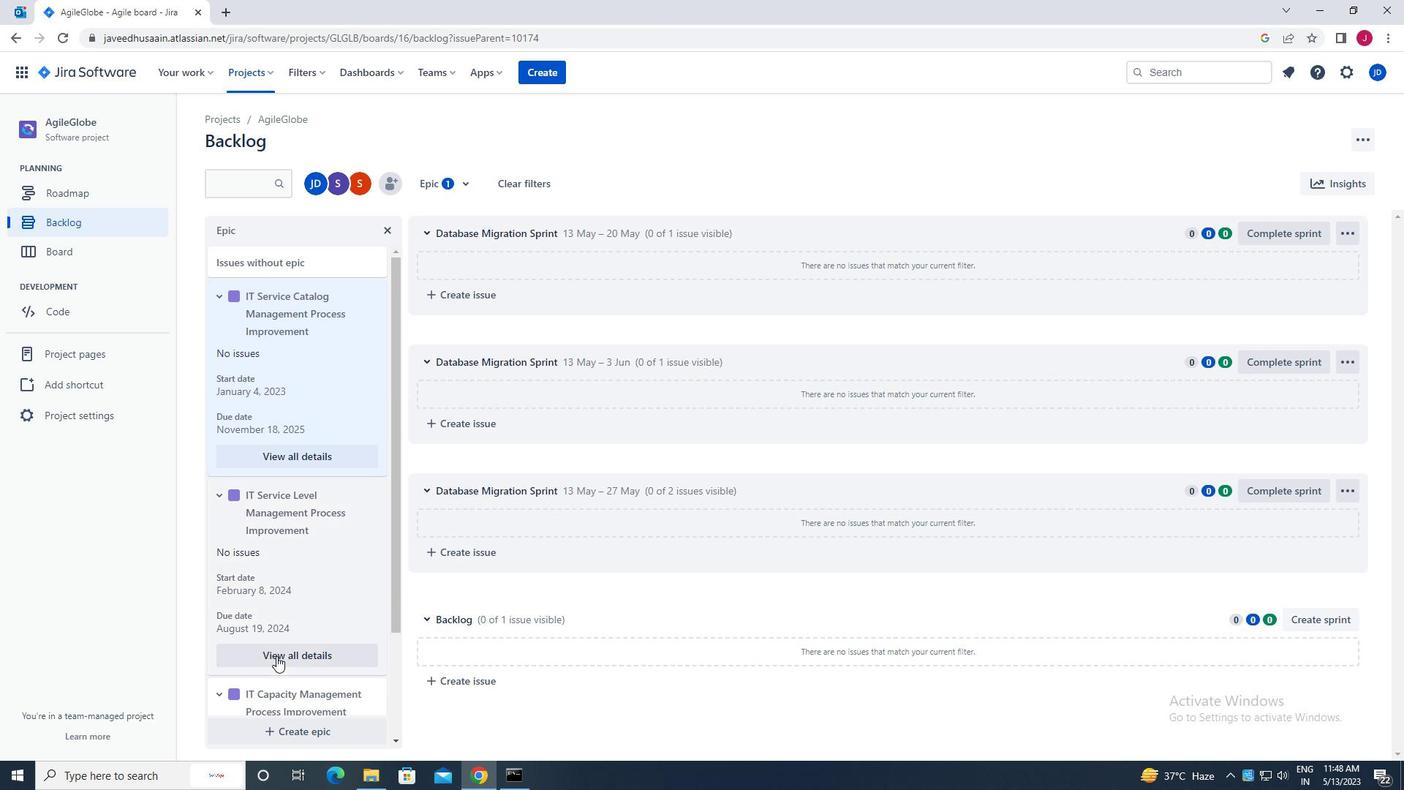 
Action: Mouse moved to (305, 696)
Screenshot: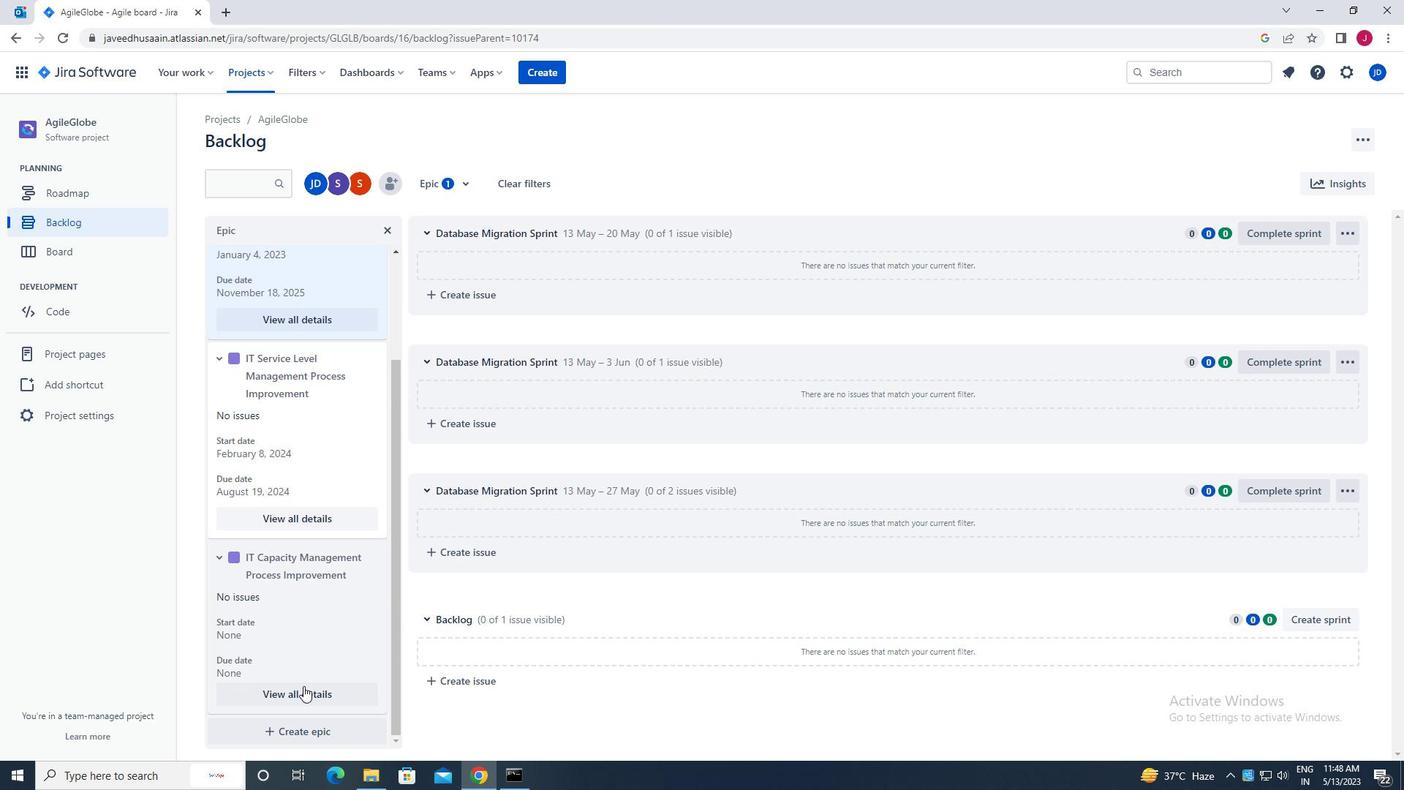 
Action: Mouse pressed left at (305, 696)
Screenshot: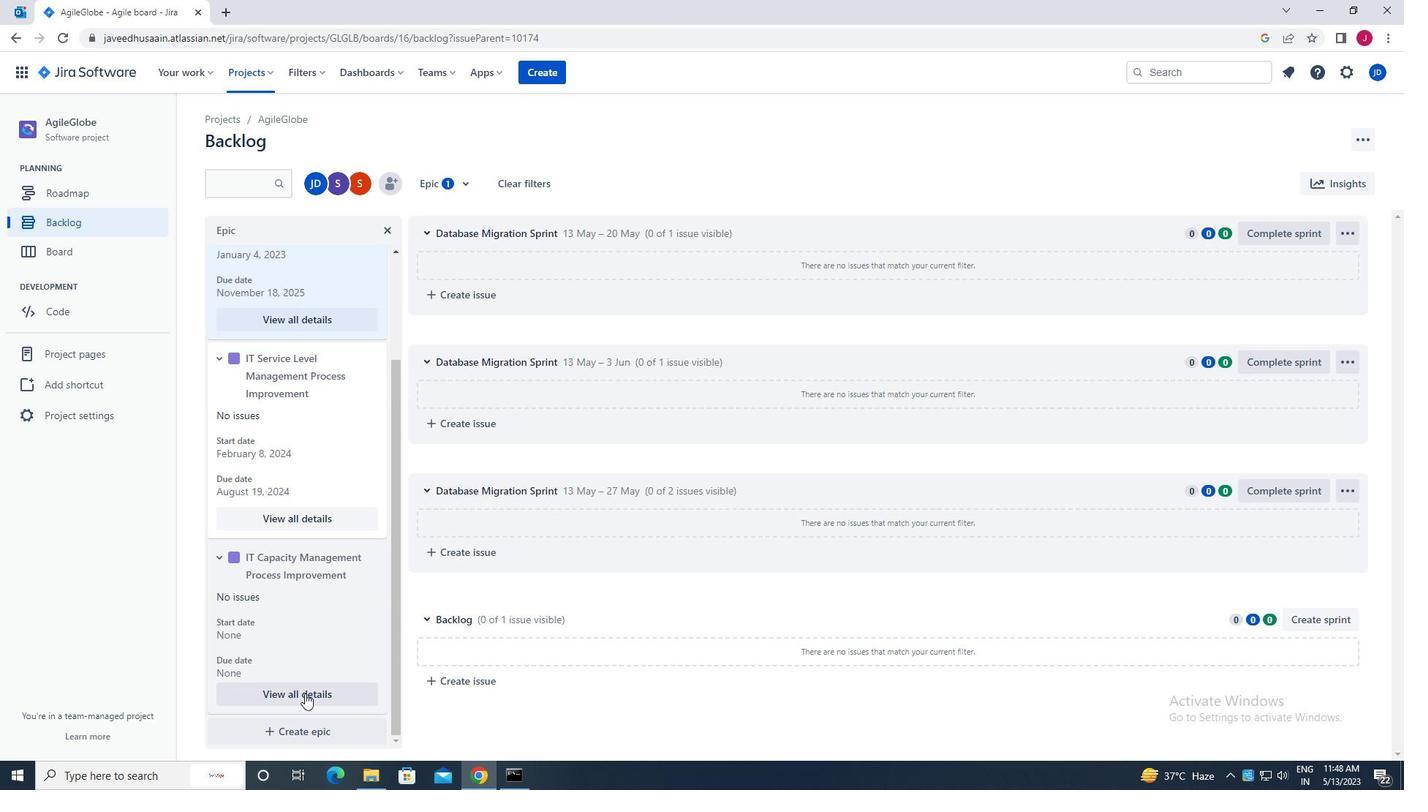 
Action: Mouse moved to (1229, 551)
Screenshot: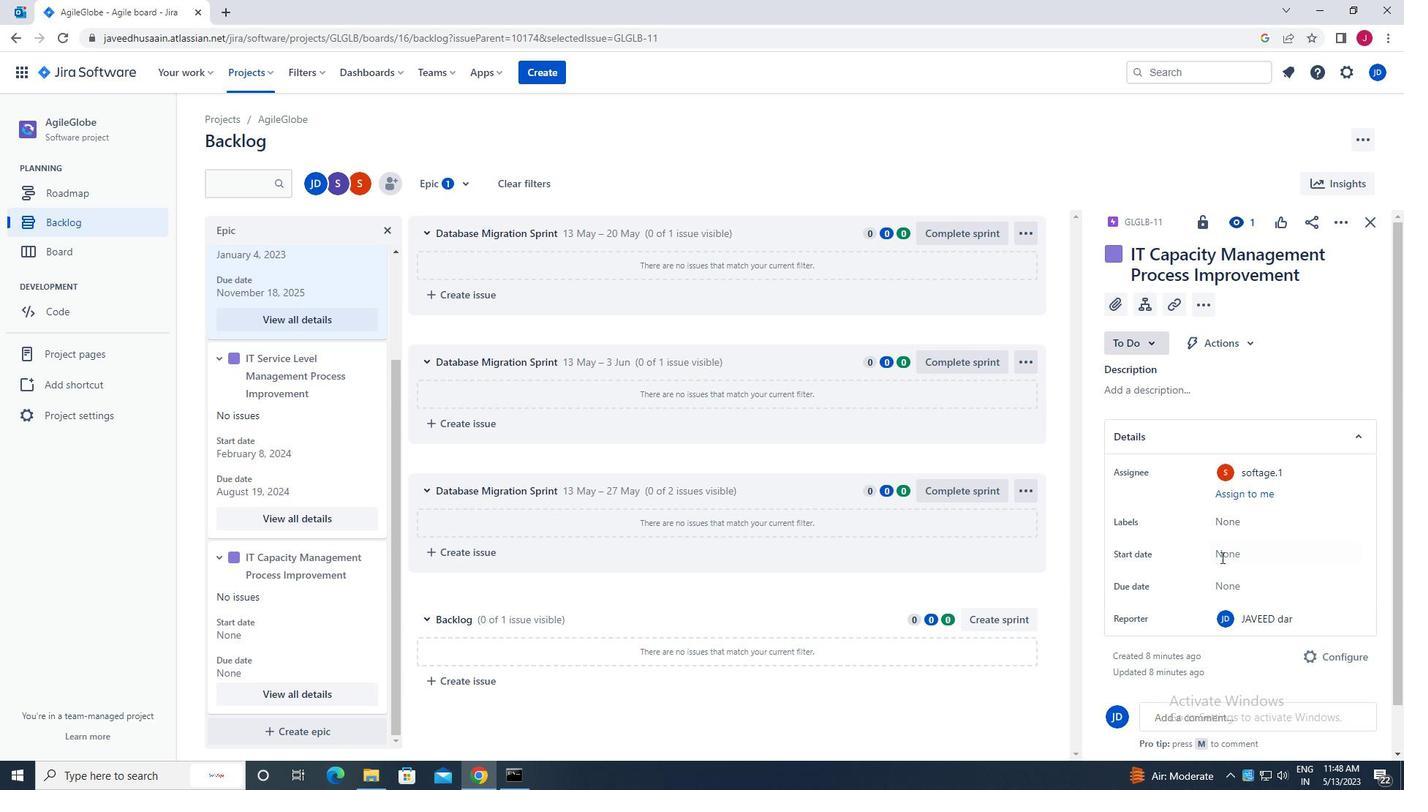 
Action: Mouse pressed left at (1229, 551)
Screenshot: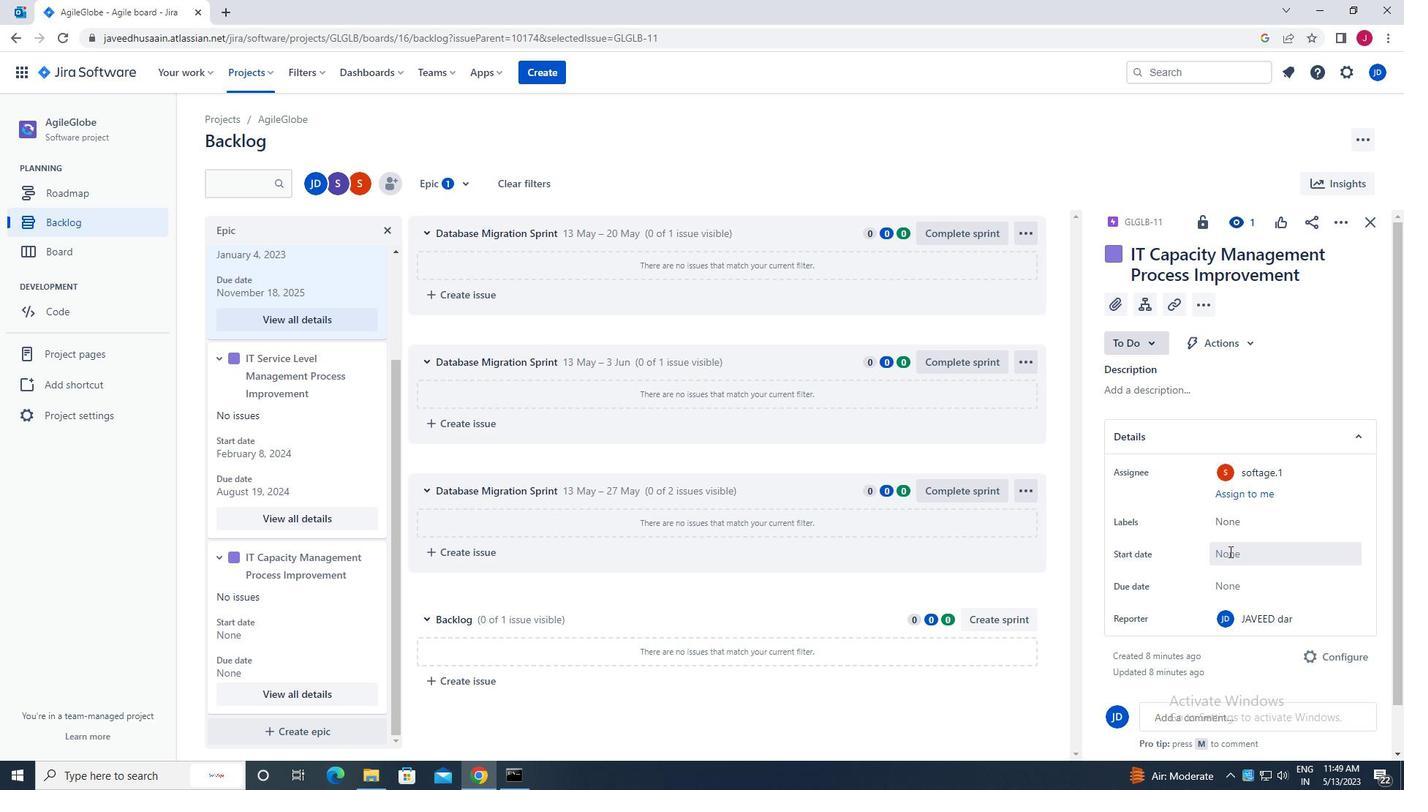 
Action: Mouse moved to (1372, 341)
Screenshot: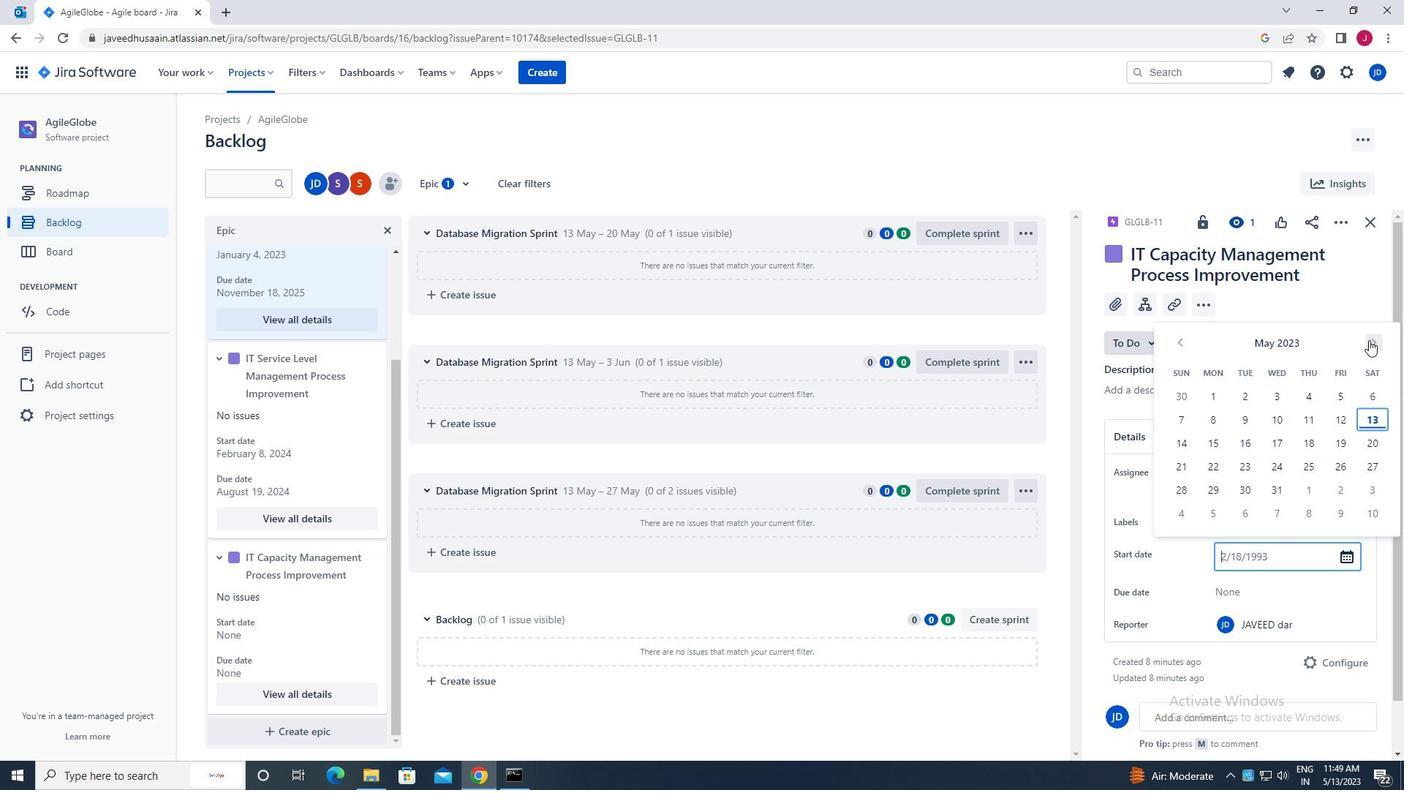 
Action: Mouse pressed left at (1372, 341)
Screenshot: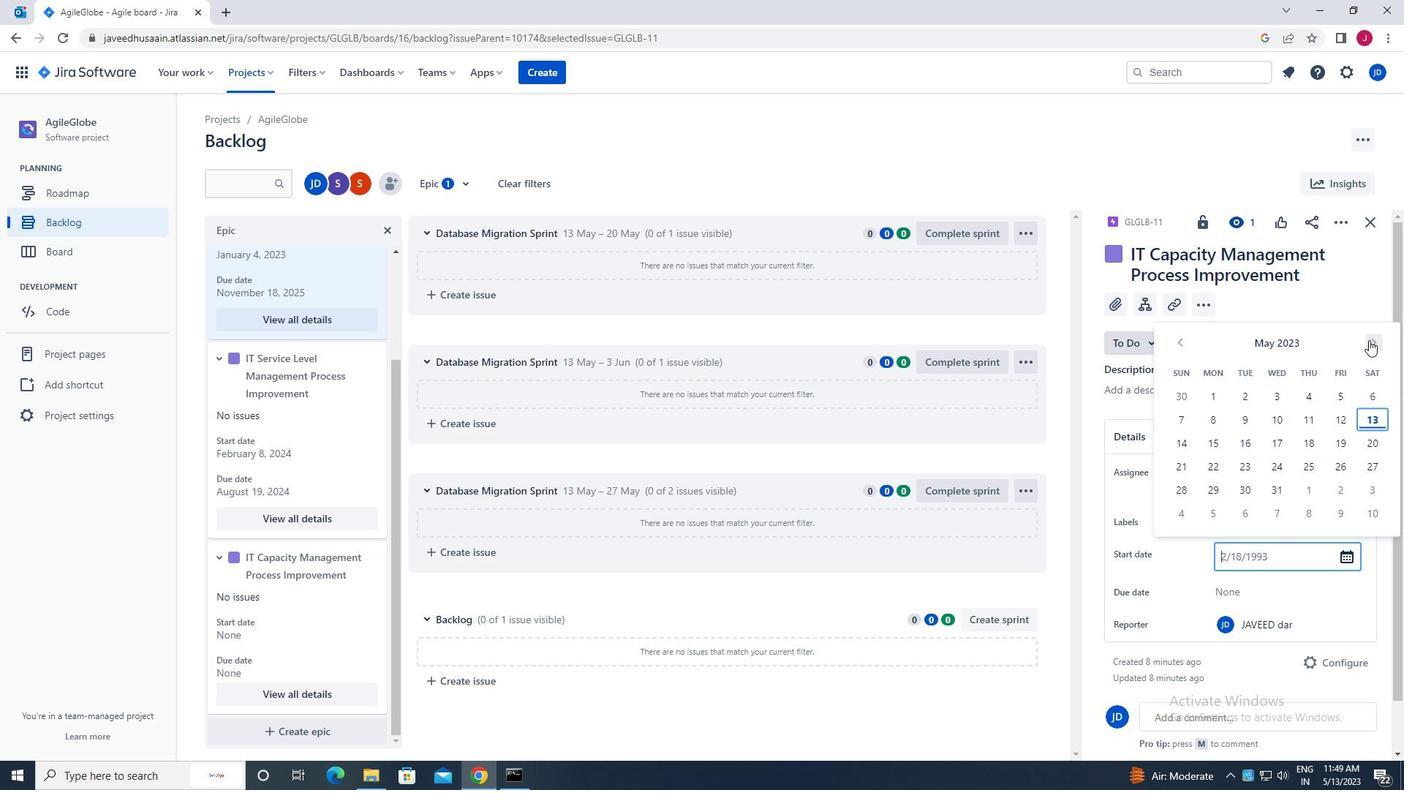 
Action: Mouse pressed left at (1372, 341)
Screenshot: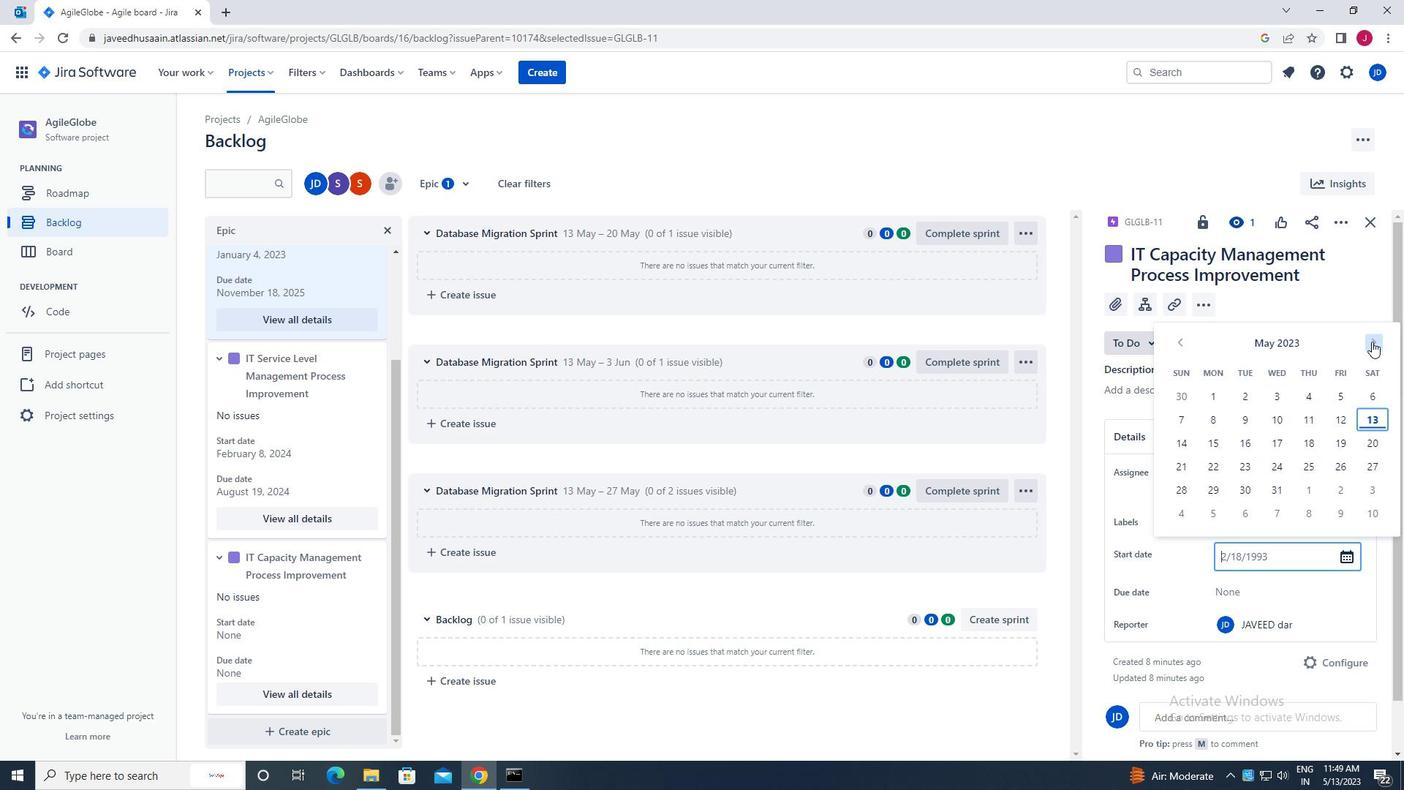 
Action: Mouse pressed left at (1372, 341)
Screenshot: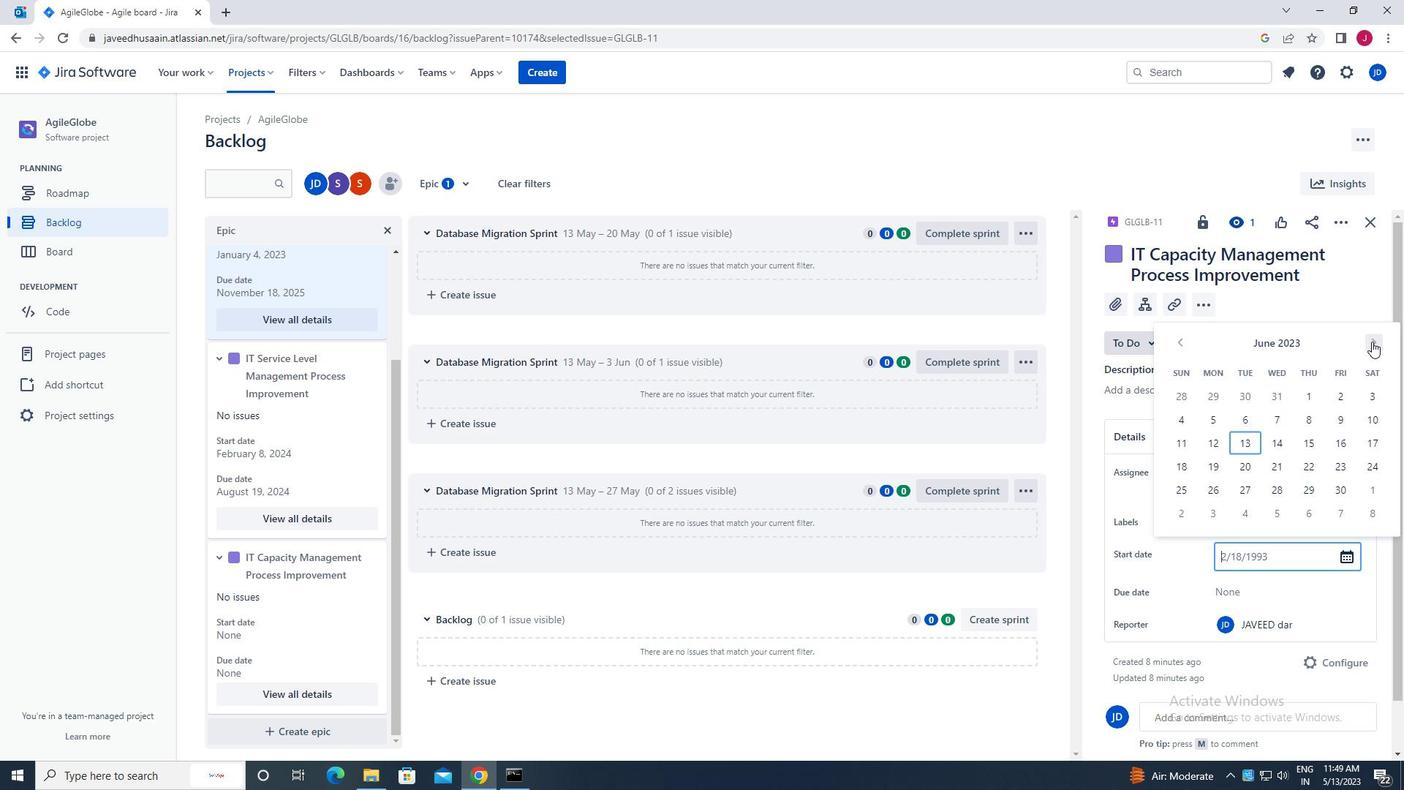 
Action: Mouse pressed left at (1372, 341)
Screenshot: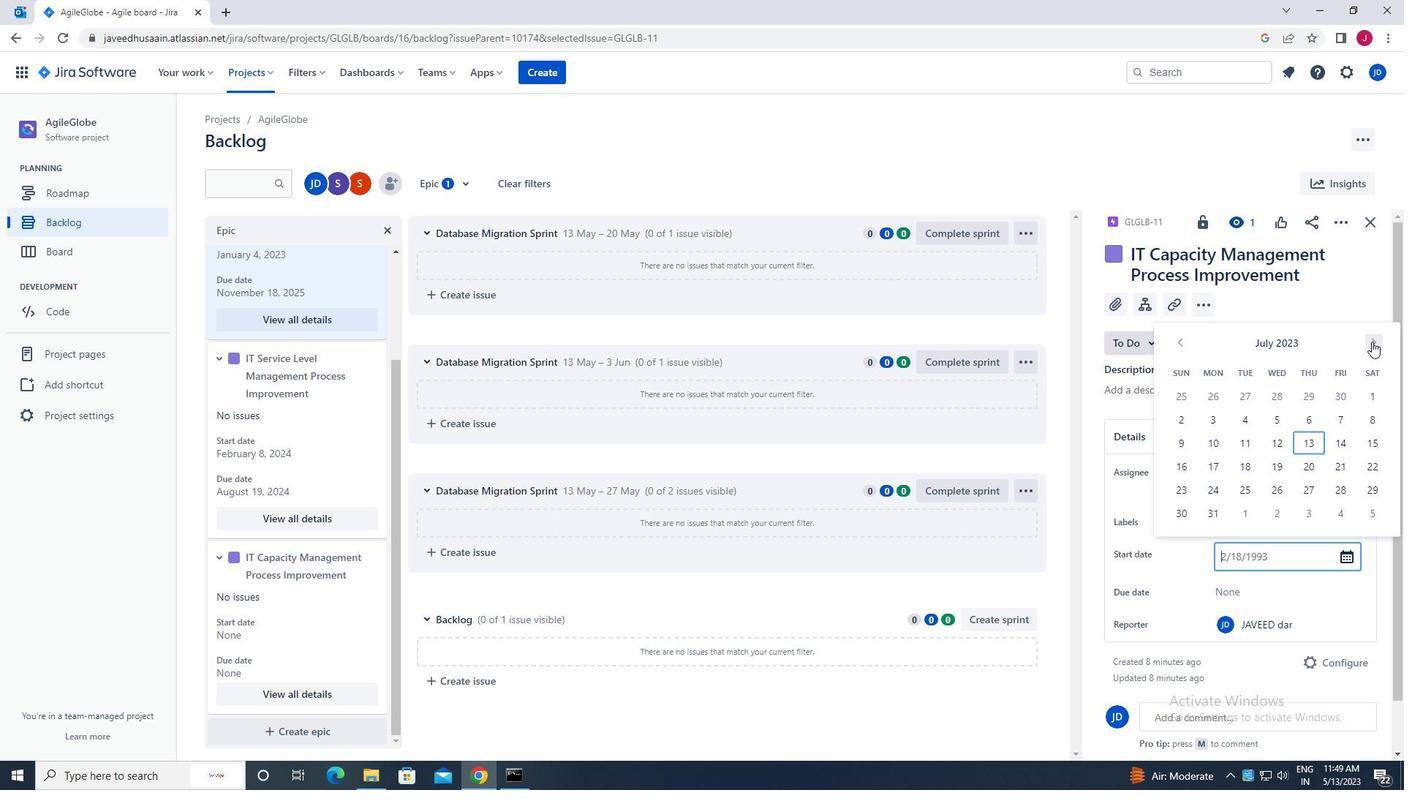 
Action: Mouse pressed left at (1372, 341)
Screenshot: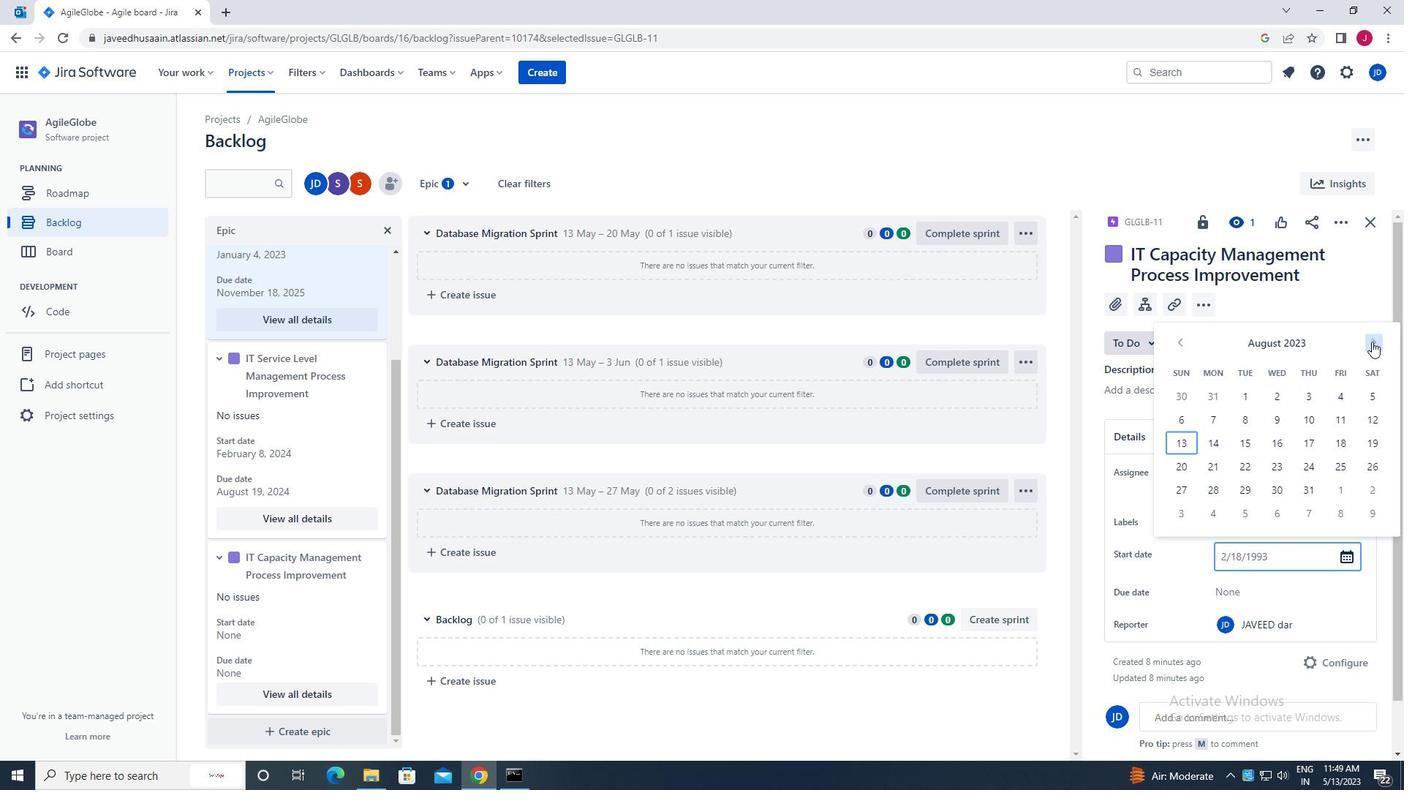 
Action: Mouse pressed left at (1372, 341)
Screenshot: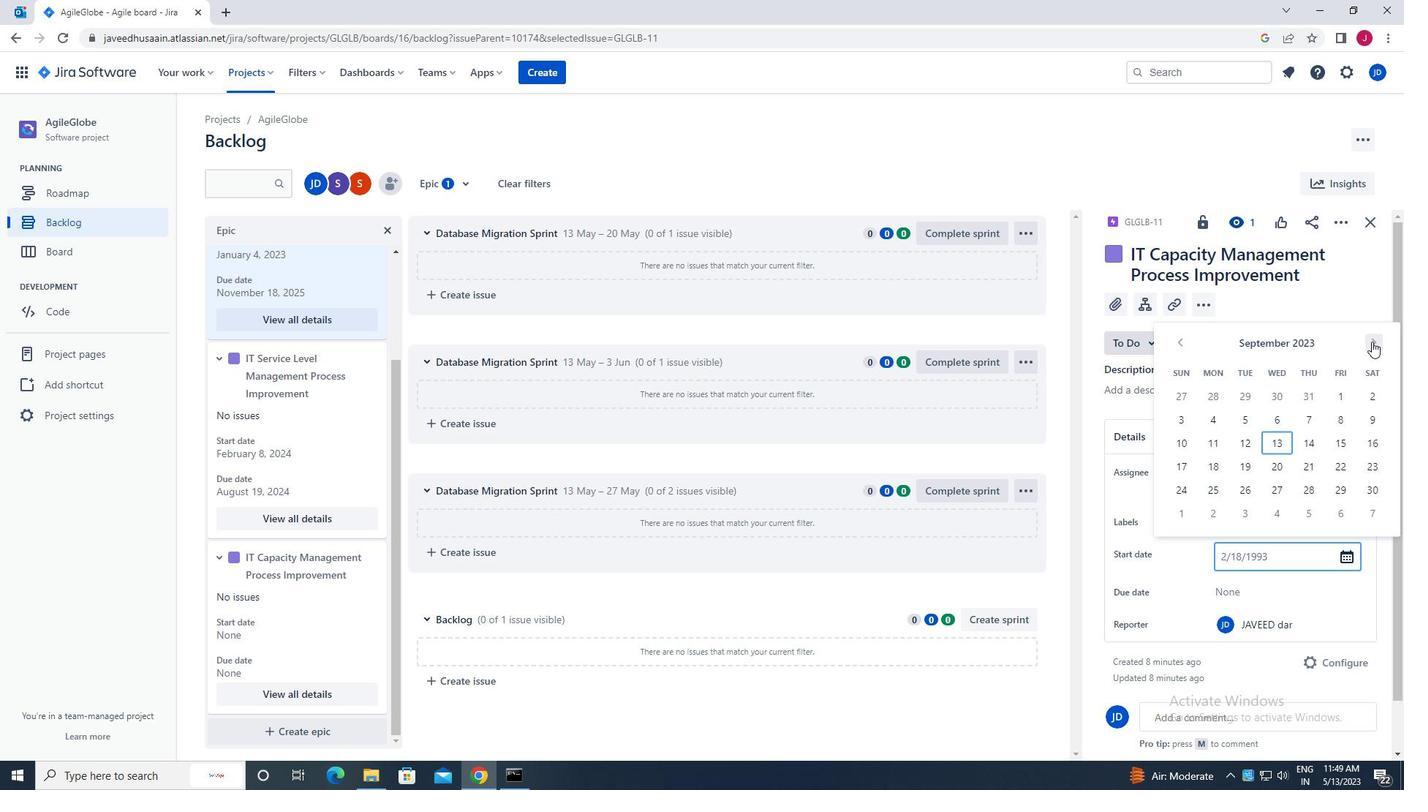 
Action: Mouse pressed left at (1372, 341)
Screenshot: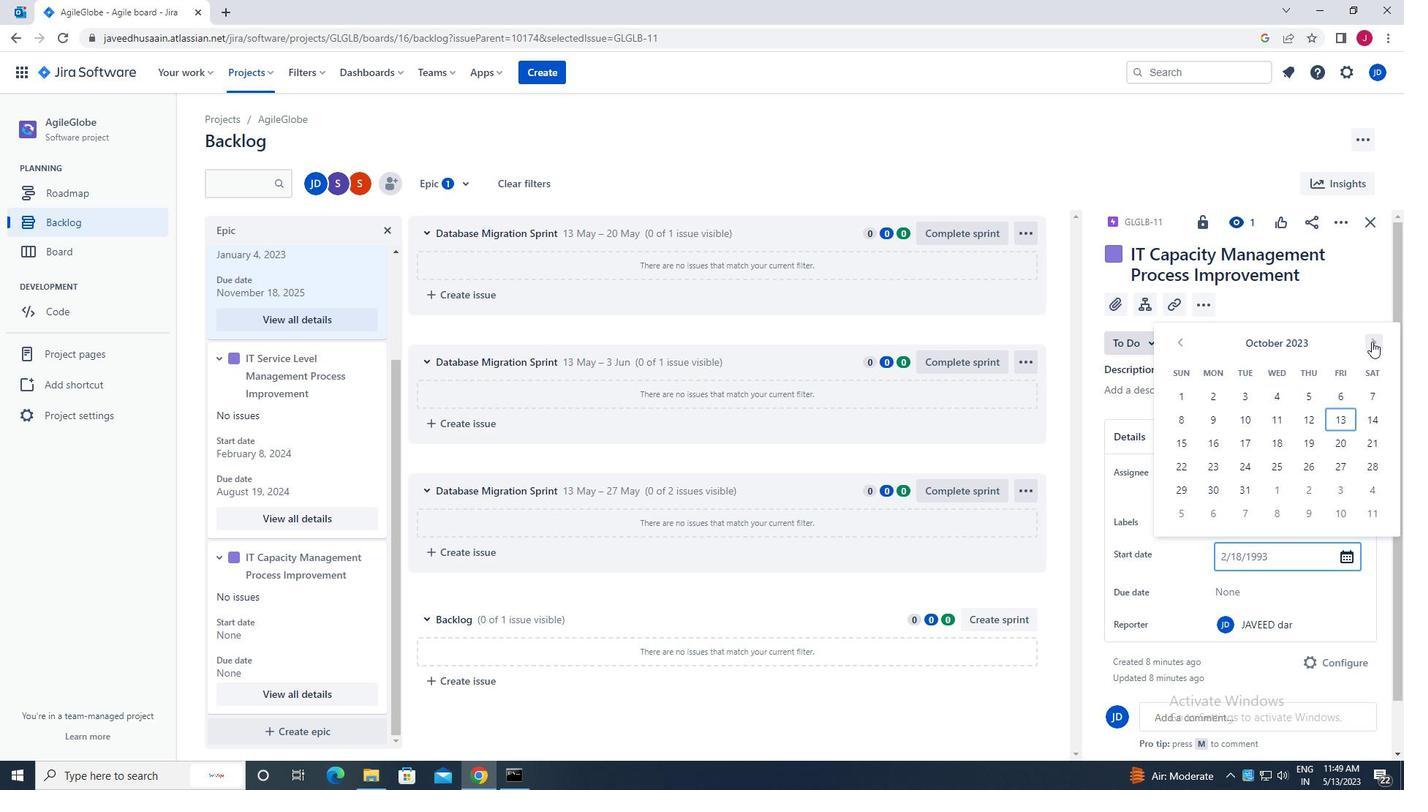 
Action: Mouse pressed left at (1372, 341)
Screenshot: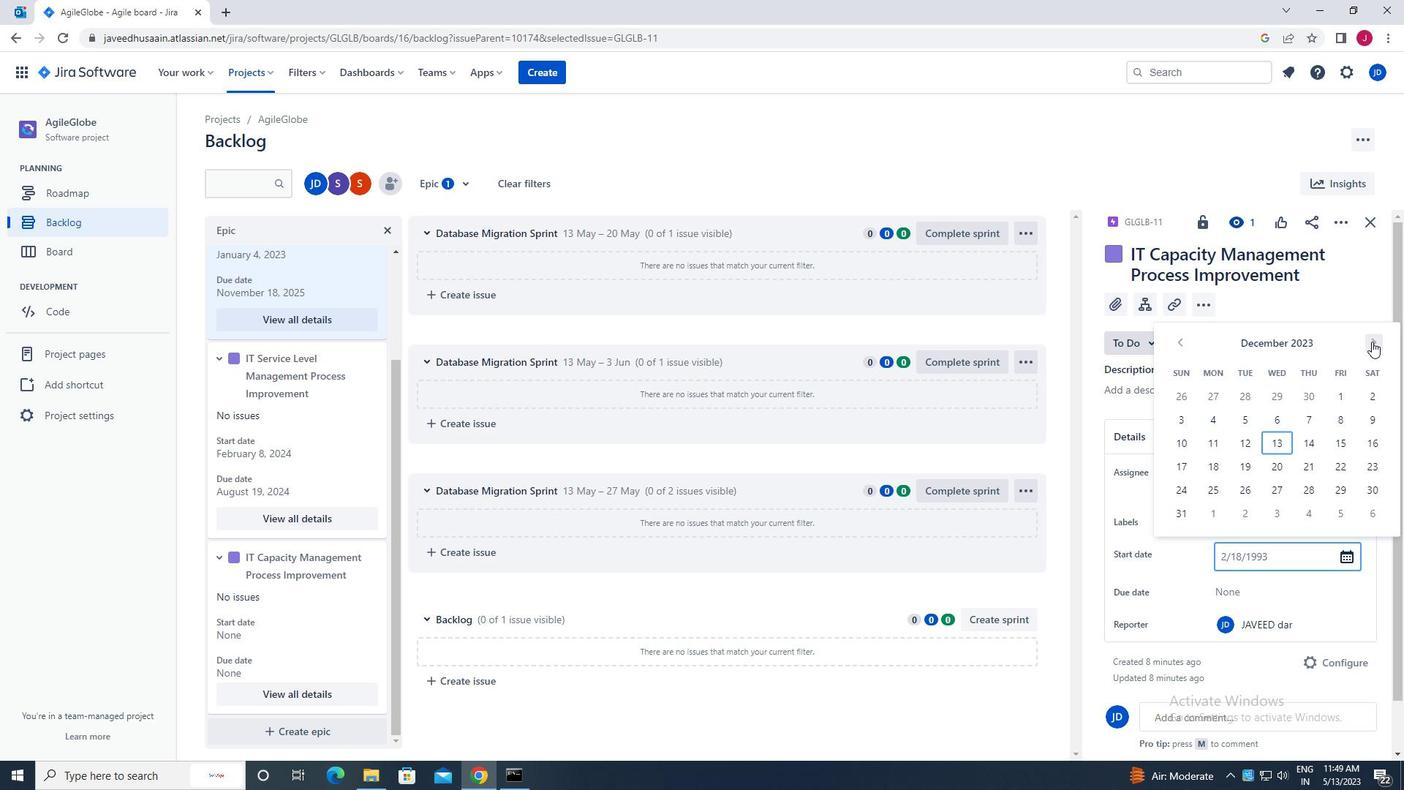 
Action: Mouse pressed left at (1372, 341)
Screenshot: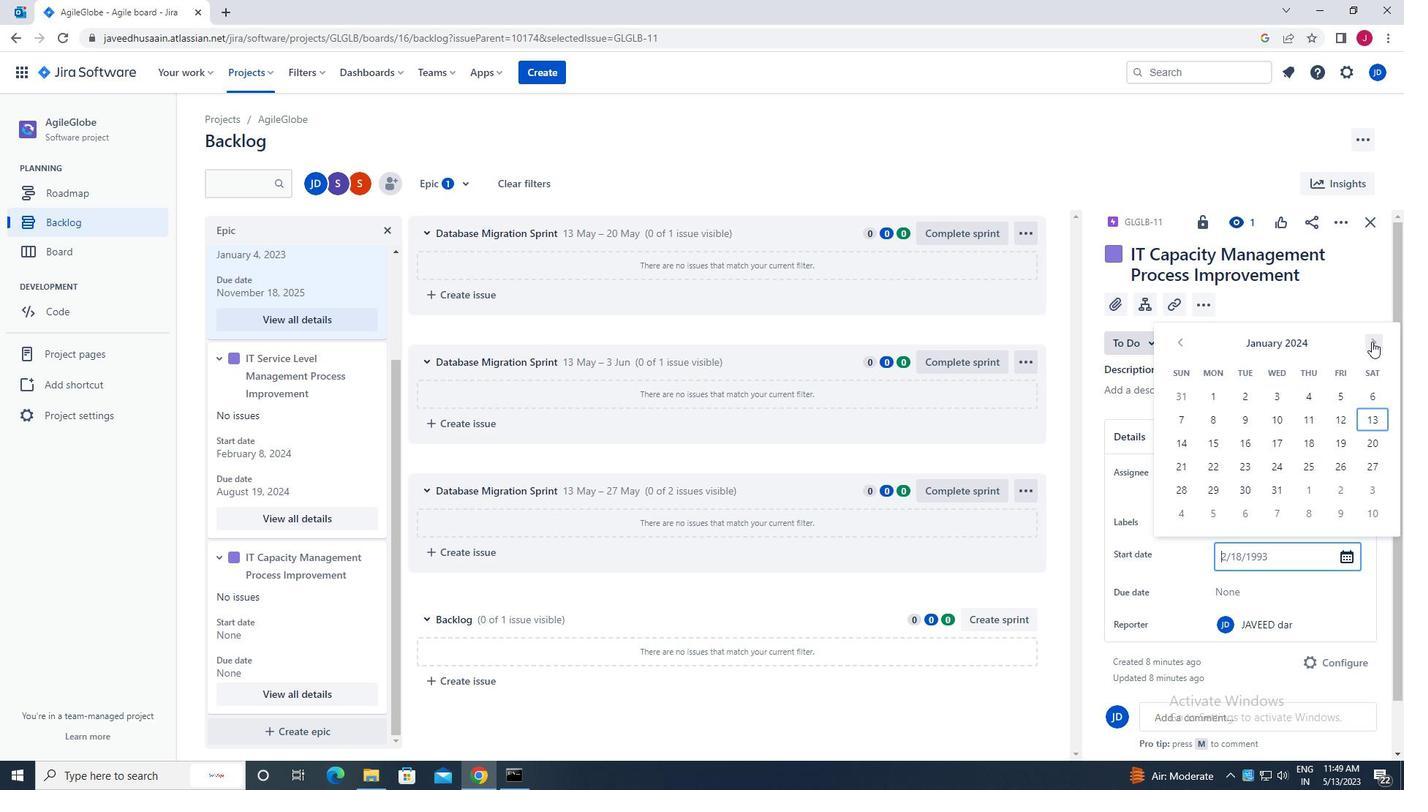 
Action: Mouse pressed left at (1372, 341)
Screenshot: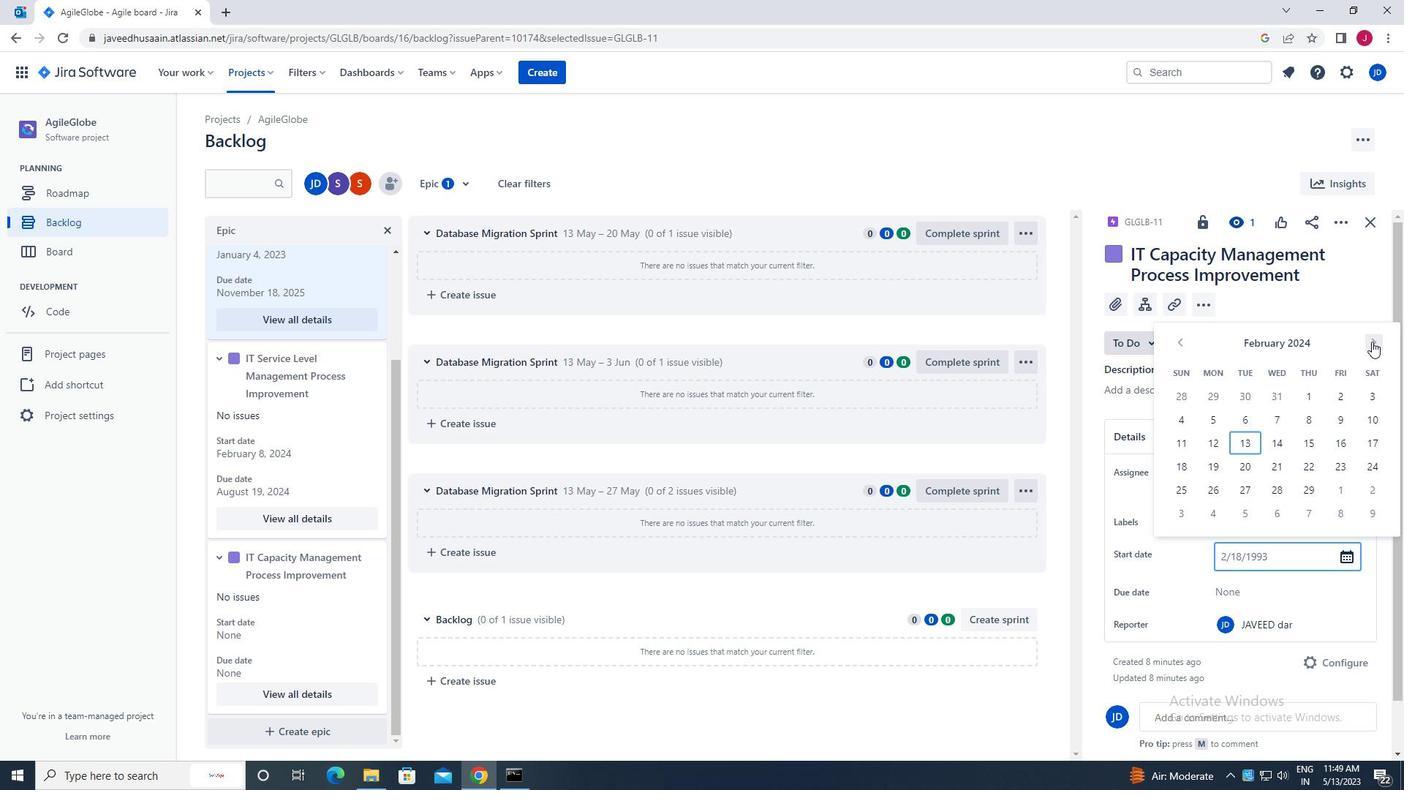 
Action: Mouse moved to (1180, 423)
Screenshot: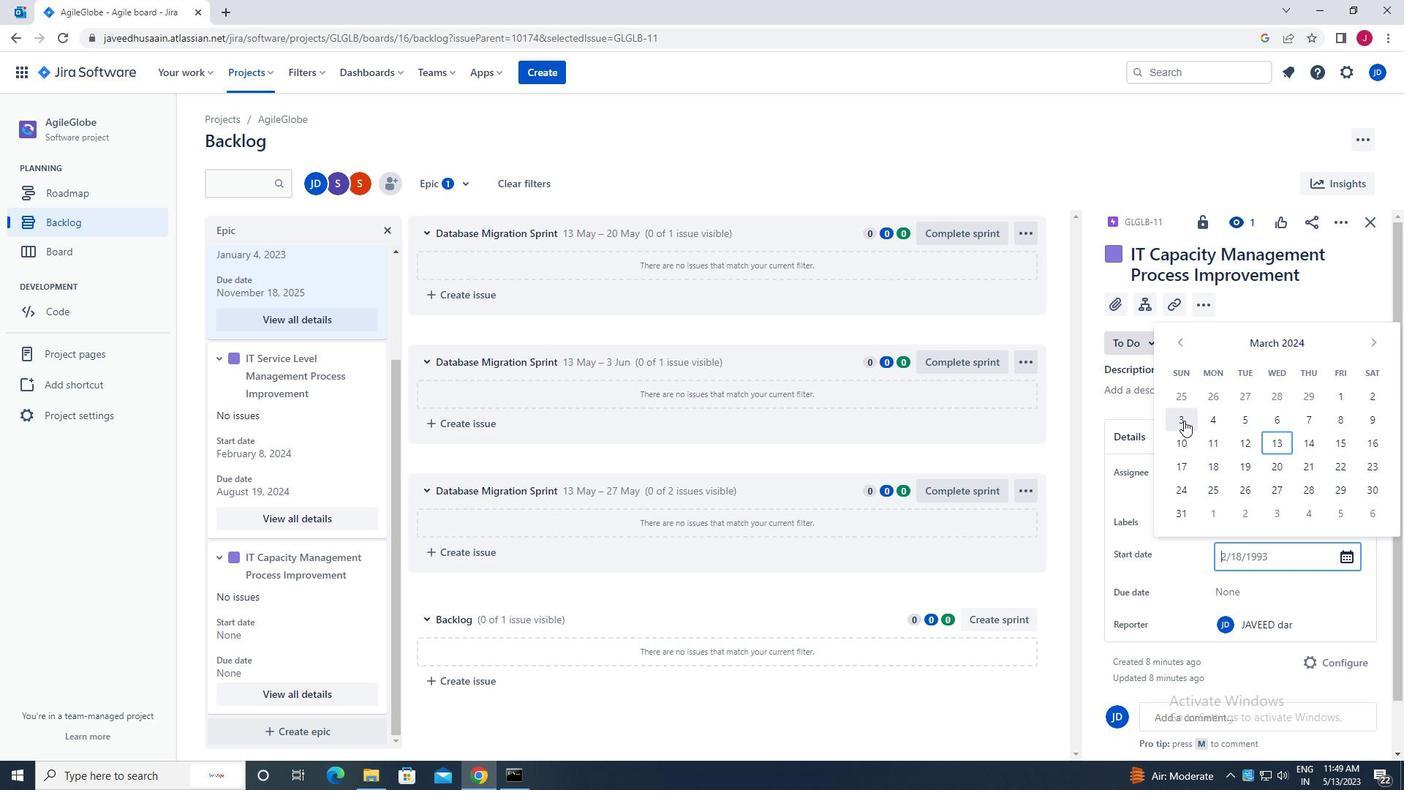 
Action: Mouse pressed left at (1180, 423)
Screenshot: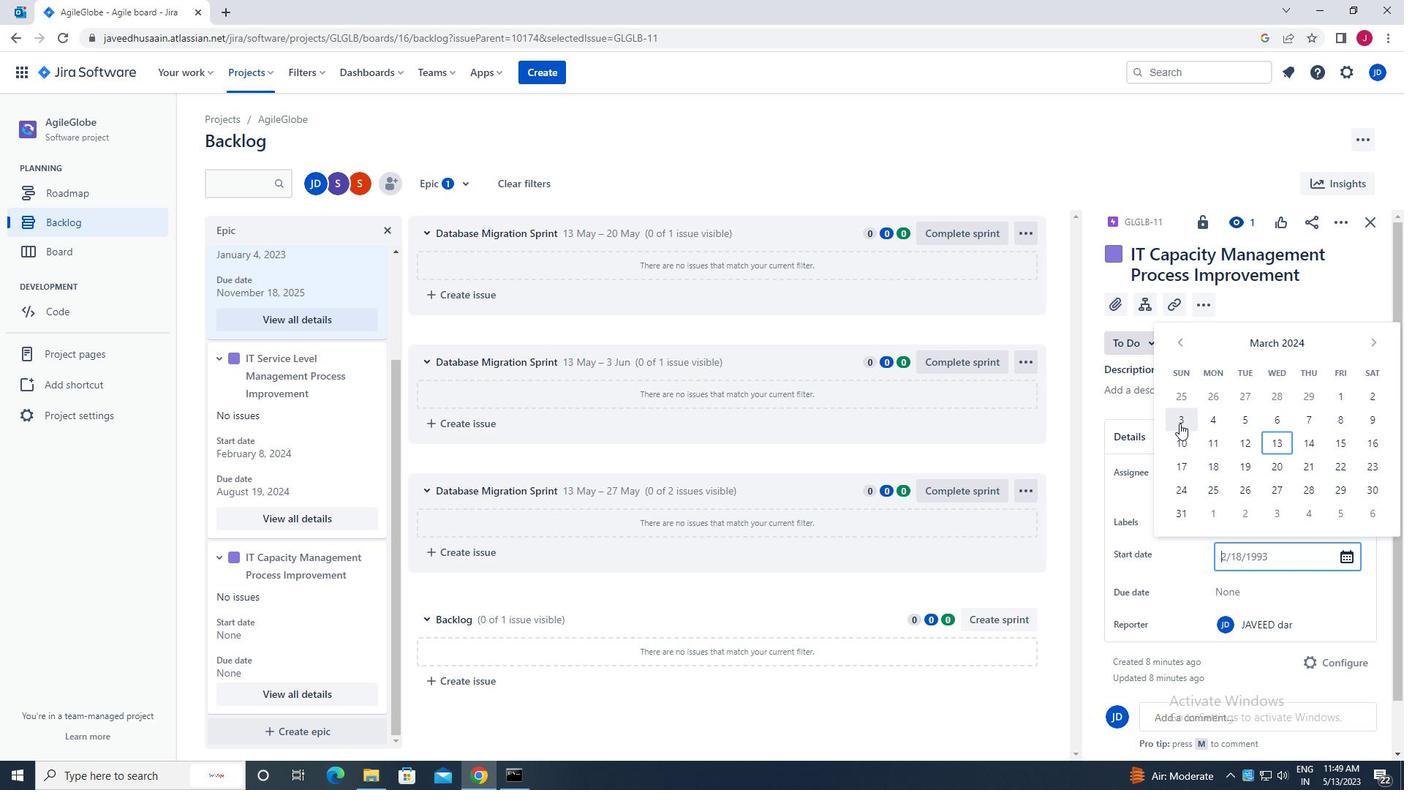 
Action: Mouse moved to (1166, 433)
Screenshot: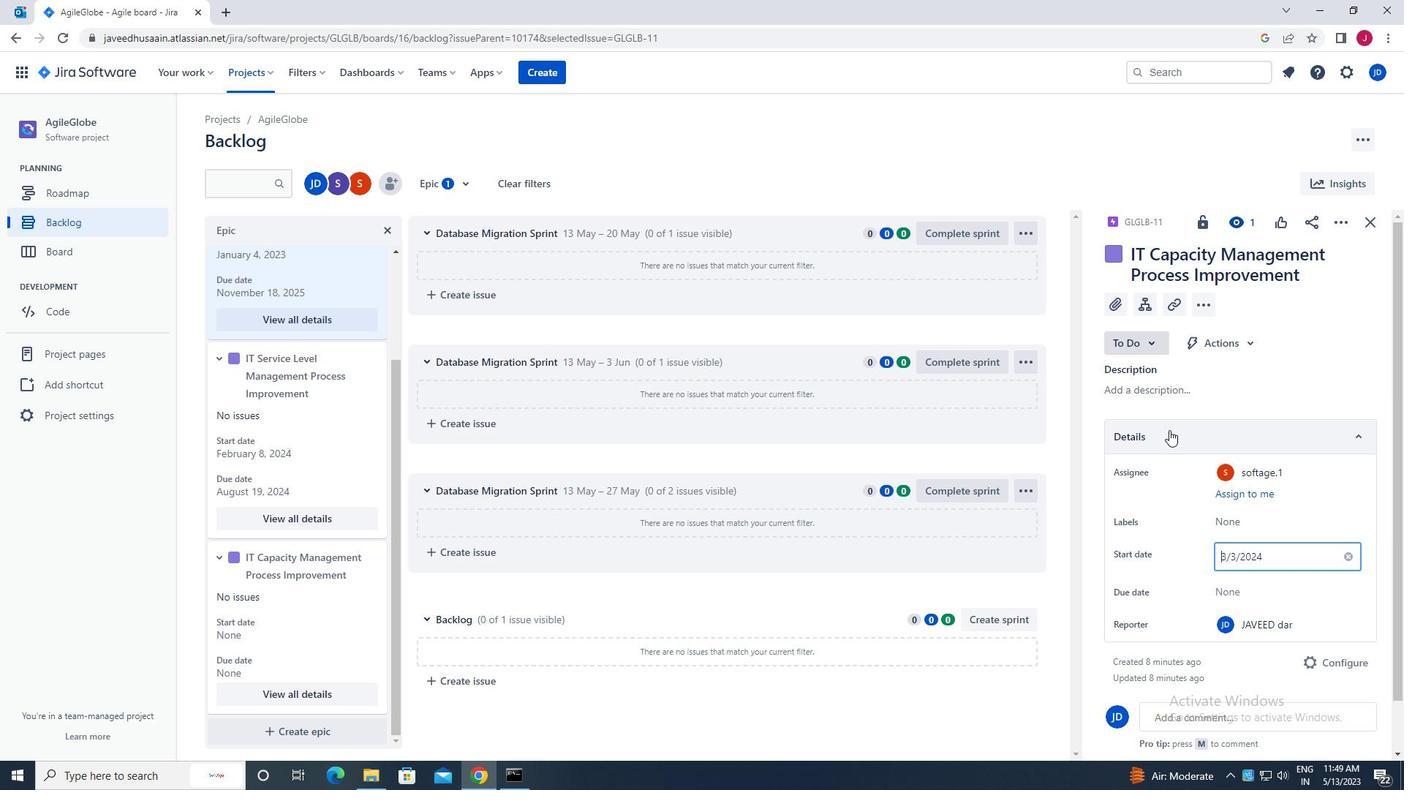 
Action: Key pressed <Key.enter>
Screenshot: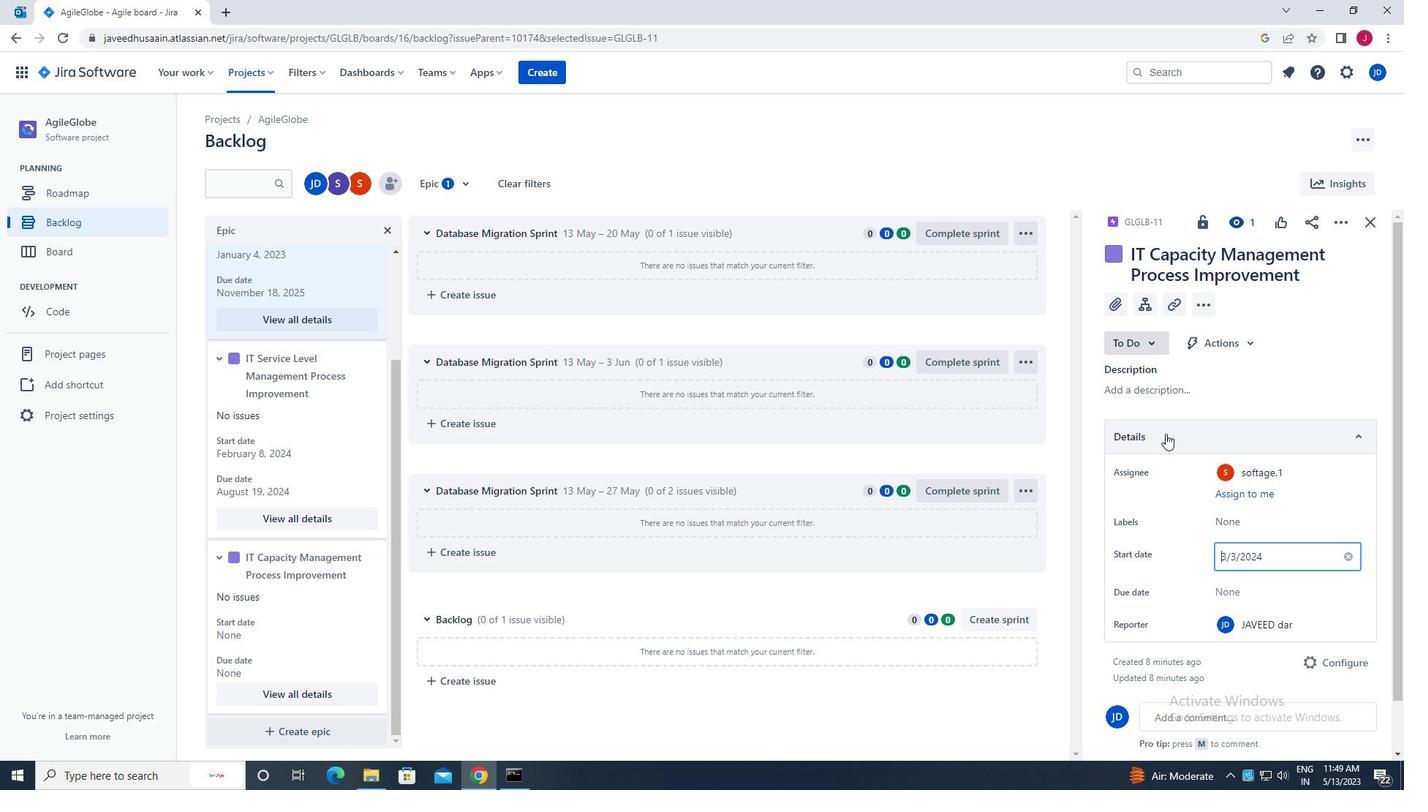 
Action: Mouse moved to (1234, 587)
Screenshot: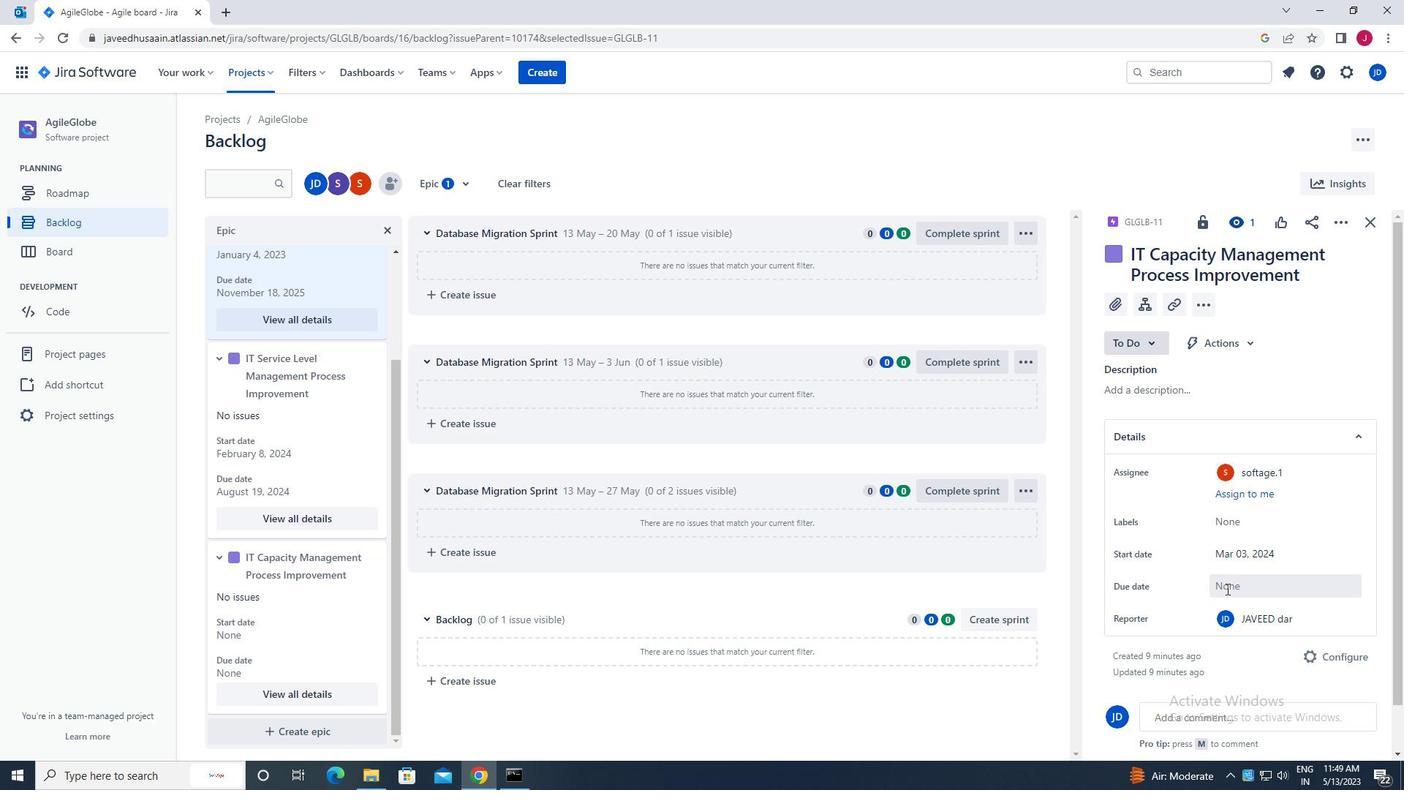 
Action: Mouse pressed left at (1234, 587)
Screenshot: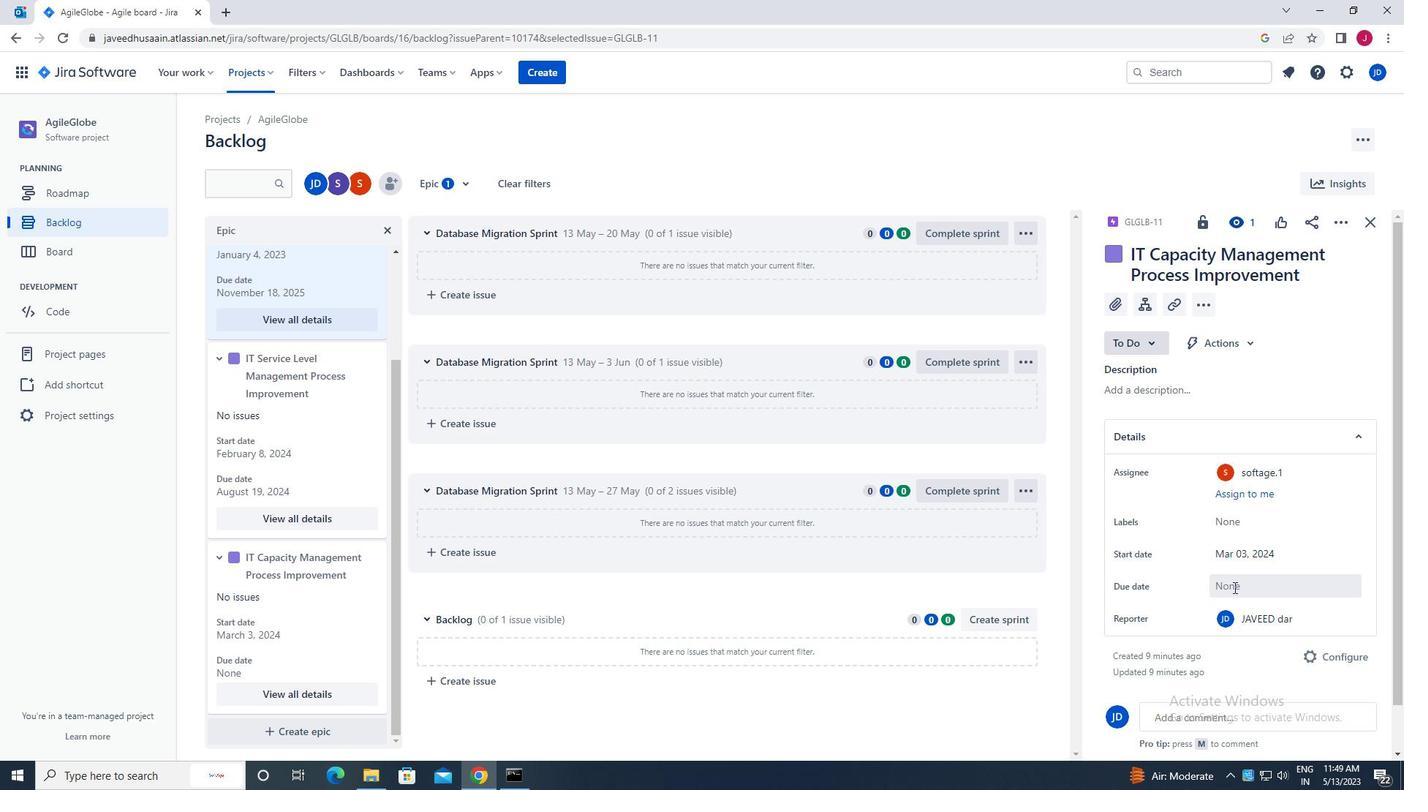 
Action: Mouse moved to (1373, 373)
Screenshot: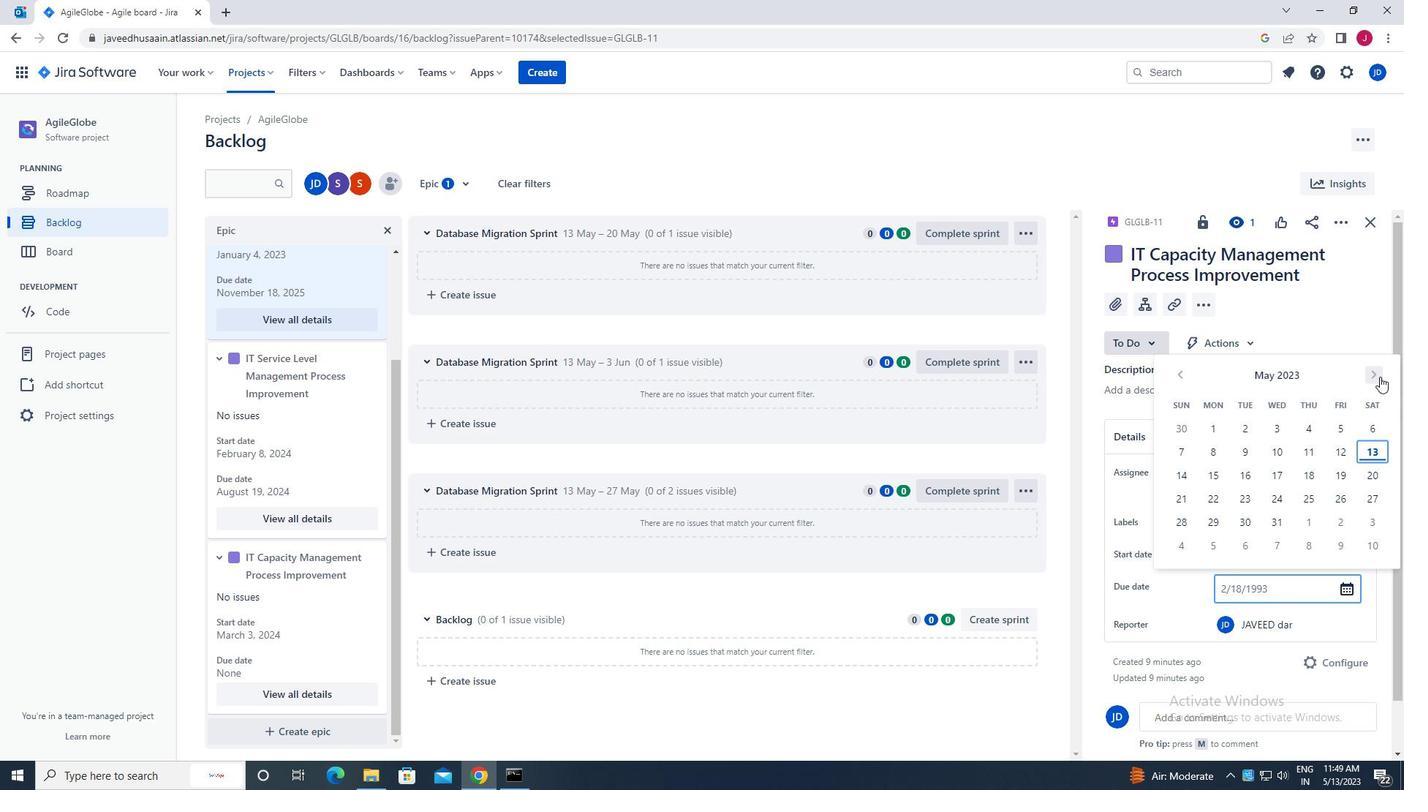 
Action: Mouse pressed left at (1373, 373)
Screenshot: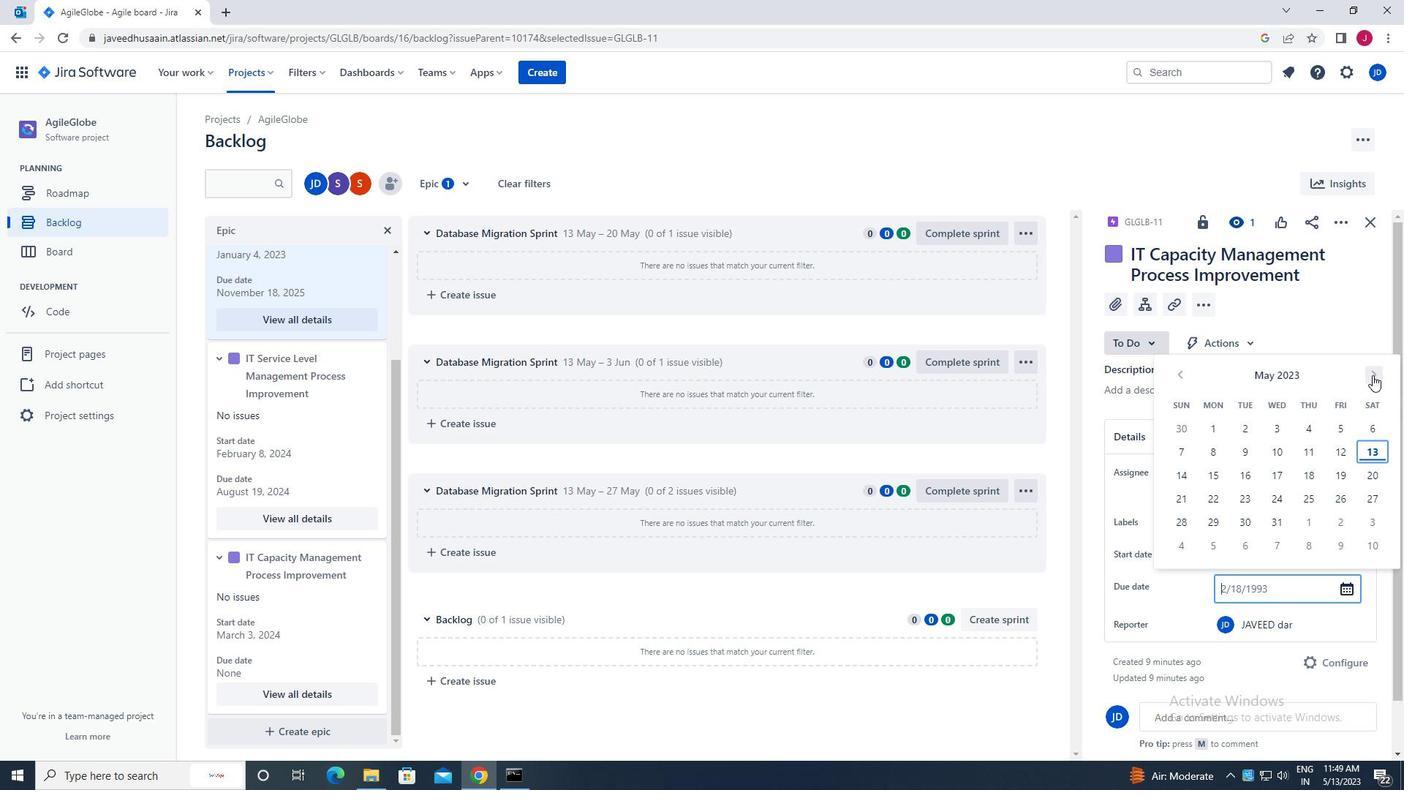 
Action: Mouse pressed left at (1373, 373)
Screenshot: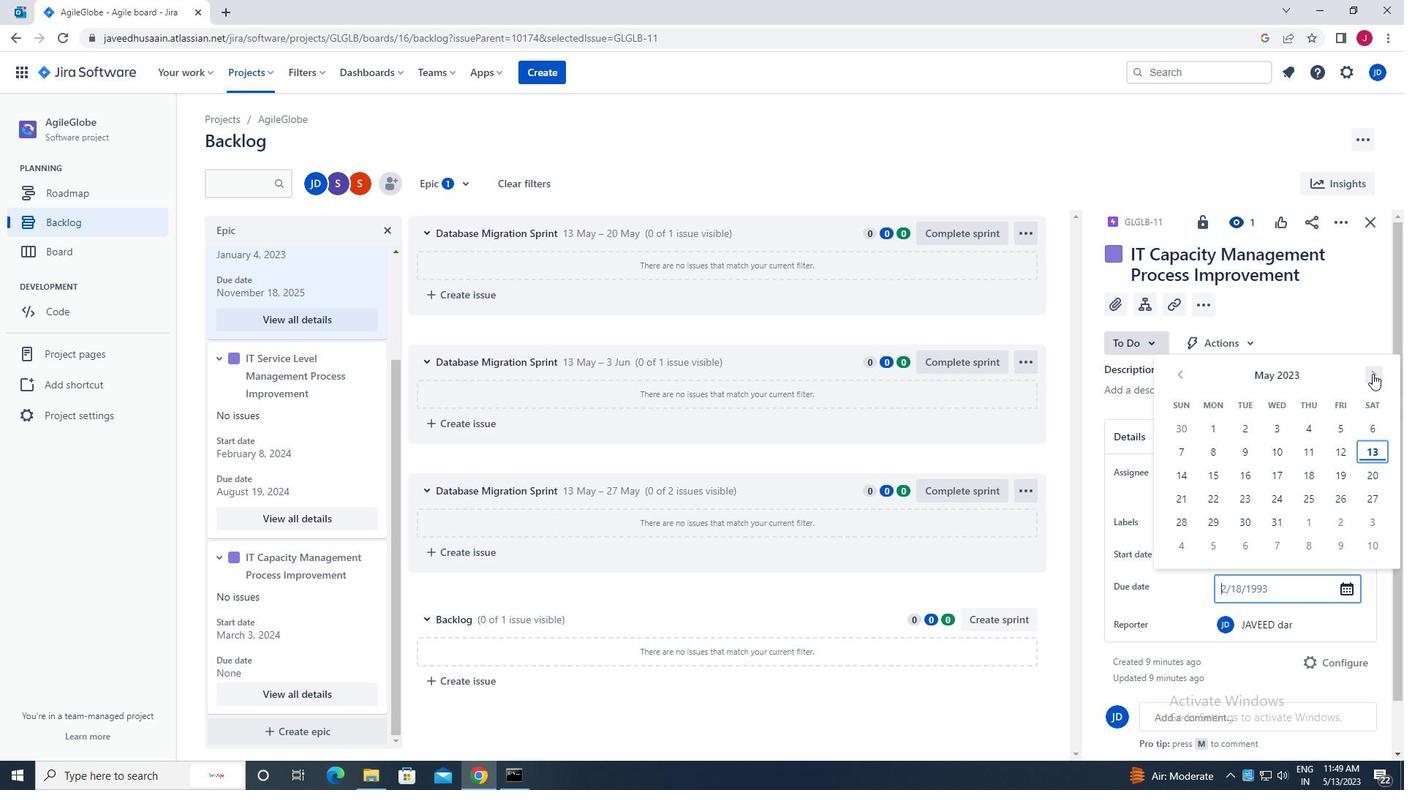 
Action: Mouse pressed left at (1373, 373)
Screenshot: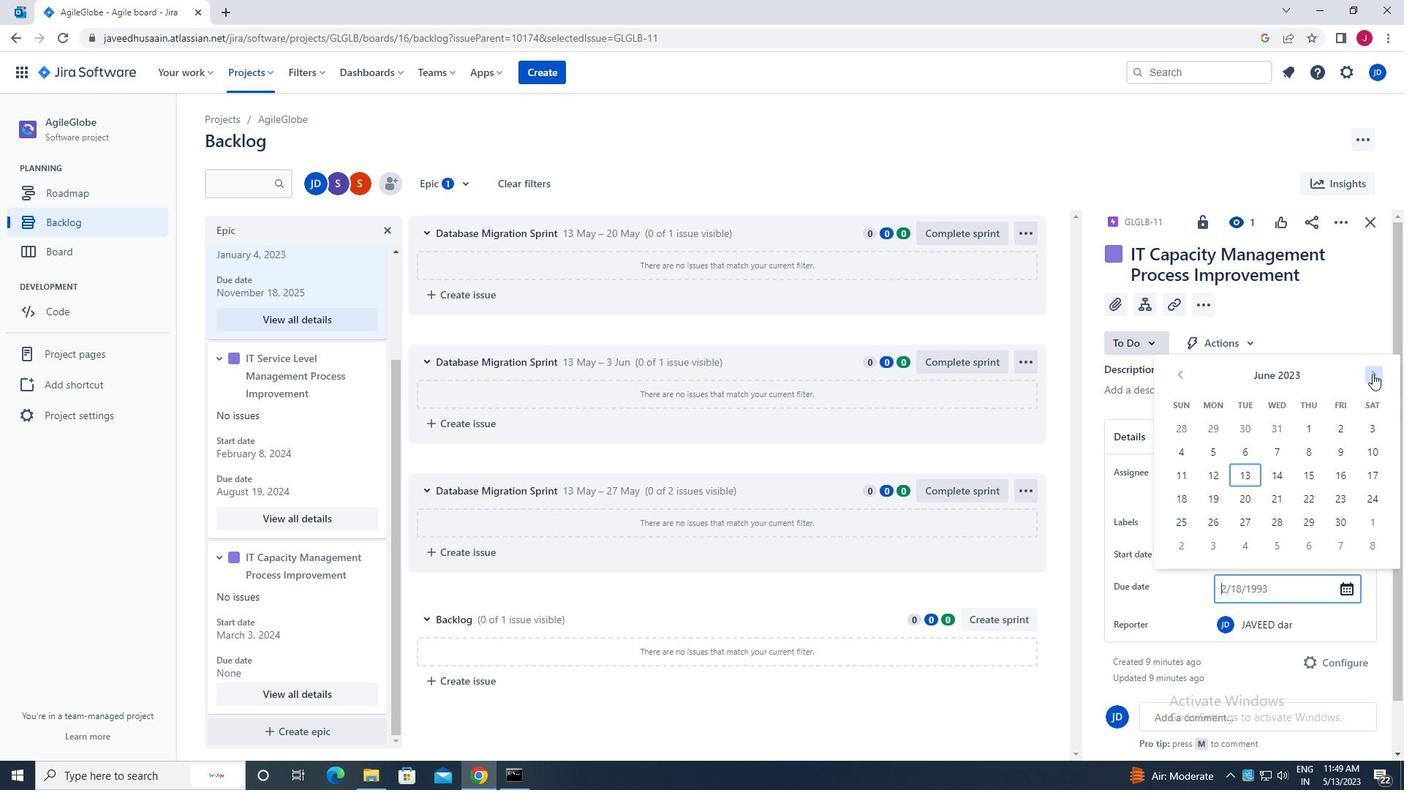 
Action: Mouse pressed left at (1373, 373)
Screenshot: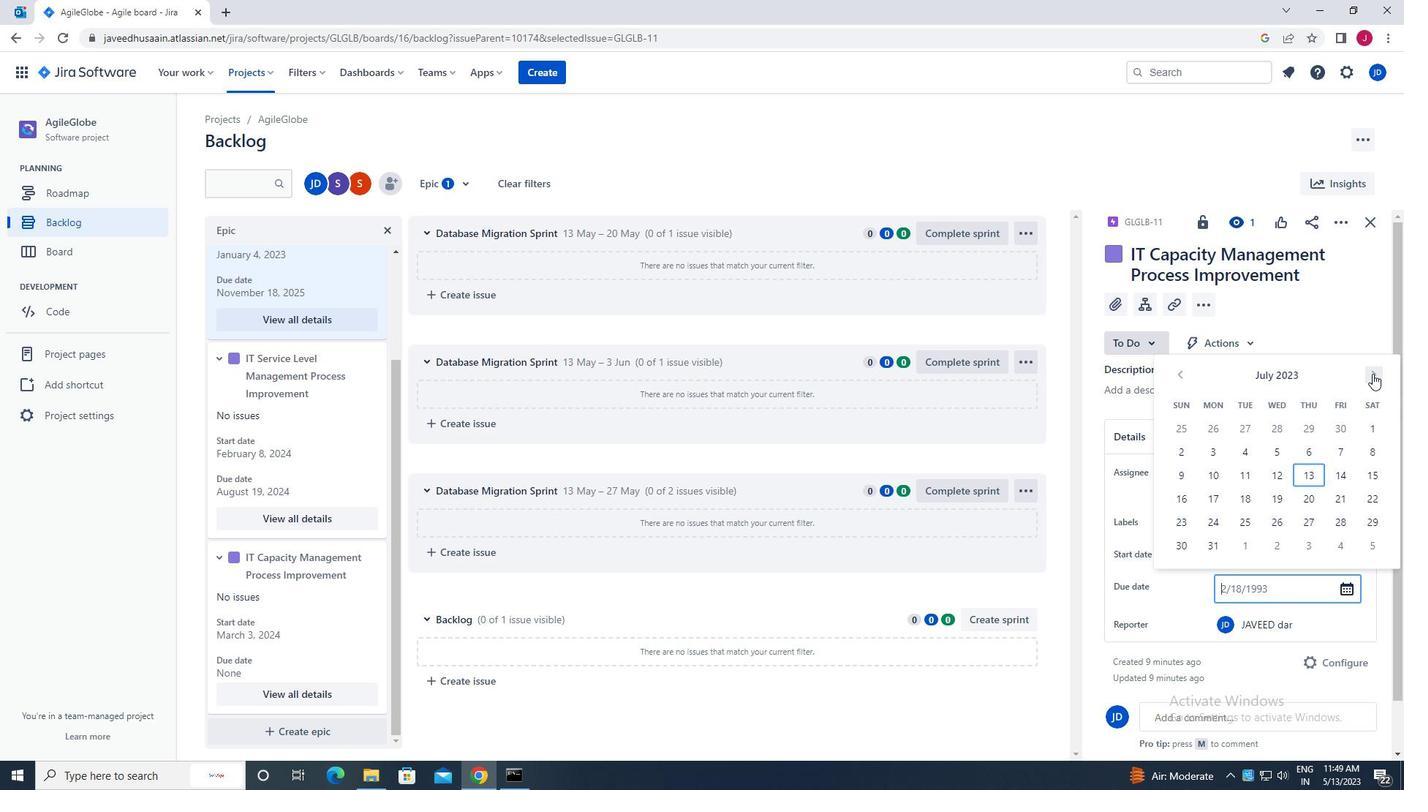 
Action: Mouse pressed left at (1373, 373)
Screenshot: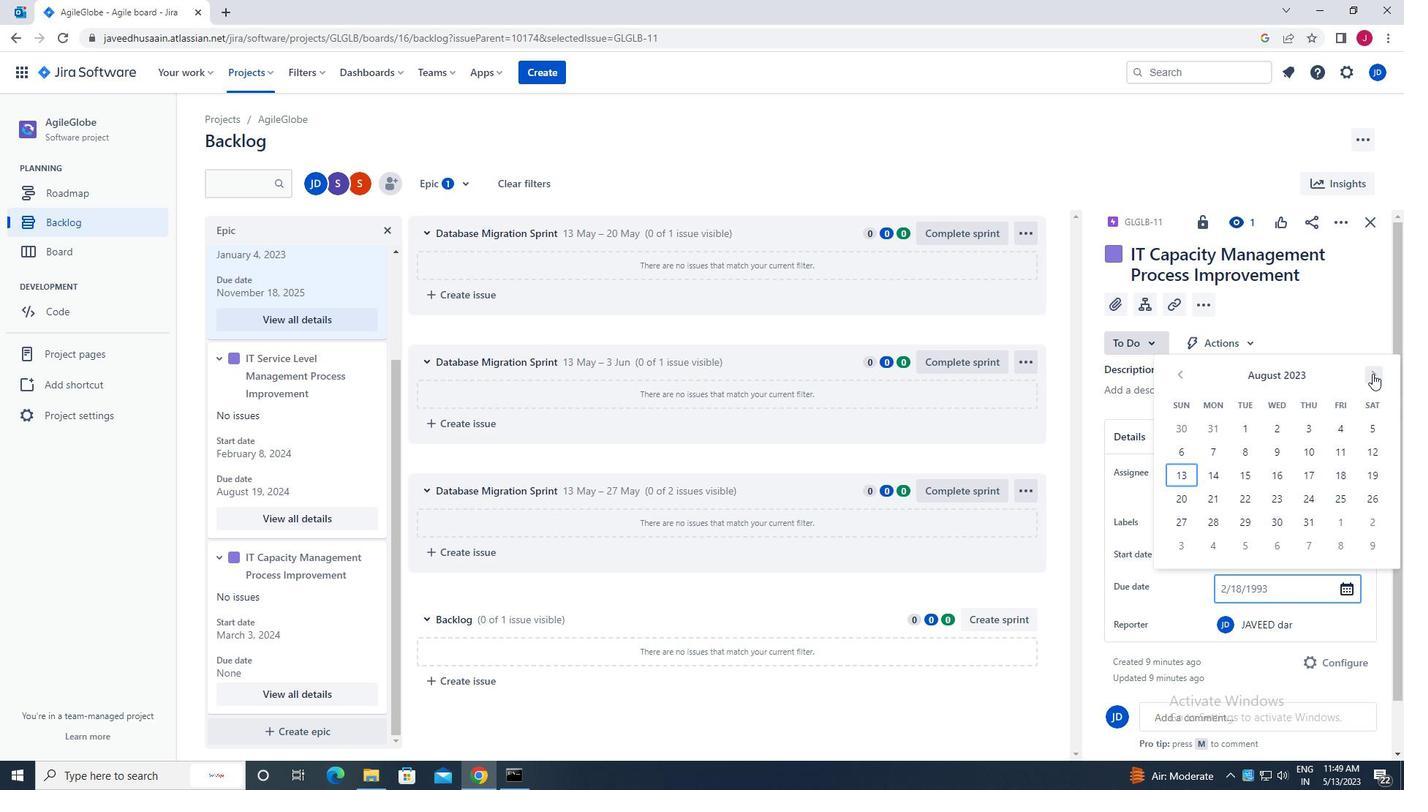 
Action: Mouse pressed left at (1373, 373)
Screenshot: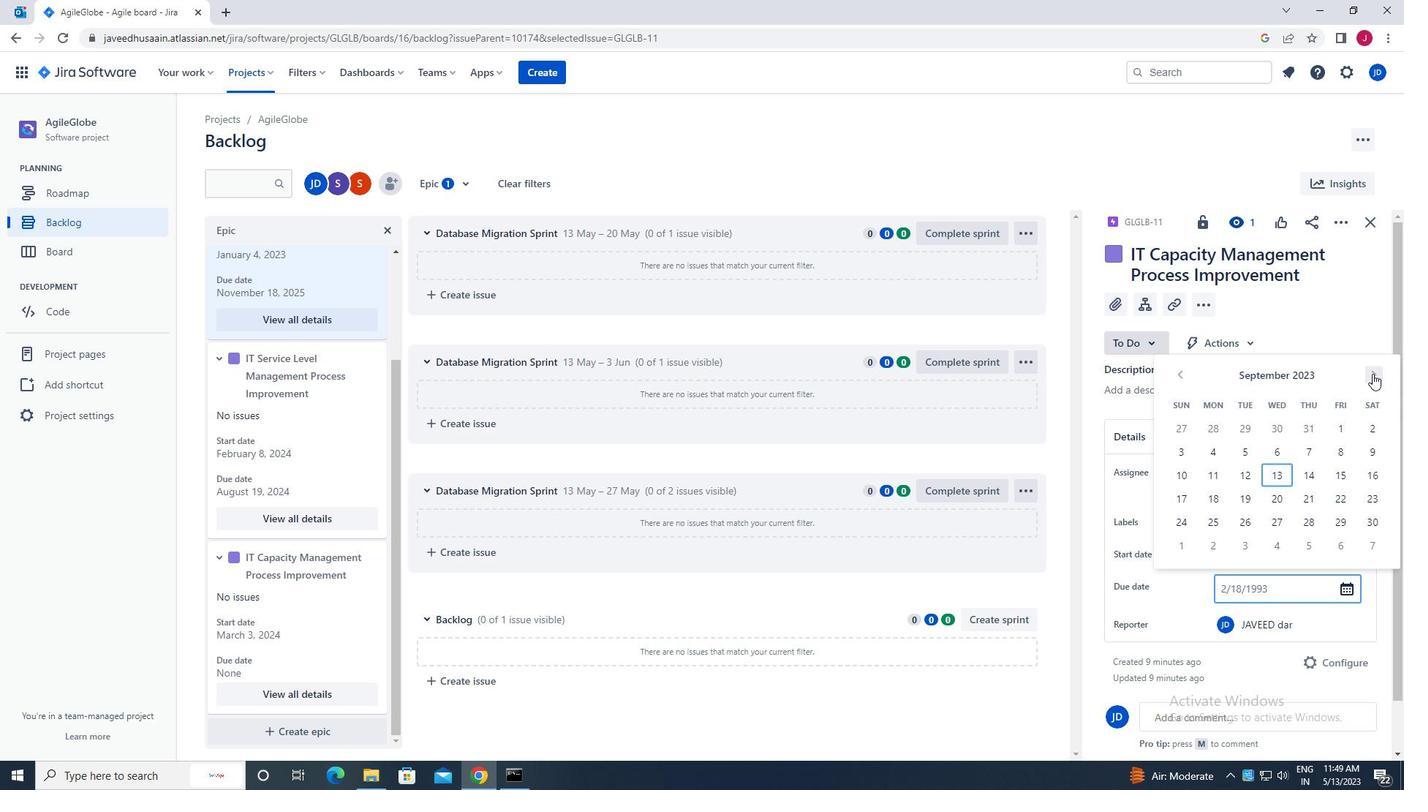 
Action: Mouse pressed left at (1373, 373)
Screenshot: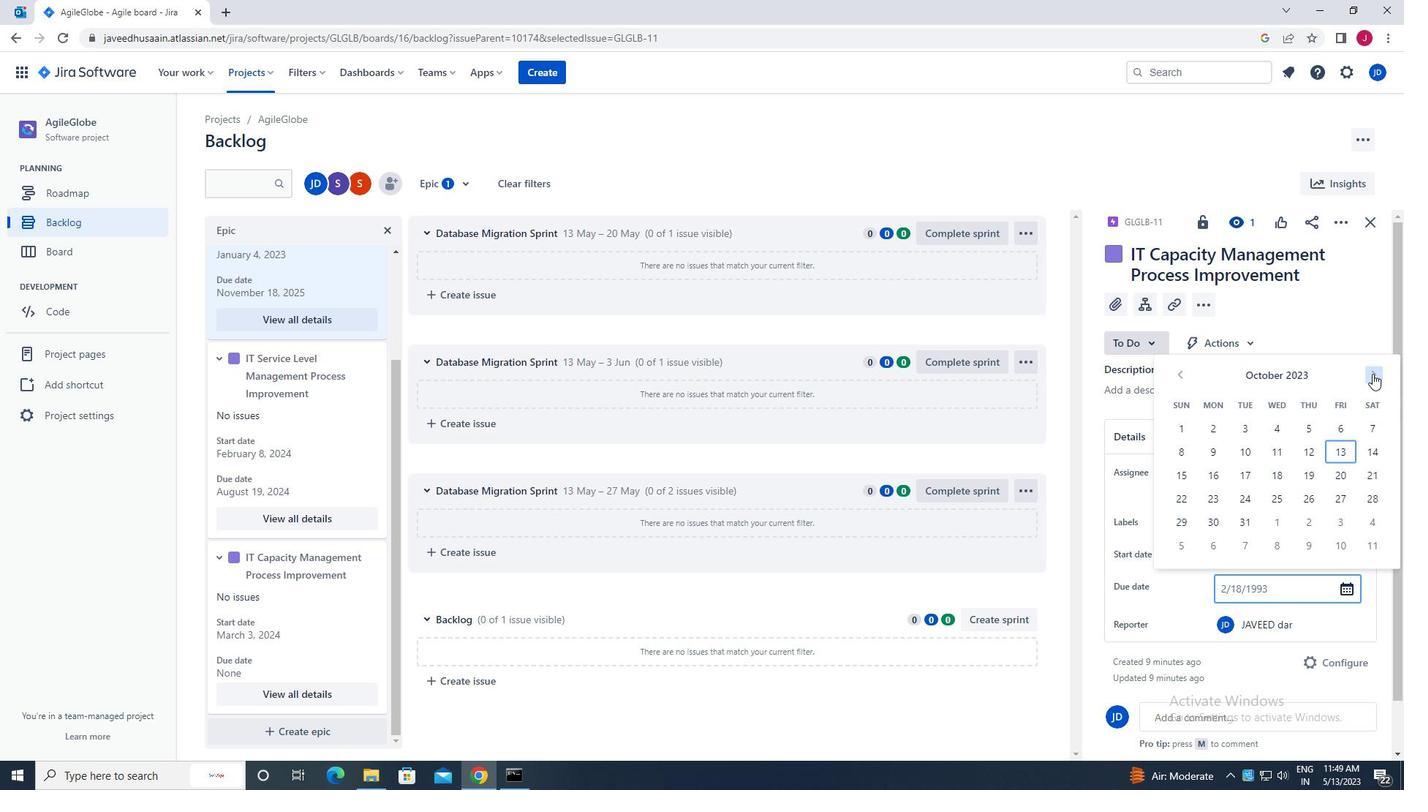 
Action: Mouse pressed left at (1373, 373)
Screenshot: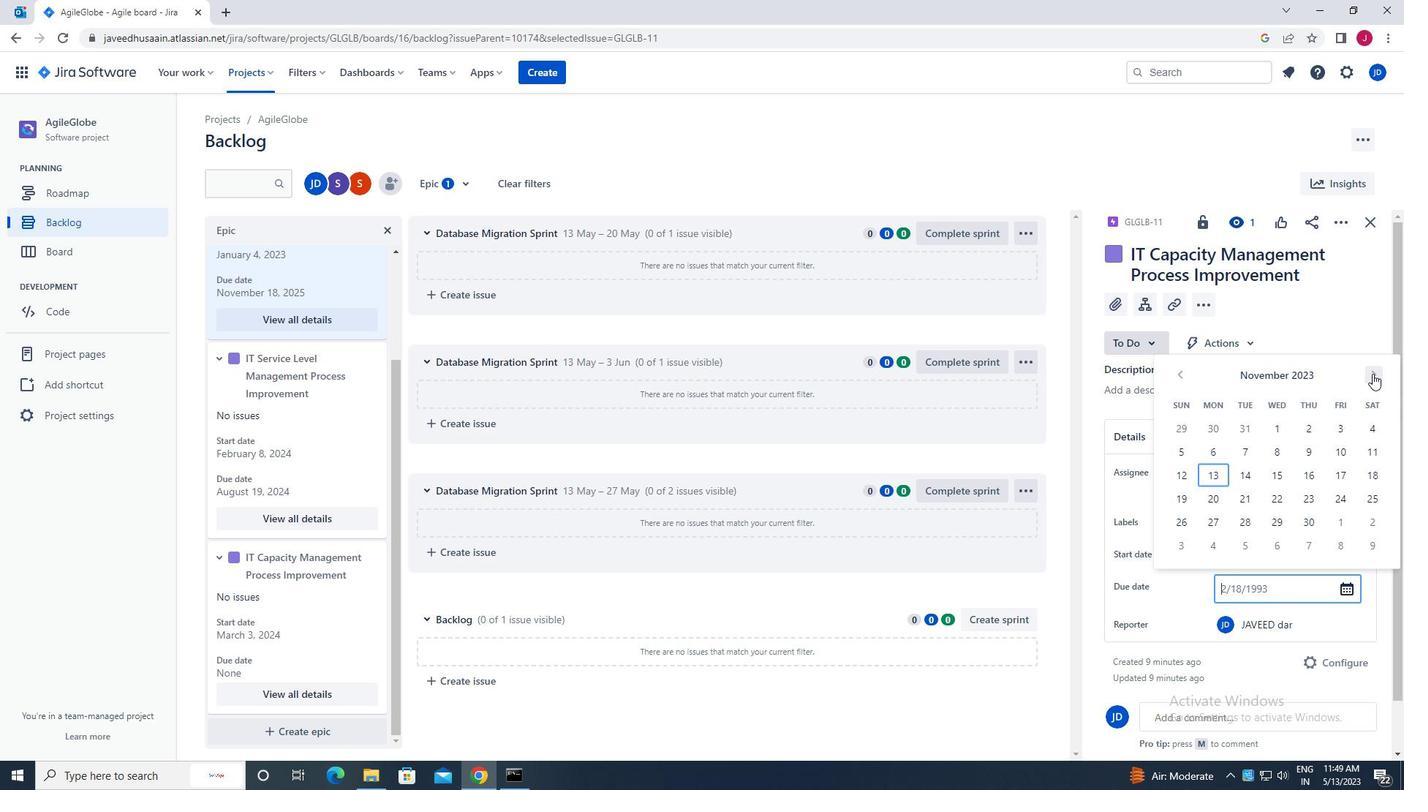 
Action: Mouse pressed left at (1373, 373)
Screenshot: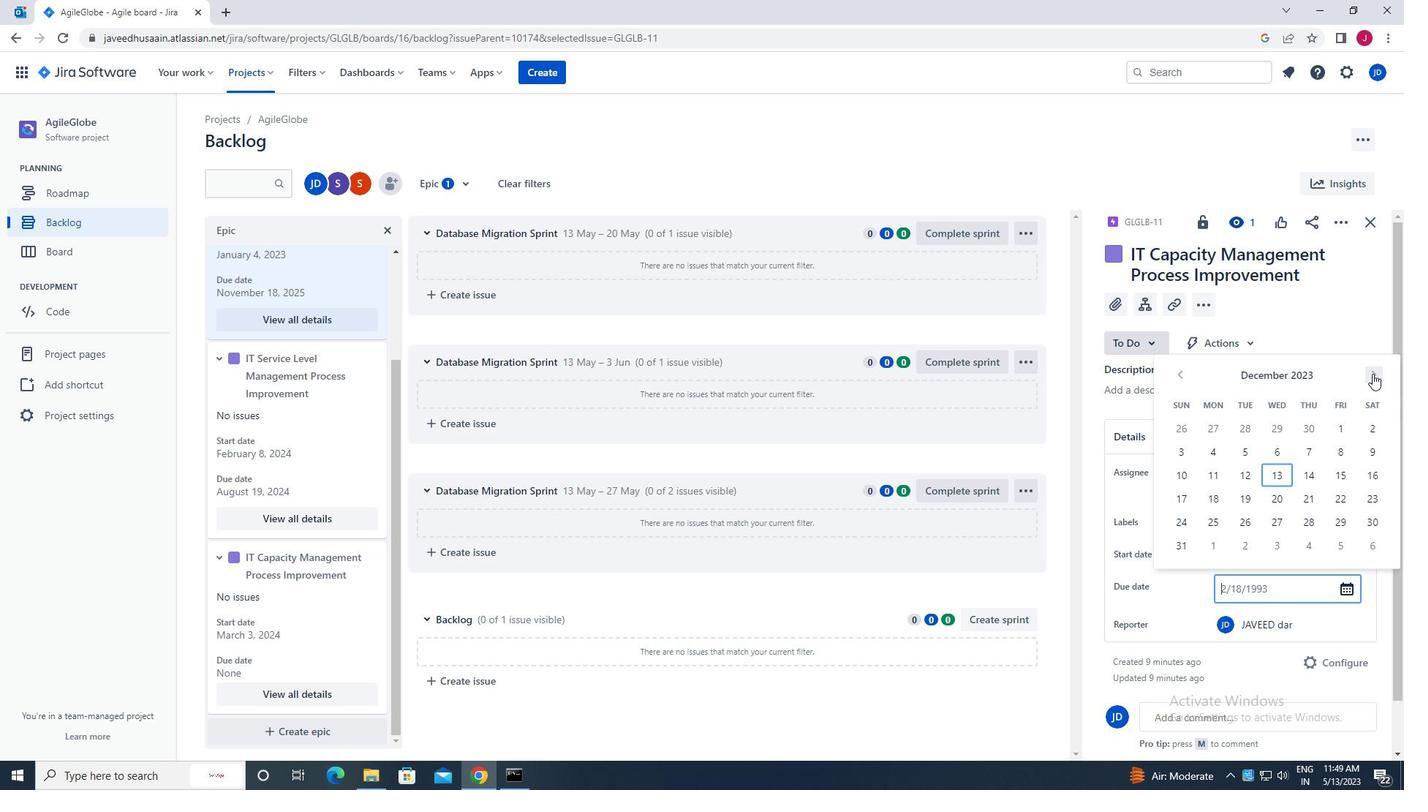 
Action: Mouse pressed left at (1373, 373)
Screenshot: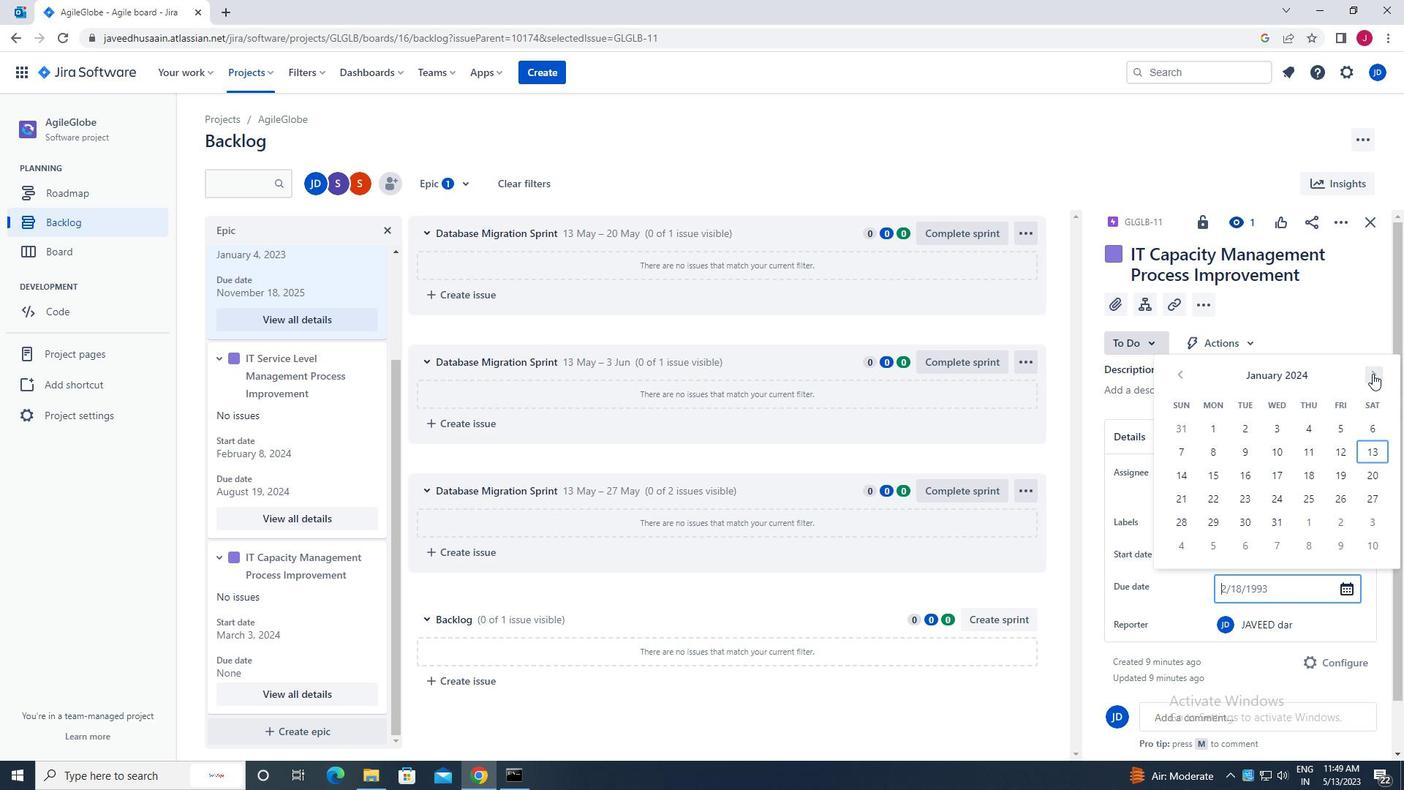 
Action: Mouse pressed left at (1373, 373)
Screenshot: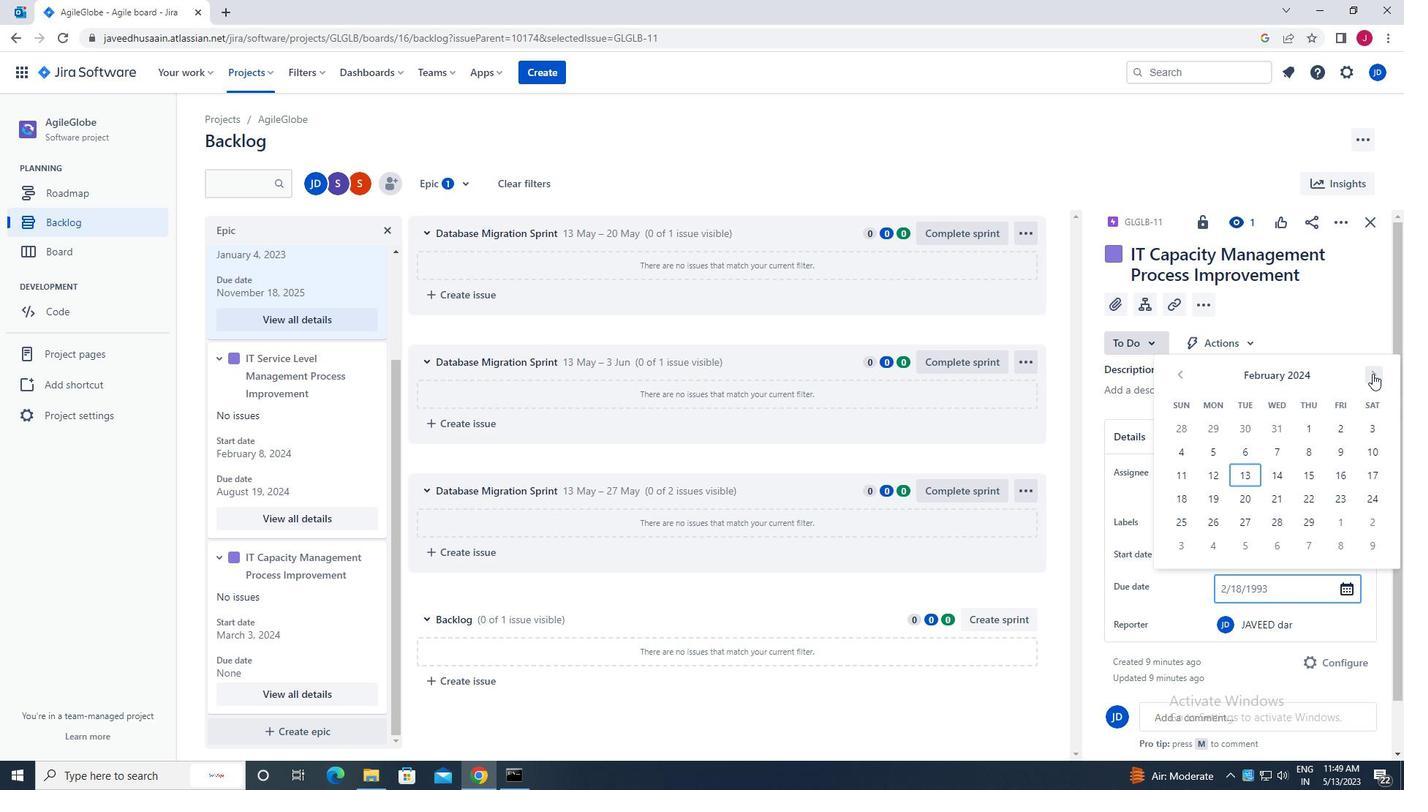 
Action: Mouse pressed left at (1373, 373)
Screenshot: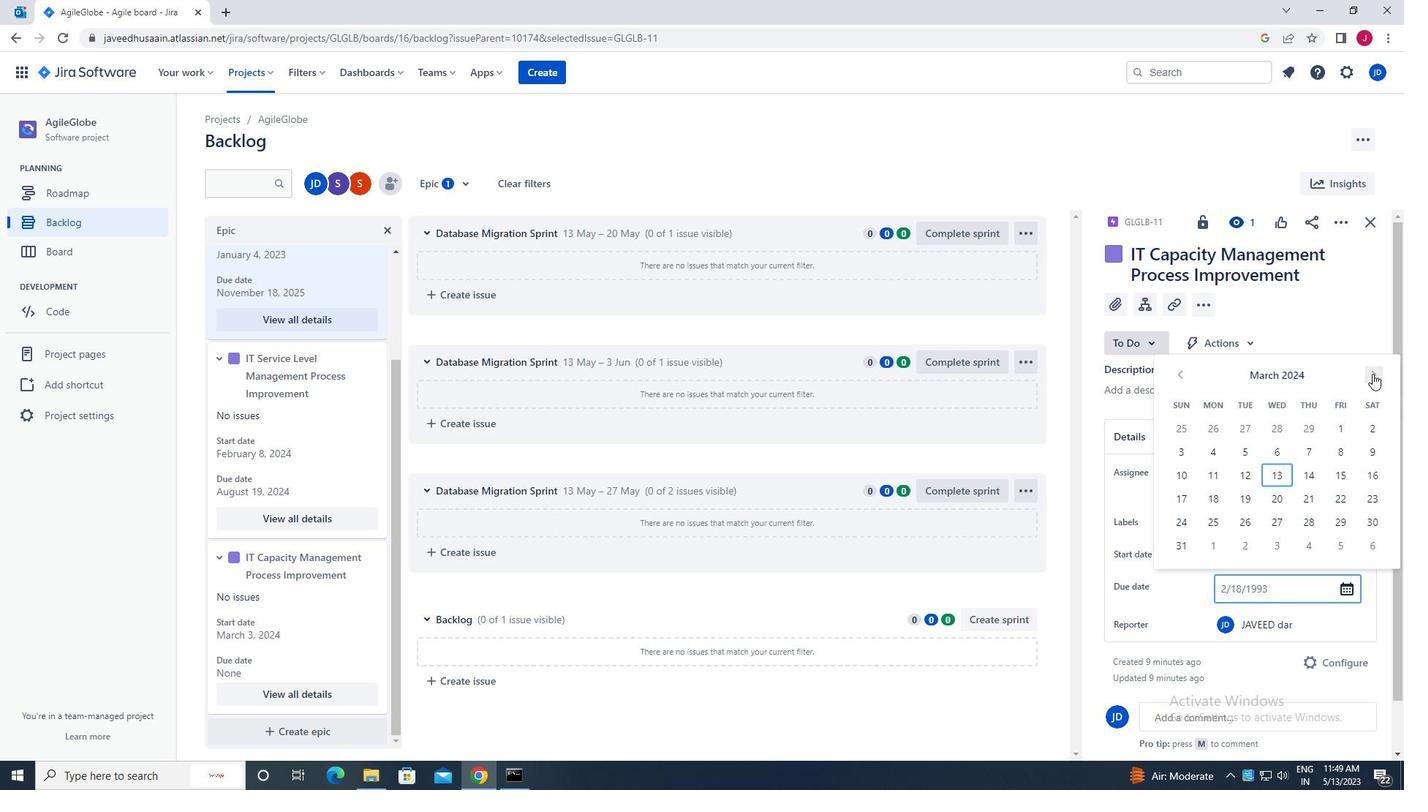 
Action: Mouse pressed left at (1373, 373)
Screenshot: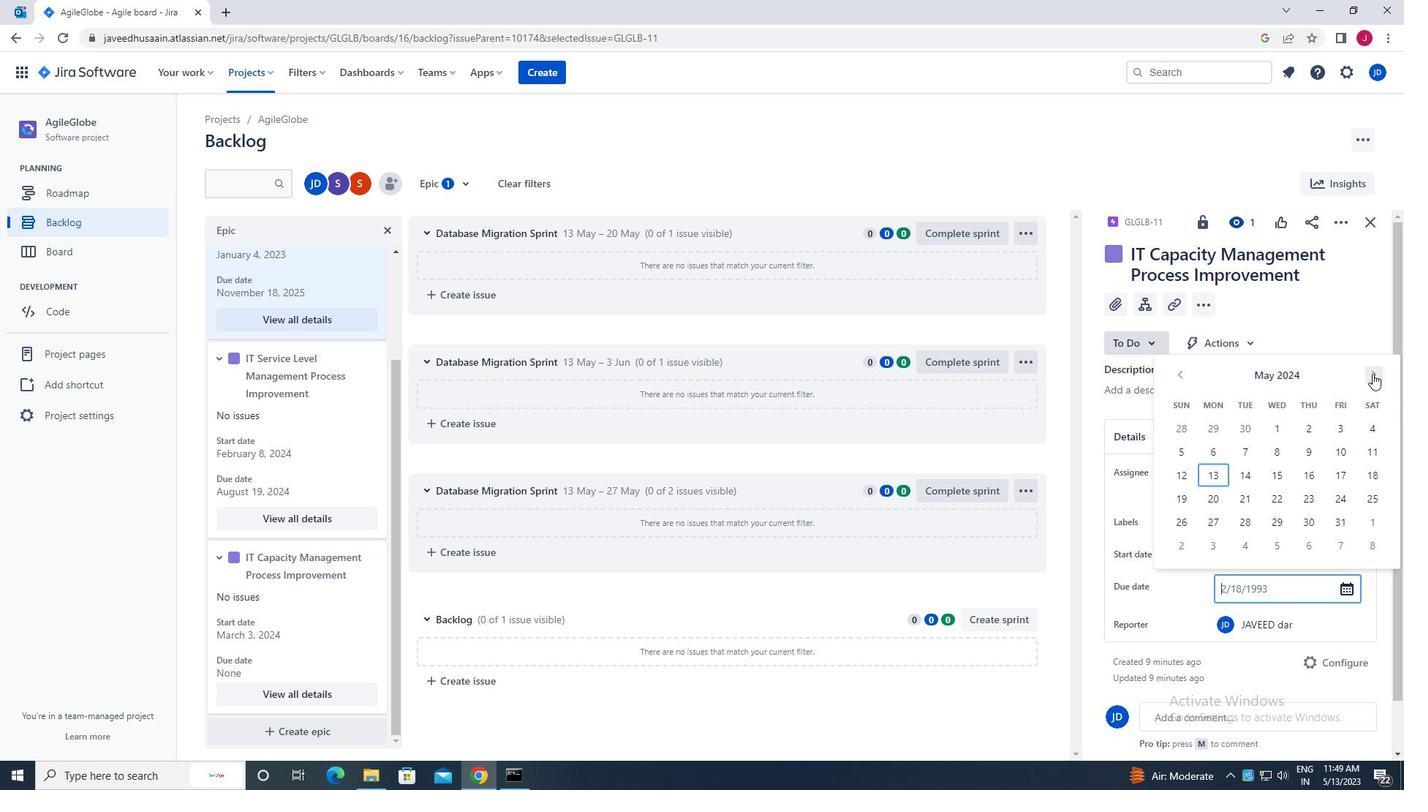 
Action: Mouse pressed left at (1373, 373)
Screenshot: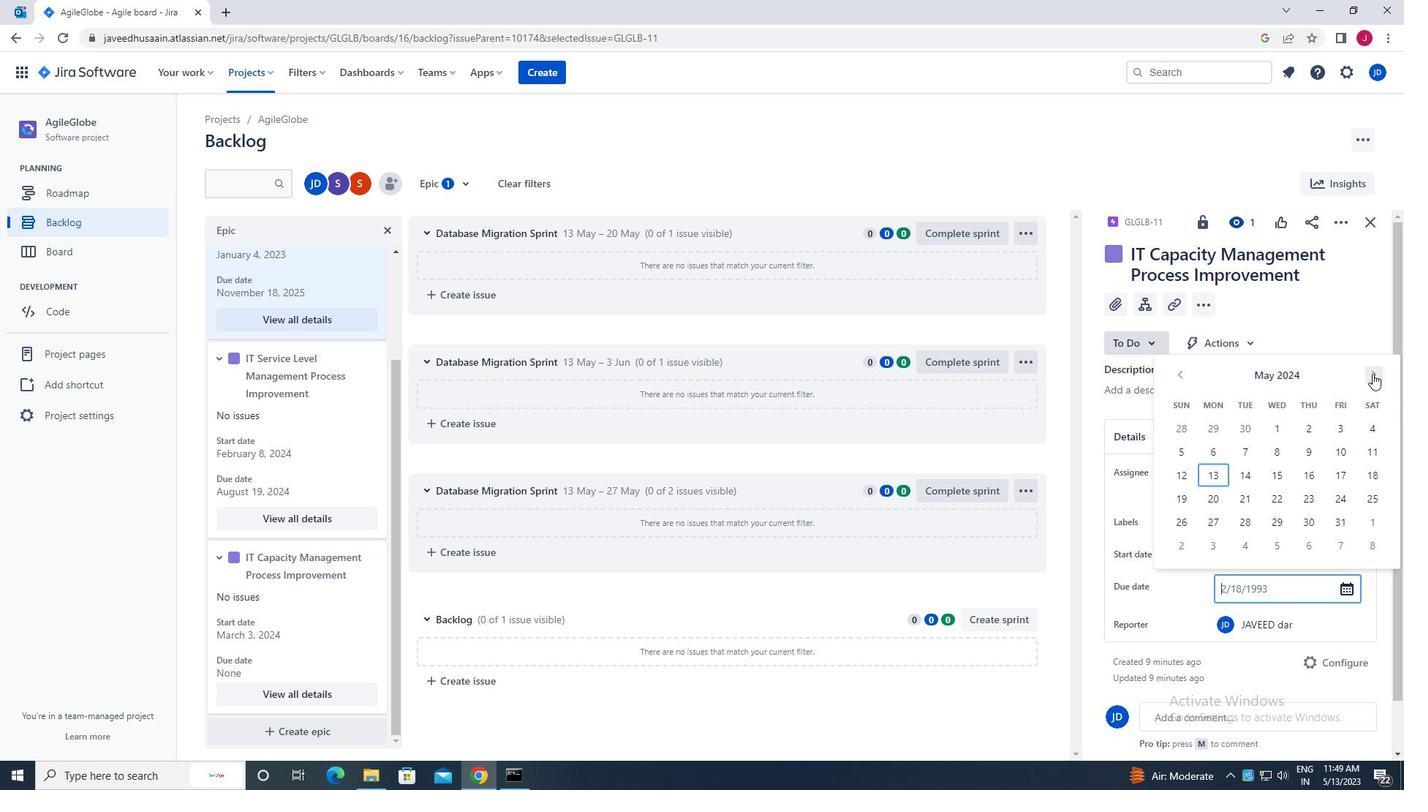 
Action: Mouse pressed left at (1373, 373)
Screenshot: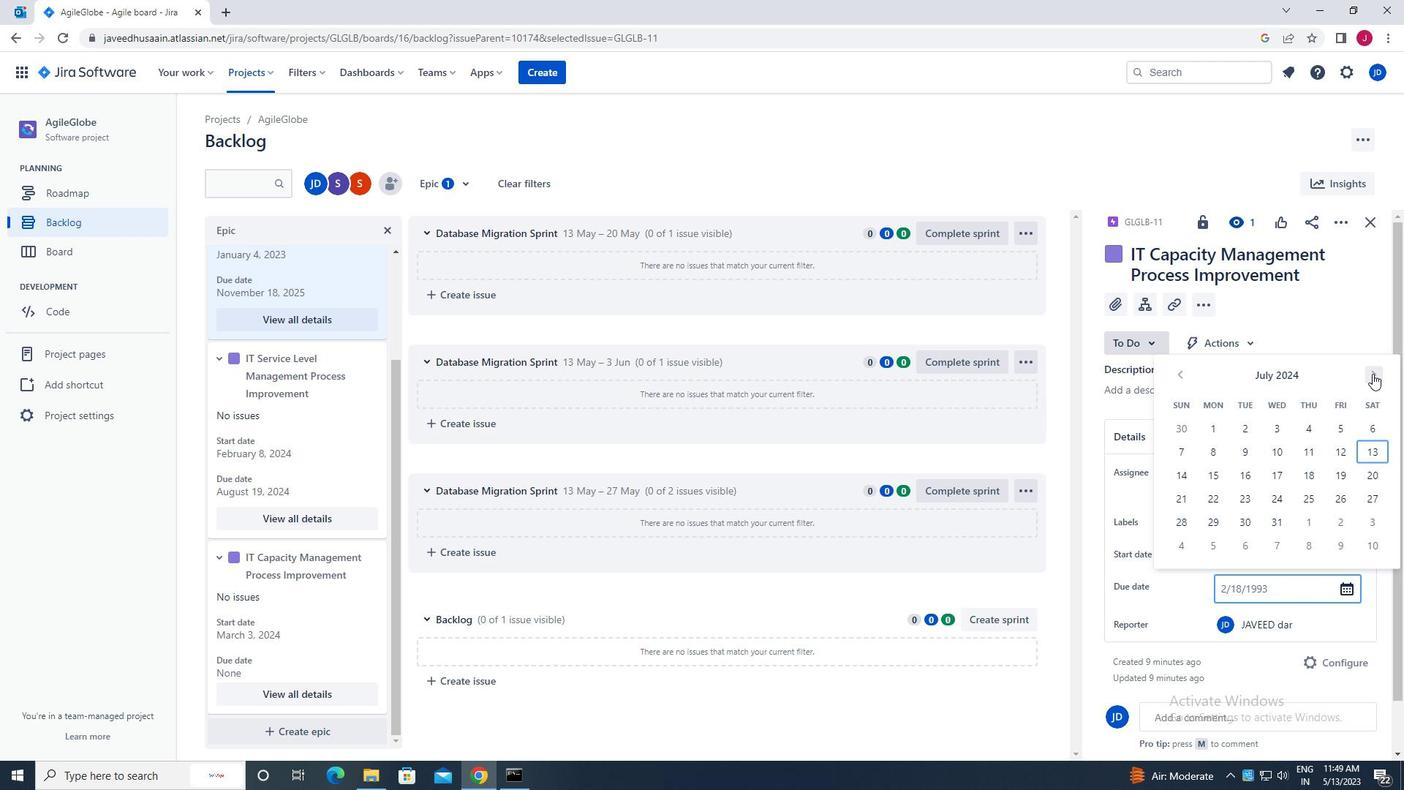 
Action: Mouse pressed left at (1373, 373)
Screenshot: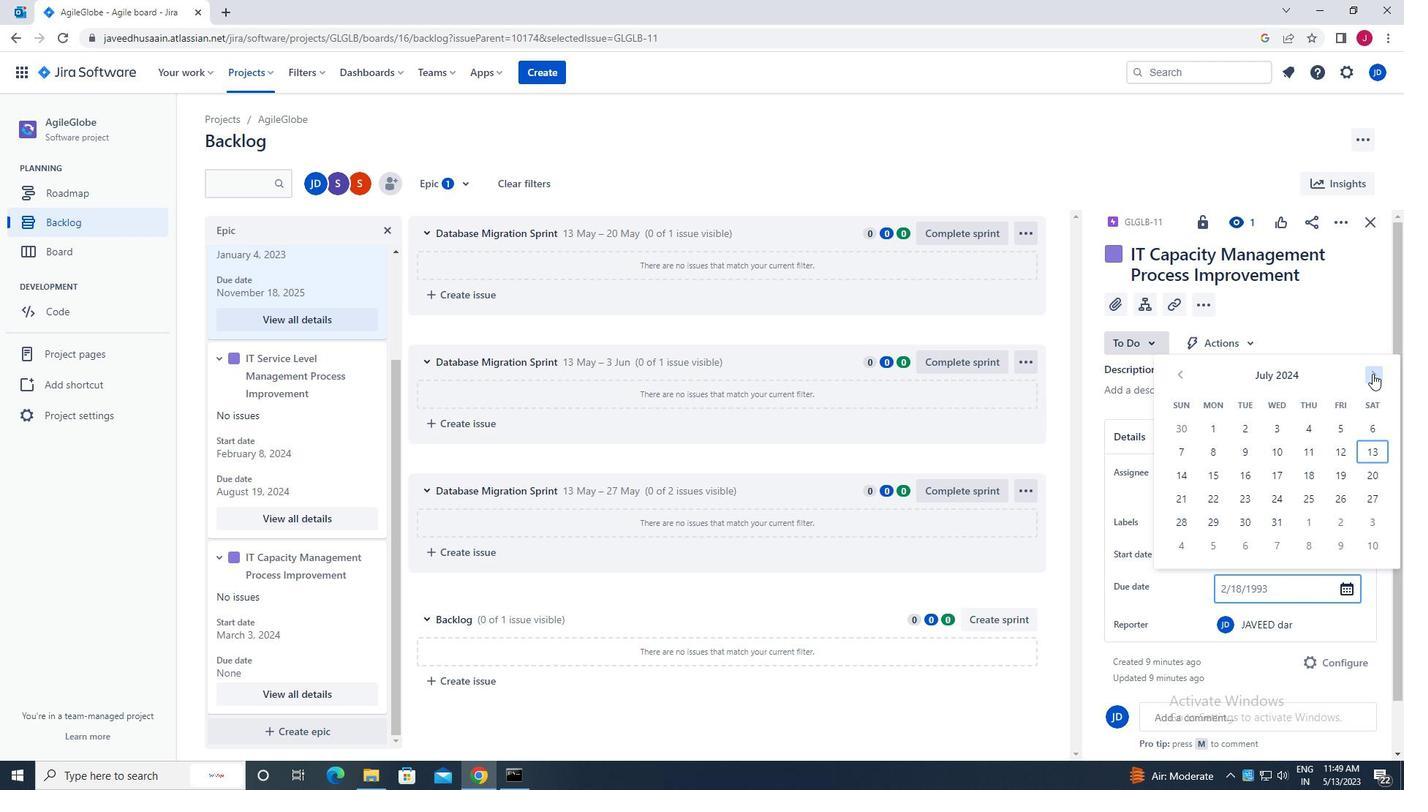
Action: Mouse moved to (1373, 373)
Screenshot: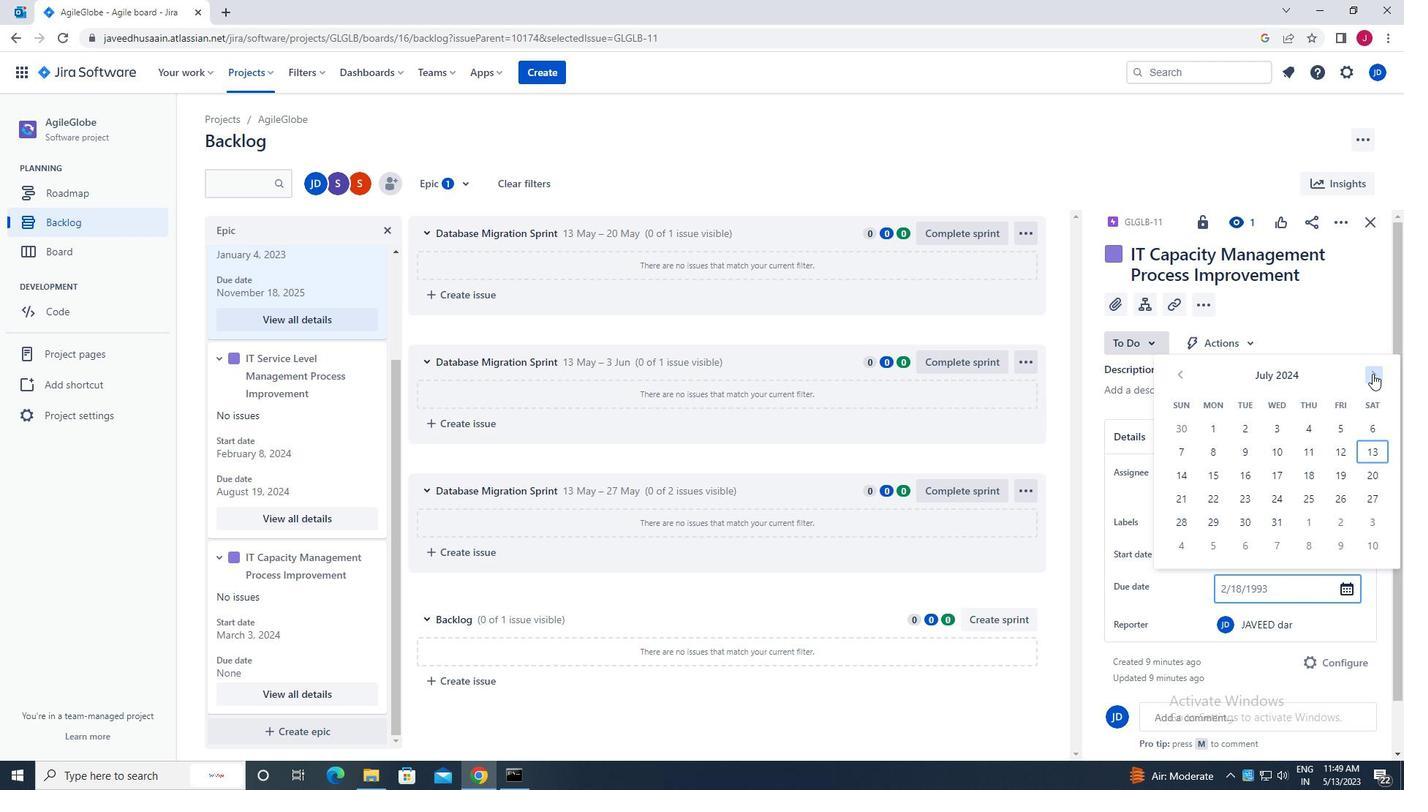 
Action: Mouse pressed left at (1373, 373)
Screenshot: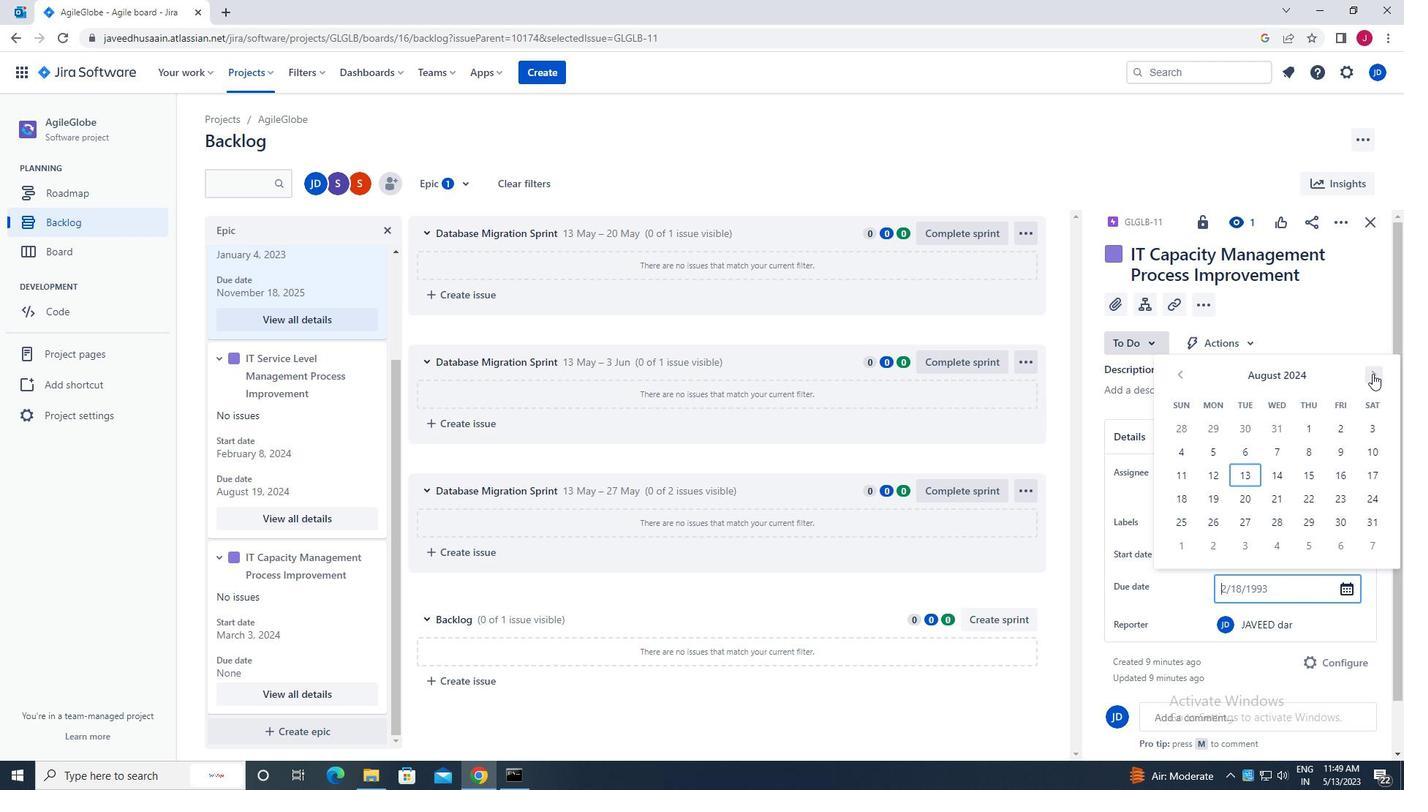
Action: Mouse moved to (1373, 373)
Screenshot: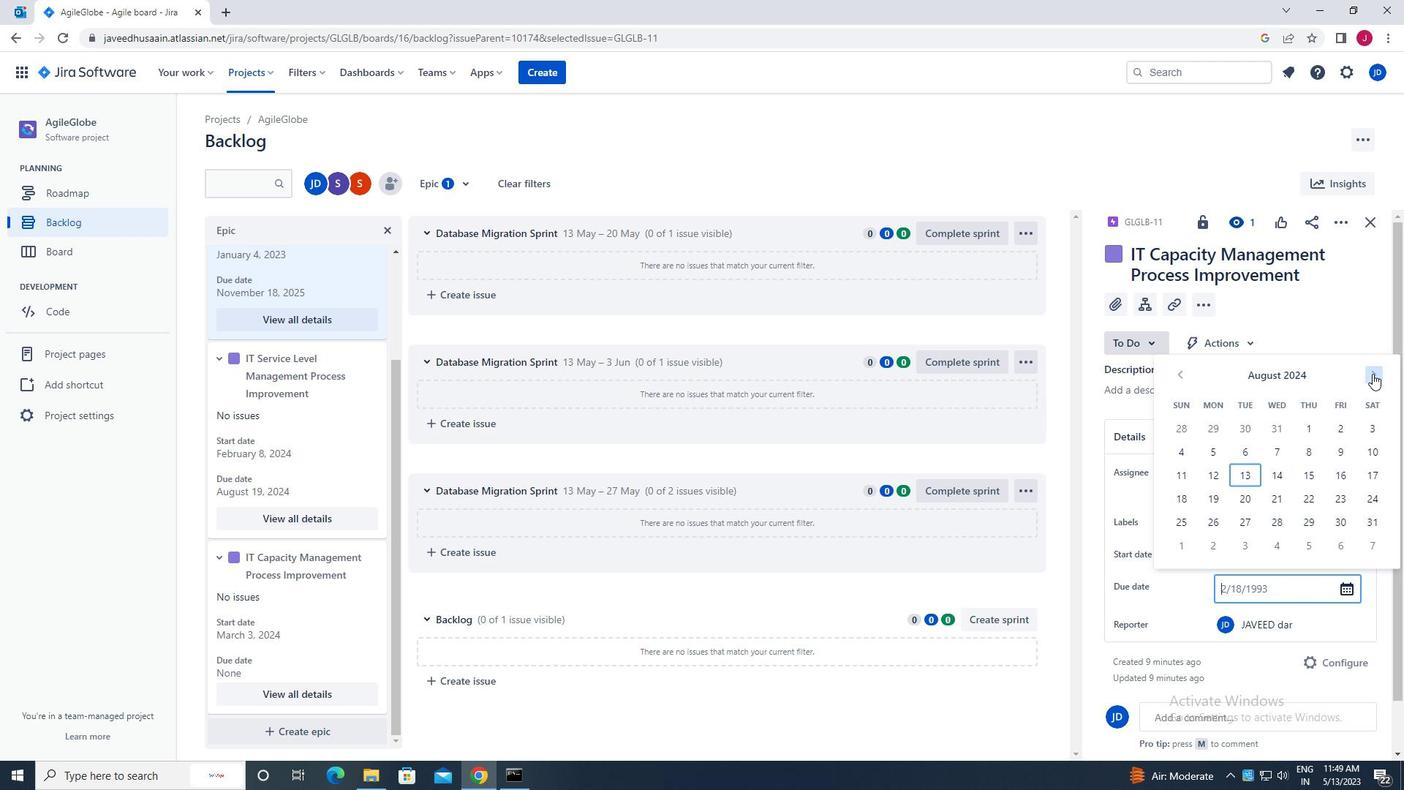 
Action: Mouse pressed left at (1373, 373)
Screenshot: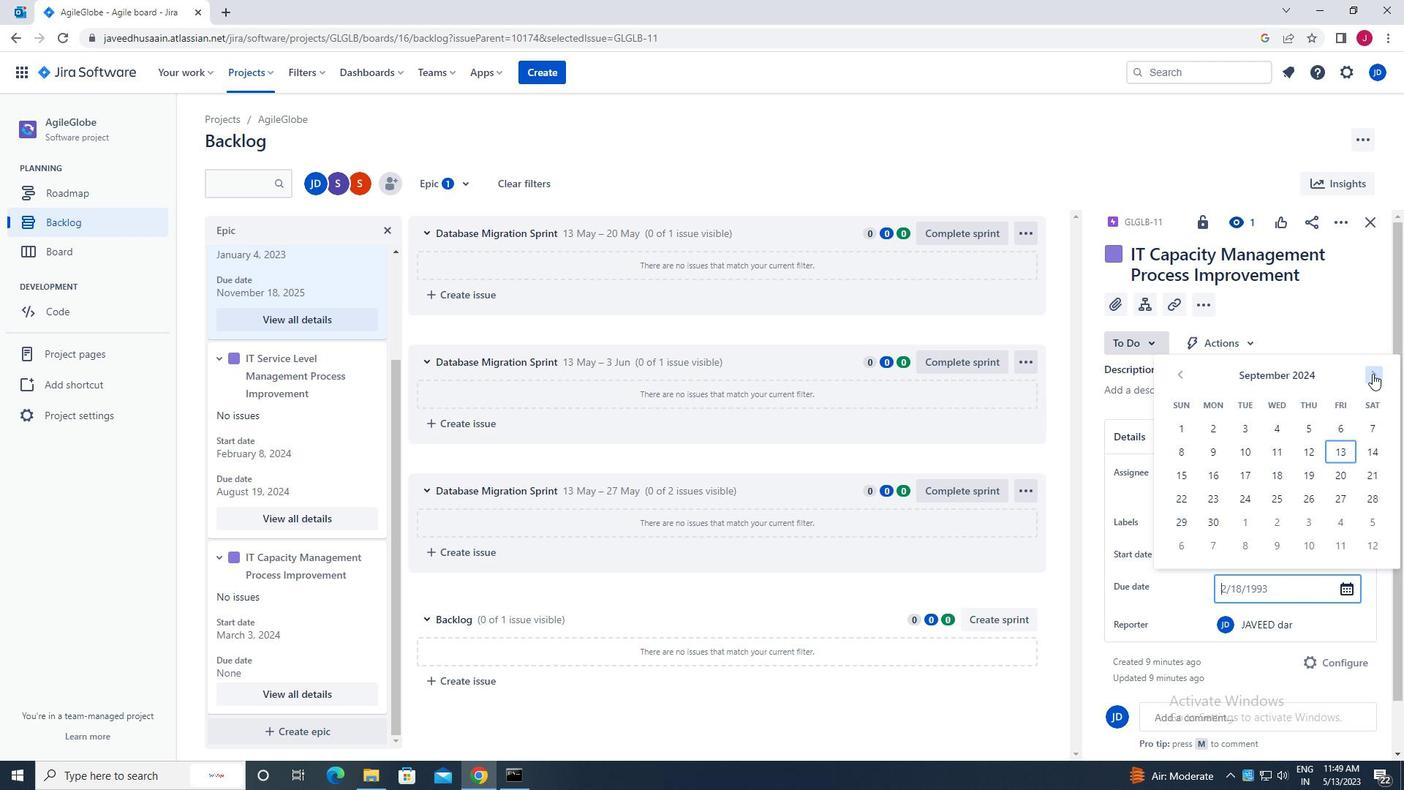 
Action: Mouse pressed left at (1373, 373)
Screenshot: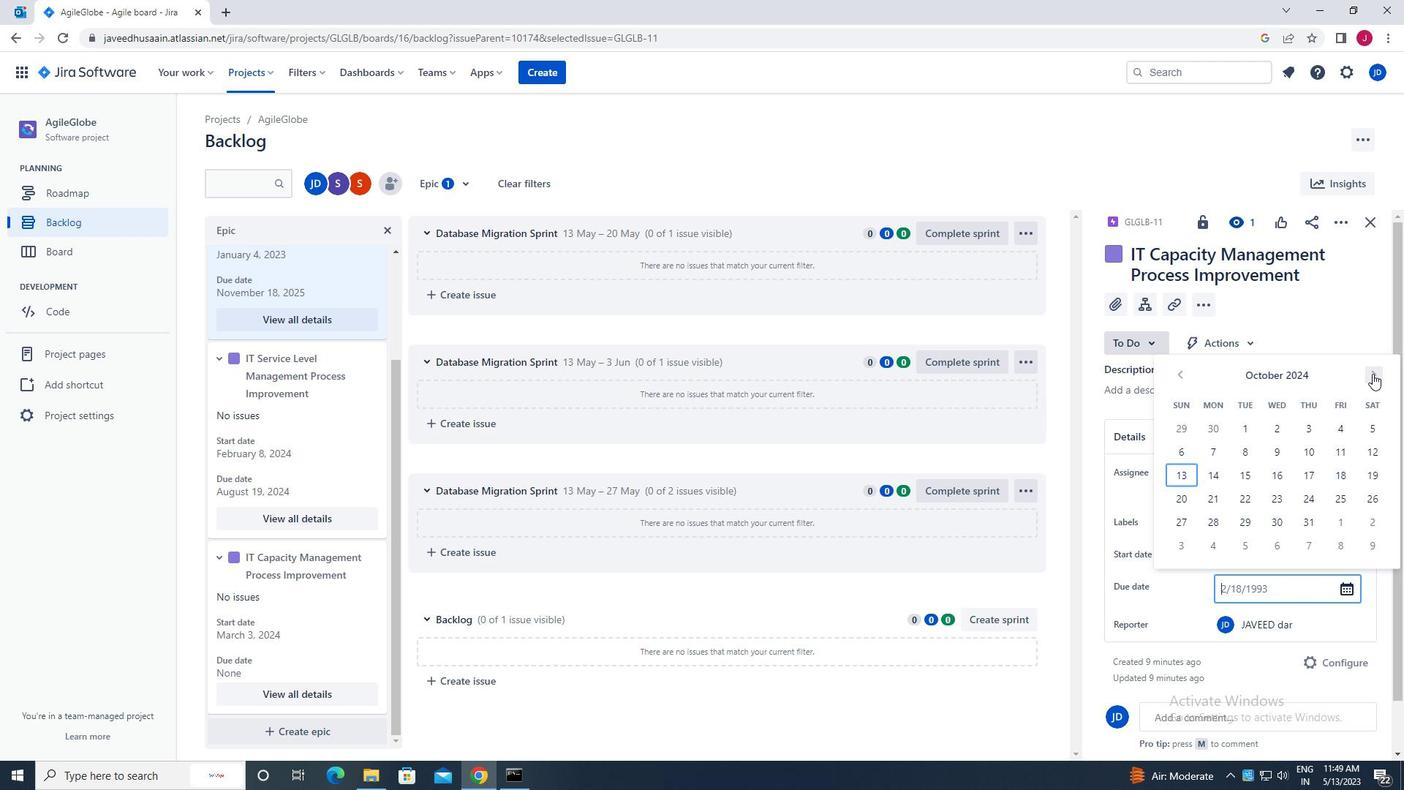 
Action: Mouse pressed left at (1373, 373)
Screenshot: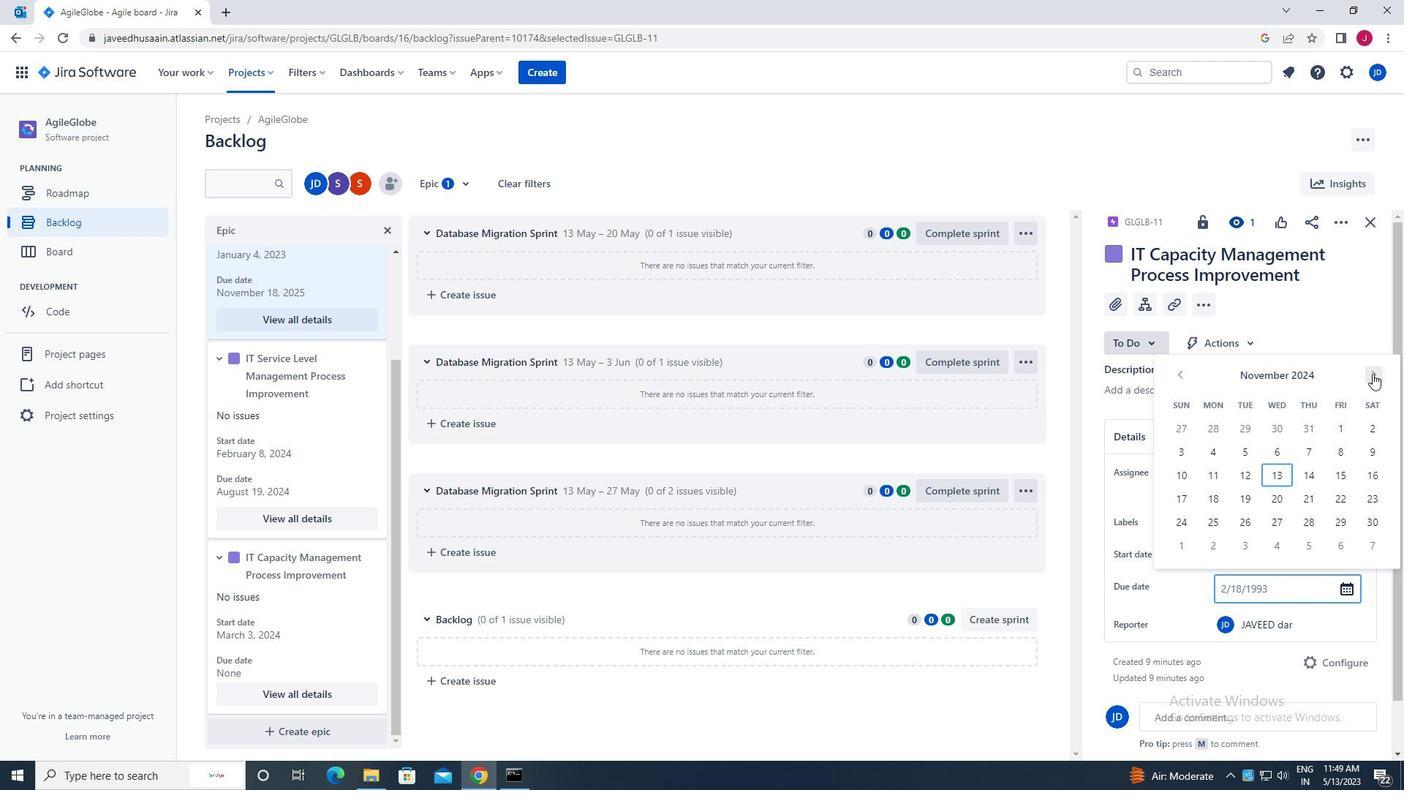 
Action: Mouse pressed left at (1373, 373)
Screenshot: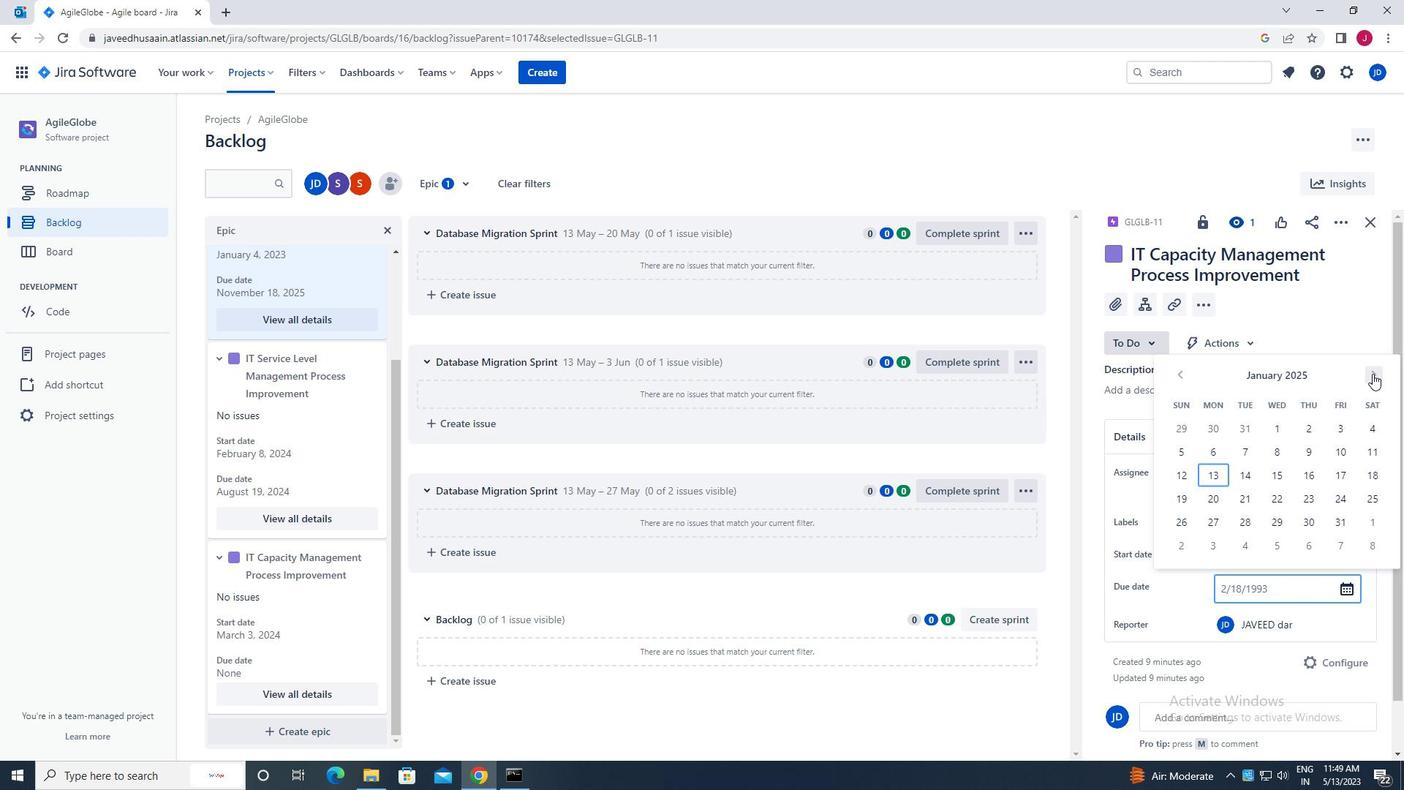 
Action: Mouse pressed left at (1373, 373)
Screenshot: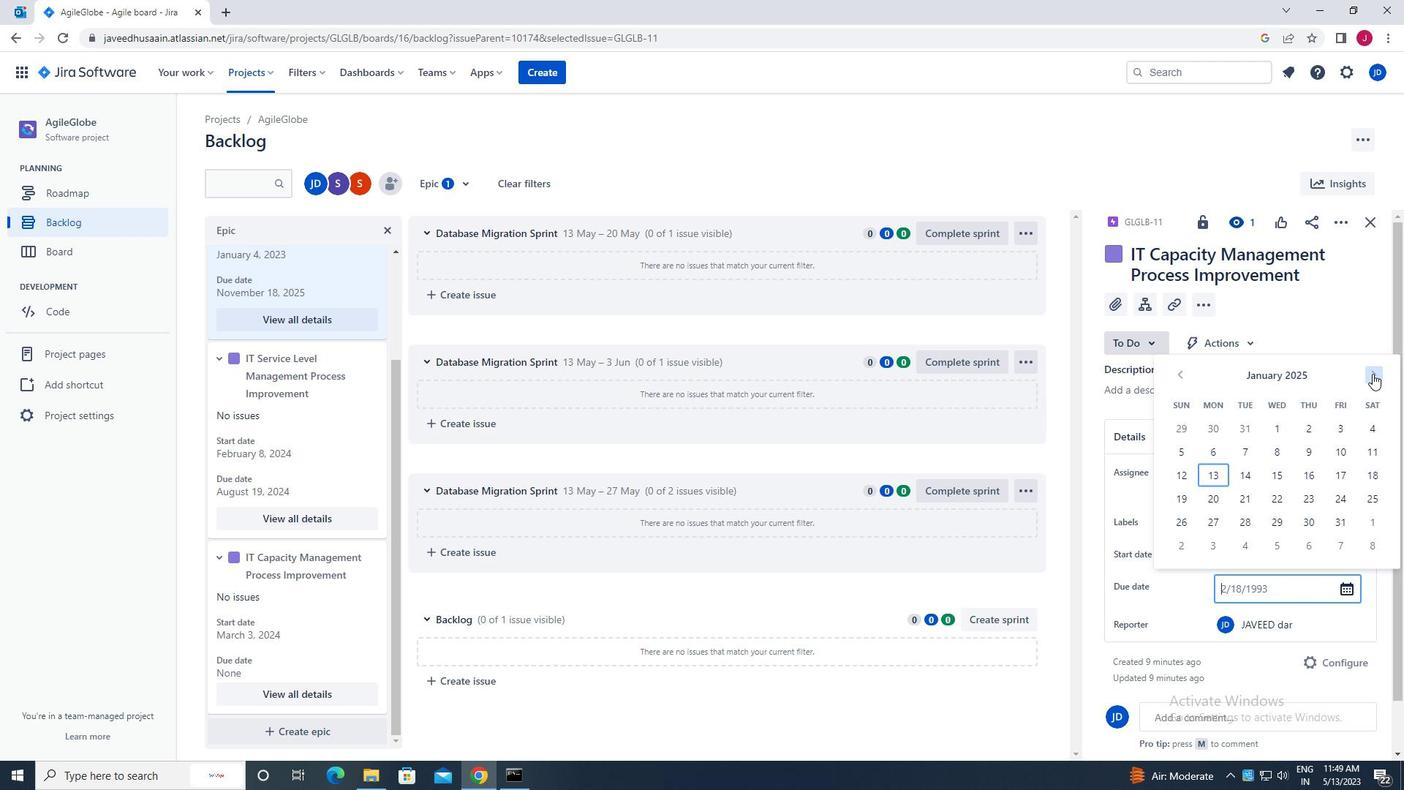 
Action: Mouse pressed left at (1373, 373)
Screenshot: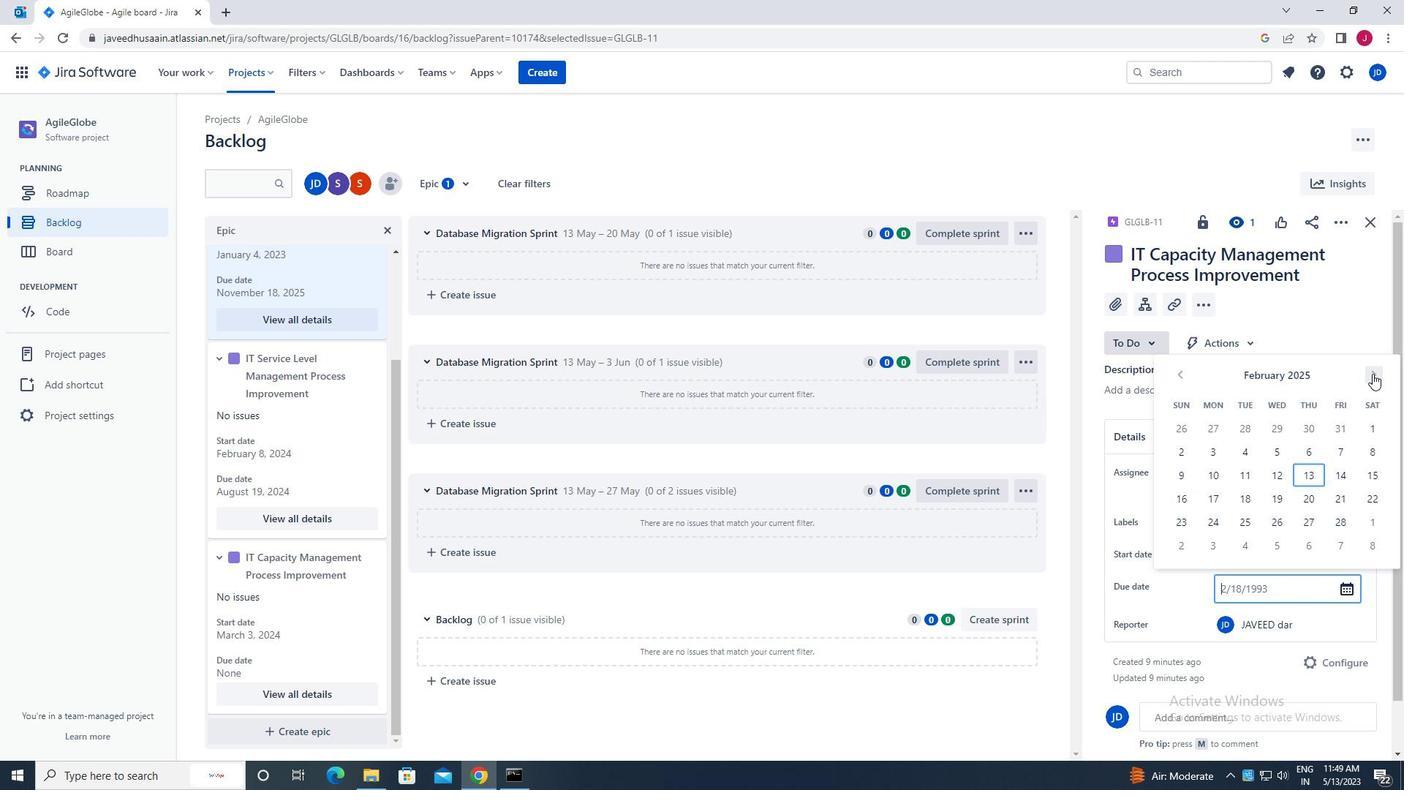 
Action: Mouse pressed left at (1373, 373)
Screenshot: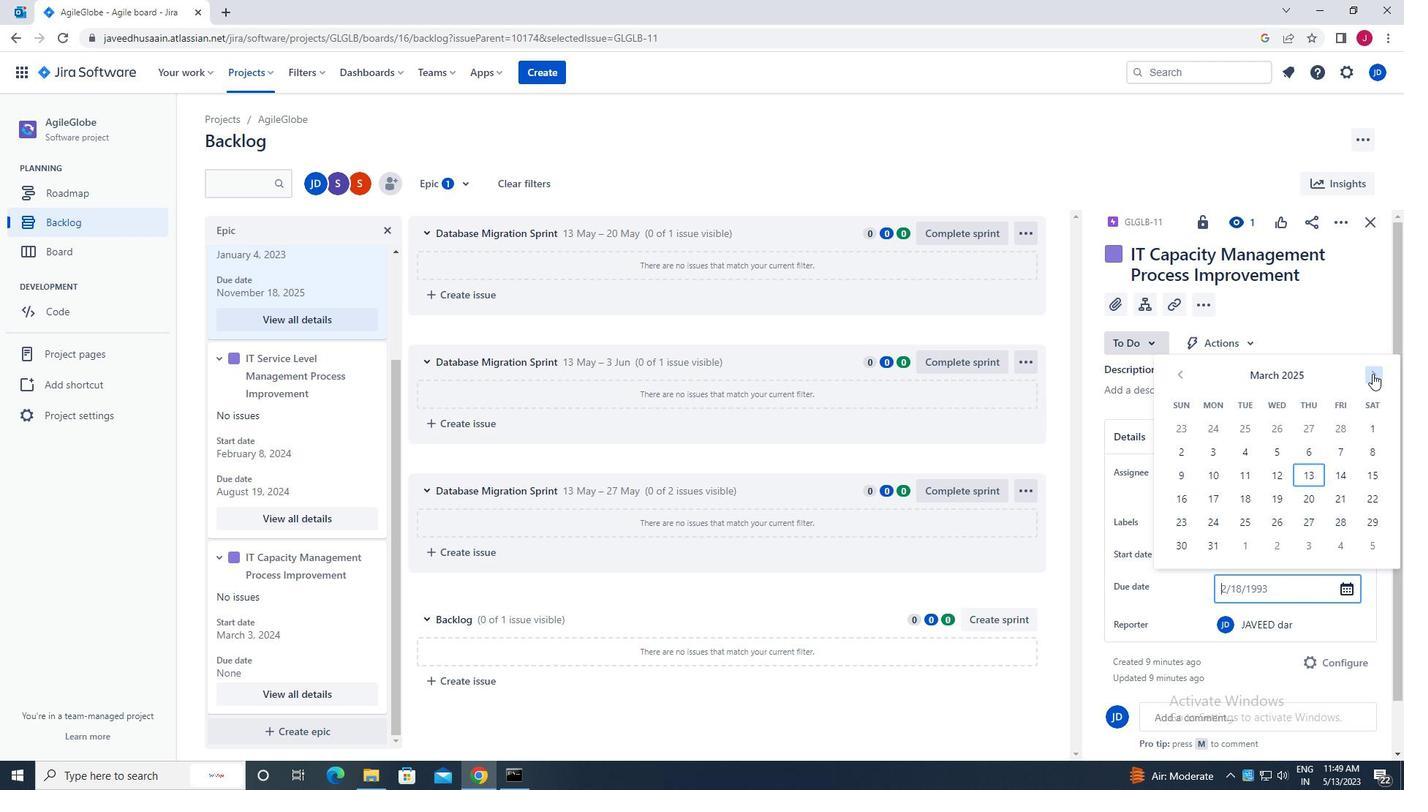 
Action: Mouse pressed left at (1373, 373)
Screenshot: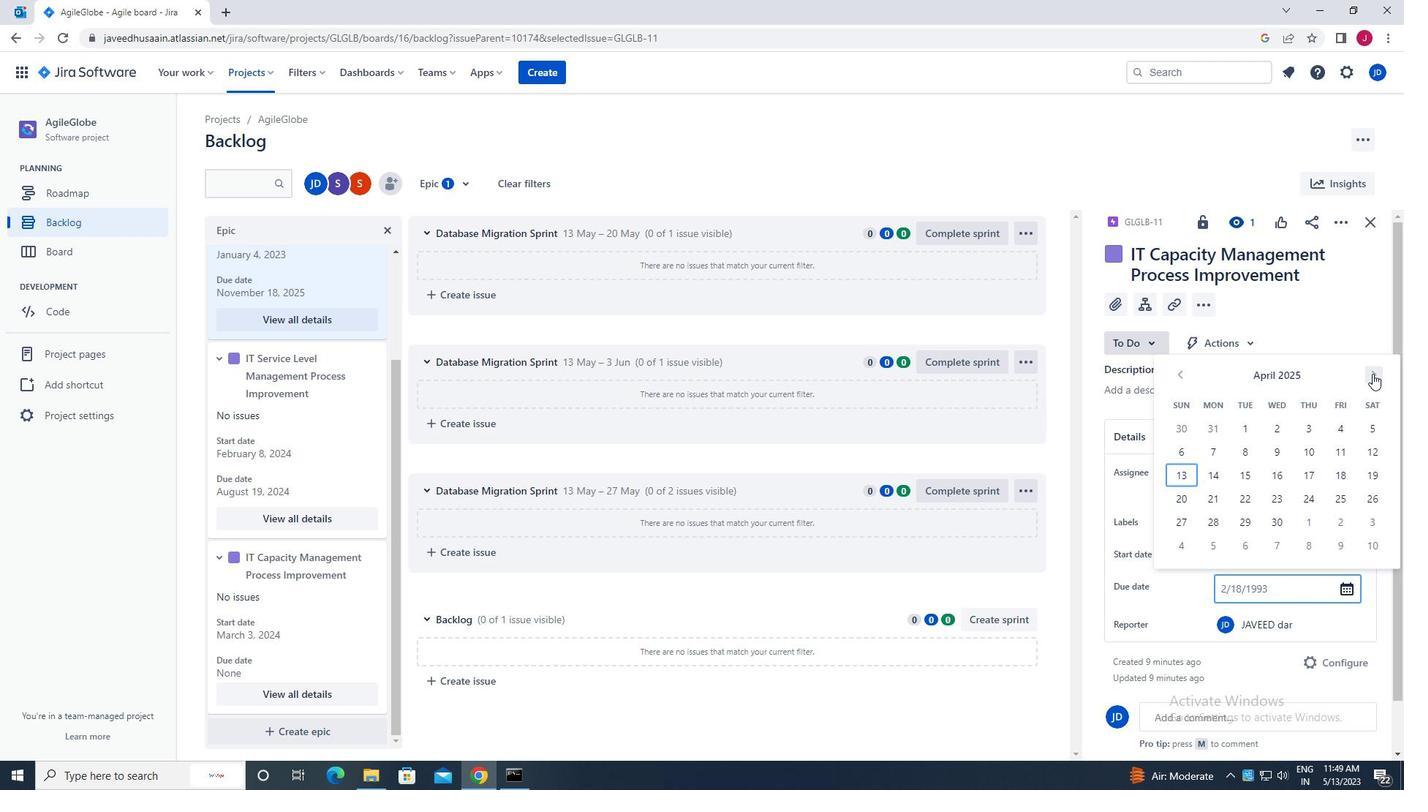 
Action: Mouse pressed left at (1373, 373)
Screenshot: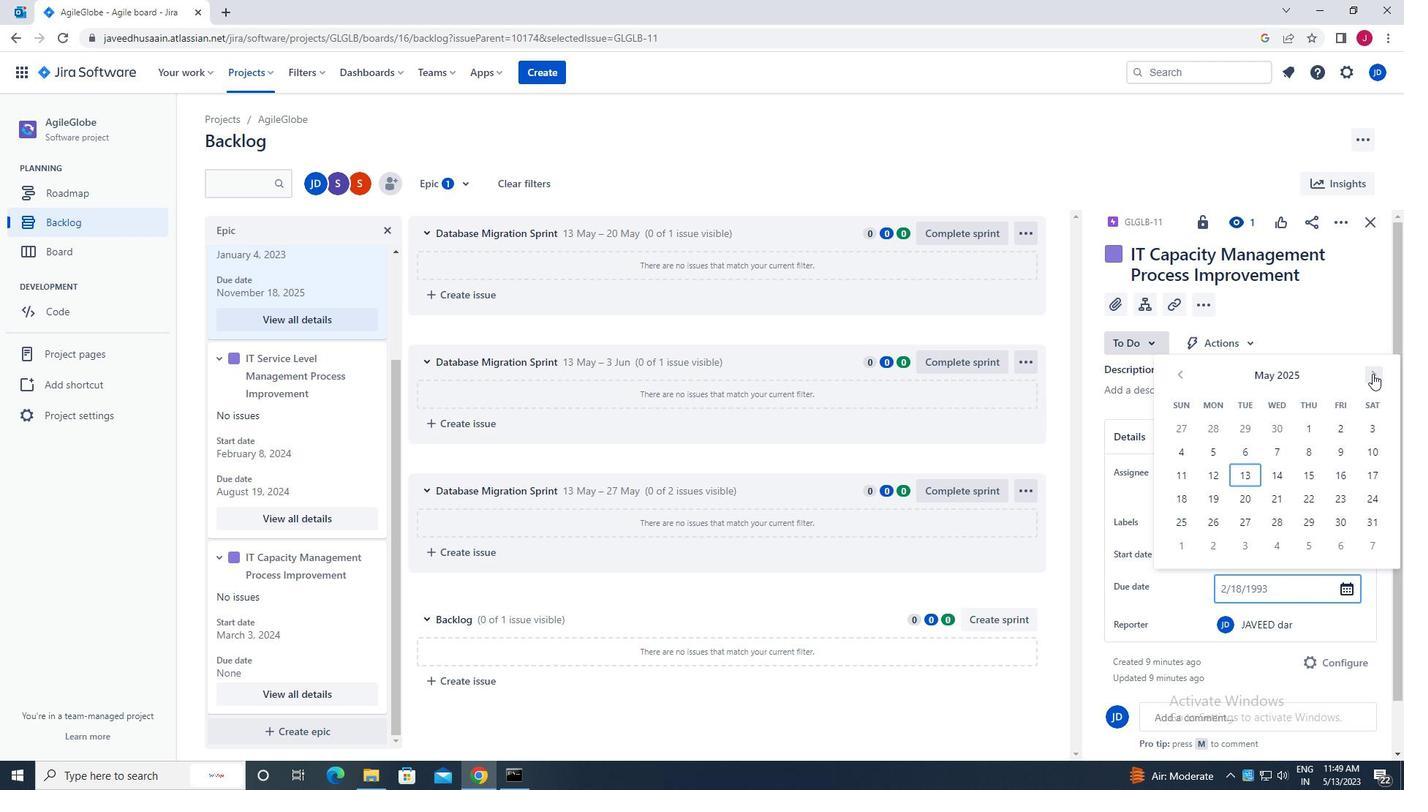 
Action: Mouse pressed left at (1373, 373)
Screenshot: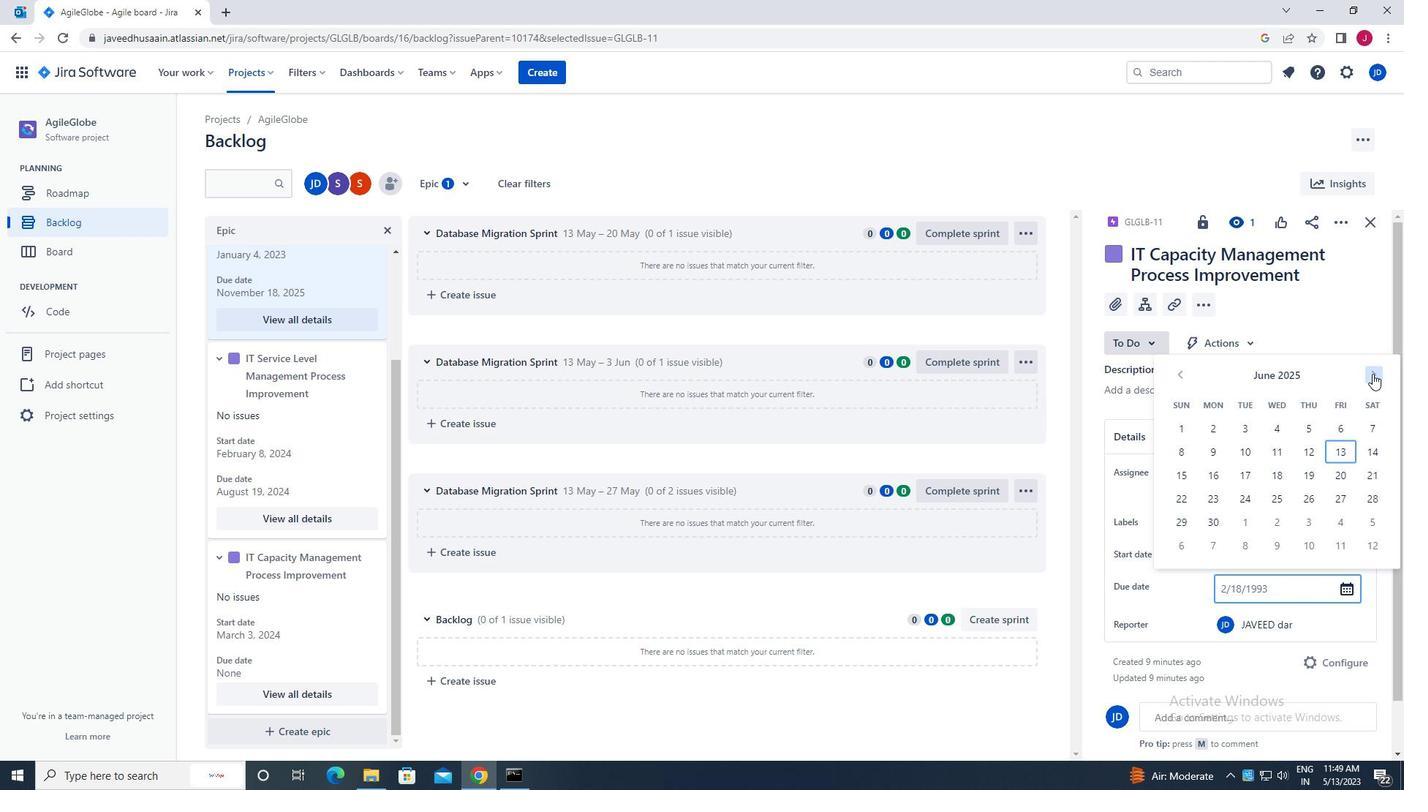 
Action: Mouse pressed left at (1373, 373)
Screenshot: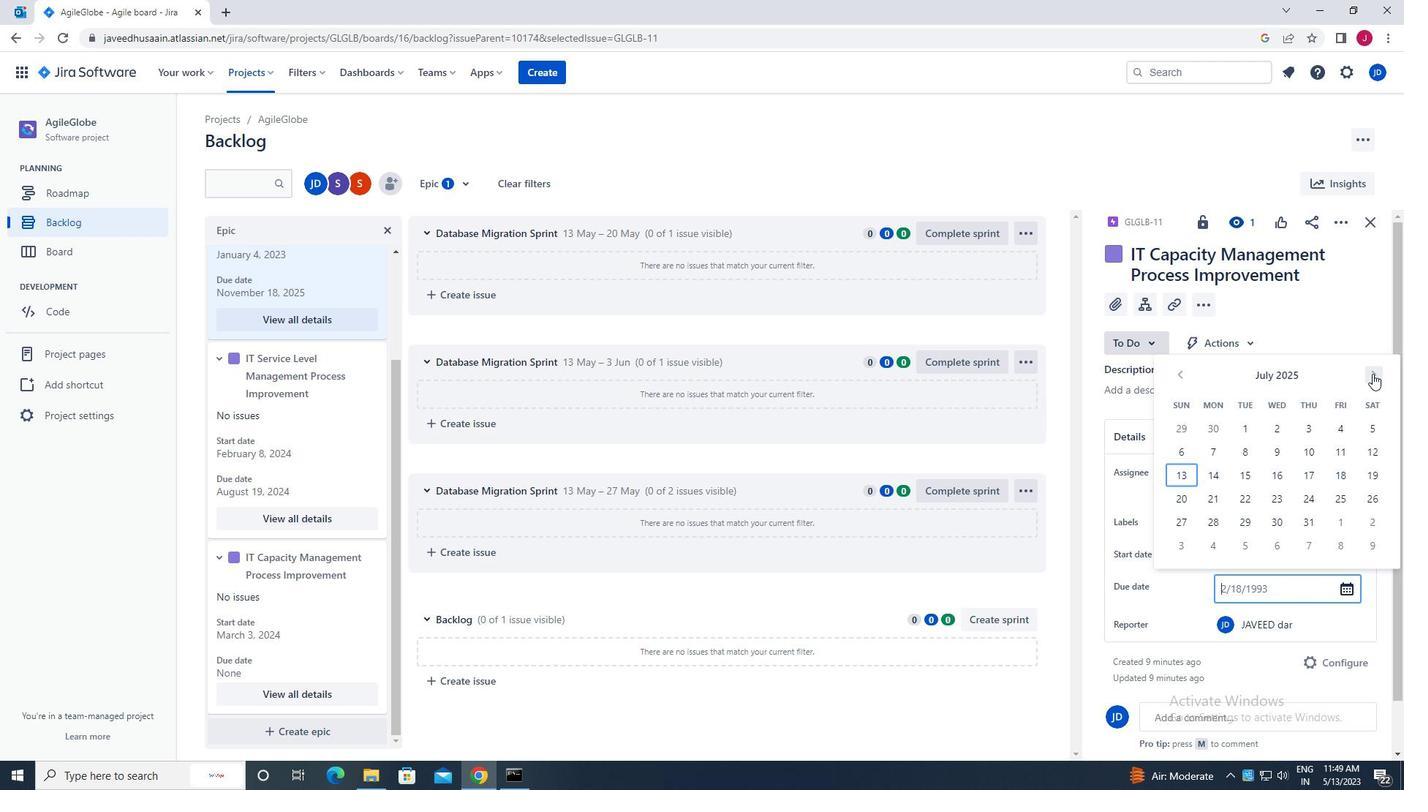 
Action: Mouse pressed left at (1373, 373)
Screenshot: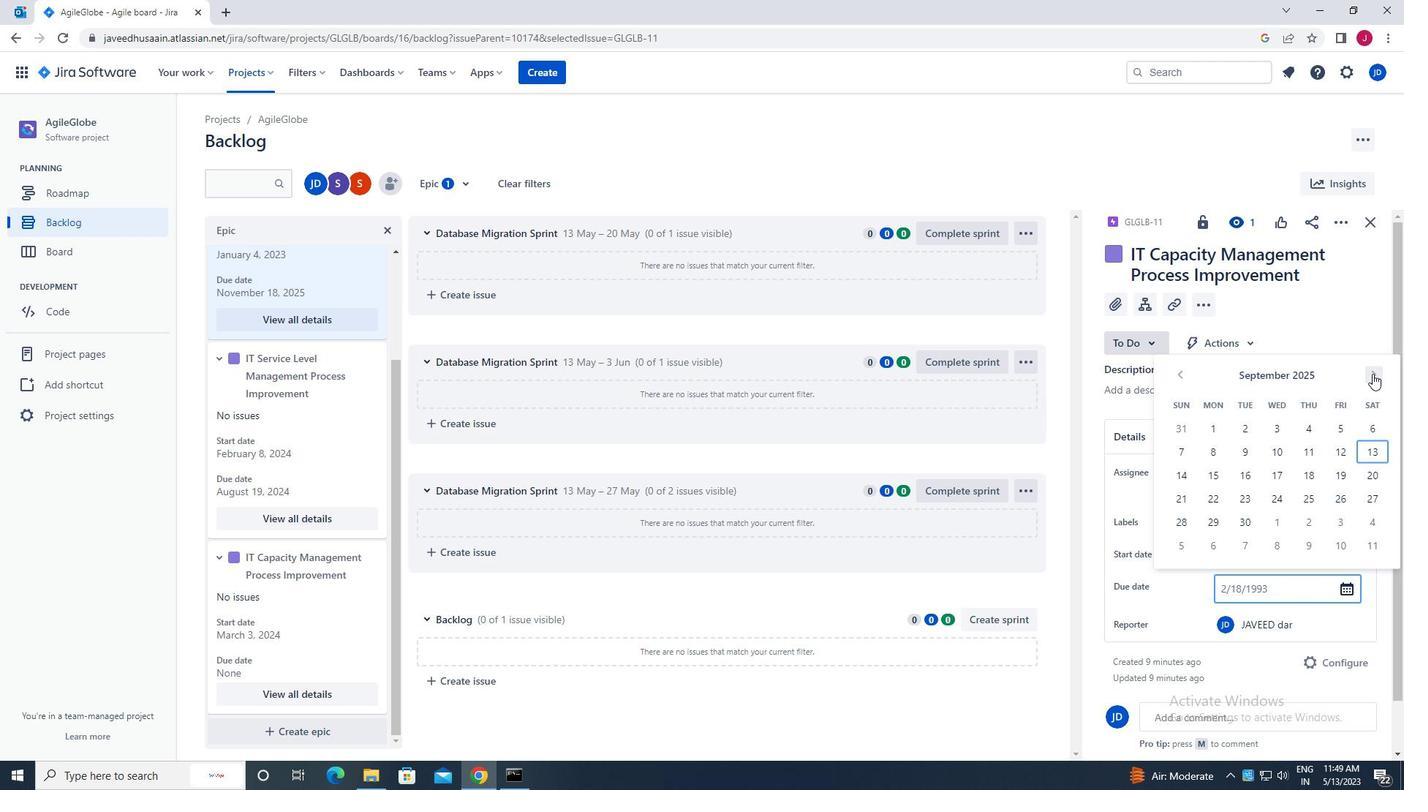 
Action: Mouse pressed left at (1373, 373)
Screenshot: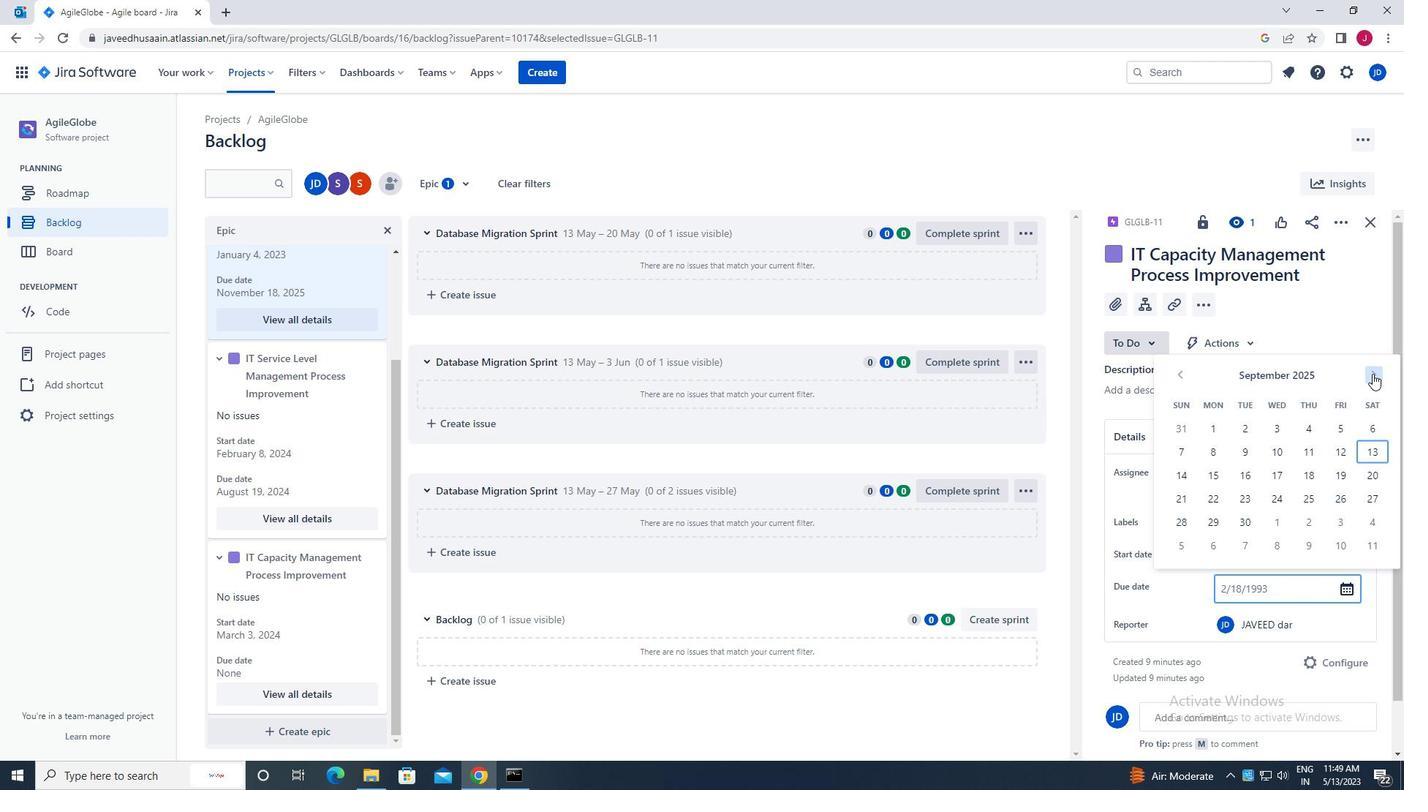 
Action: Mouse pressed left at (1373, 373)
Screenshot: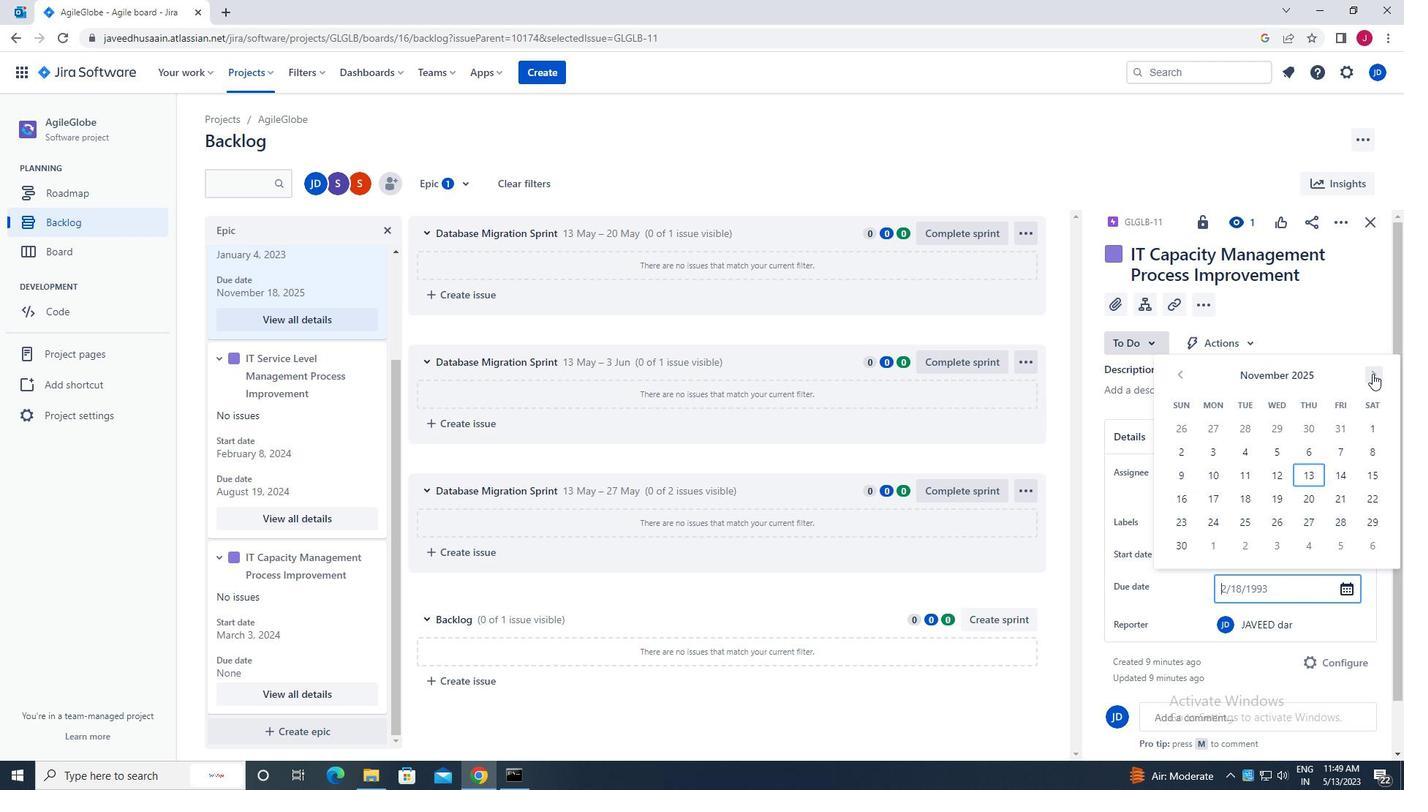 
Action: Mouse moved to (1177, 476)
Screenshot: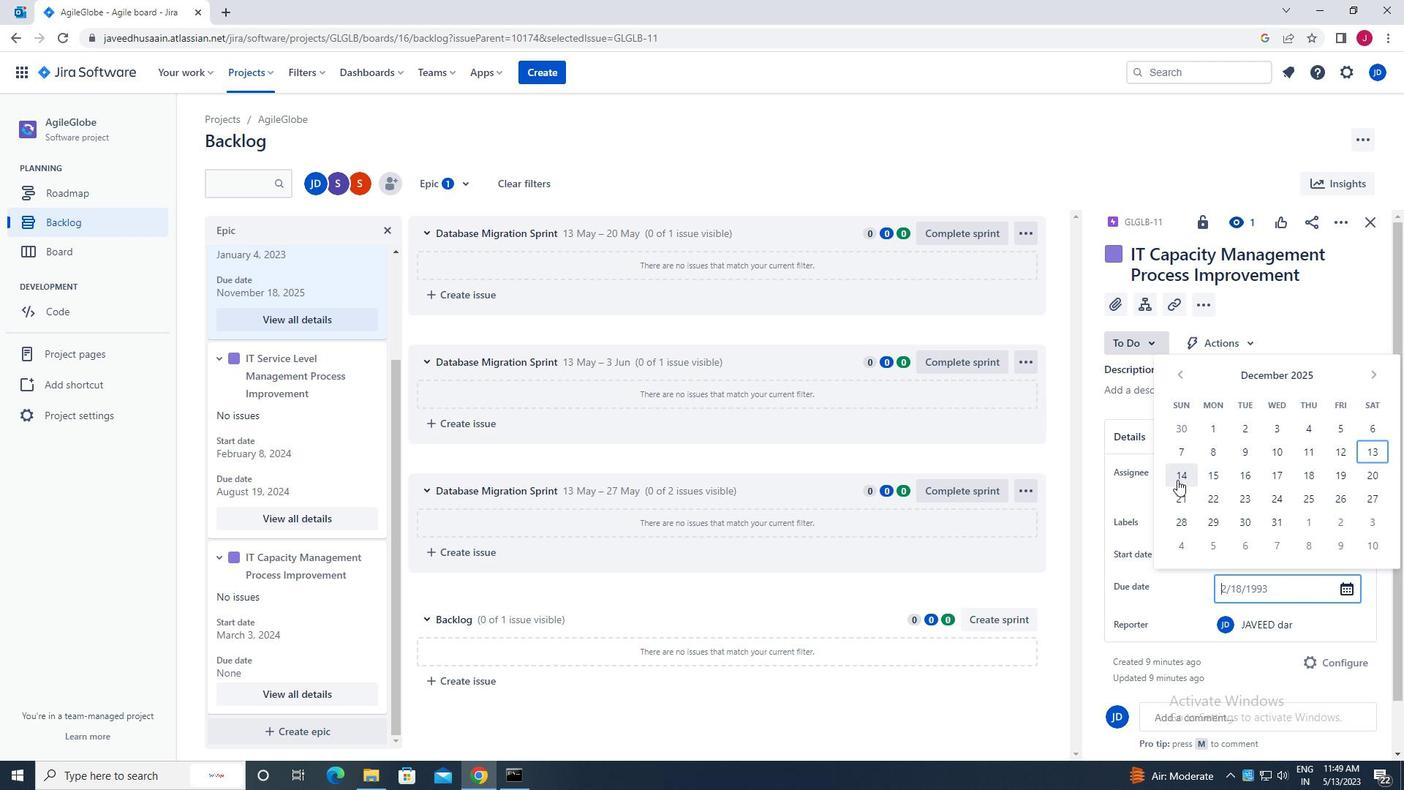 
Action: Mouse pressed left at (1177, 476)
Screenshot: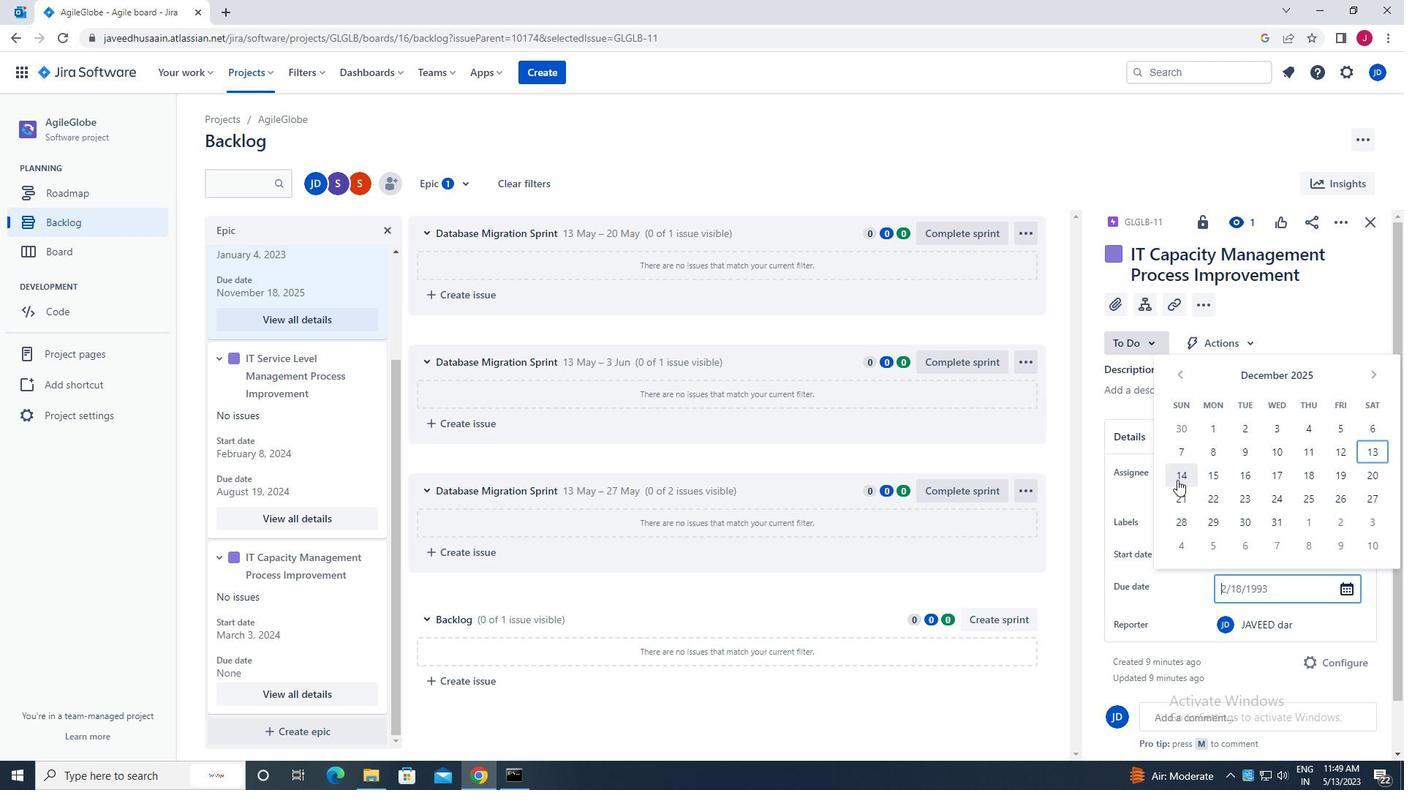 
Action: Key pressed <Key.enter>
Screenshot: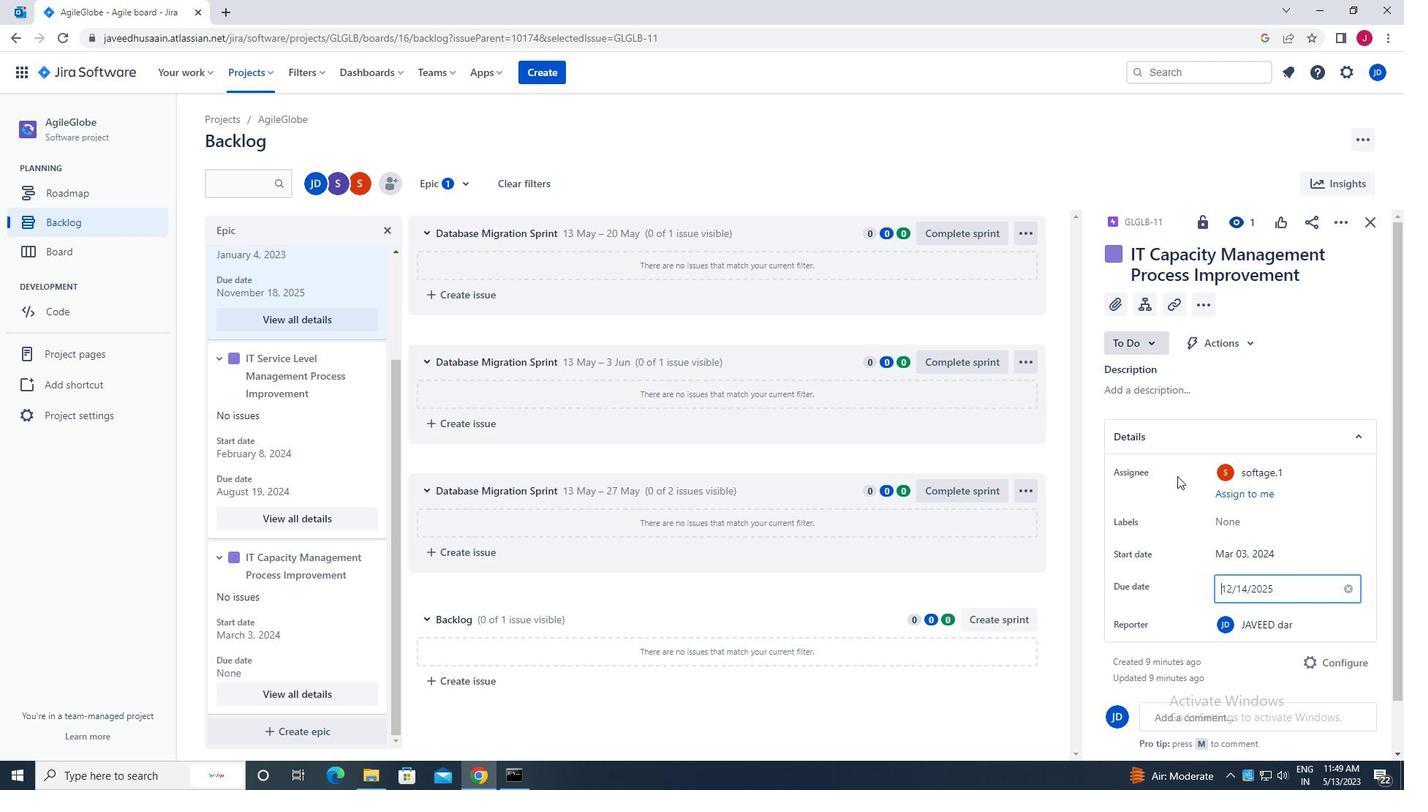 
Action: Mouse moved to (1368, 223)
Screenshot: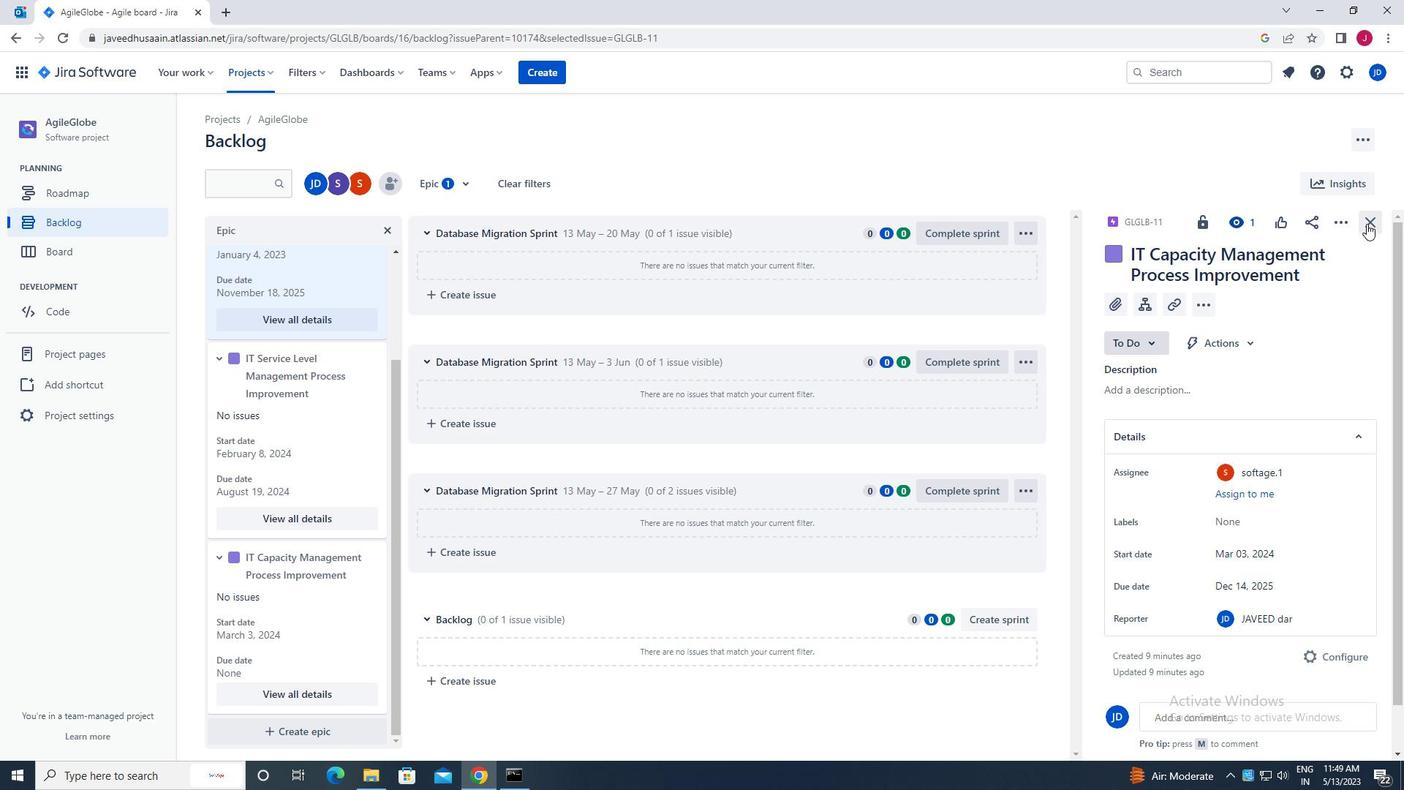 
Action: Mouse pressed left at (1368, 223)
Screenshot: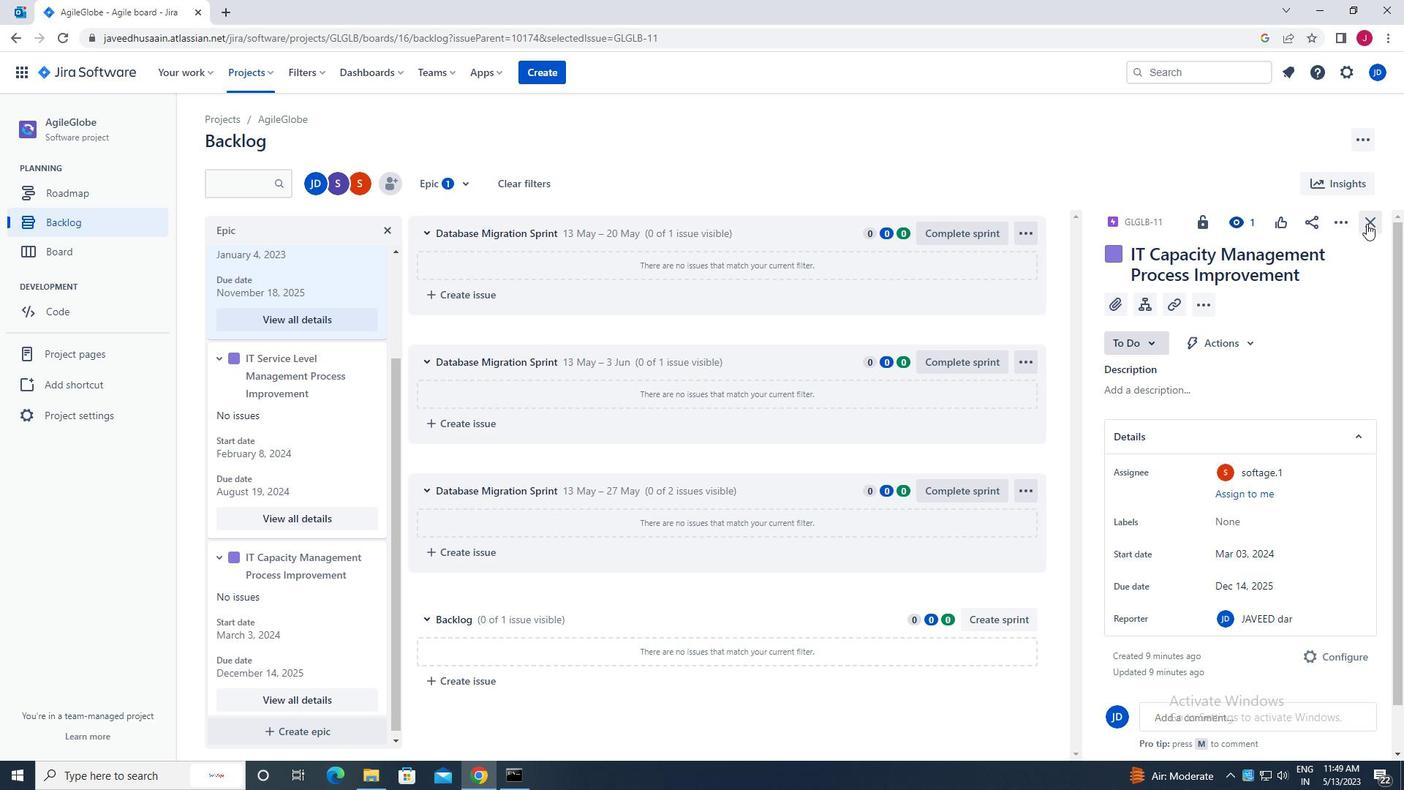 
Action: Mouse moved to (1137, 433)
Screenshot: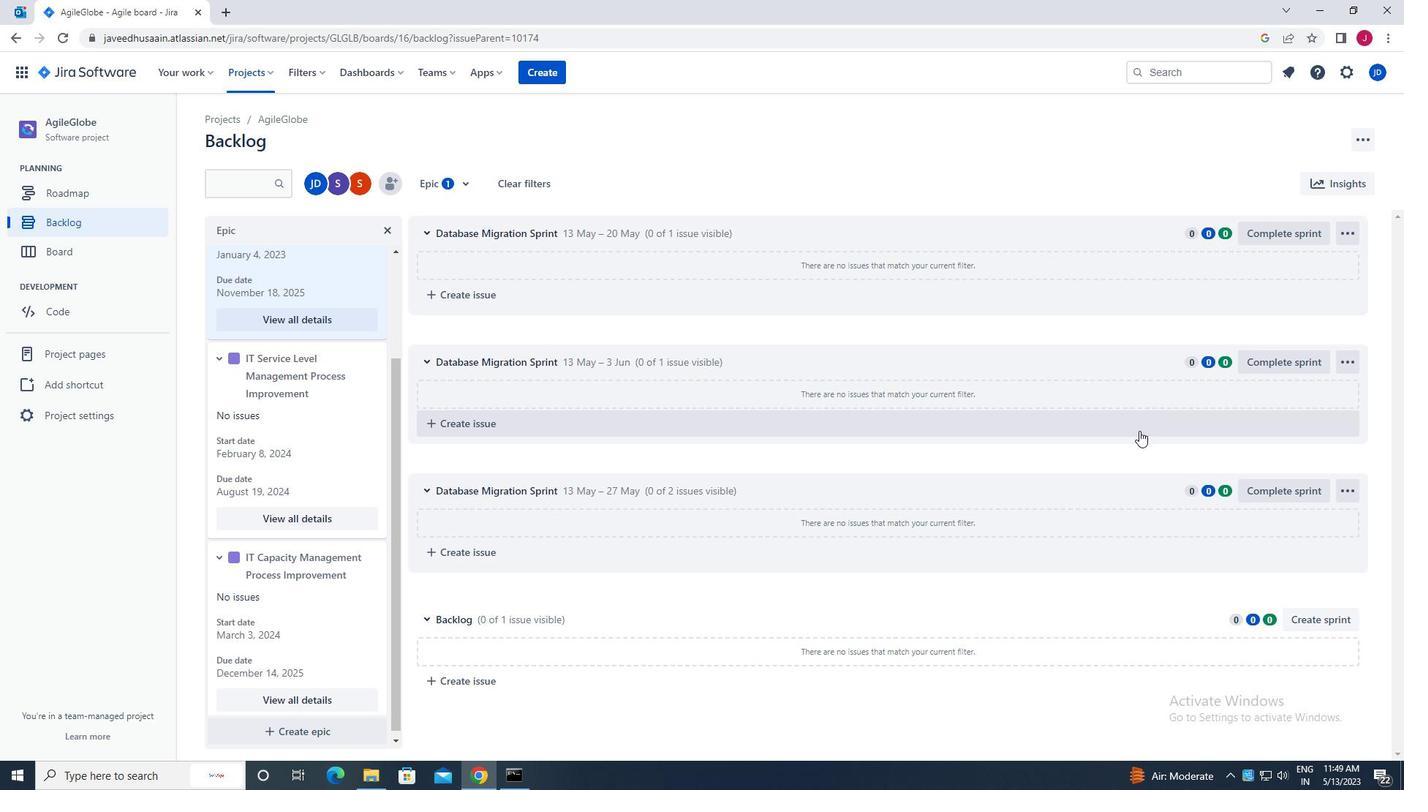 
